 Task: Add an event with the title Lunch and Learn: Effective Project Management, date '2024/04/16', time 7:30 AM to 9:30 AMand add a description: Participants will learn how to structure their presentations in a clear and logical manner. They will explore techniques for capturing audience attention, developing a compelling opening, organizing content effectively, and delivering a memorable closing.Select event color  Lavender . Add location for the event as: 654 Basilica Cistern, Istanbul, Turkey, logged in from the account softage.2@softage.netand send the event invitation to softage.1@softage.net and softage.3@softage.net. Set a reminder for the event Daily
Action: Mouse pressed left at (57, 132)
Screenshot: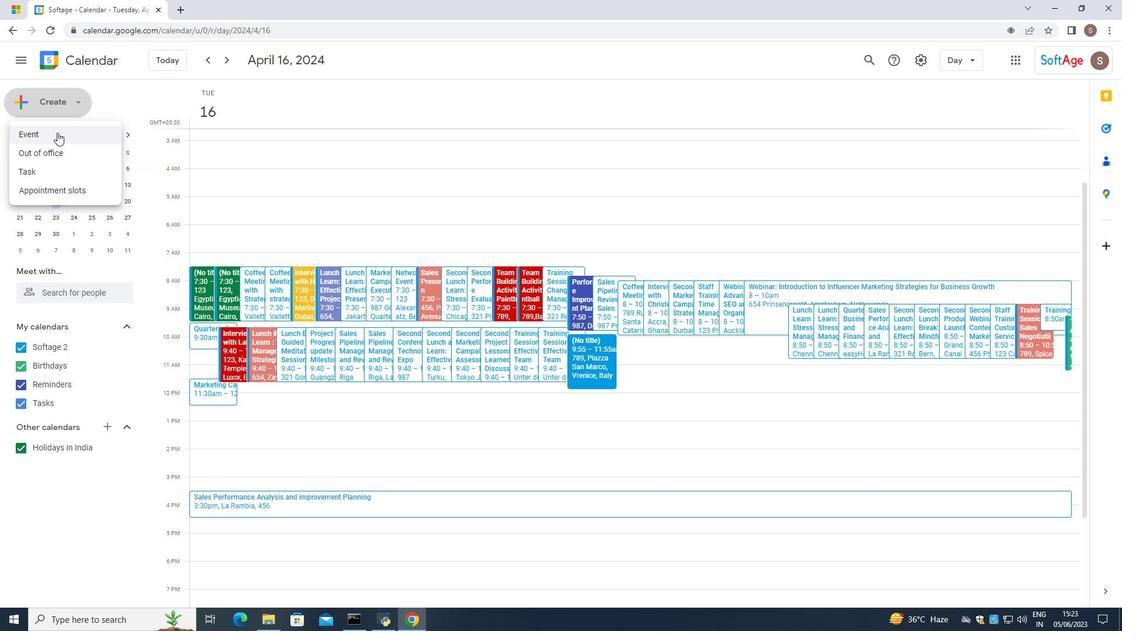 
Action: Mouse moved to (510, 232)
Screenshot: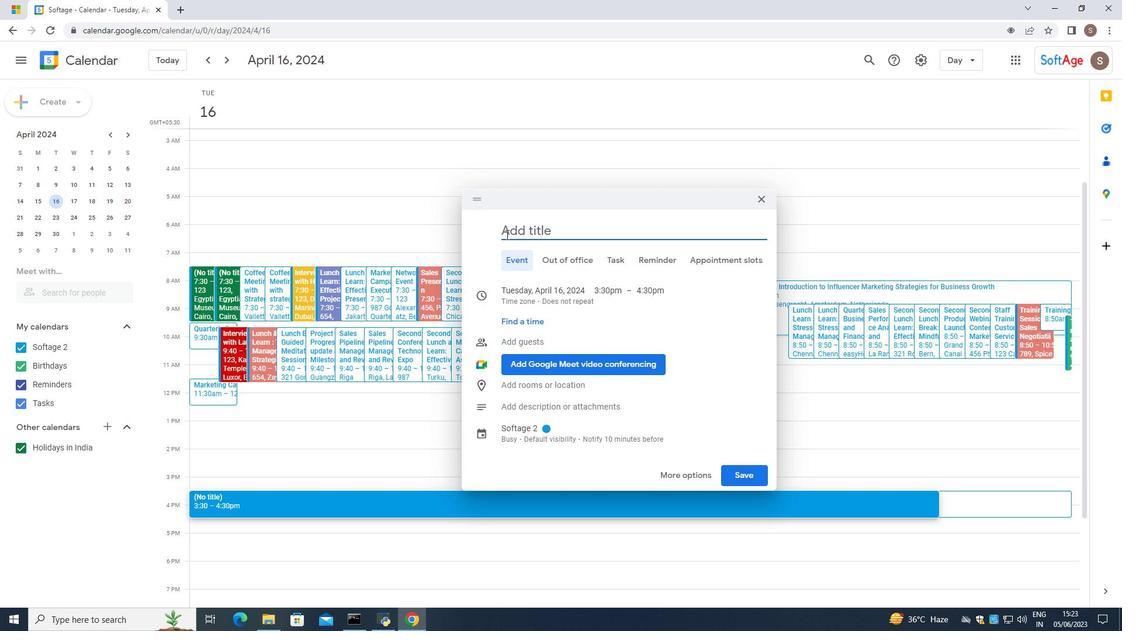 
Action: Mouse pressed left at (510, 232)
Screenshot: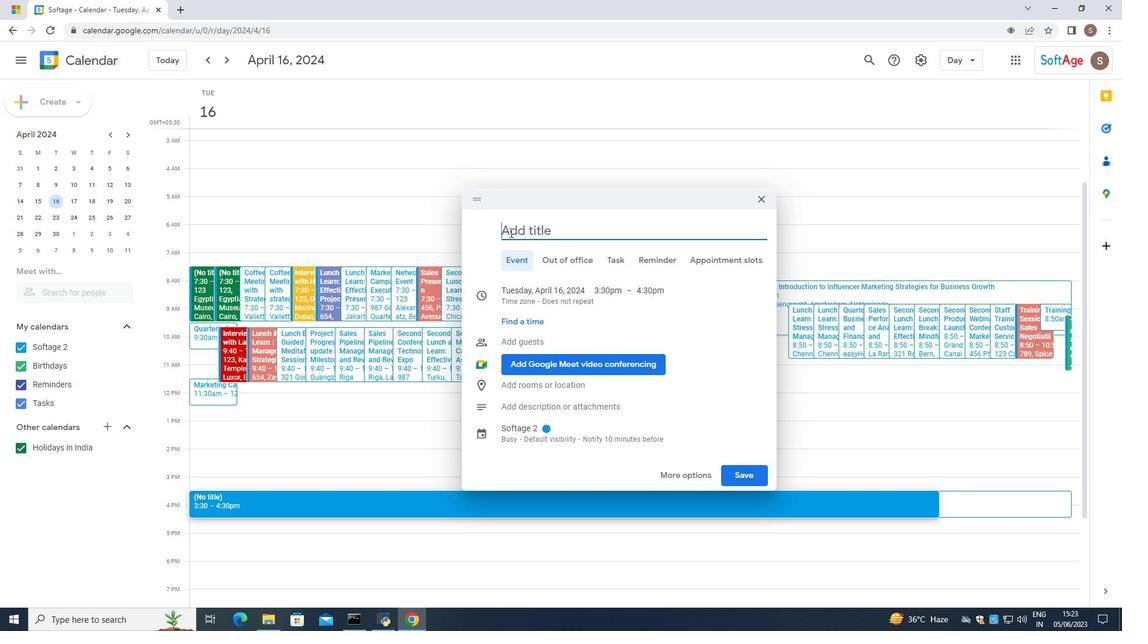 
Action: Mouse moved to (484, 410)
Screenshot: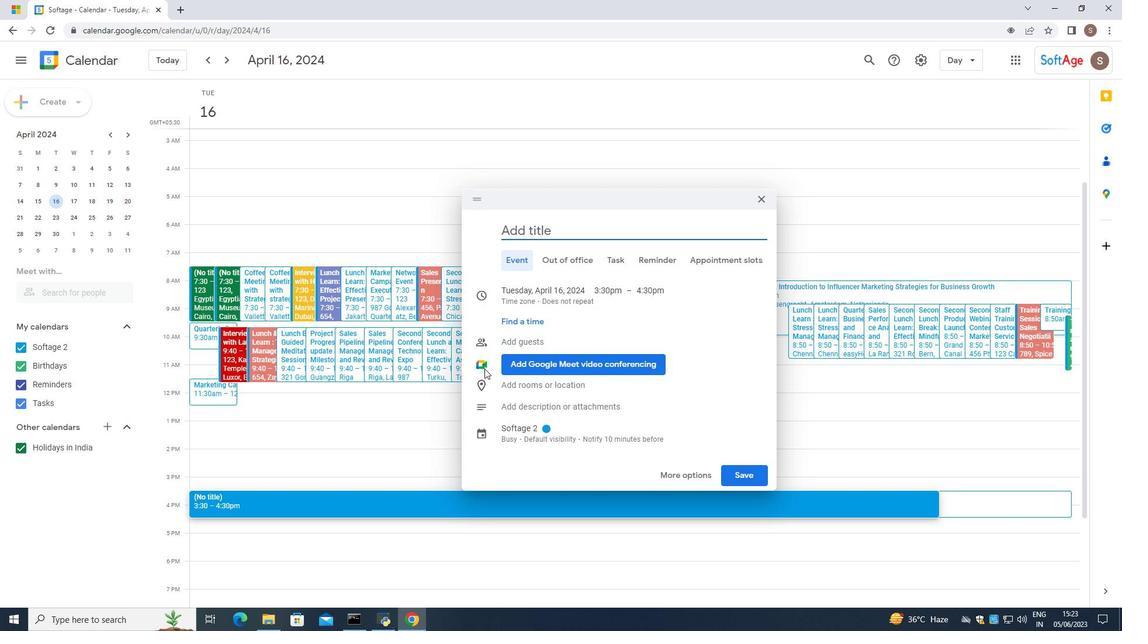 
Action: Key pressed <Key.caps_lock>L<Key.caps_lock>uvh<Key.space><Key.backspace><Key.backspace><Key.backspace>nch<Key.space><Key.shift_r><Key.shift_r><Key.shift_r><Key.shift_r><Key.shift_r><Key.shift_r><Key.shift_r><Key.shift_r><Key.shift_r><Key.shift_r><Key.shift_r><Key.shift_r><Key.shift_r><Key.shift_r><Key.shift_r><Key.shift_r><Key.shift_r><Key.shift_r>&<Key.space><Key.caps_lock>L<Key.caps_lock>earn<Key.space><Key.shift_r>:<Key.space><Key.caps_lock>E<Key.caps_lock>ffectibve<Key.backspace><Key.backspace><Key.backspace><Key.backspace>ive<Key.space><Key.caps_lock>P<Key.caps_lock>rok==<Key.backspace><Key.backspace><Key.backspace>ject<Key.space><Key.caps_lock>M<Key.caps_lock>ann=<Key.backspace><Key.backspace>agement
Screenshot: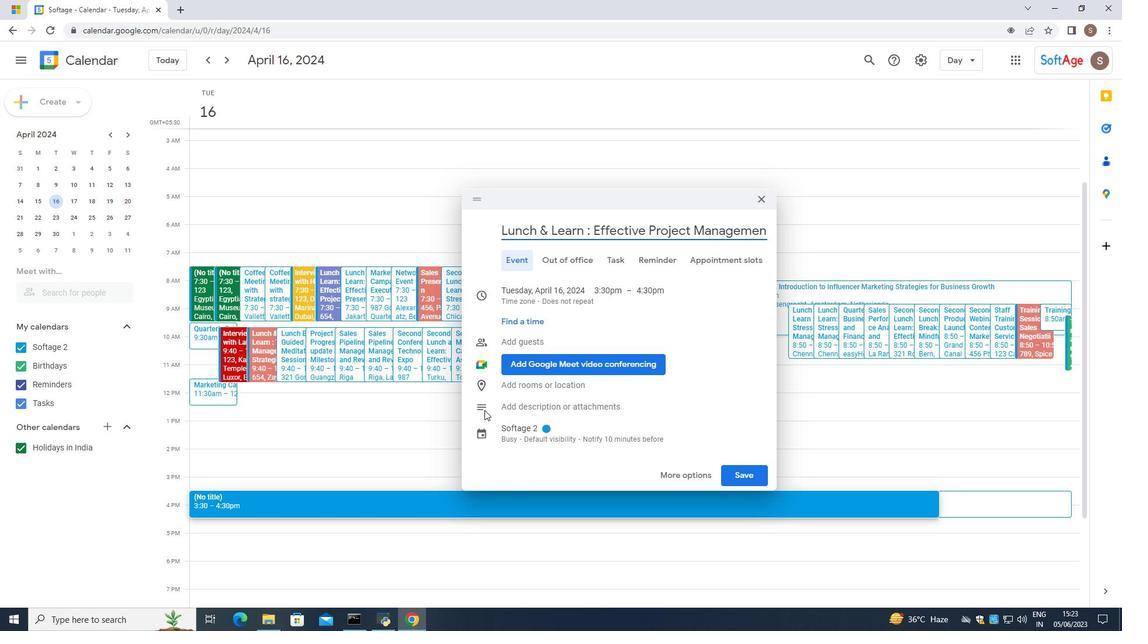 
Action: Mouse moved to (599, 297)
Screenshot: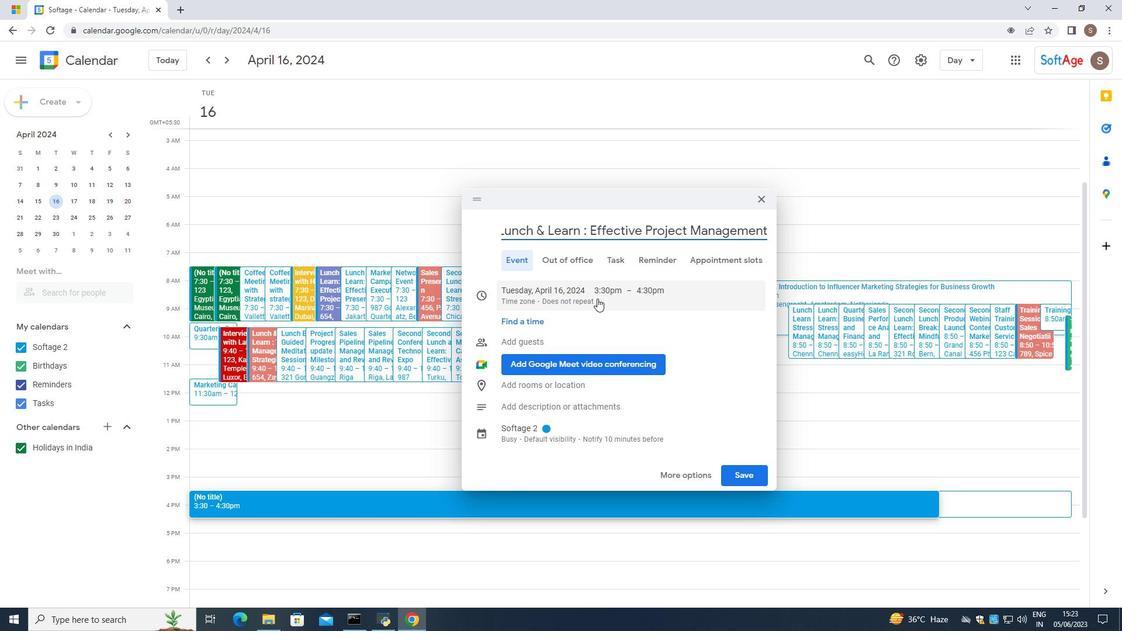 
Action: Mouse pressed left at (599, 297)
Screenshot: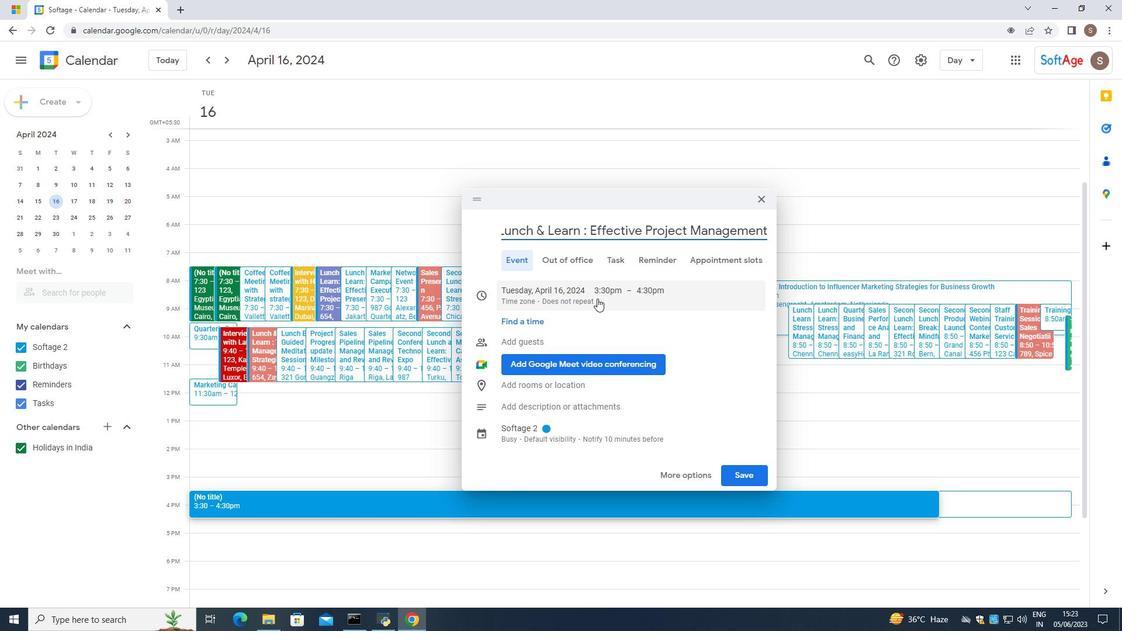
Action: Mouse moved to (630, 292)
Screenshot: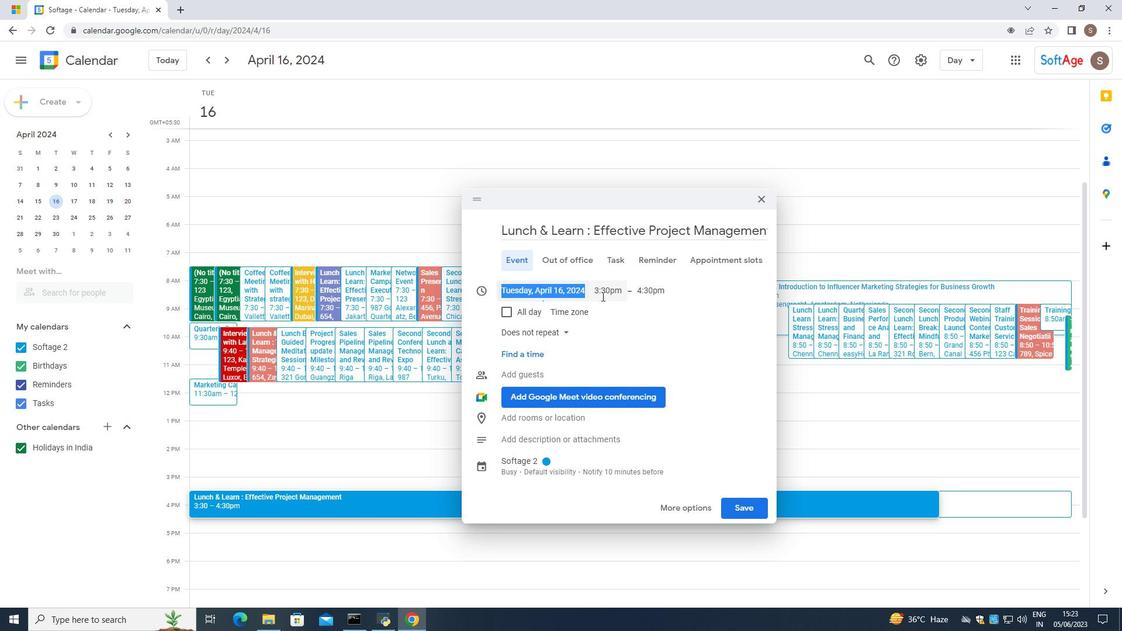 
Action: Mouse pressed left at (630, 292)
Screenshot: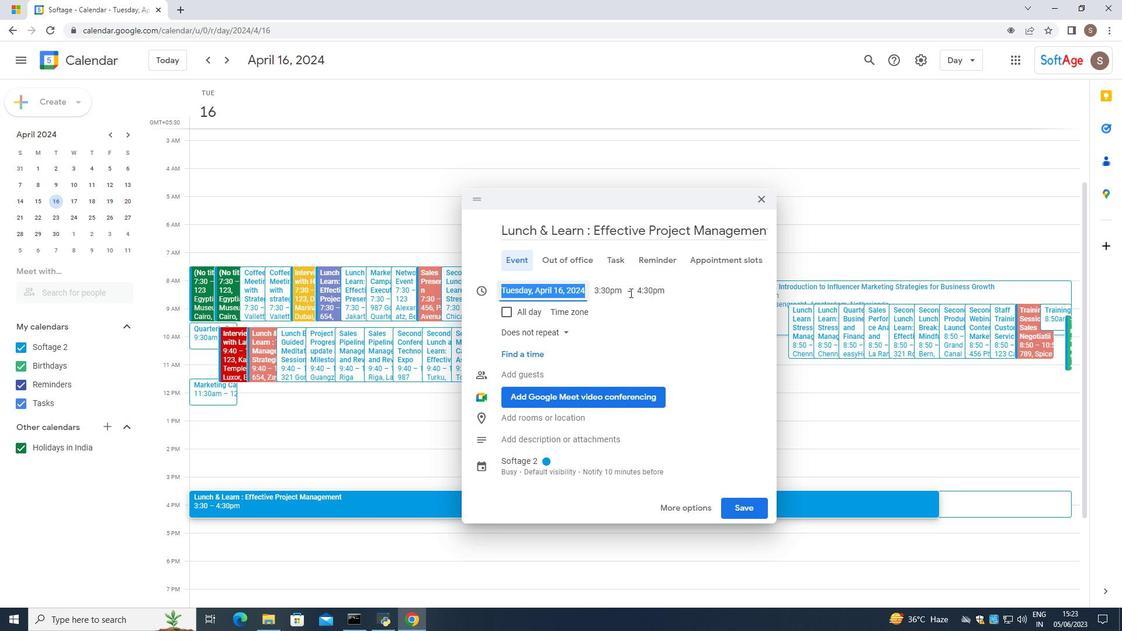
Action: Mouse moved to (616, 292)
Screenshot: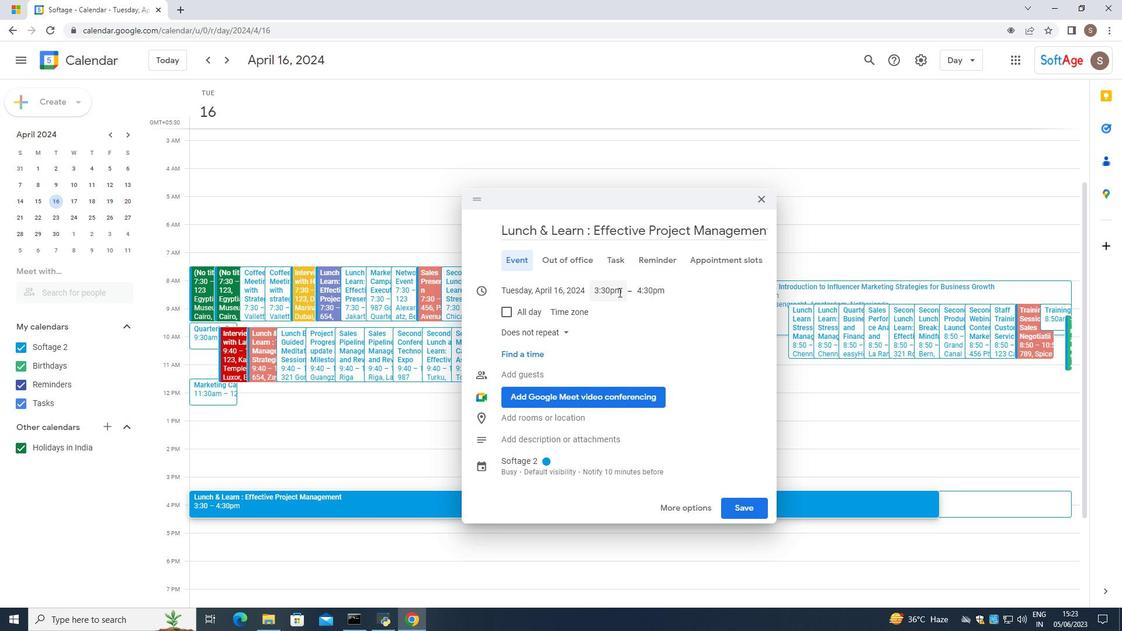 
Action: Mouse pressed left at (616, 292)
Screenshot: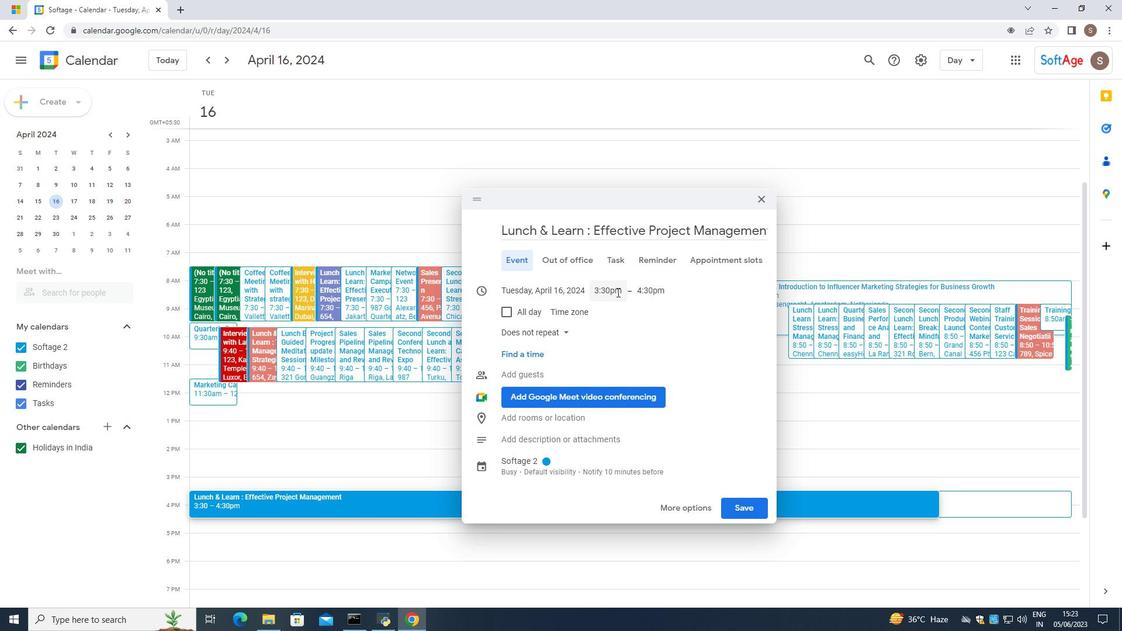 
Action: Mouse moved to (588, 374)
Screenshot: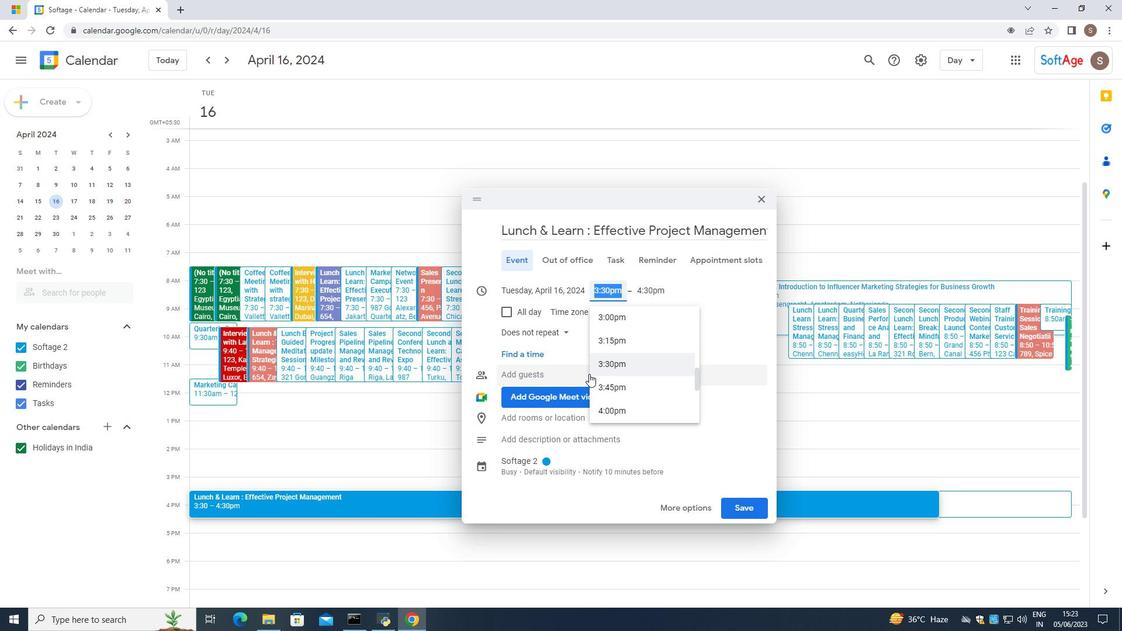 
Action: Mouse scrolled (588, 375) with delta (0, 0)
Screenshot: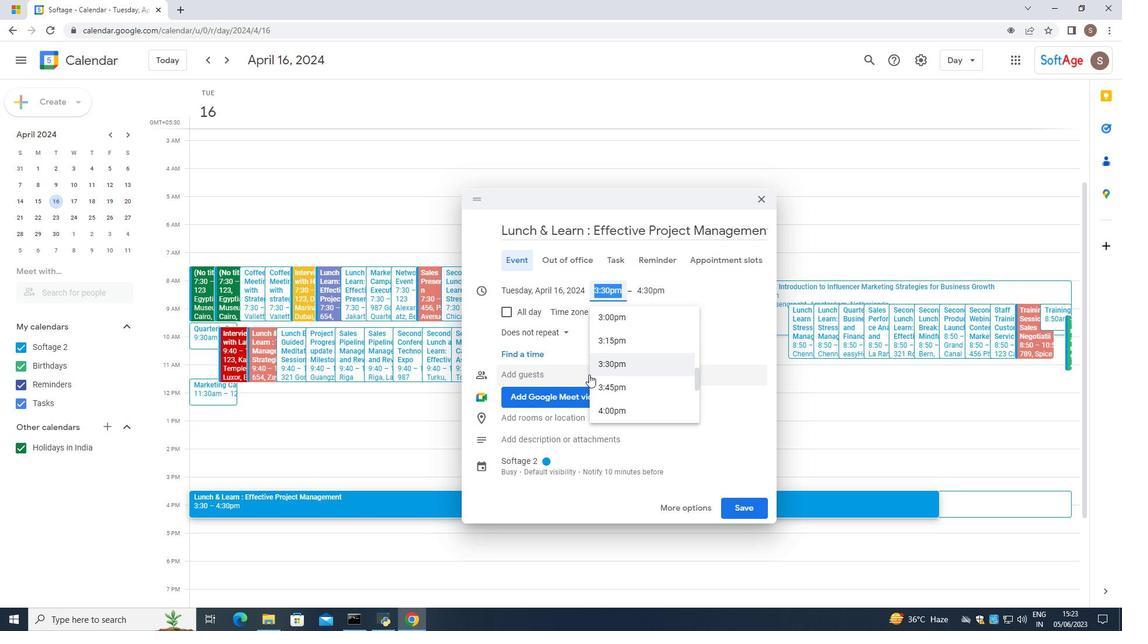 
Action: Mouse scrolled (588, 375) with delta (0, 0)
Screenshot: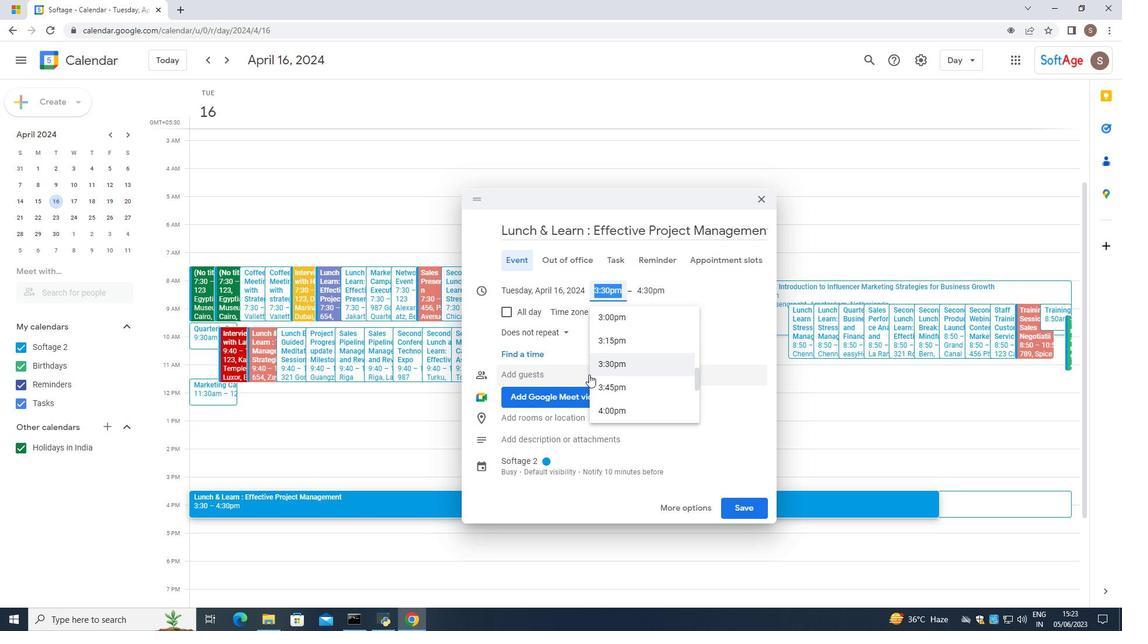 
Action: Mouse moved to (588, 374)
Screenshot: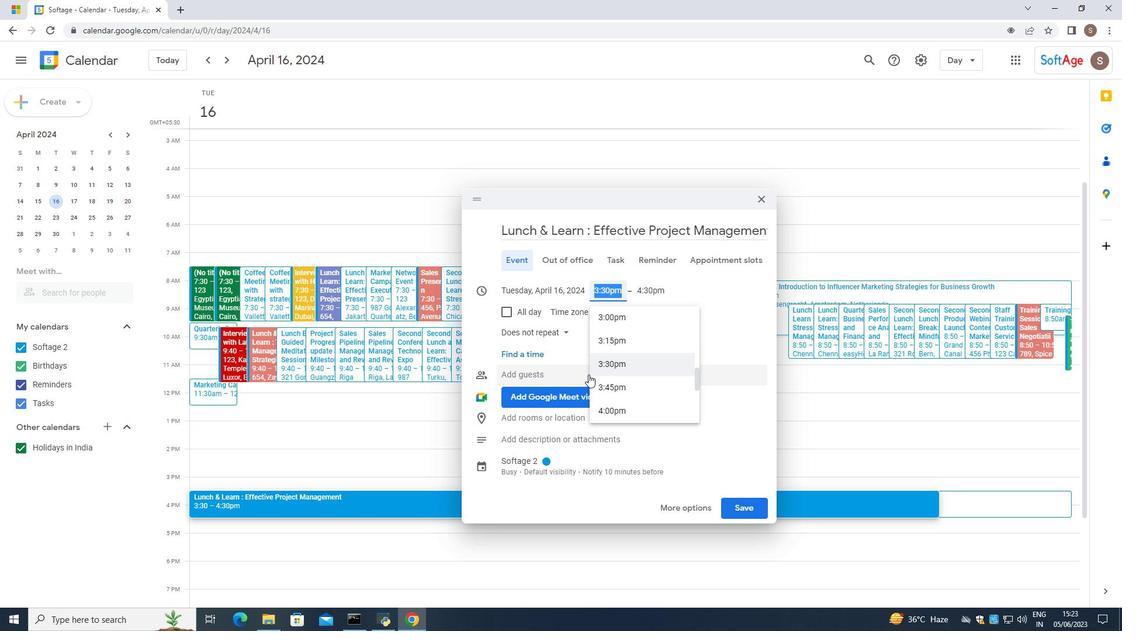 
Action: Mouse scrolled (588, 375) with delta (0, 0)
Screenshot: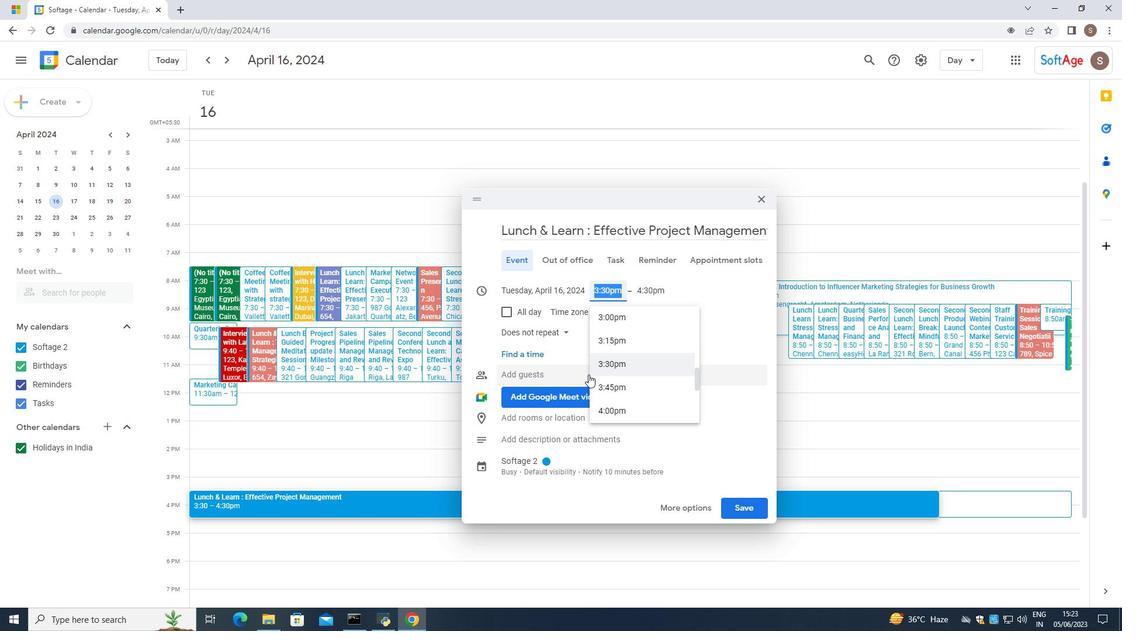 
Action: Mouse moved to (588, 374)
Screenshot: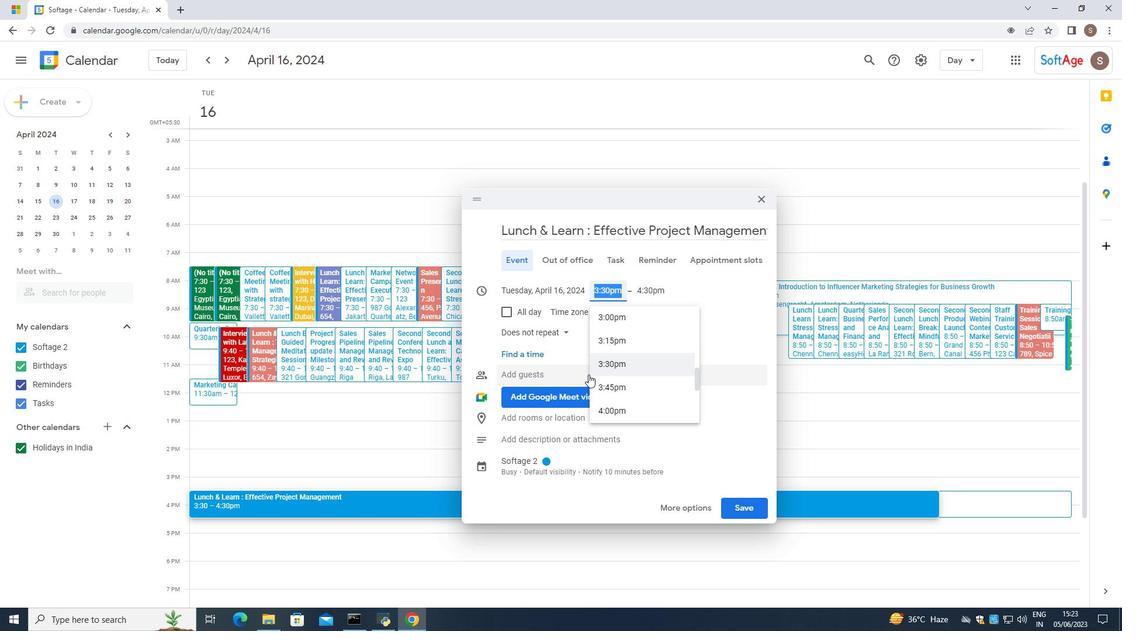 
Action: Mouse scrolled (588, 375) with delta (0, 0)
Screenshot: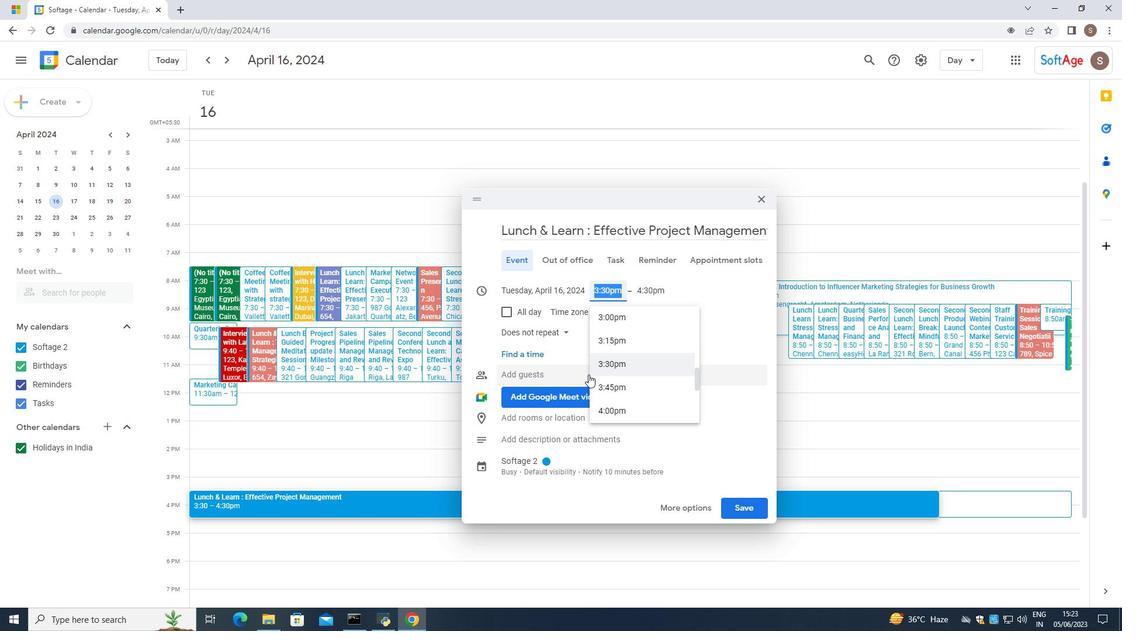 
Action: Mouse moved to (588, 374)
Screenshot: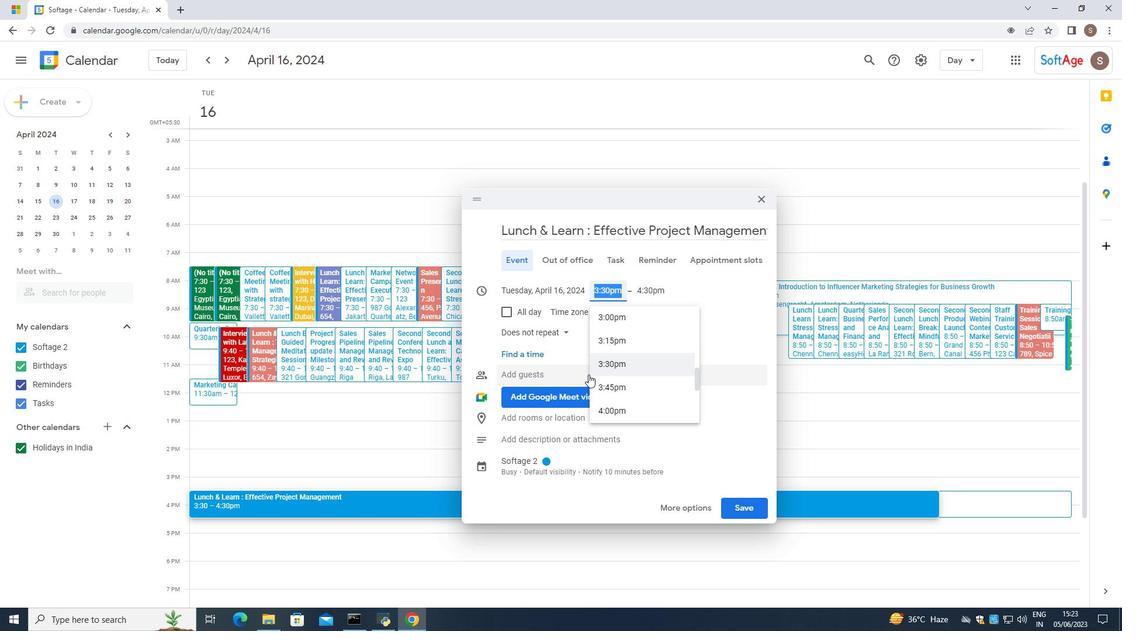 
Action: Mouse scrolled (588, 375) with delta (0, 0)
Screenshot: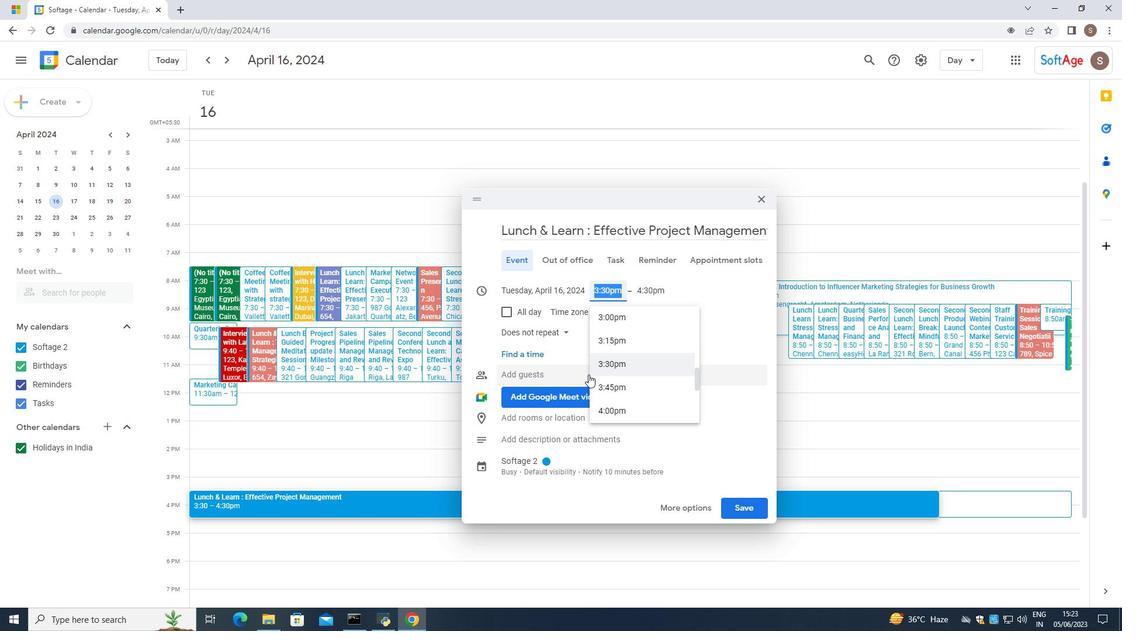 
Action: Mouse scrolled (588, 375) with delta (0, 0)
Screenshot: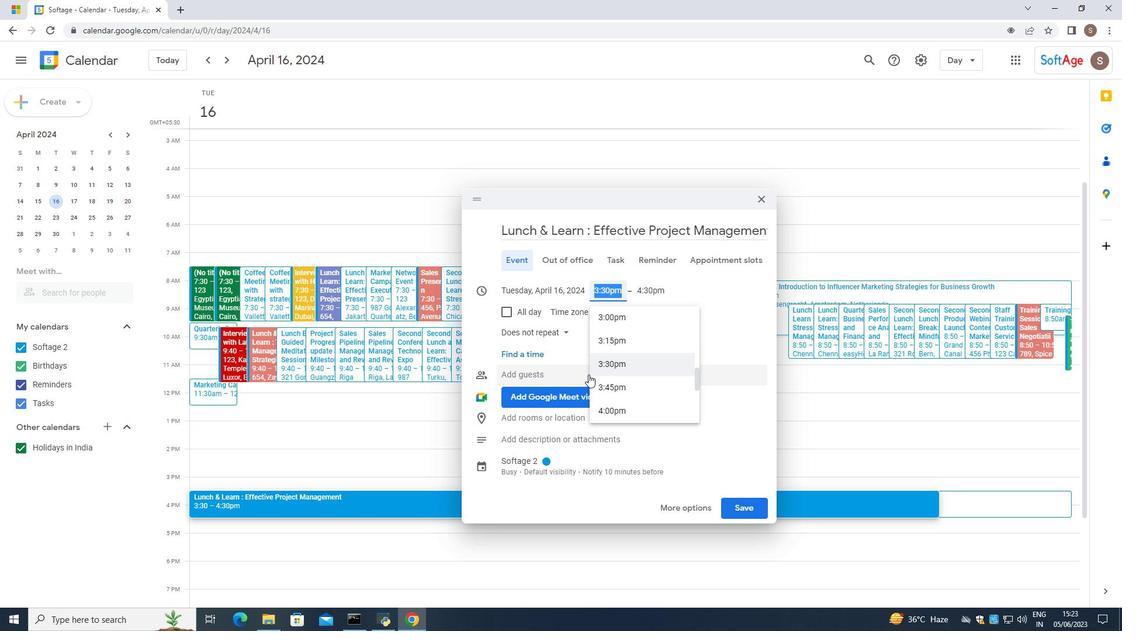 
Action: Mouse moved to (616, 351)
Screenshot: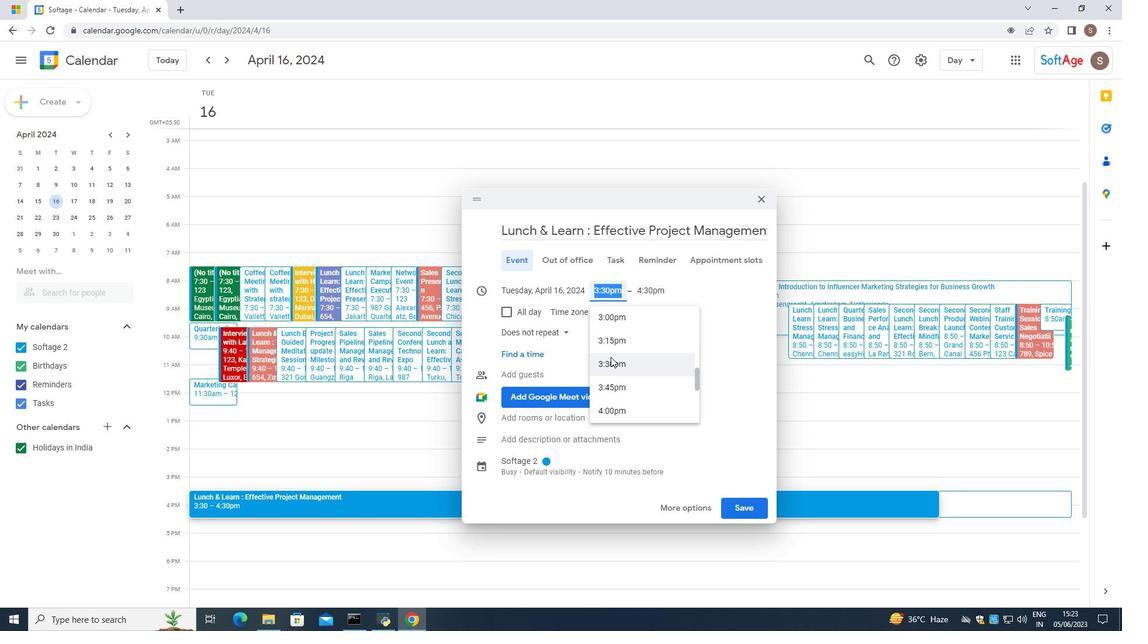 
Action: Mouse scrolled (616, 352) with delta (0, 0)
Screenshot: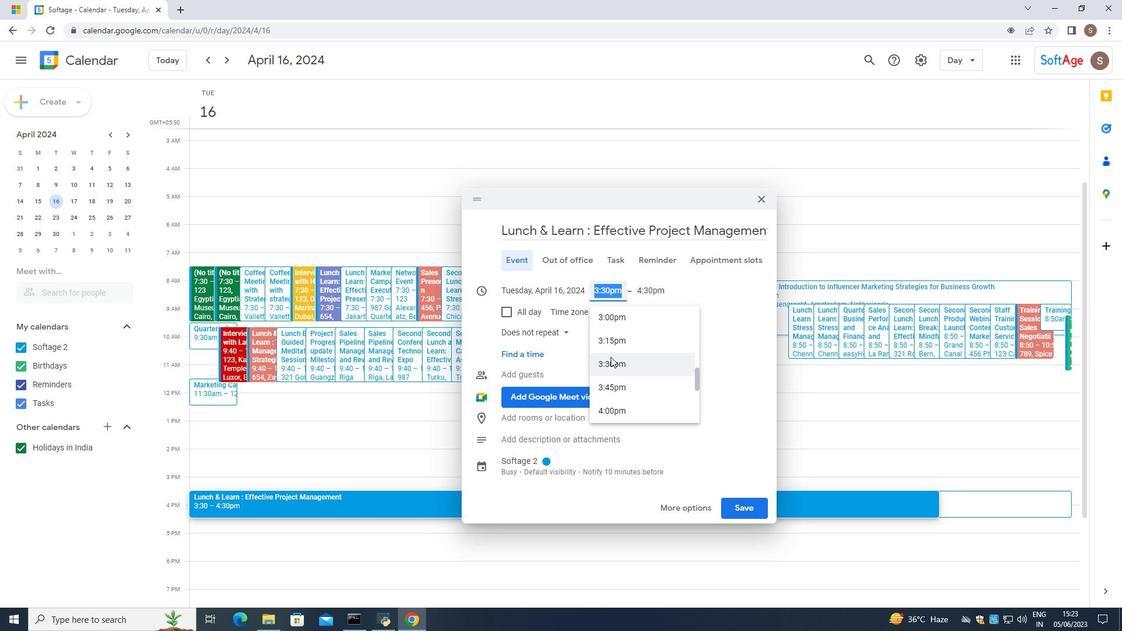 
Action: Mouse scrolled (616, 352) with delta (0, 0)
Screenshot: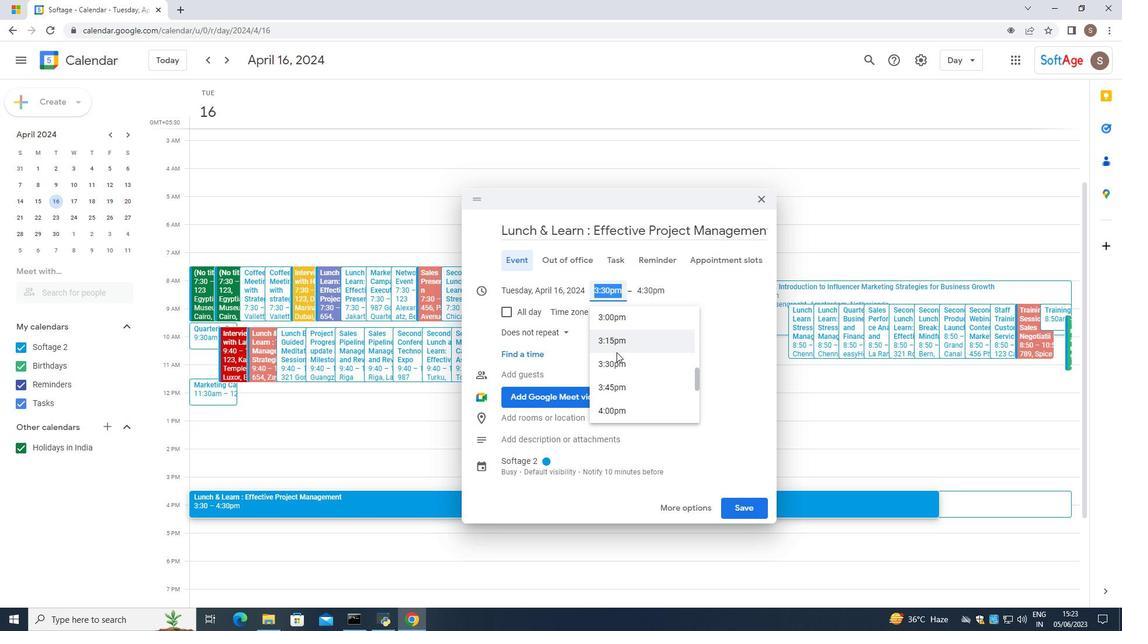 
Action: Mouse scrolled (616, 352) with delta (0, 0)
Screenshot: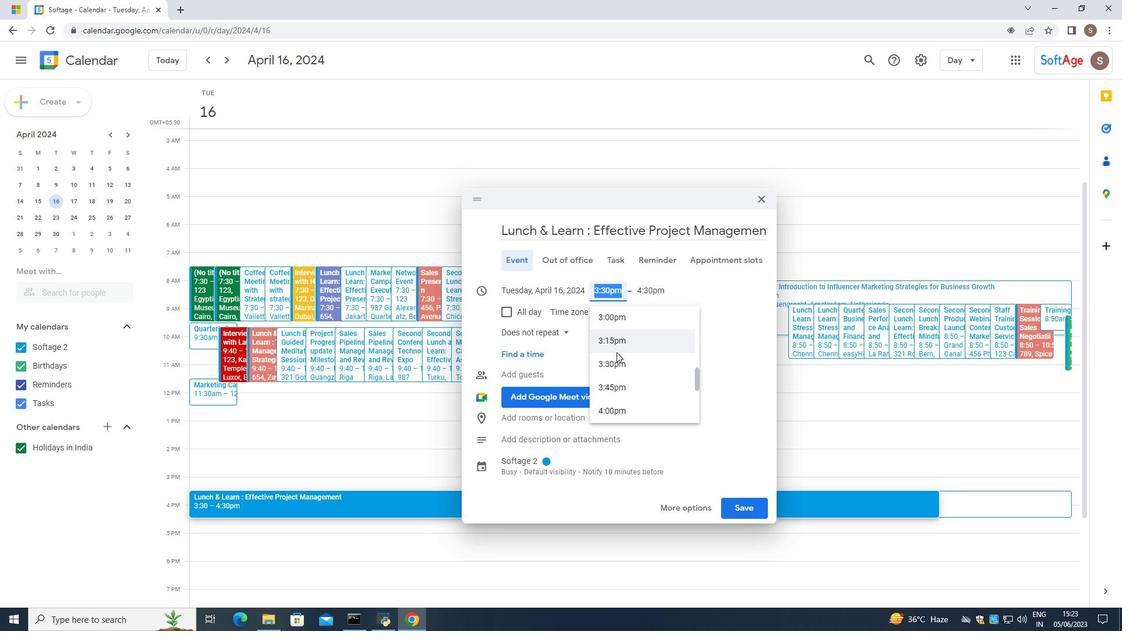 
Action: Mouse scrolled (616, 352) with delta (0, 0)
Screenshot: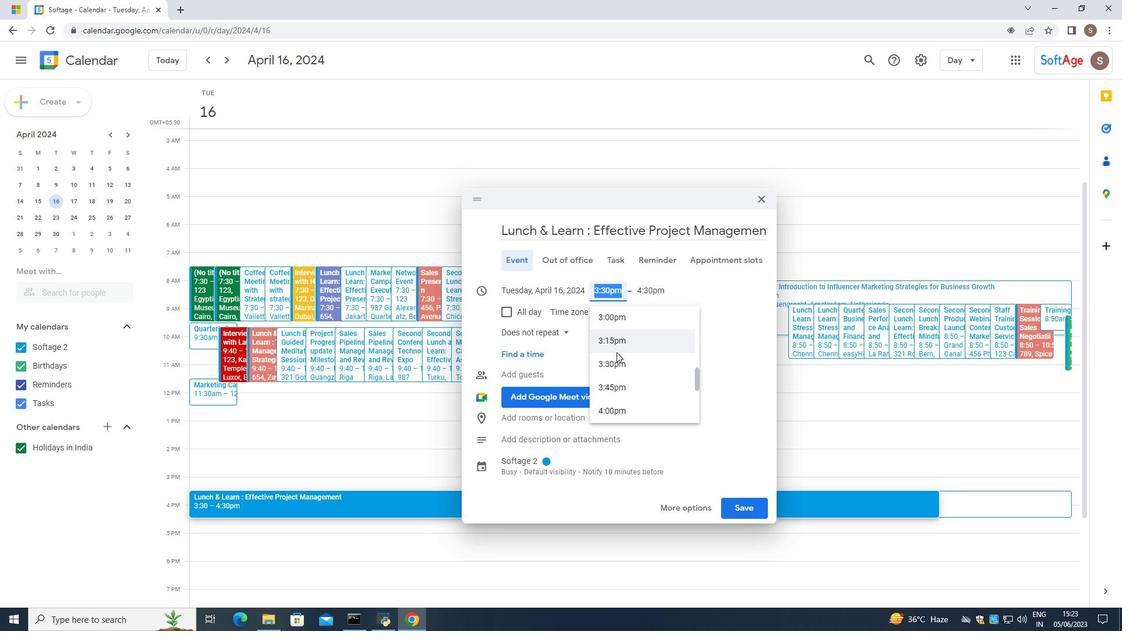 
Action: Mouse scrolled (616, 352) with delta (0, 0)
Screenshot: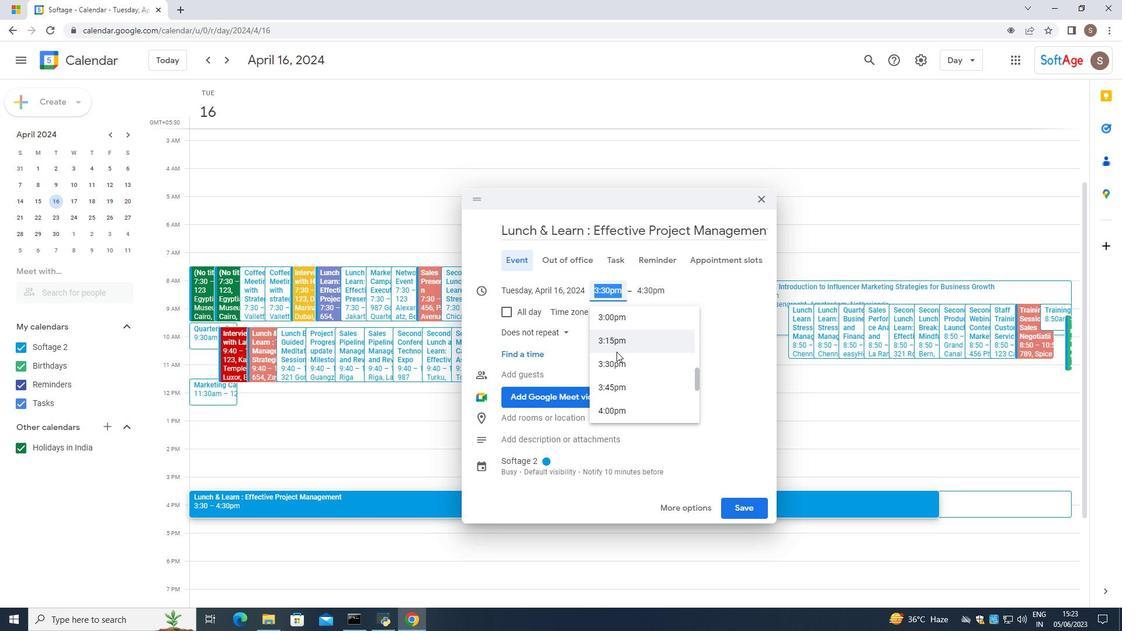 
Action: Mouse scrolled (616, 352) with delta (0, 0)
Screenshot: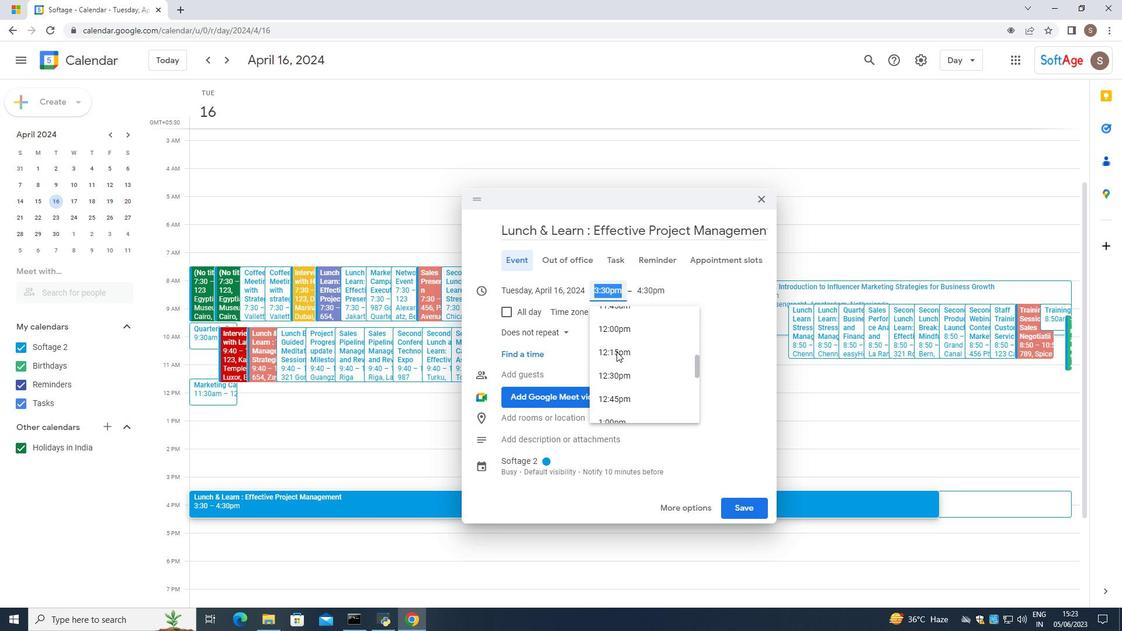 
Action: Mouse scrolled (616, 352) with delta (0, 0)
Screenshot: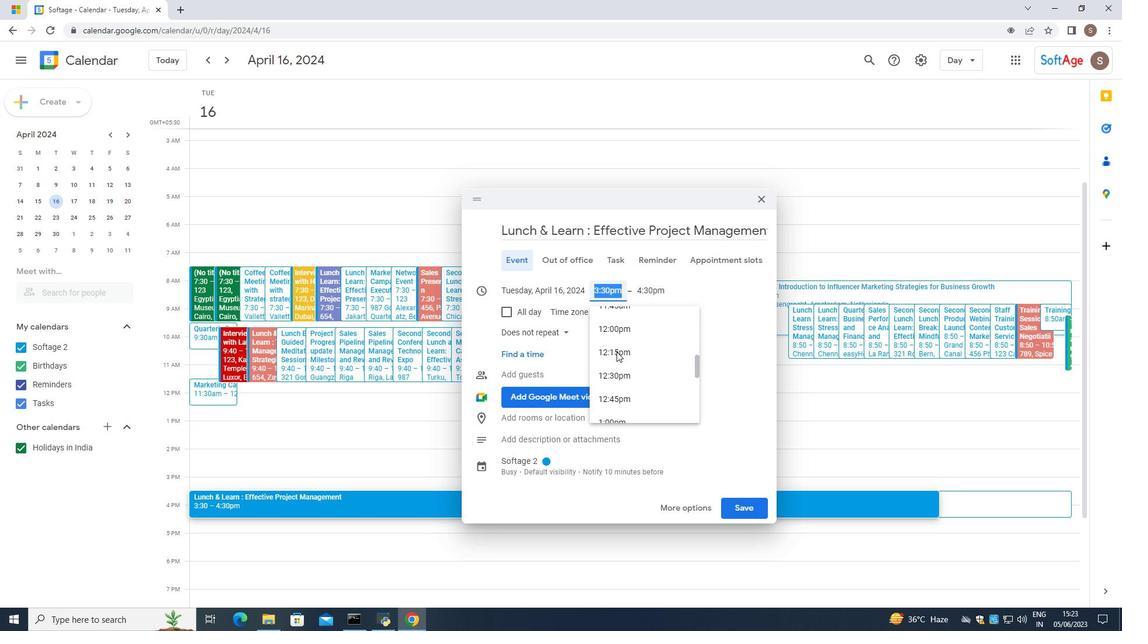 
Action: Mouse scrolled (616, 352) with delta (0, 0)
Screenshot: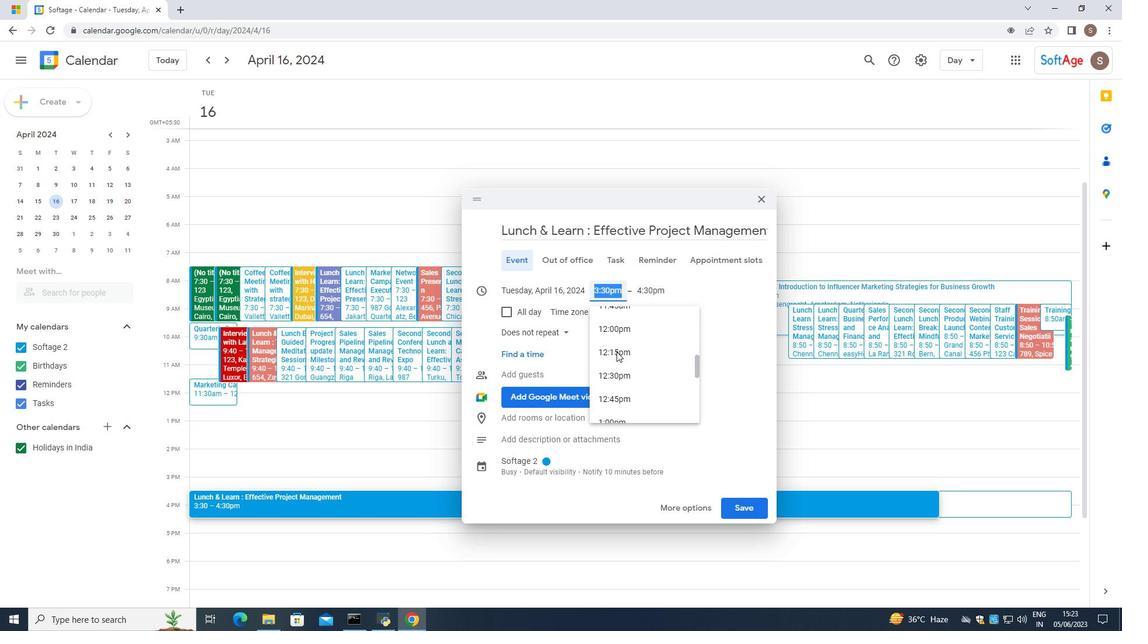
Action: Mouse scrolled (616, 352) with delta (0, 0)
Screenshot: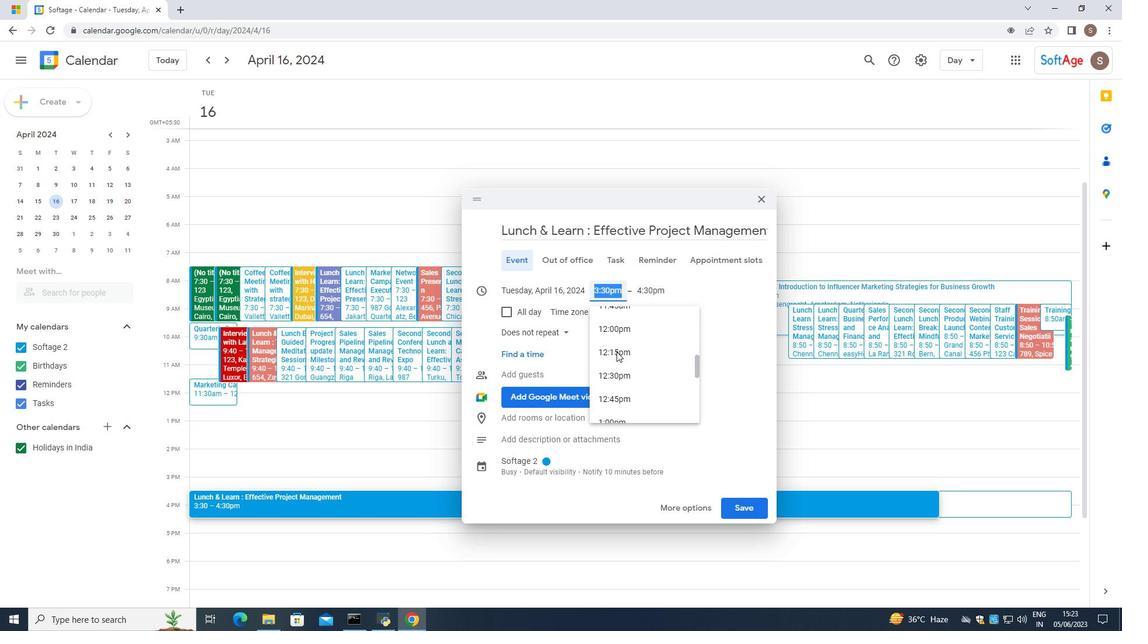
Action: Mouse scrolled (616, 352) with delta (0, 0)
Screenshot: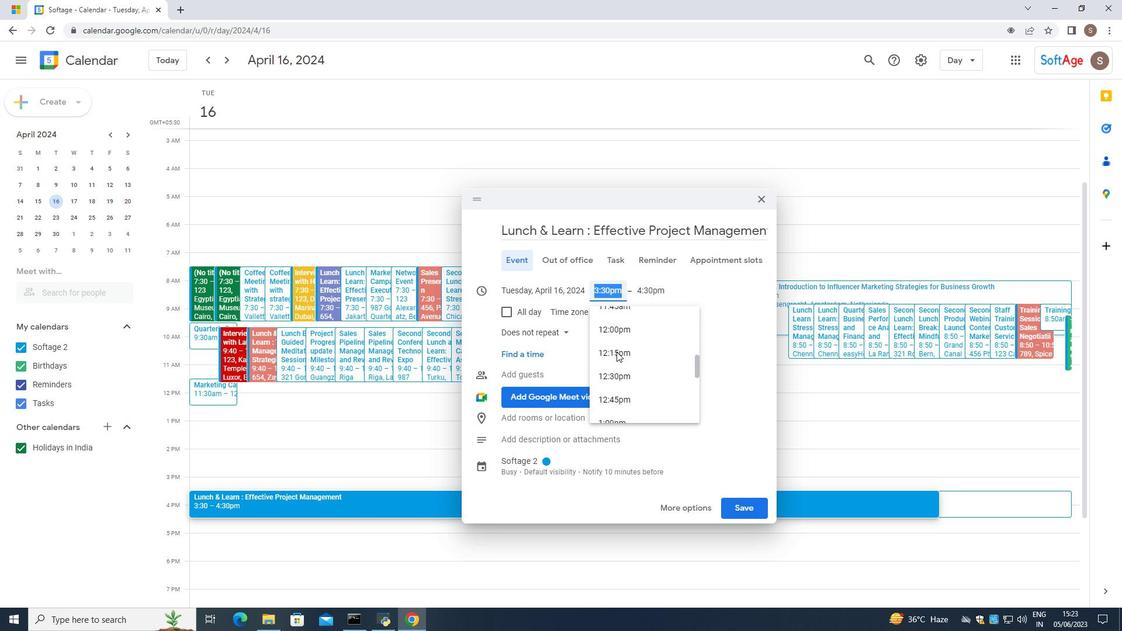 
Action: Mouse scrolled (616, 352) with delta (0, 0)
Screenshot: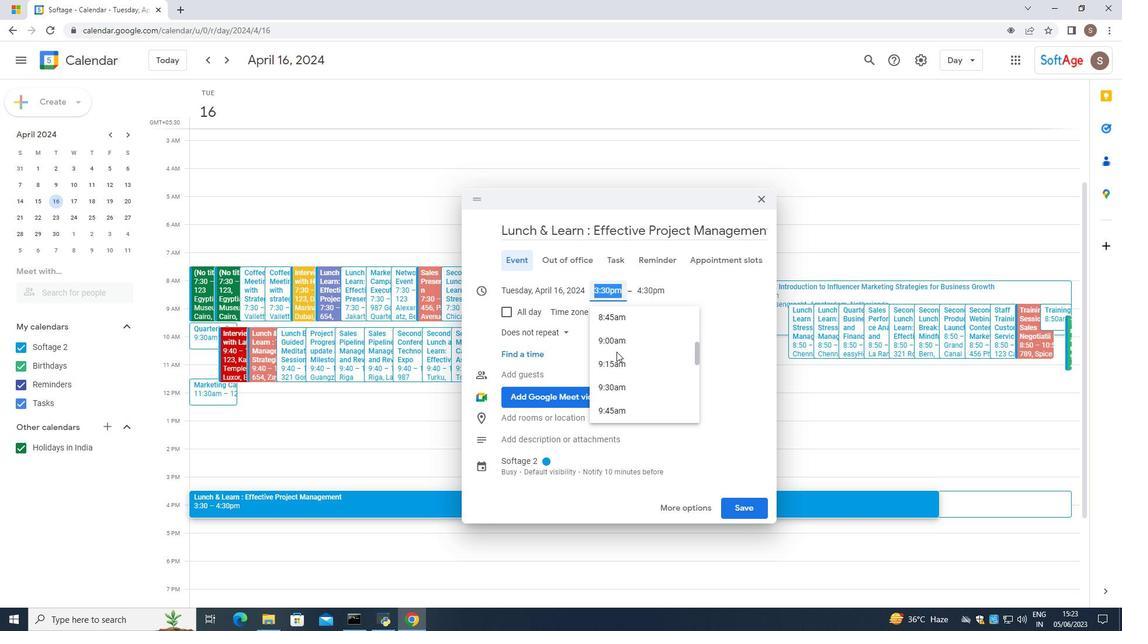 
Action: Mouse scrolled (616, 352) with delta (0, 0)
Screenshot: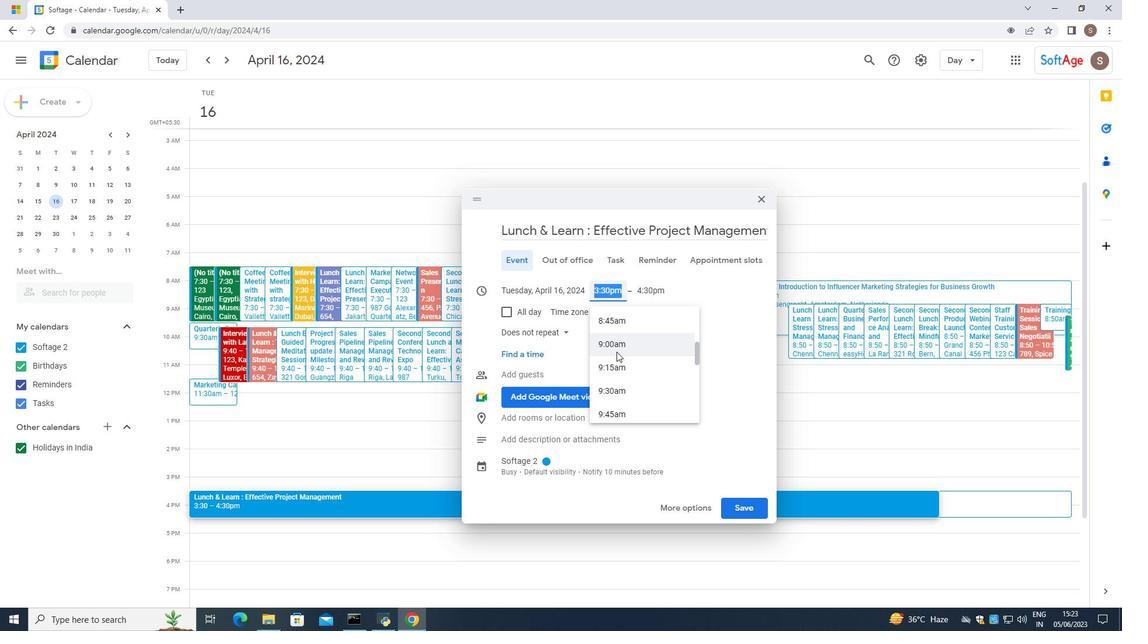
Action: Mouse moved to (612, 323)
Screenshot: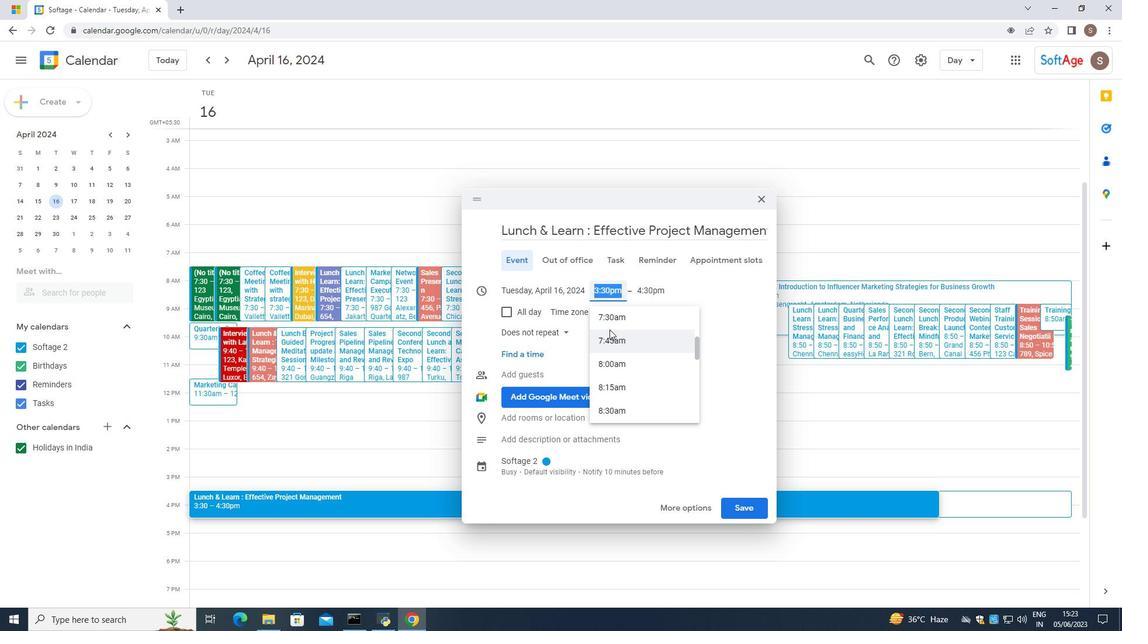 
Action: Mouse pressed left at (612, 323)
Screenshot: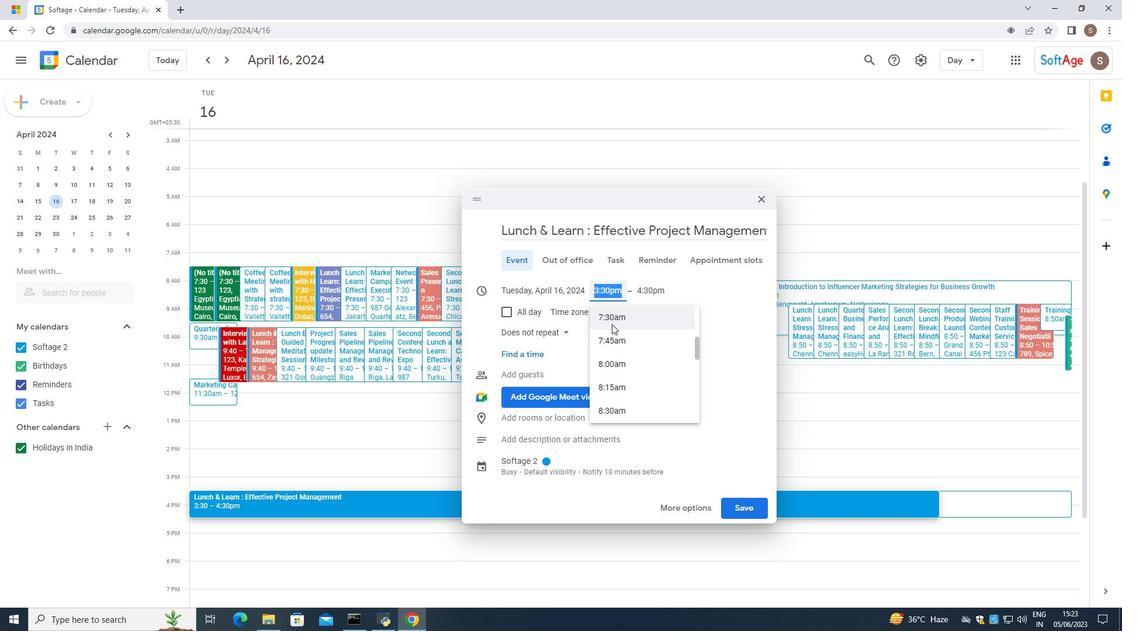 
Action: Mouse moved to (643, 294)
Screenshot: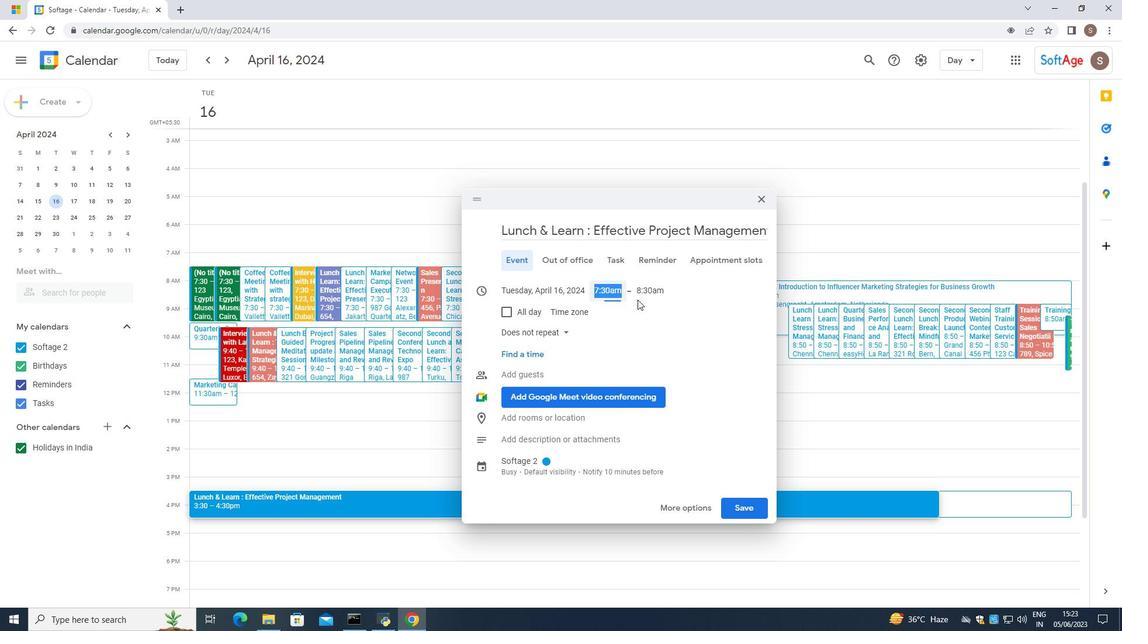 
Action: Mouse pressed left at (643, 294)
Screenshot: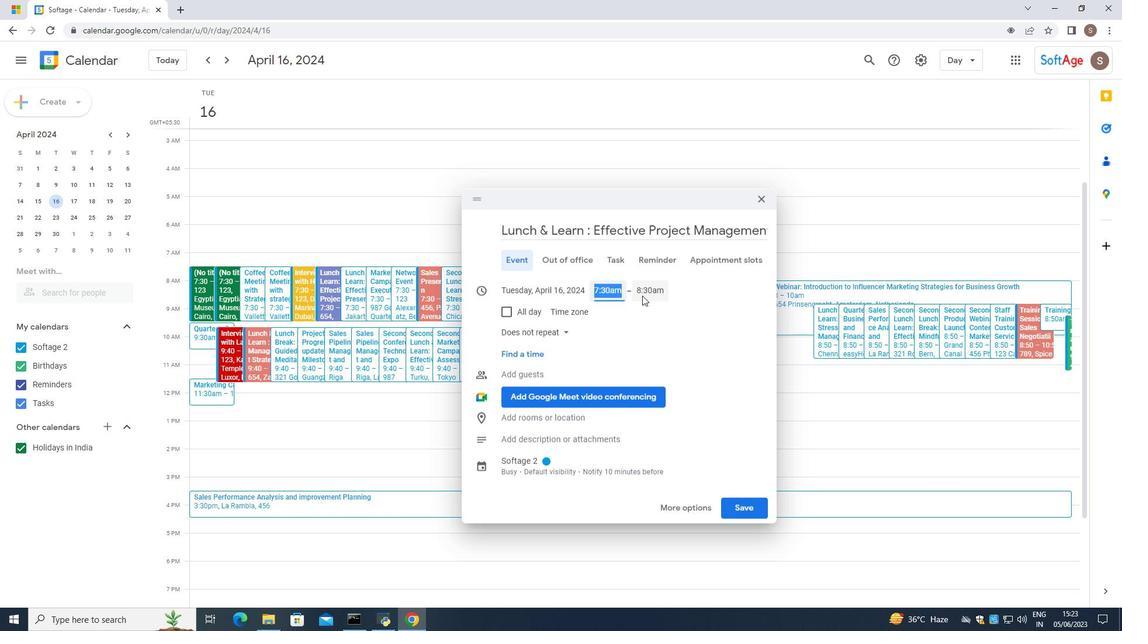 
Action: Mouse moved to (650, 277)
Screenshot: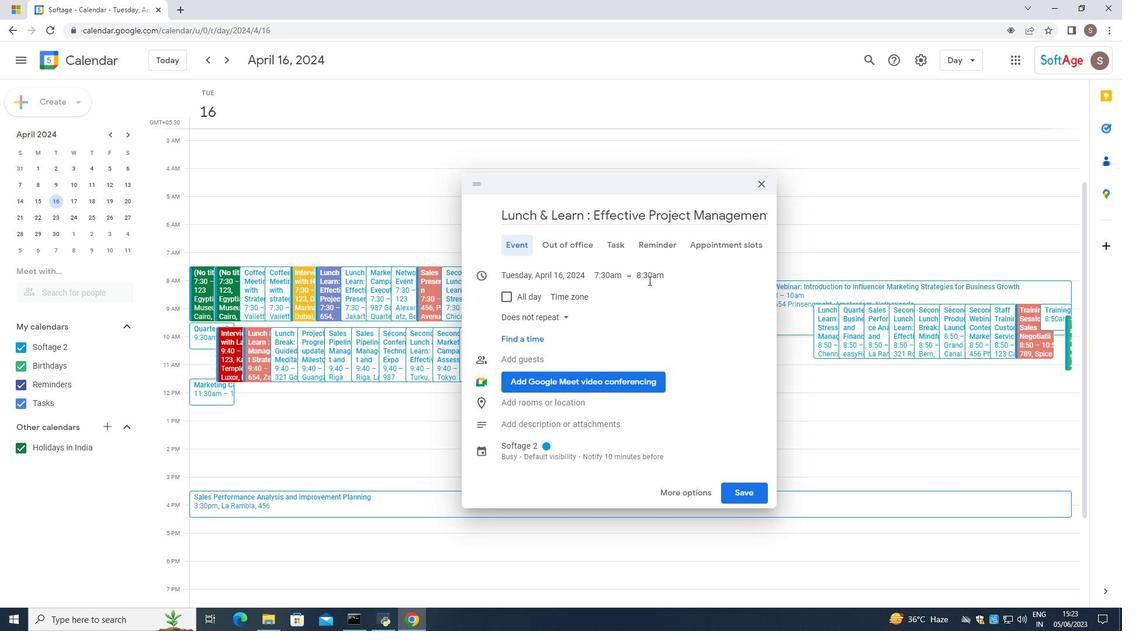 
Action: Mouse pressed left at (650, 277)
Screenshot: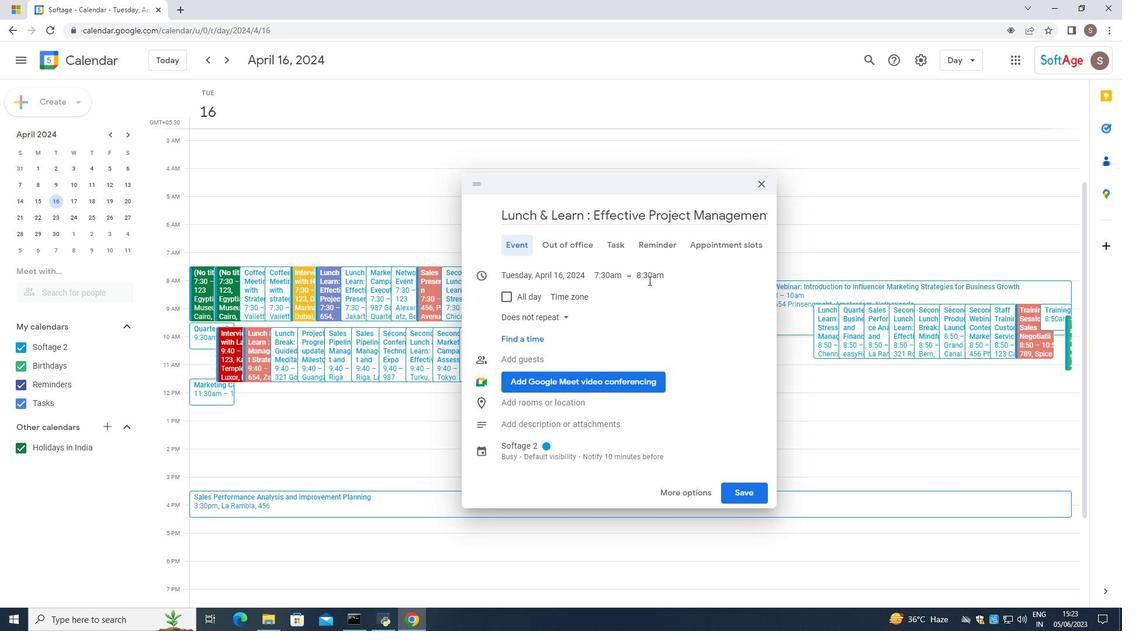 
Action: Mouse moved to (653, 325)
Screenshot: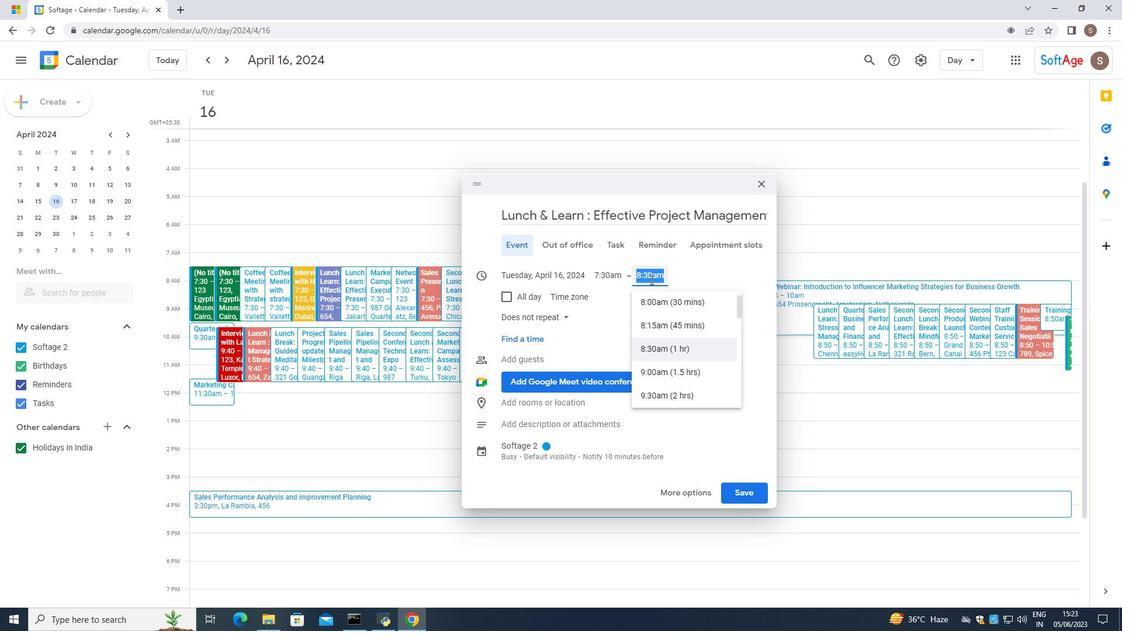 
Action: Mouse scrolled (653, 316) with delta (0, 0)
Screenshot: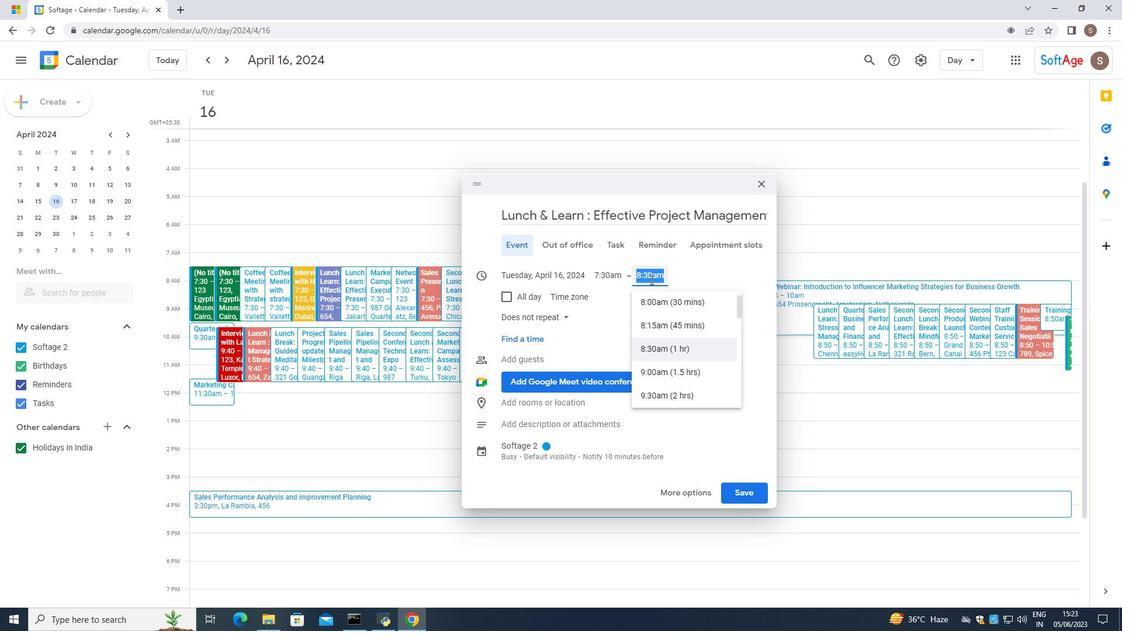 
Action: Mouse moved to (653, 331)
Screenshot: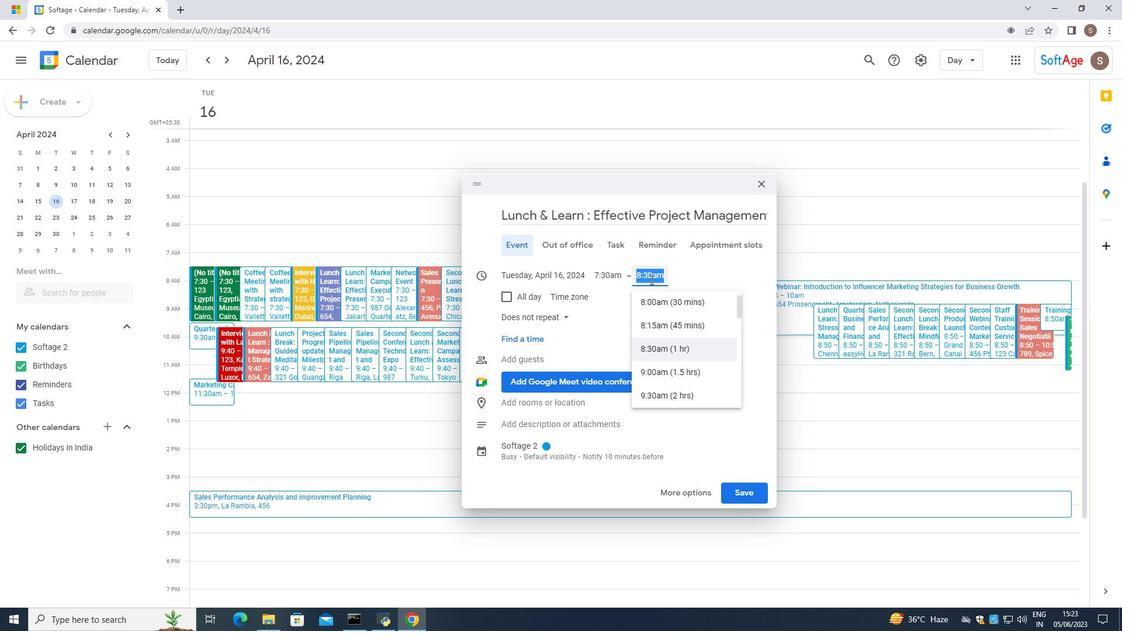 
Action: Mouse scrolled (653, 322) with delta (0, 0)
Screenshot: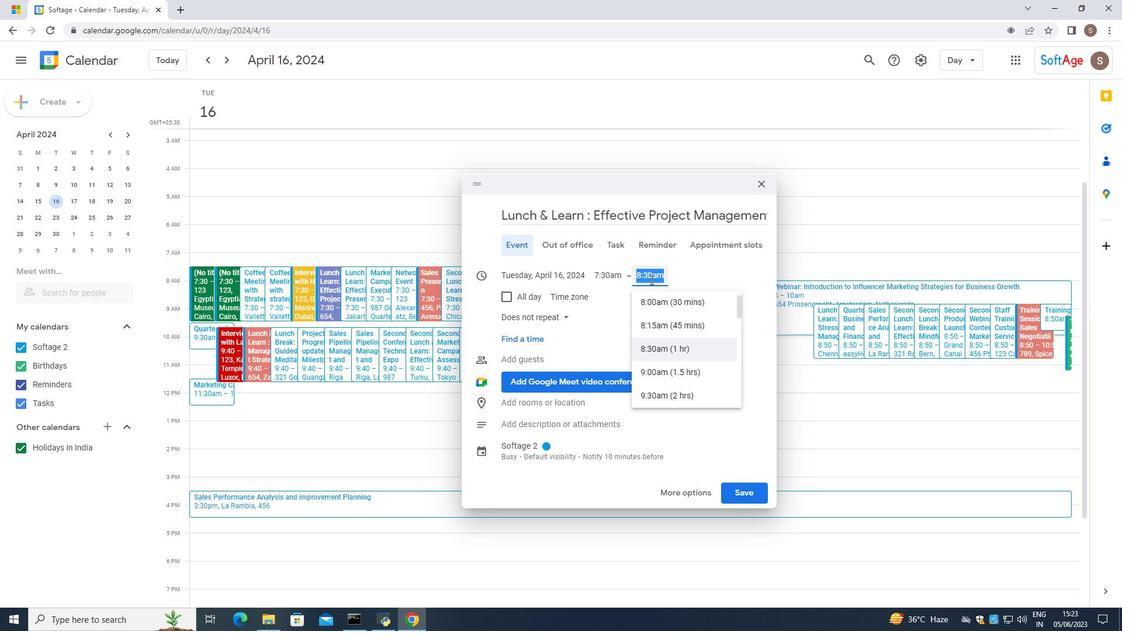 
Action: Mouse moved to (651, 349)
Screenshot: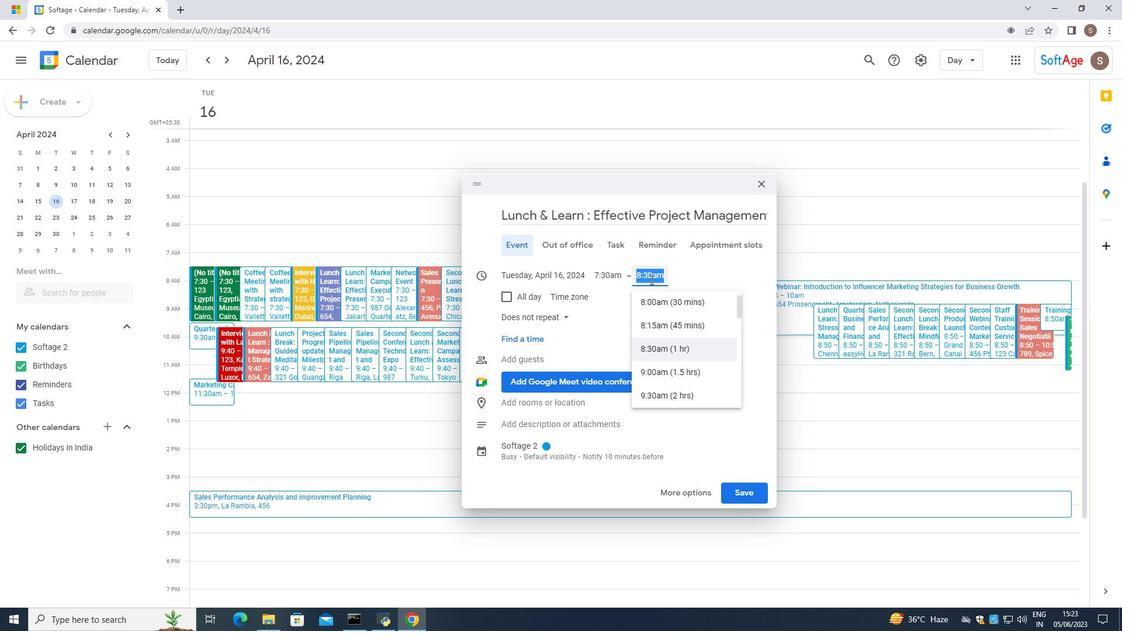 
Action: Mouse scrolled (653, 330) with delta (0, 0)
Screenshot: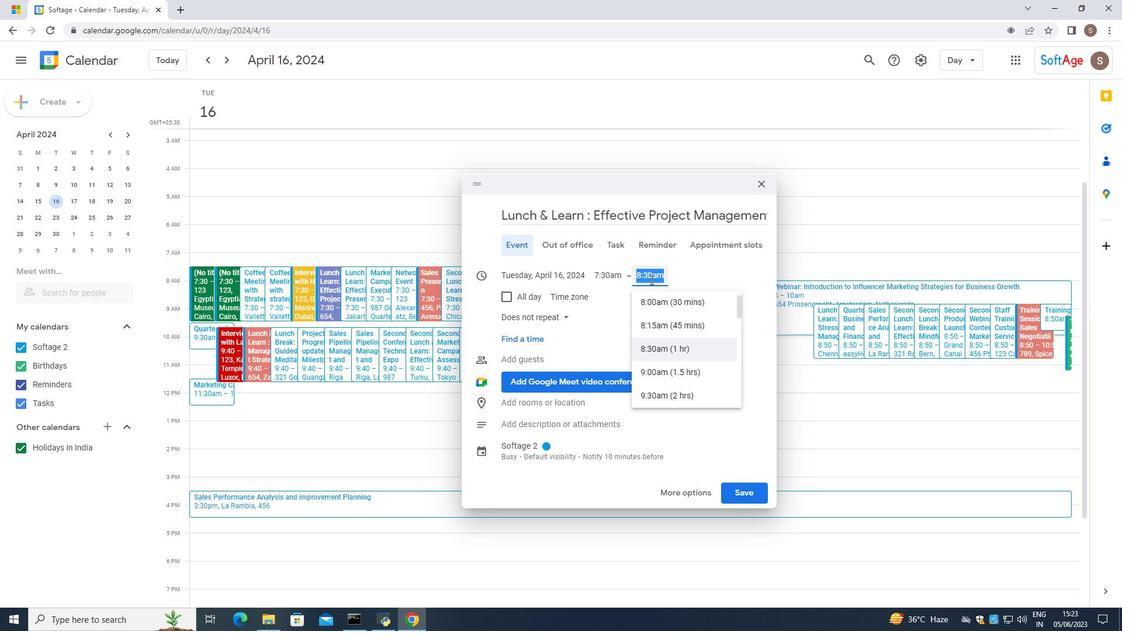 
Action: Mouse moved to (645, 369)
Screenshot: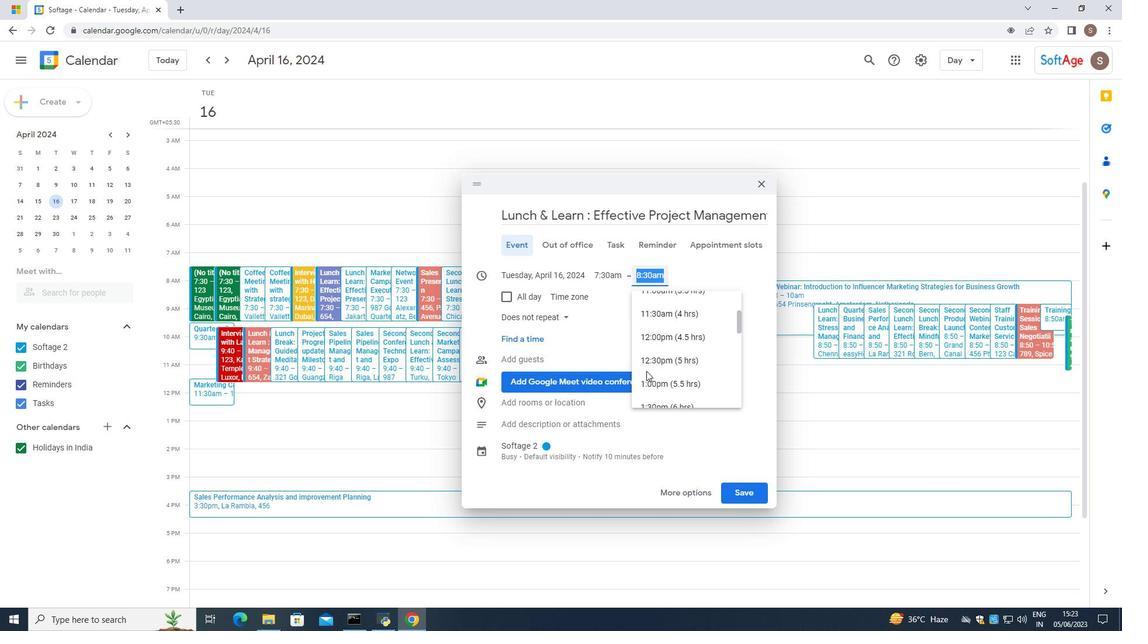 
Action: Mouse scrolled (645, 370) with delta (0, 0)
Screenshot: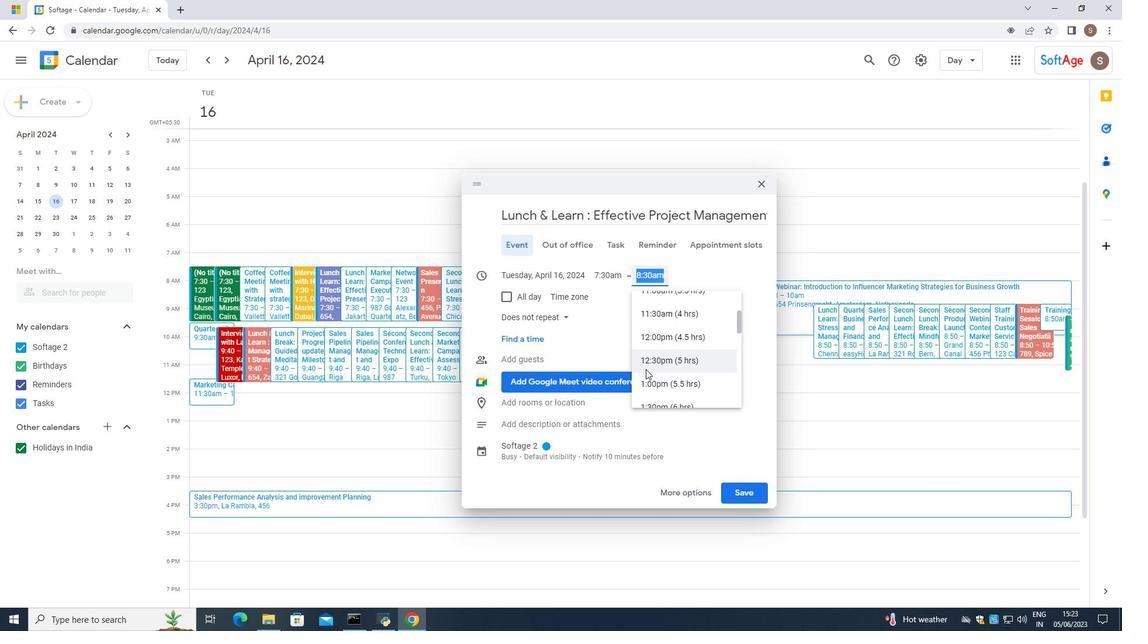 
Action: Mouse scrolled (645, 370) with delta (0, 0)
Screenshot: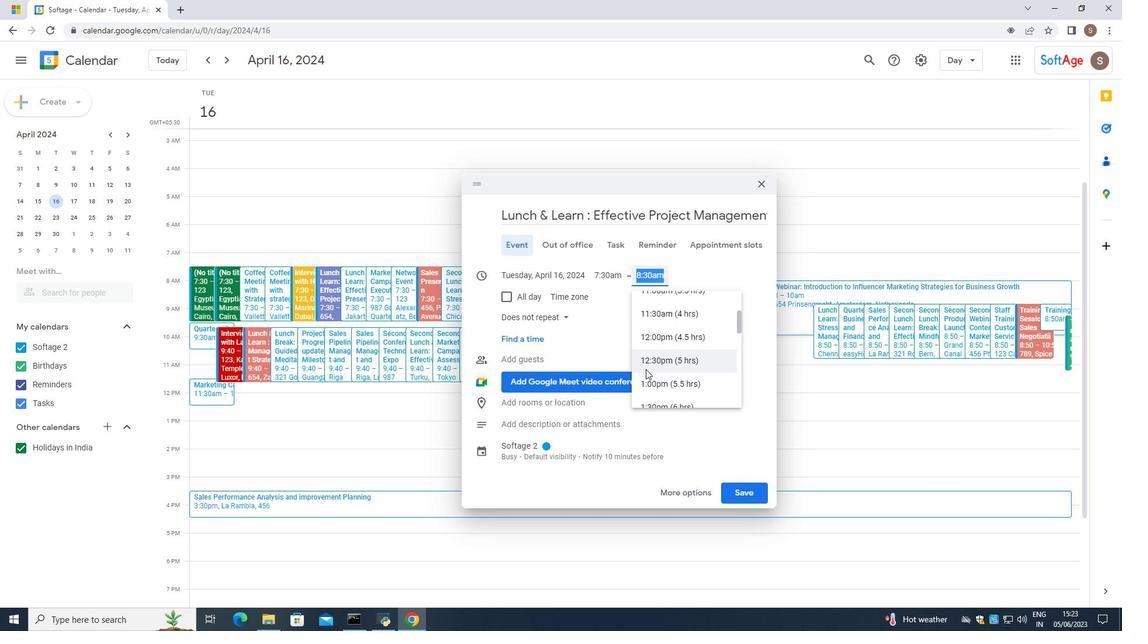 
Action: Mouse scrolled (645, 370) with delta (0, 0)
Screenshot: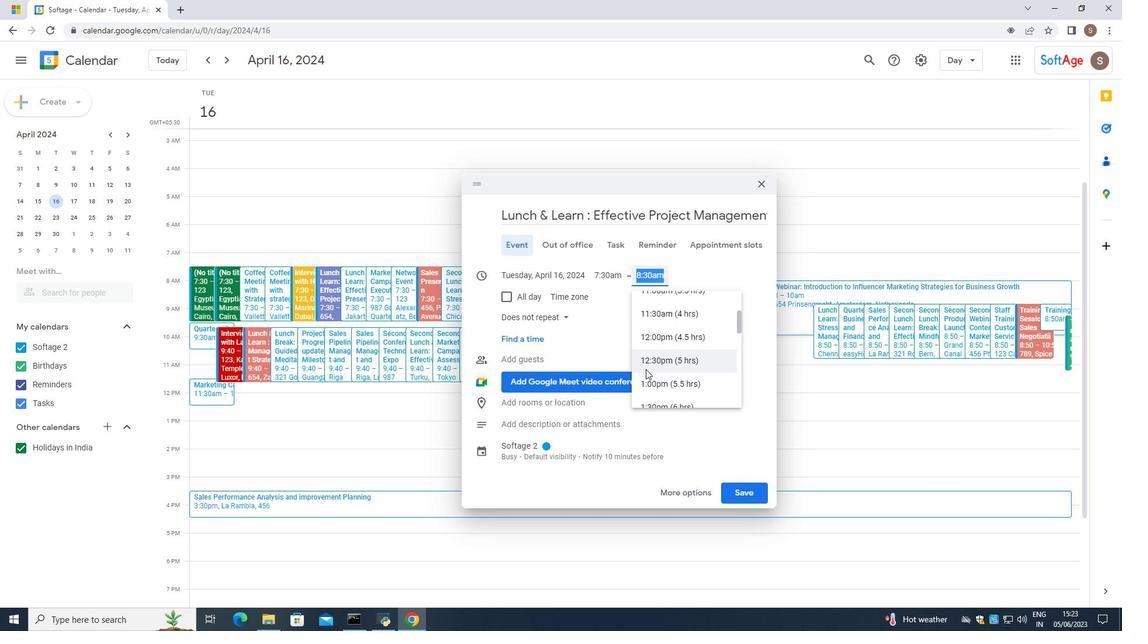 
Action: Mouse scrolled (645, 370) with delta (0, 0)
Screenshot: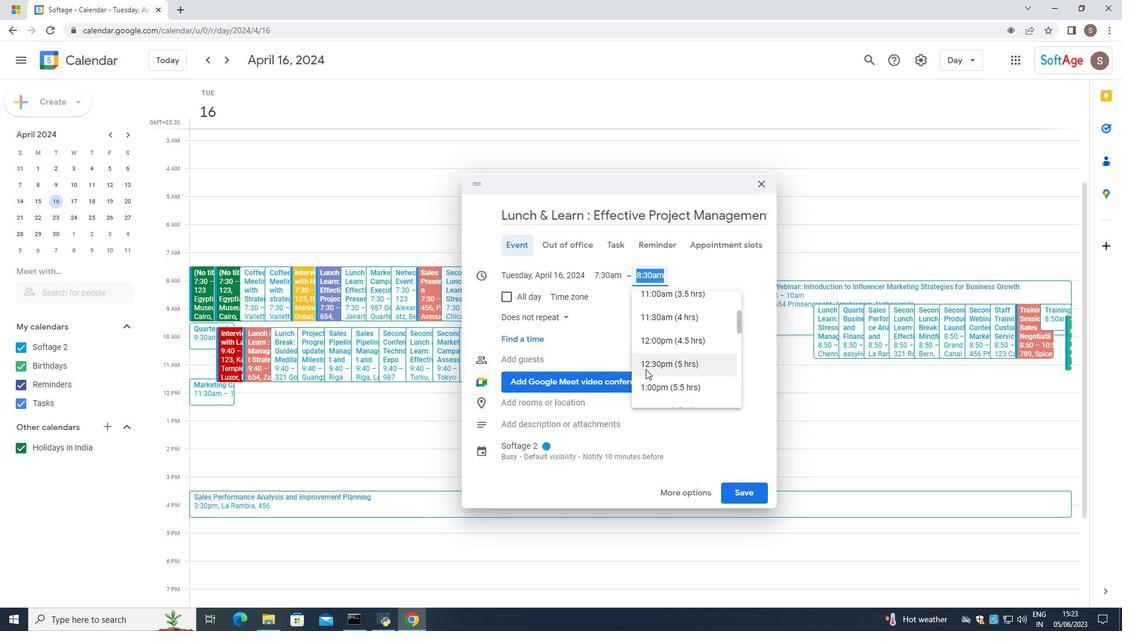 
Action: Mouse moved to (645, 364)
Screenshot: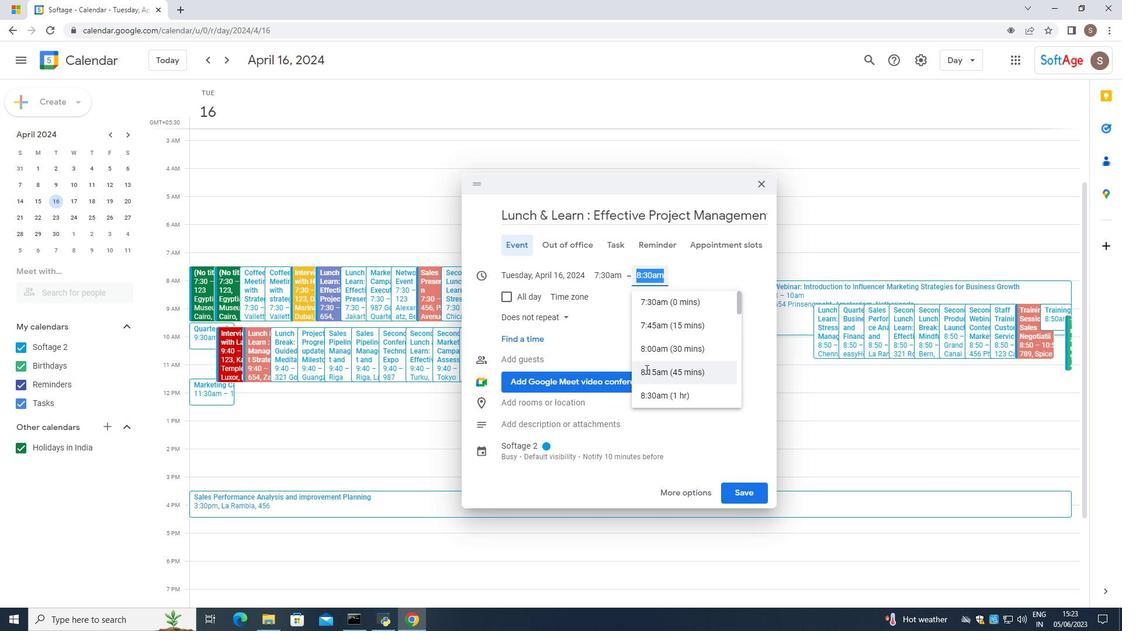 
Action: Mouse scrolled (645, 364) with delta (0, 0)
Screenshot: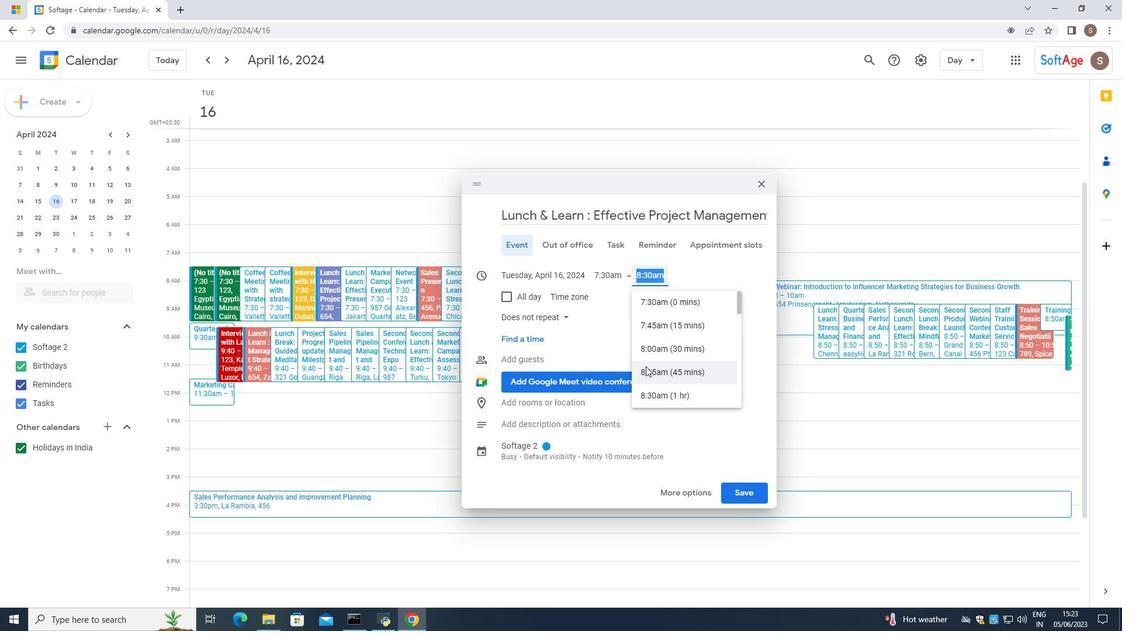 
Action: Mouse scrolled (645, 364) with delta (0, 0)
Screenshot: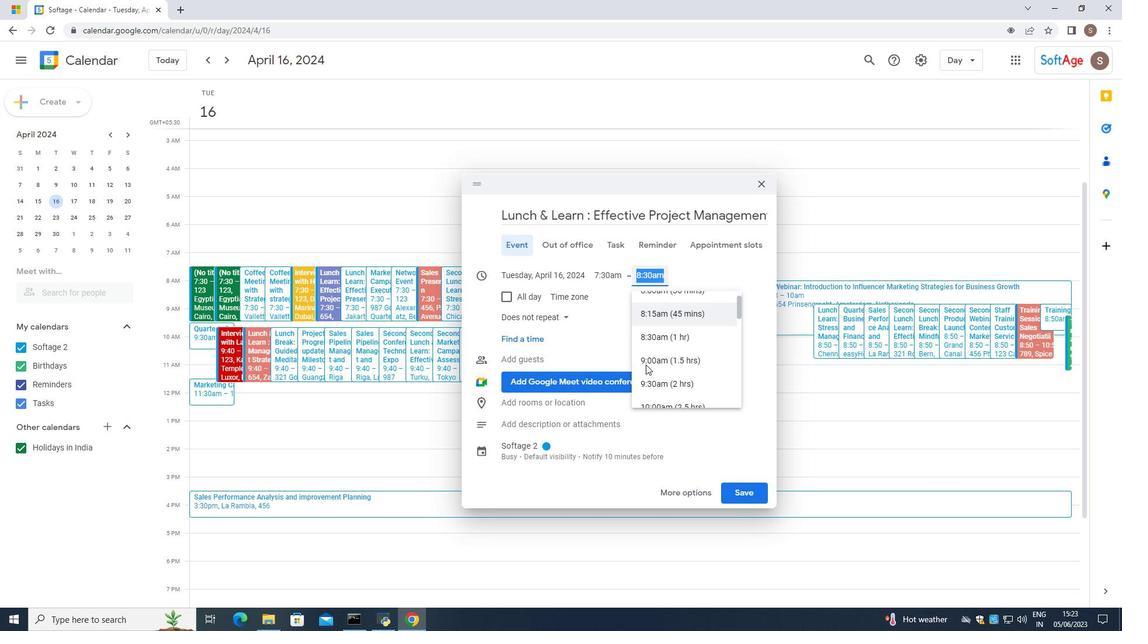 
Action: Mouse moved to (657, 334)
Screenshot: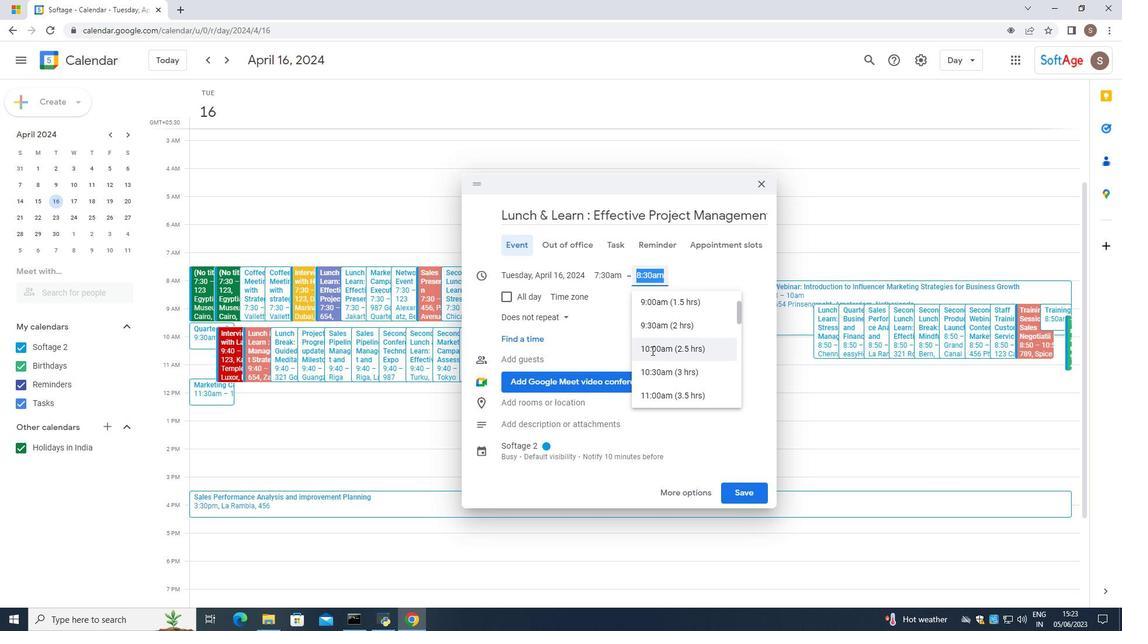 
Action: Mouse pressed left at (657, 334)
Screenshot: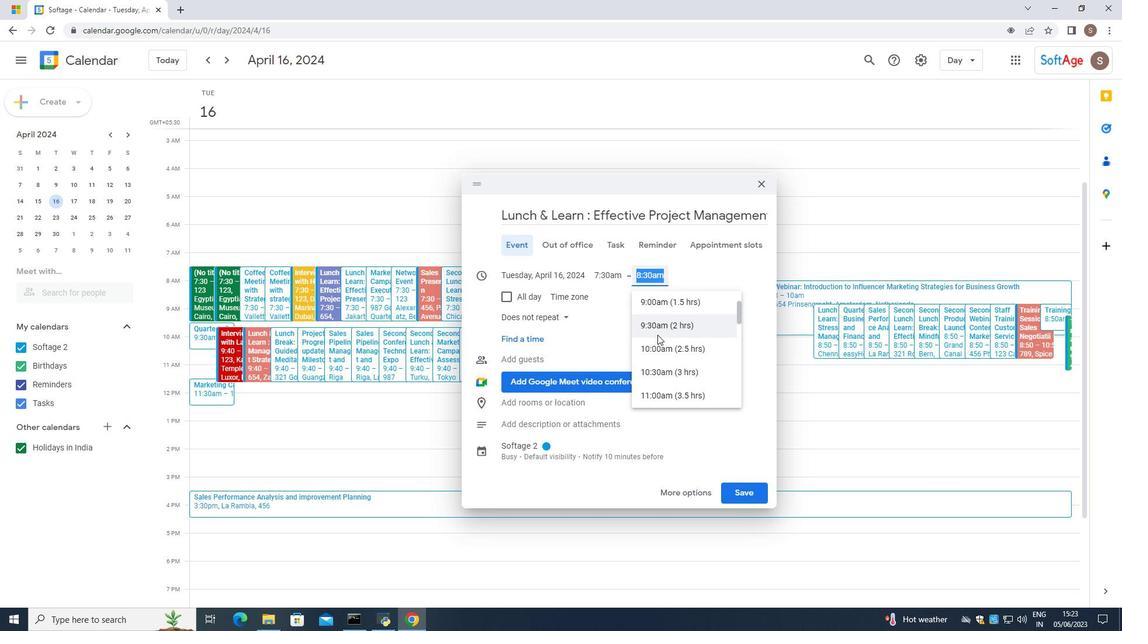 
Action: Mouse moved to (559, 317)
Screenshot: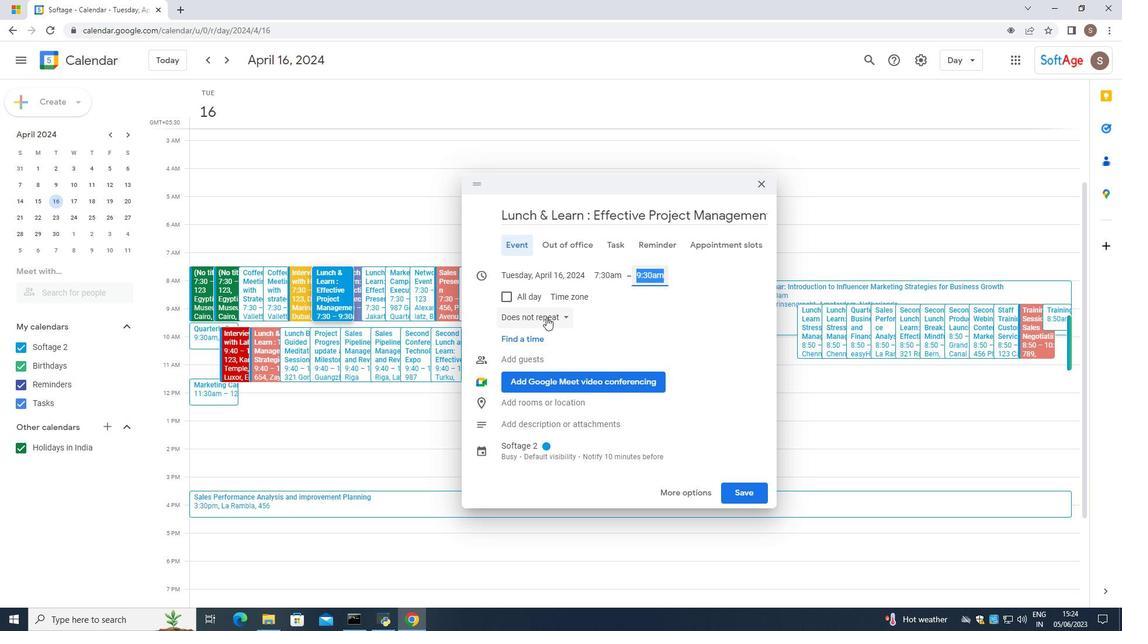 
Action: Mouse pressed left at (559, 317)
Screenshot: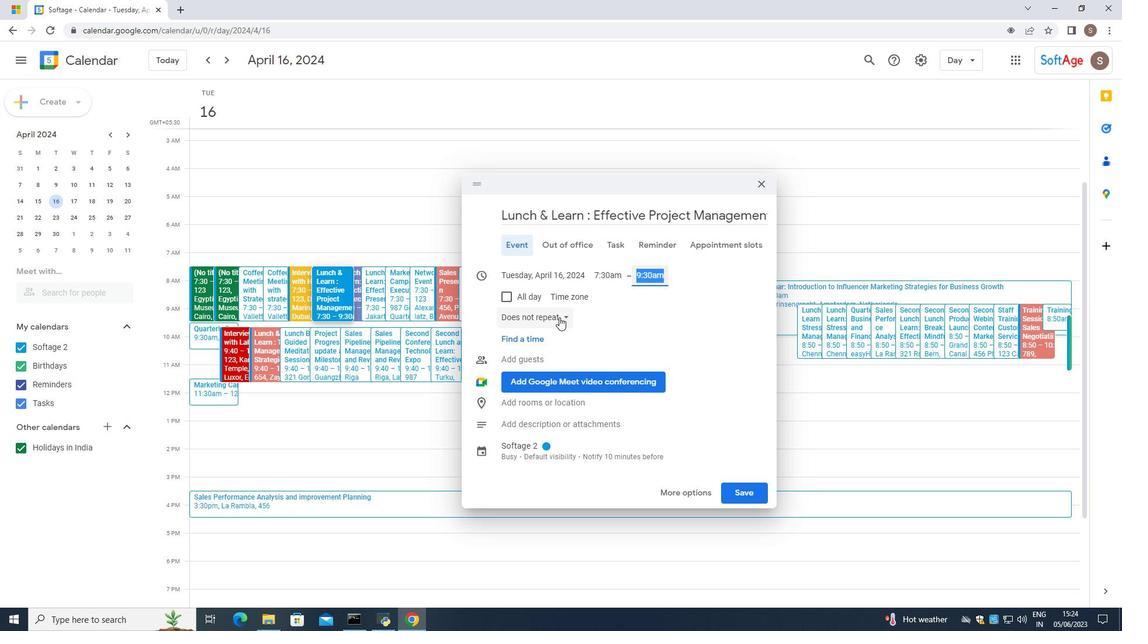 
Action: Mouse moved to (541, 340)
Screenshot: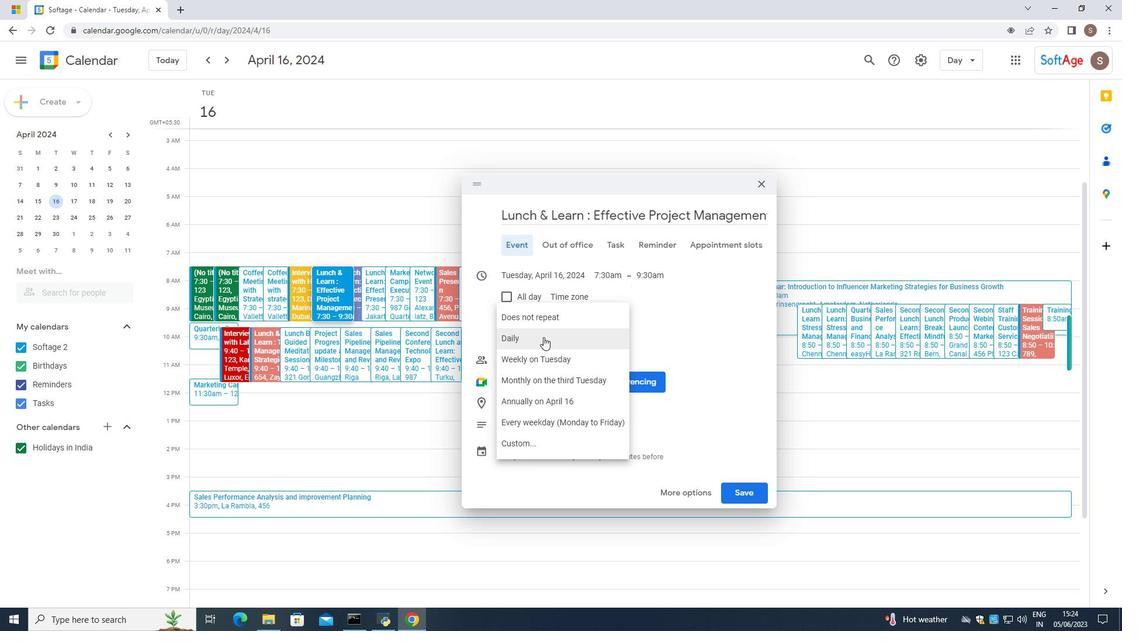 
Action: Mouse pressed left at (541, 340)
Screenshot: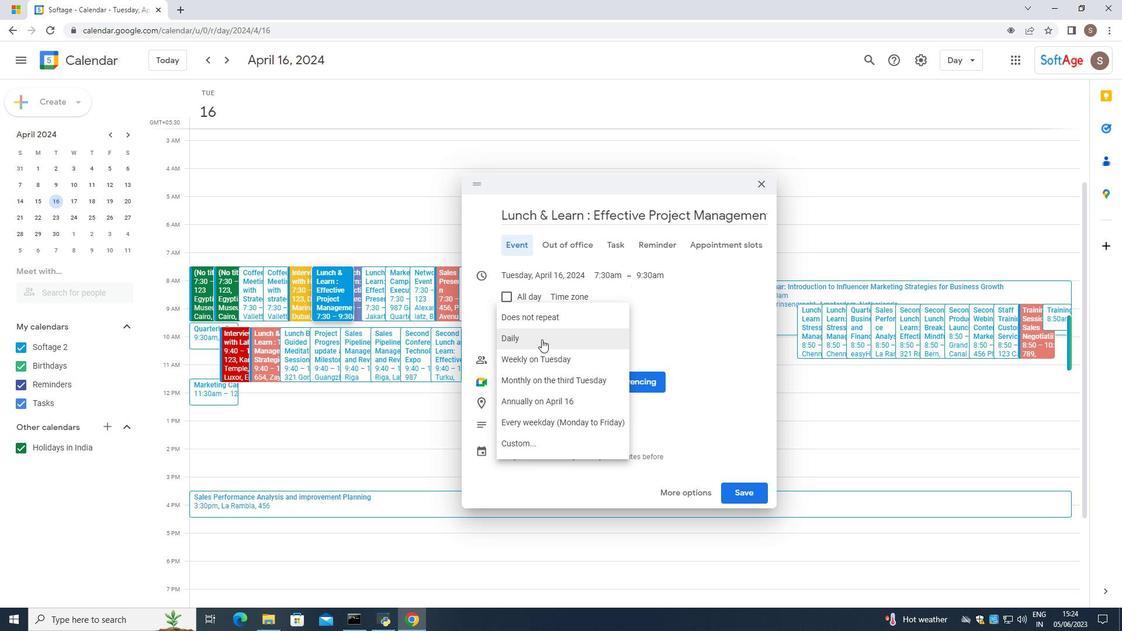 
Action: Mouse moved to (550, 382)
Screenshot: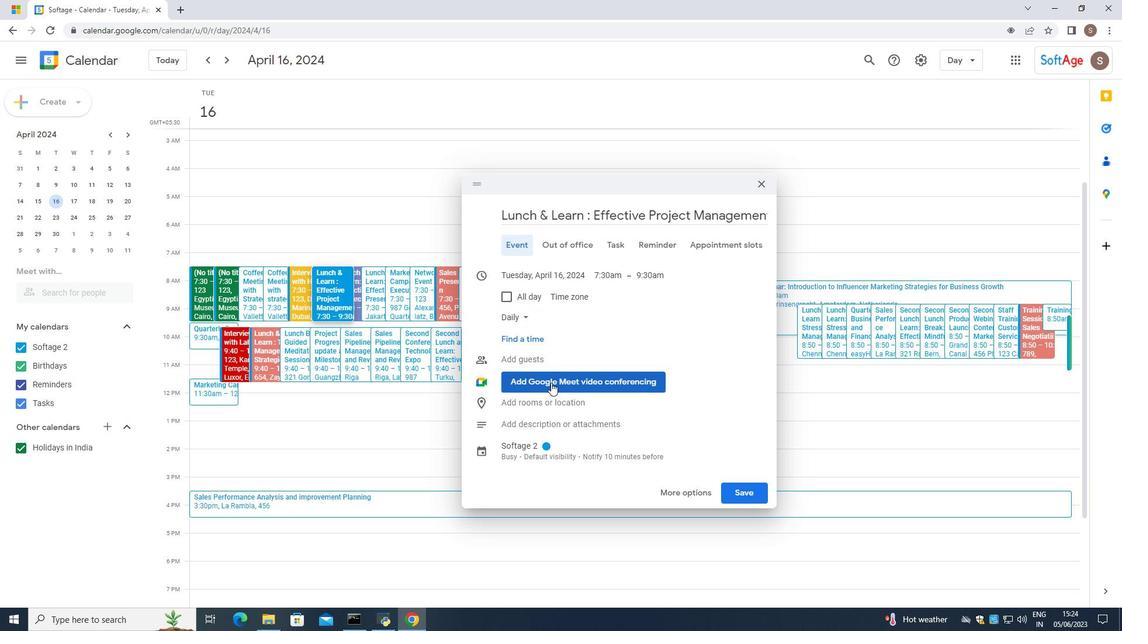 
Action: Mouse scrolled (550, 382) with delta (0, 0)
Screenshot: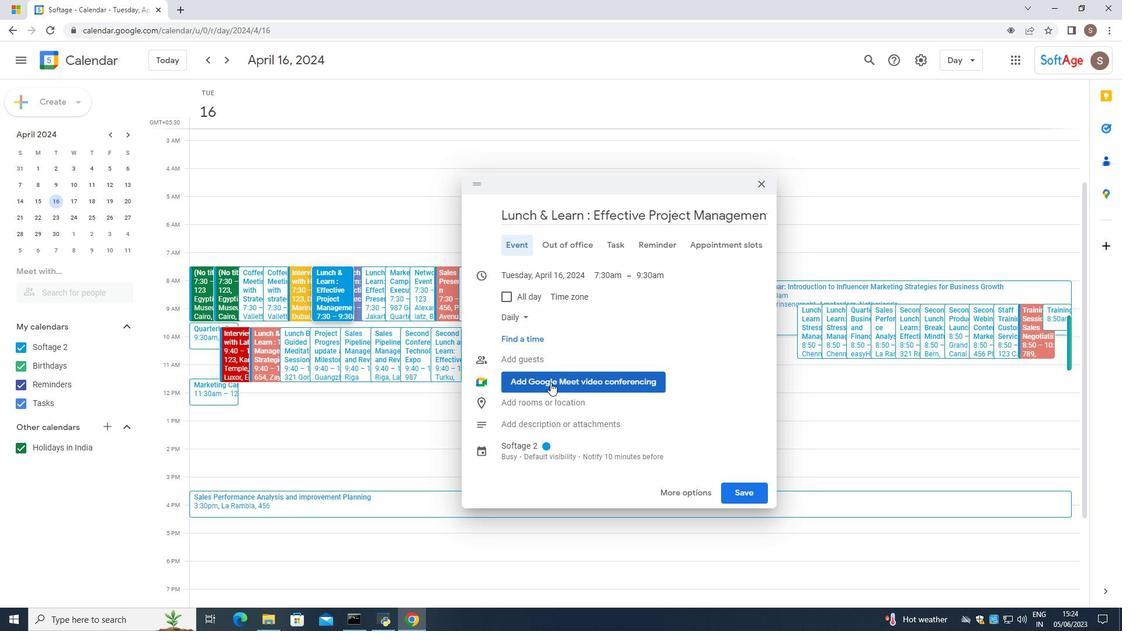 
Action: Mouse scrolled (550, 382) with delta (0, 0)
Screenshot: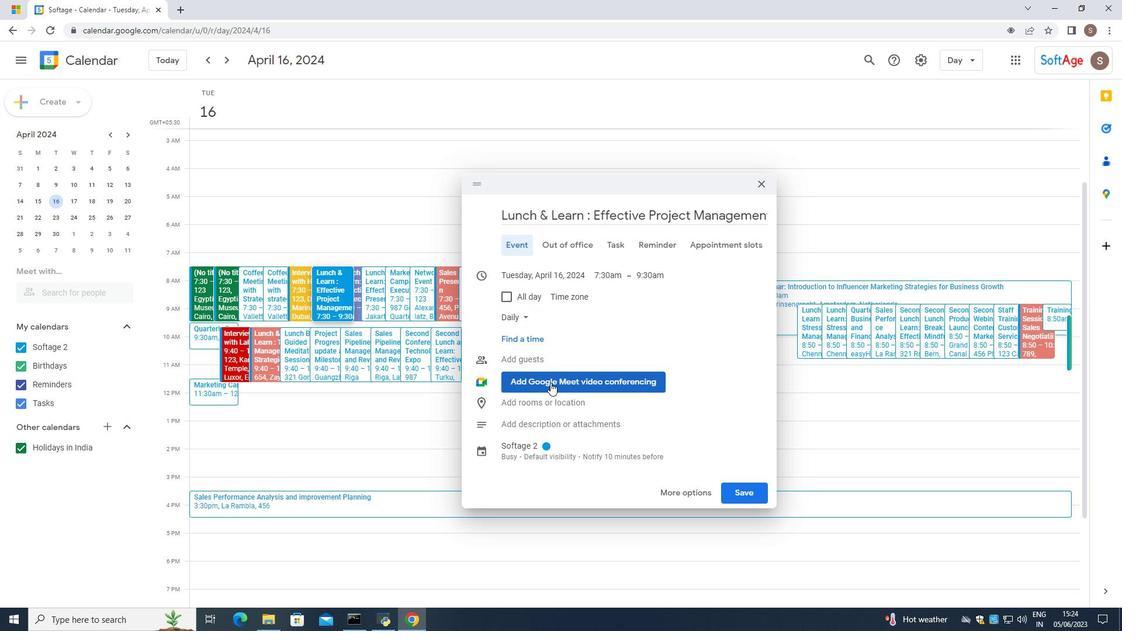 
Action: Mouse scrolled (550, 382) with delta (0, 0)
Screenshot: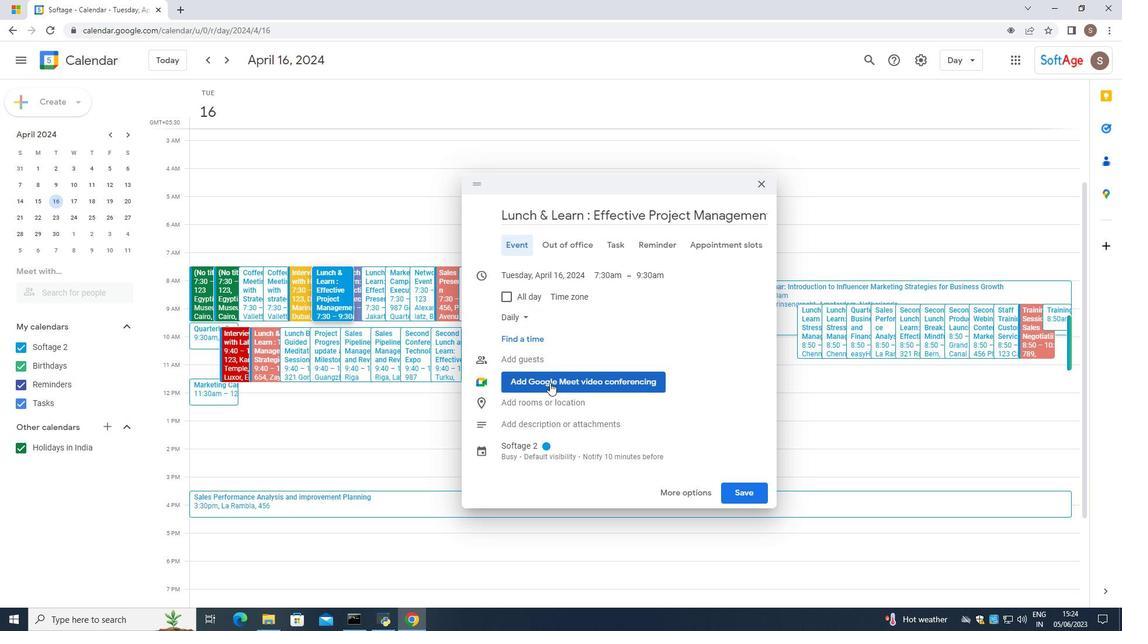 
Action: Mouse moved to (519, 399)
Screenshot: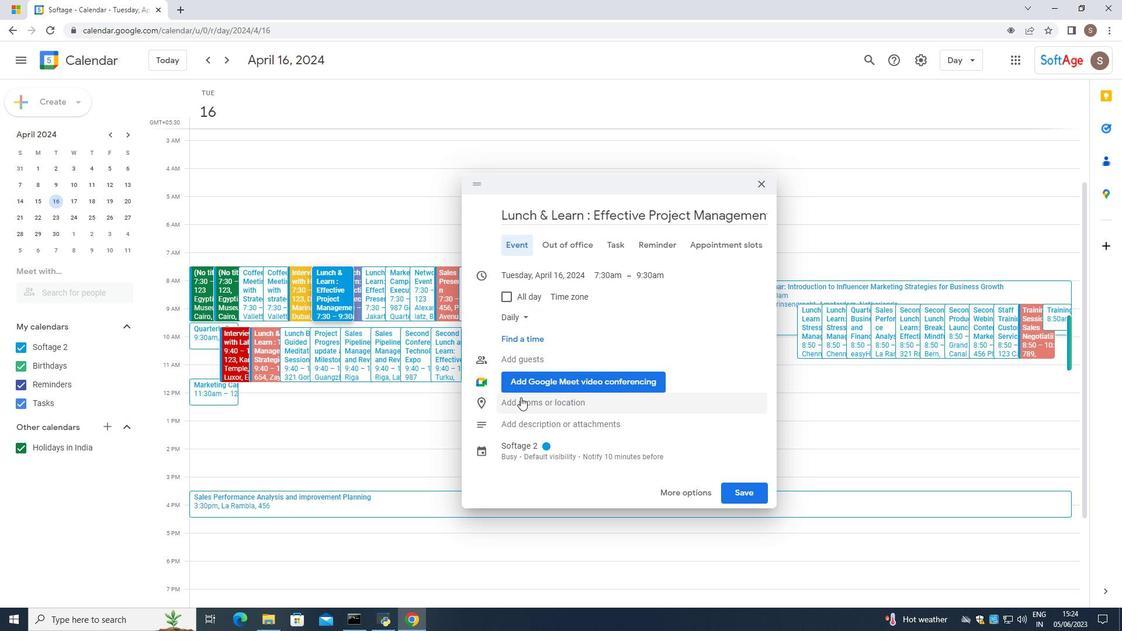 
Action: Mouse pressed left at (519, 399)
Screenshot: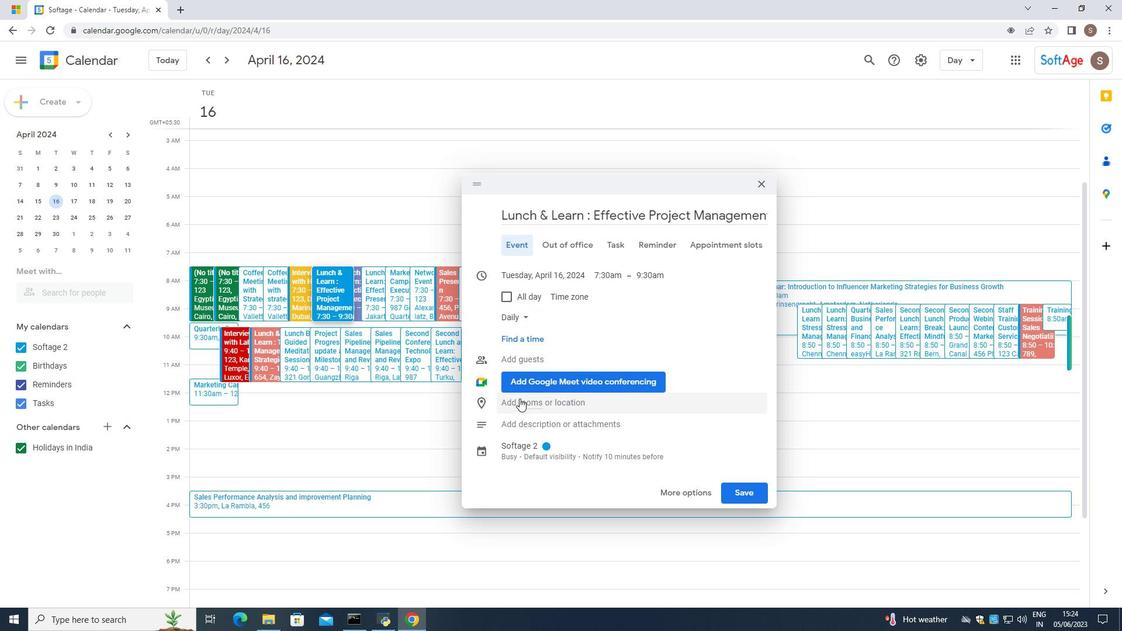 
Action: Mouse moved to (476, 197)
Screenshot: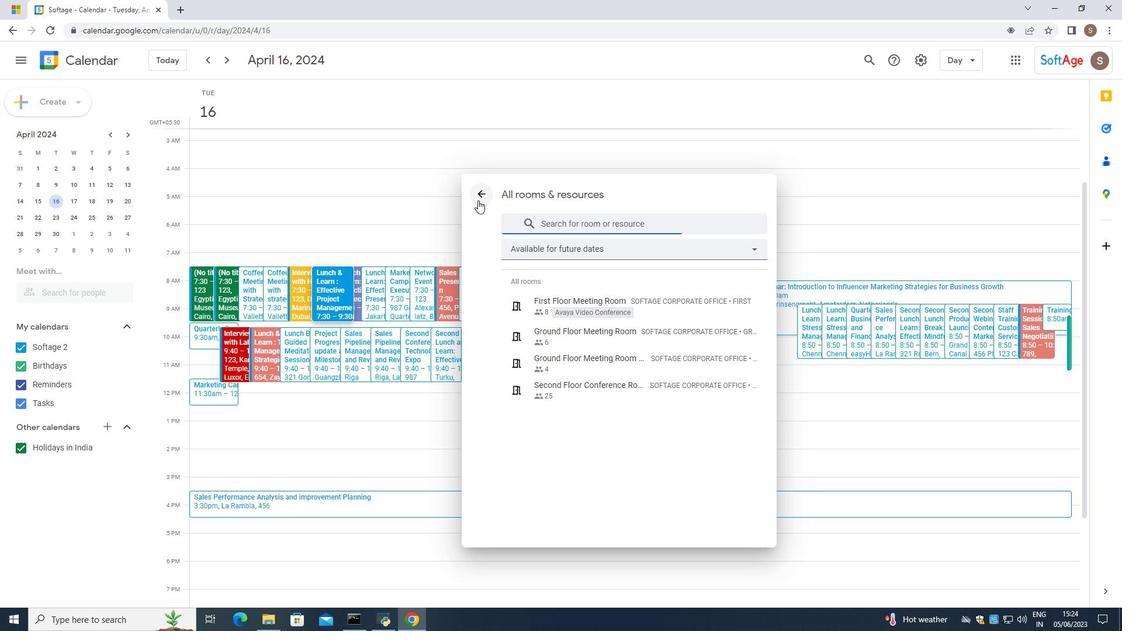 
Action: Mouse pressed left at (476, 197)
Screenshot: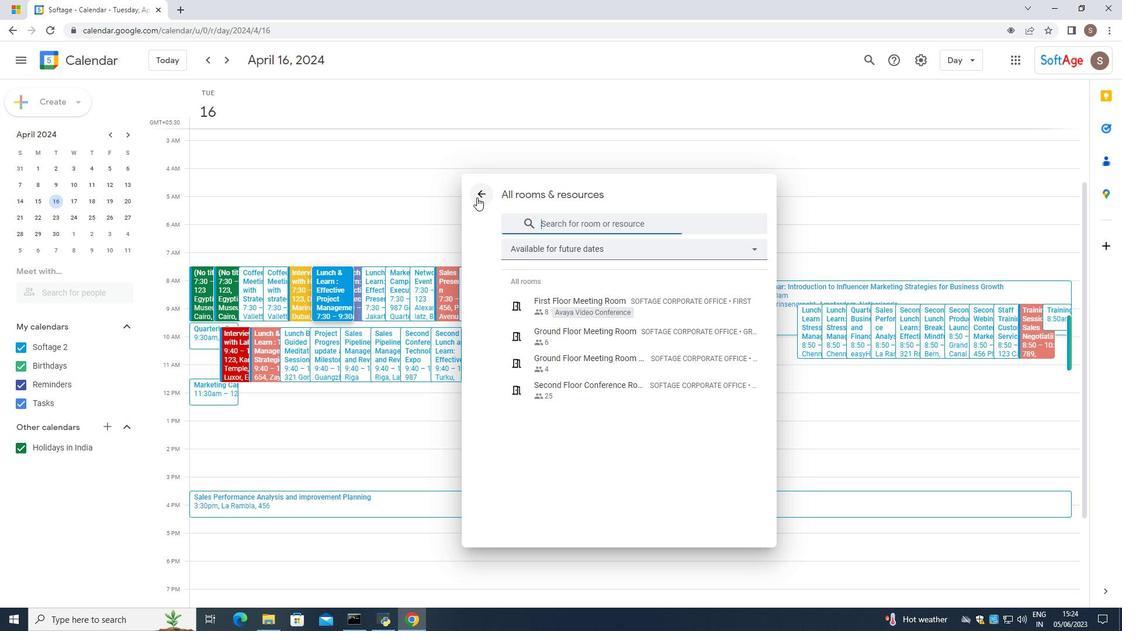 
Action: Mouse moved to (514, 437)
Screenshot: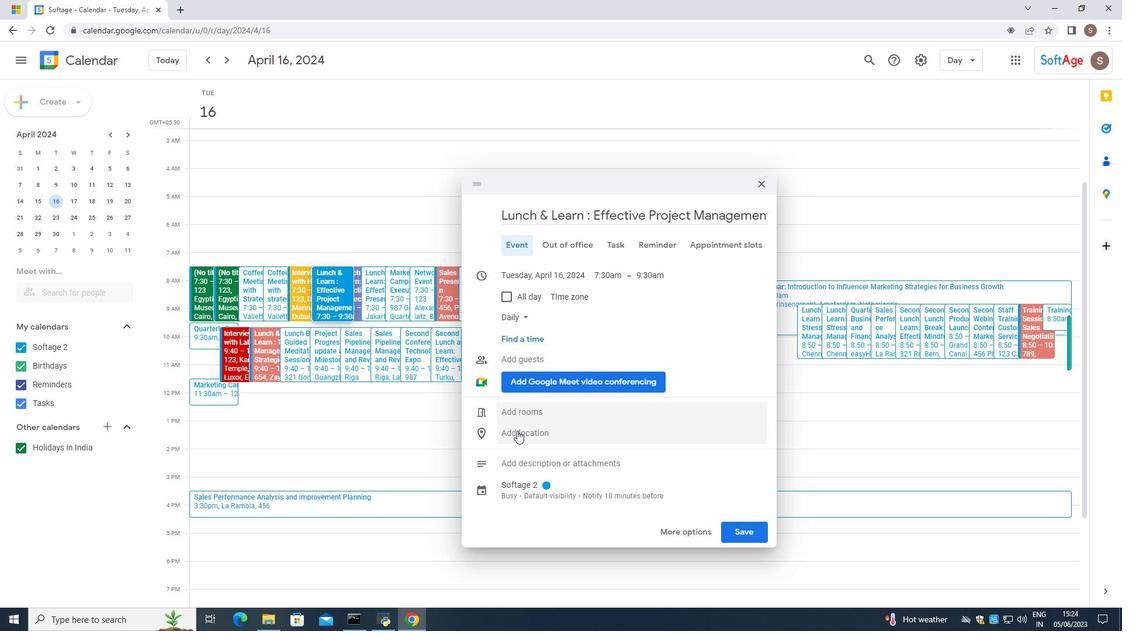 
Action: Mouse pressed left at (514, 437)
Screenshot: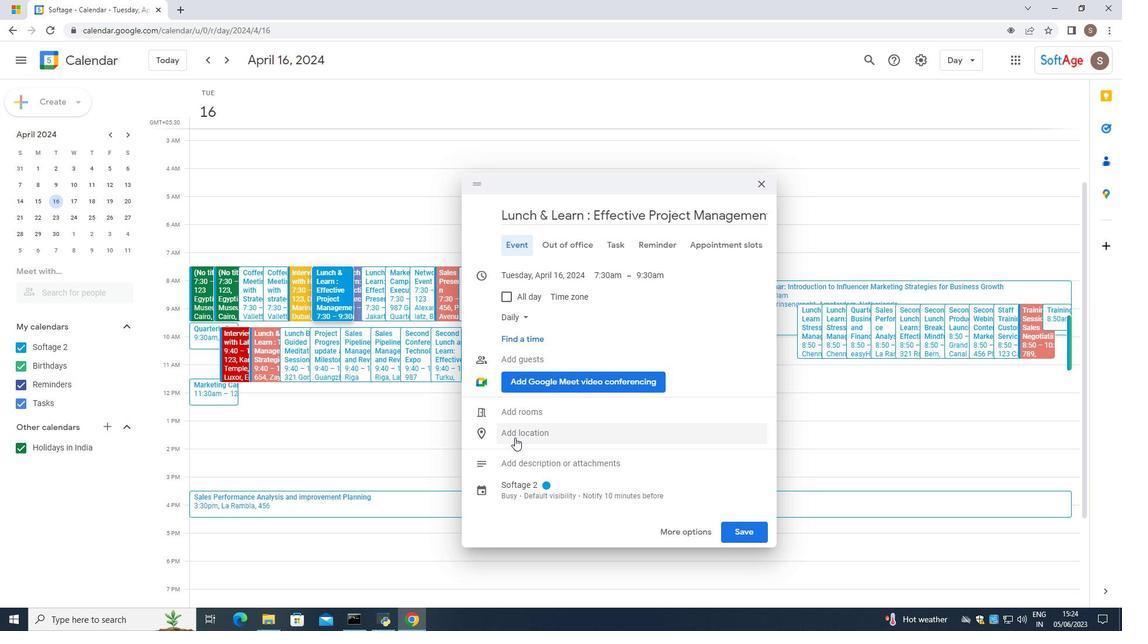 
Action: Mouse moved to (495, 460)
Screenshot: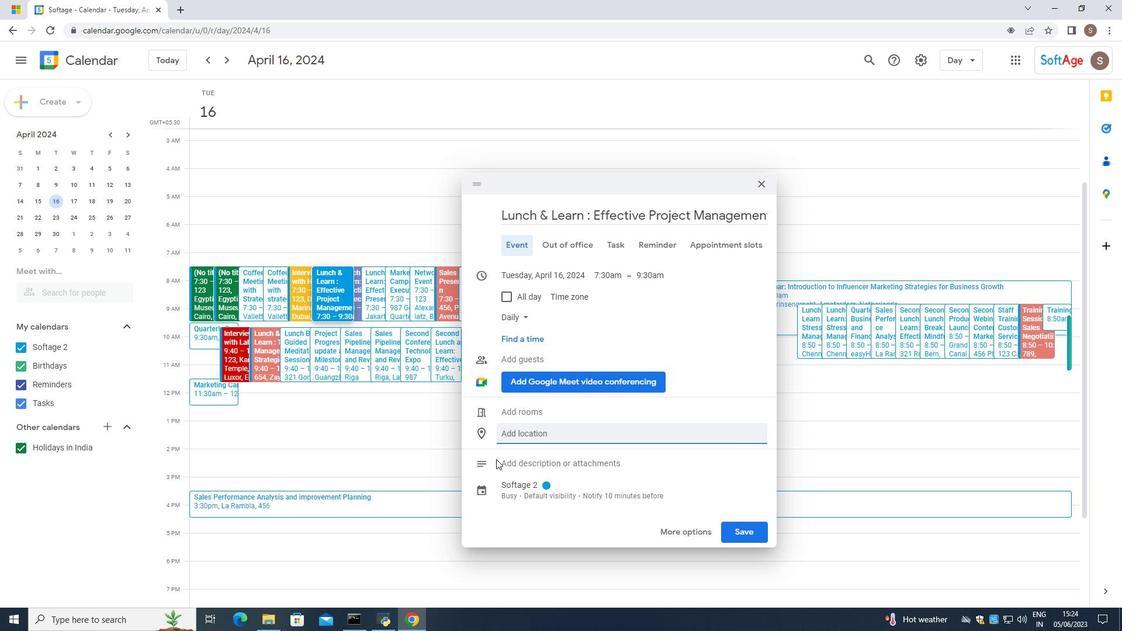 
Action: Key pressed 654,<Key.space><Key.caps_lock>B<Key.caps_lock>asiloica<Key.space><Key.backspace><Key.backspace><Key.backspace><Key.backspace><Key.backspace>ica<Key.space><Key.caps_lock>C<Key.caps_lock>istern,<Key.space><Key.caps_lock>I<Key.caps_lock>stanbul,<Key.space><Key.caps_lock><Key.caps_lock><Key.caps_lock>T<Key.caps_lock>urkey
Screenshot: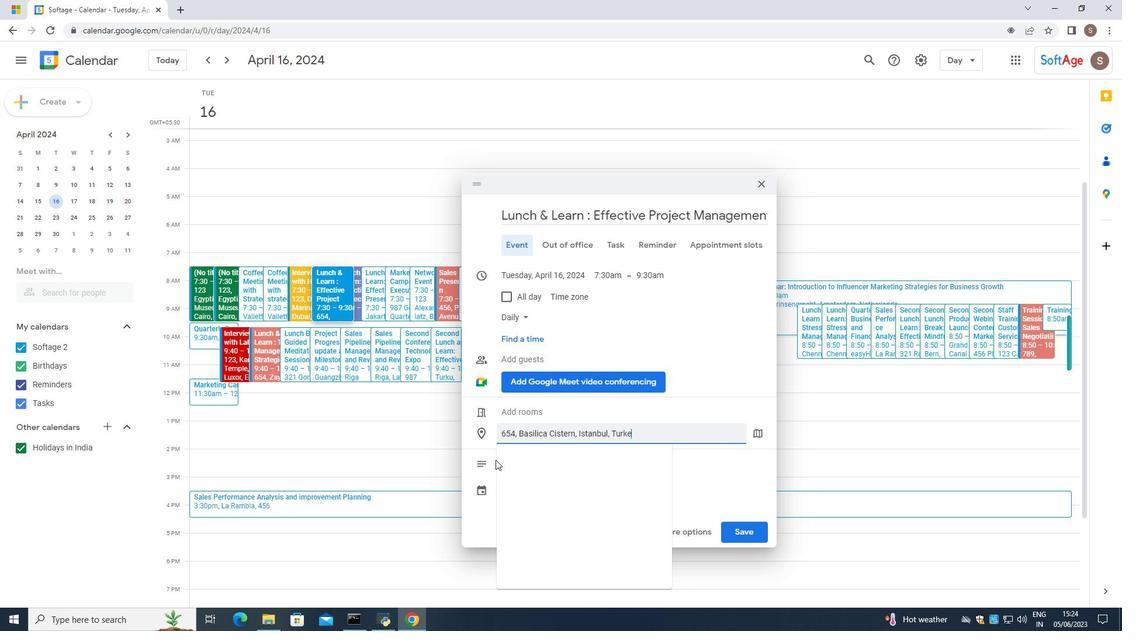 
Action: Mouse moved to (640, 436)
Screenshot: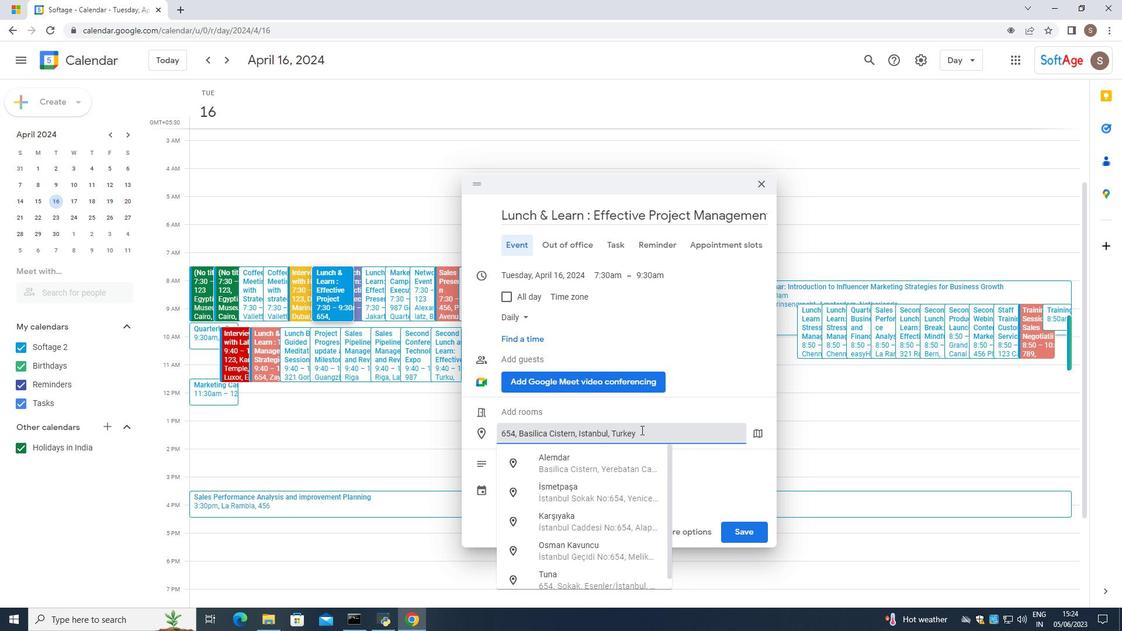 
Action: Mouse pressed left at (640, 436)
Screenshot: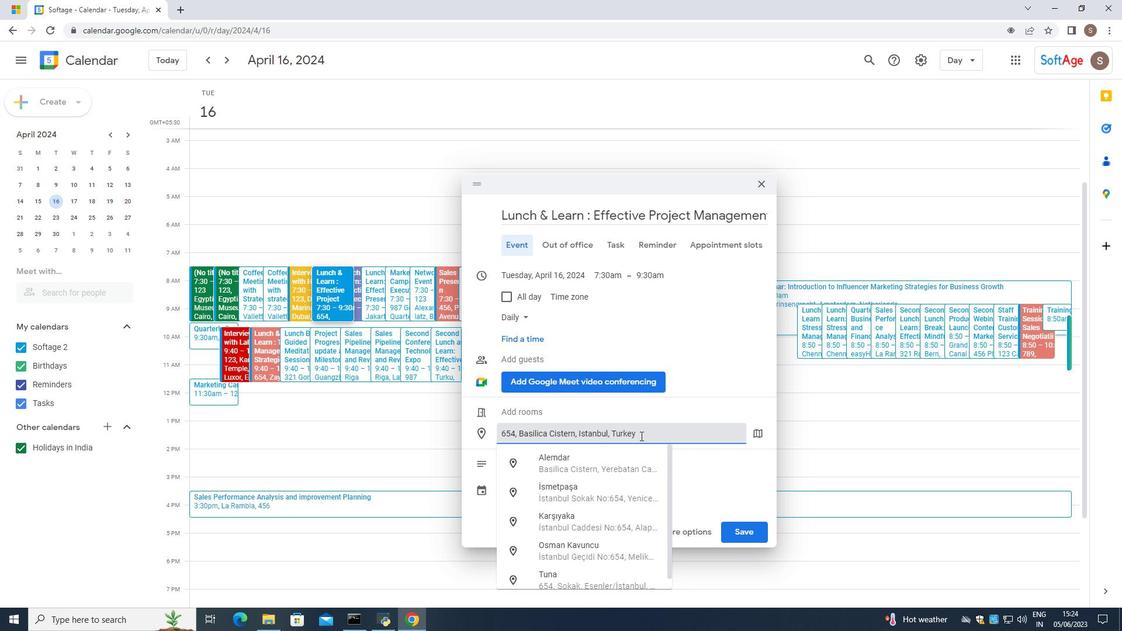 
Action: Mouse moved to (538, 461)
Screenshot: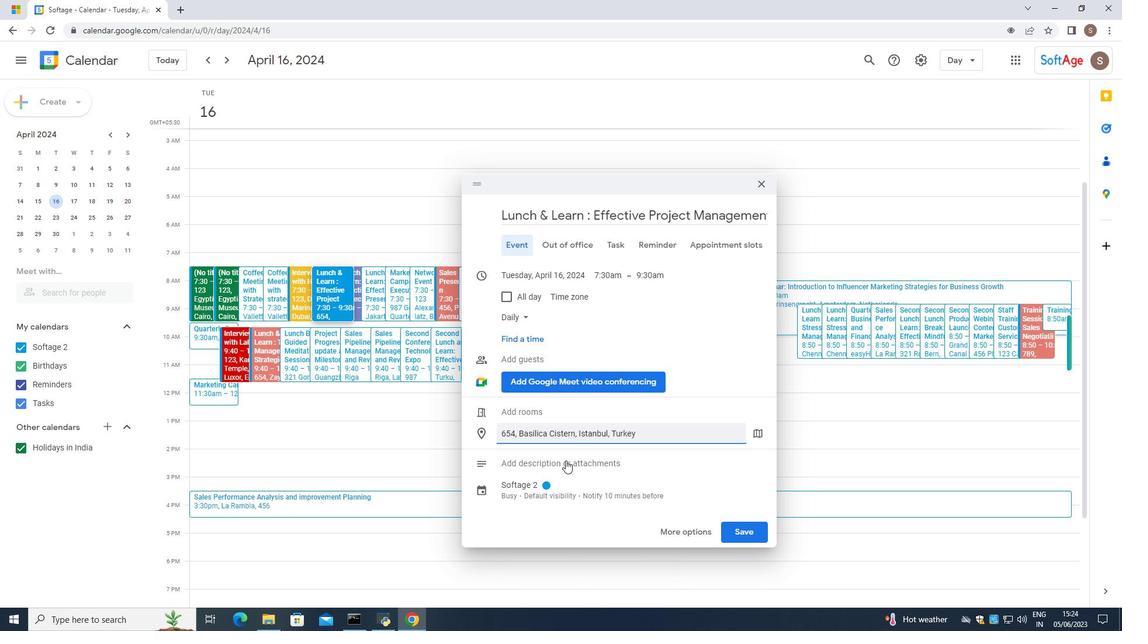 
Action: Mouse scrolled (538, 460) with delta (0, 0)
Screenshot: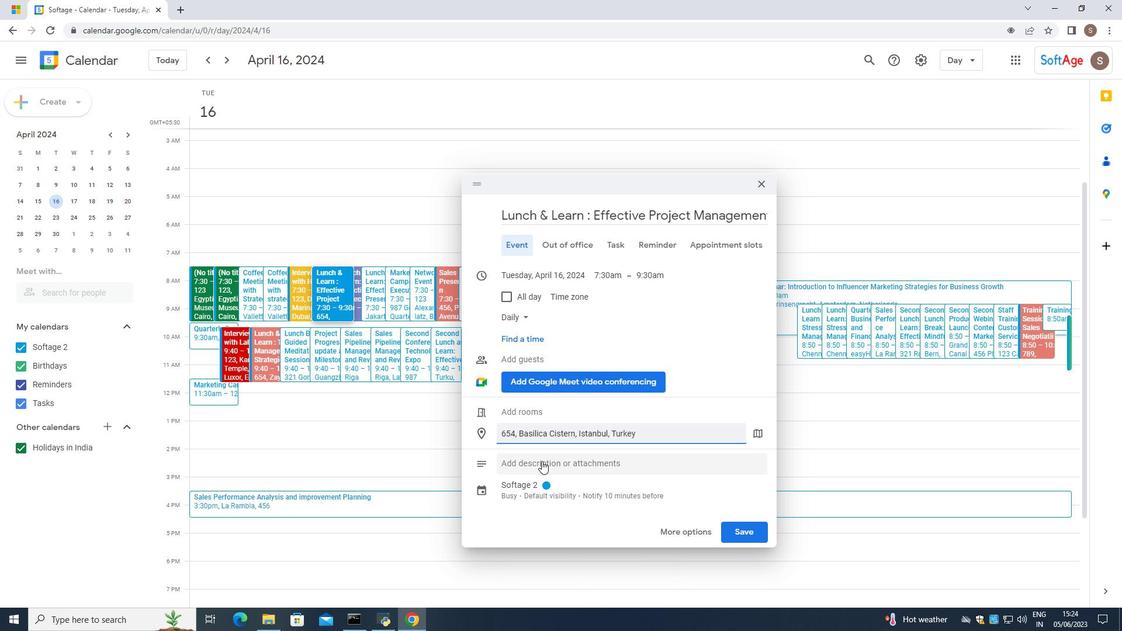 
Action: Mouse scrolled (538, 460) with delta (0, 0)
Screenshot: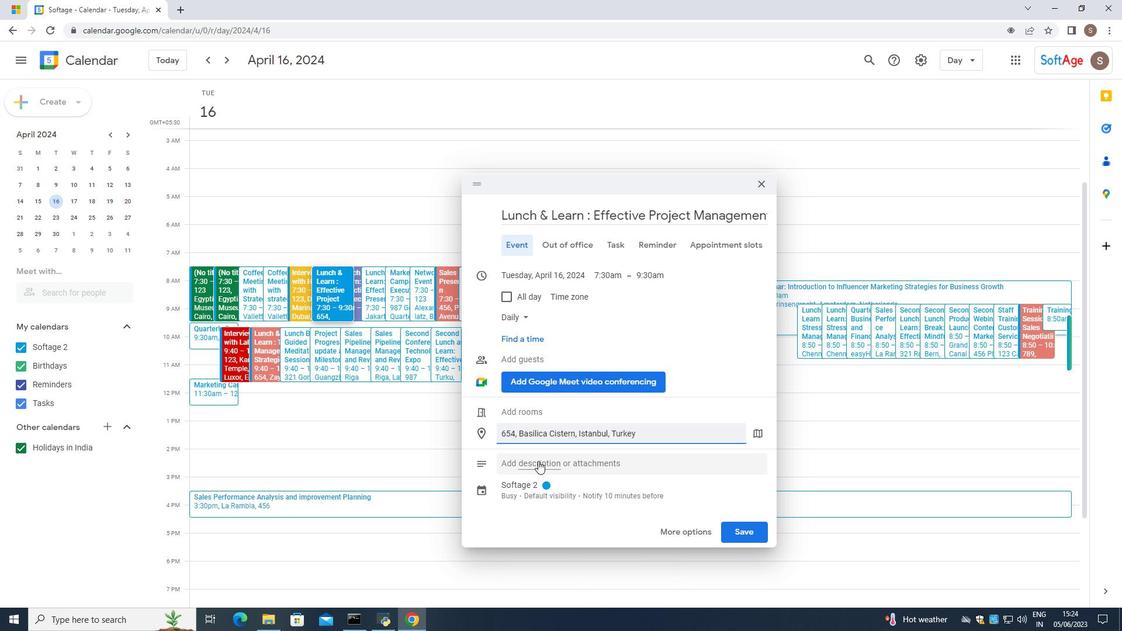 
Action: Mouse scrolled (538, 460) with delta (0, 0)
Screenshot: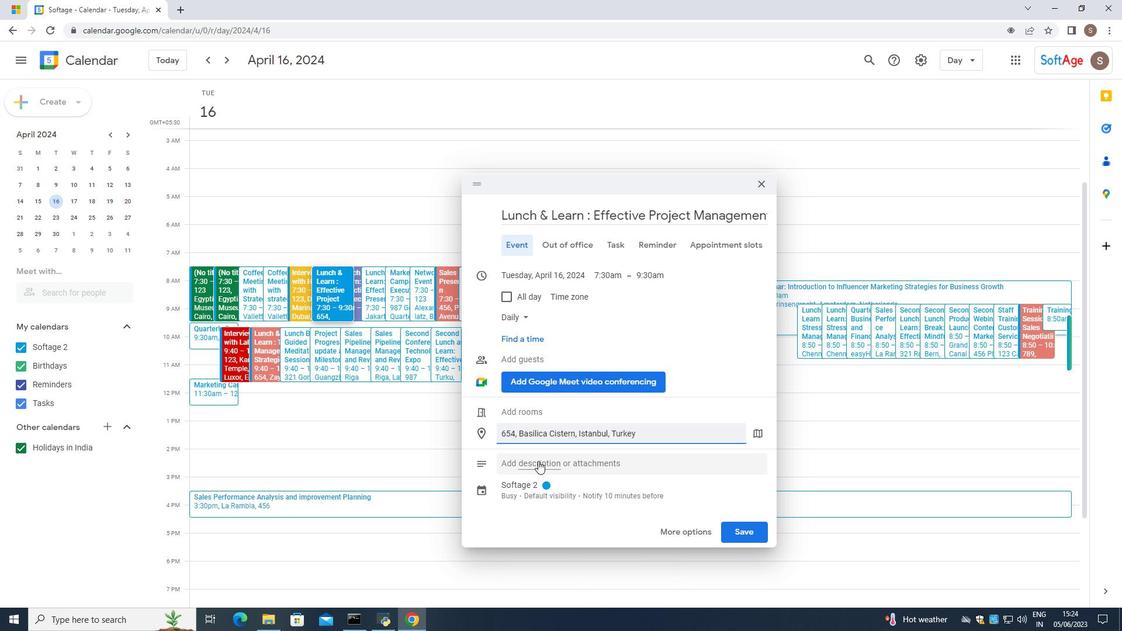 
Action: Mouse moved to (541, 488)
Screenshot: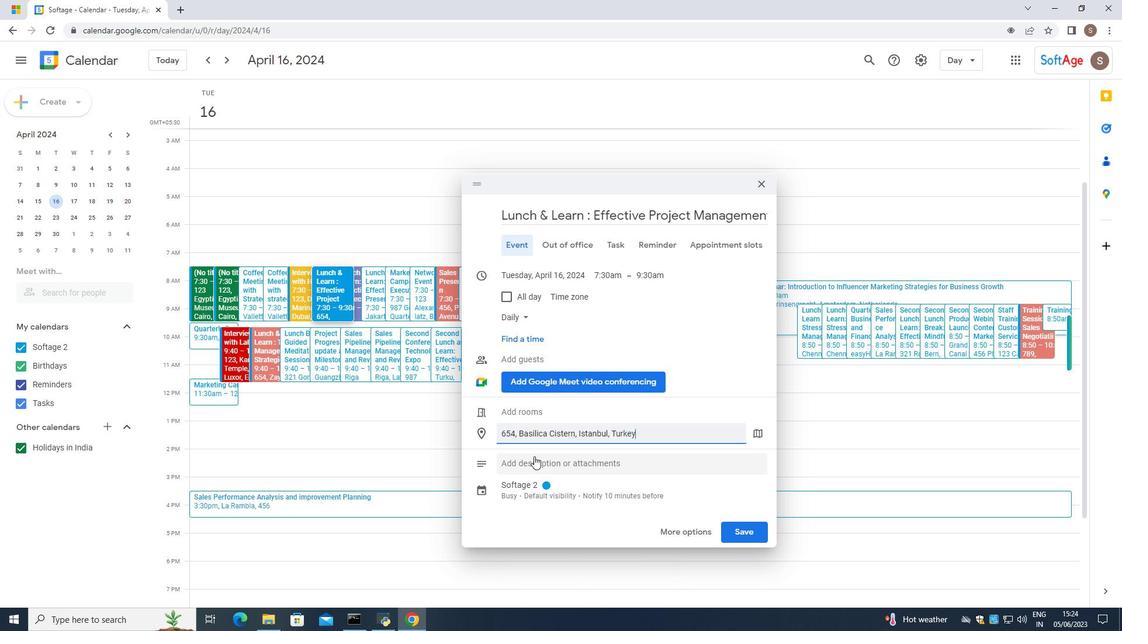 
Action: Mouse pressed left at (541, 488)
Screenshot: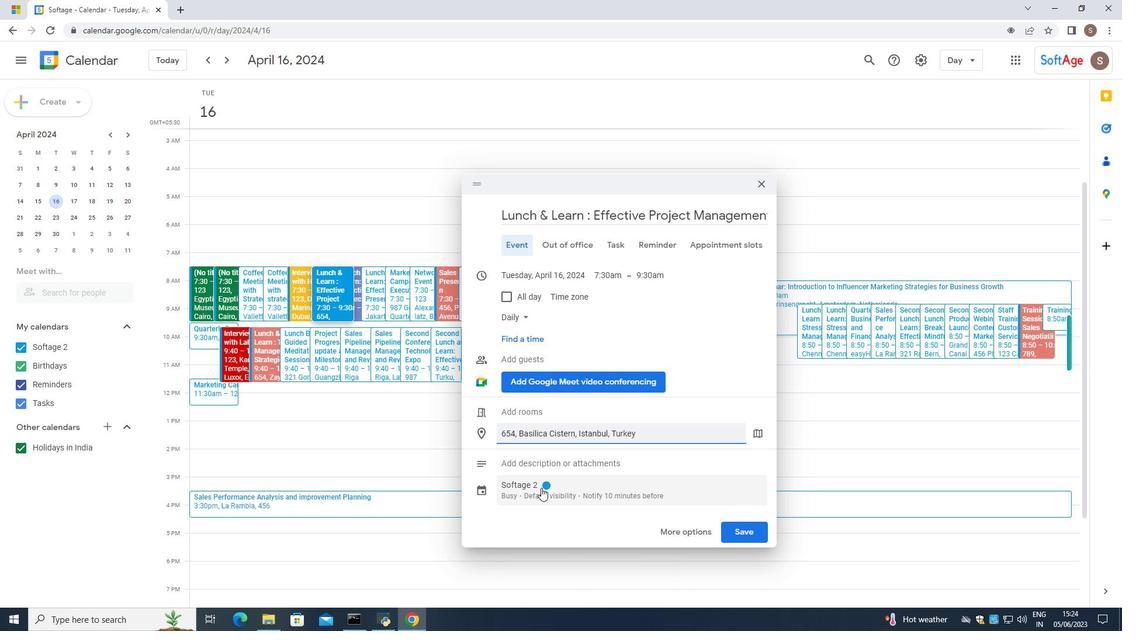 
Action: Mouse moved to (568, 443)
Screenshot: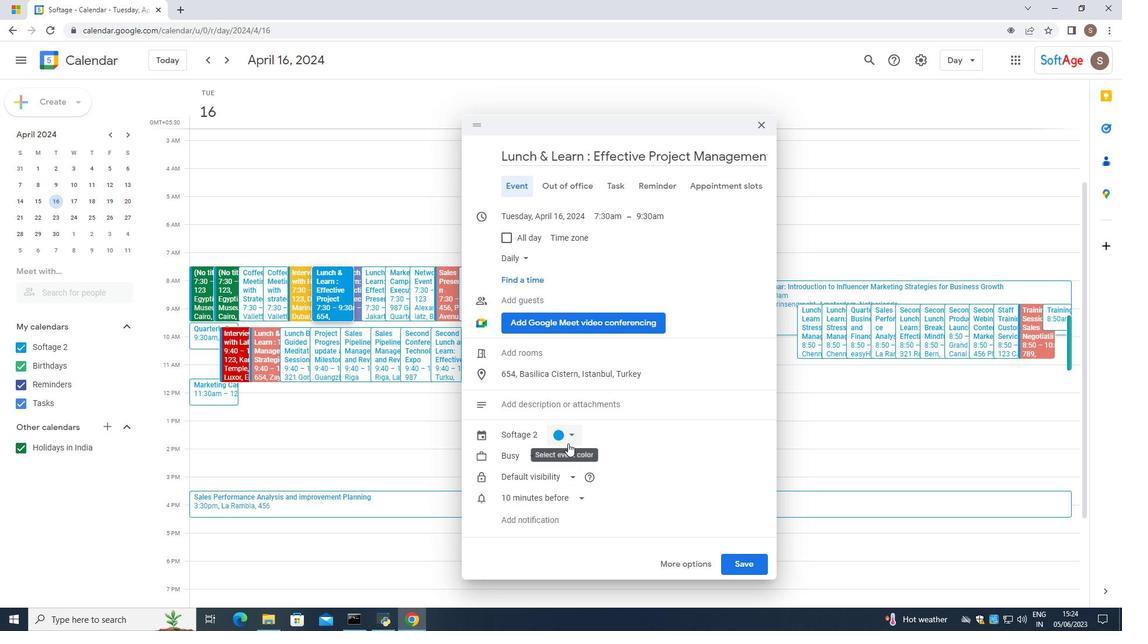 
Action: Mouse pressed left at (568, 443)
Screenshot: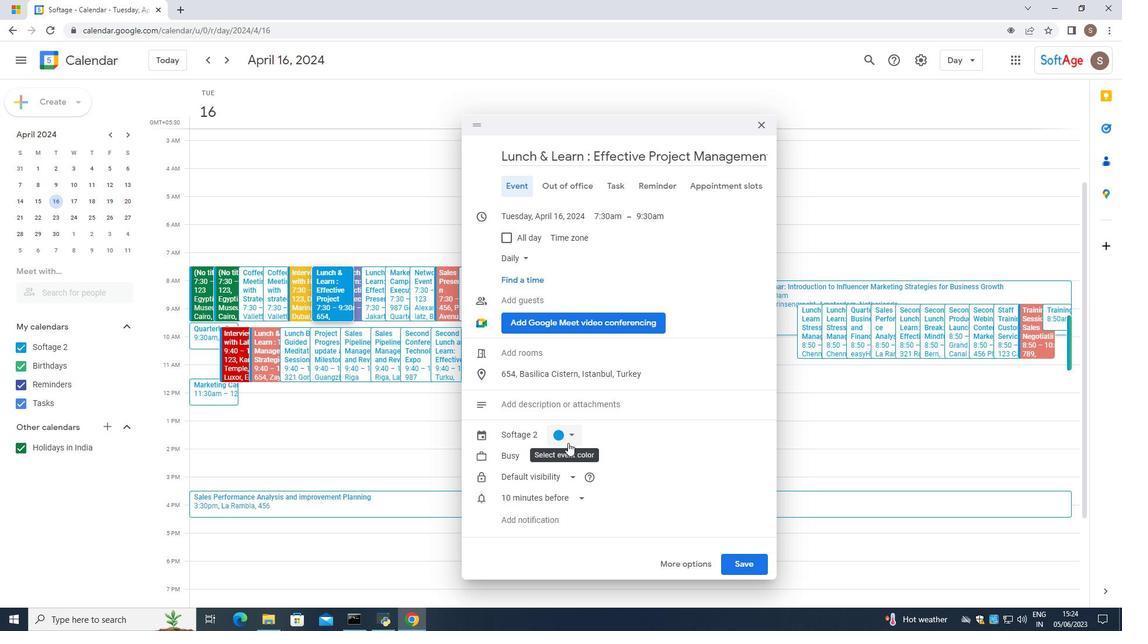 
Action: Mouse moved to (560, 492)
Screenshot: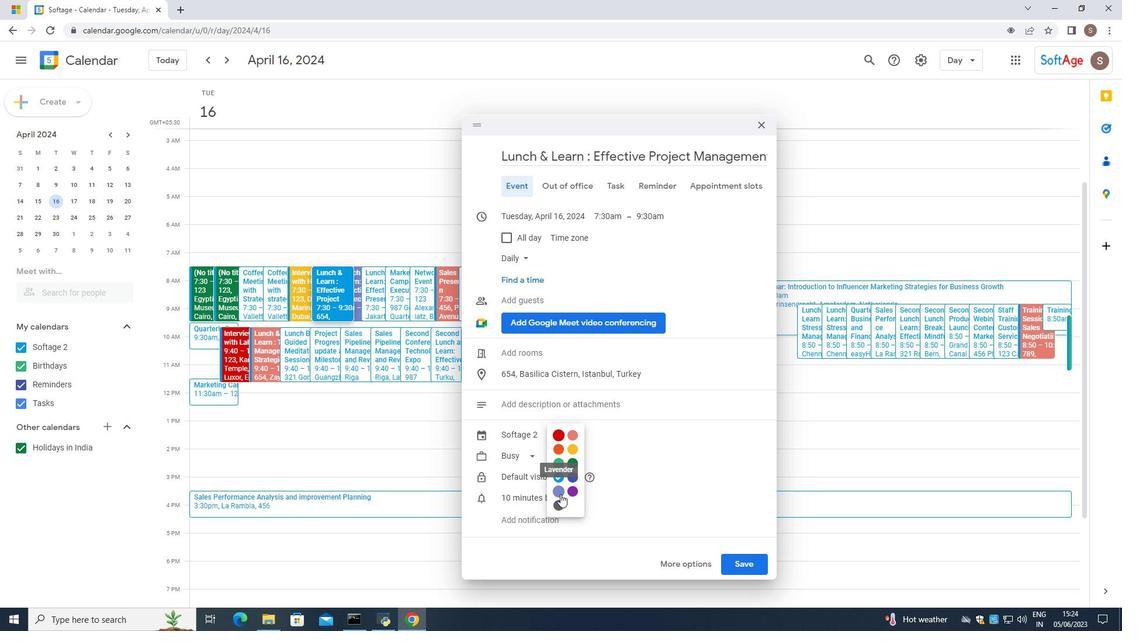 
Action: Mouse pressed left at (560, 492)
Screenshot: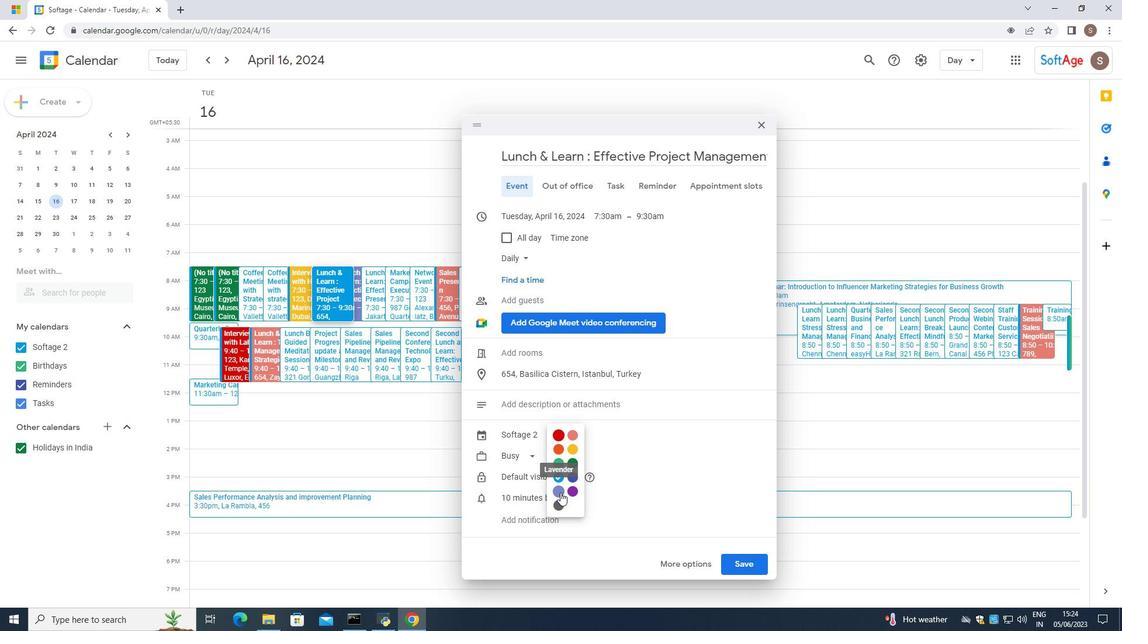 
Action: Mouse moved to (606, 450)
Screenshot: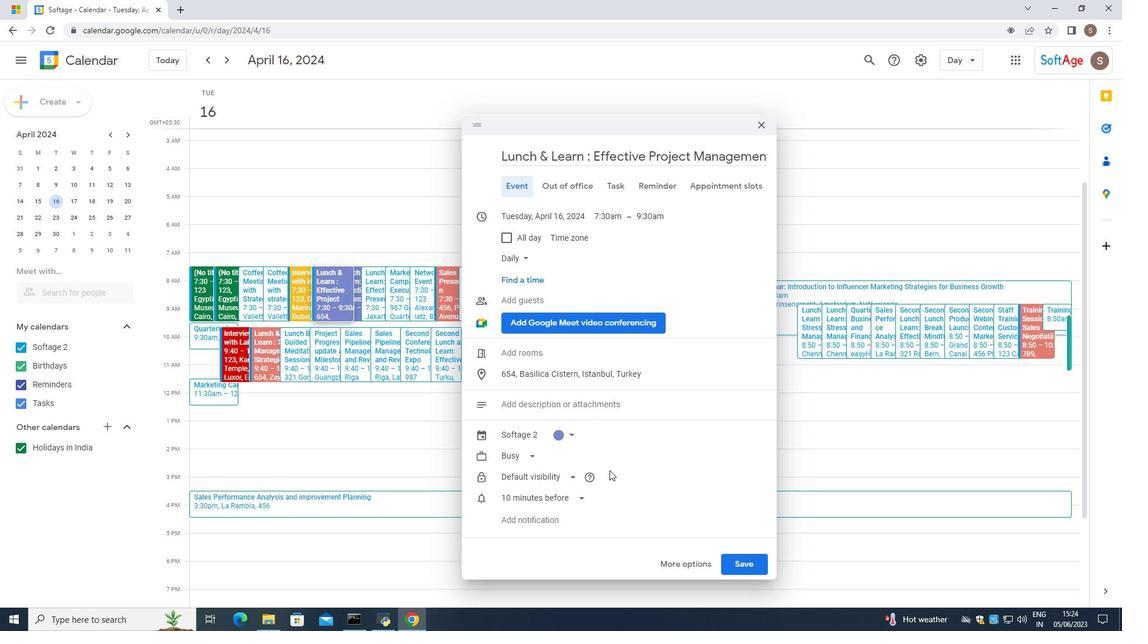 
Action: Mouse scrolled (606, 450) with delta (0, 0)
Screenshot: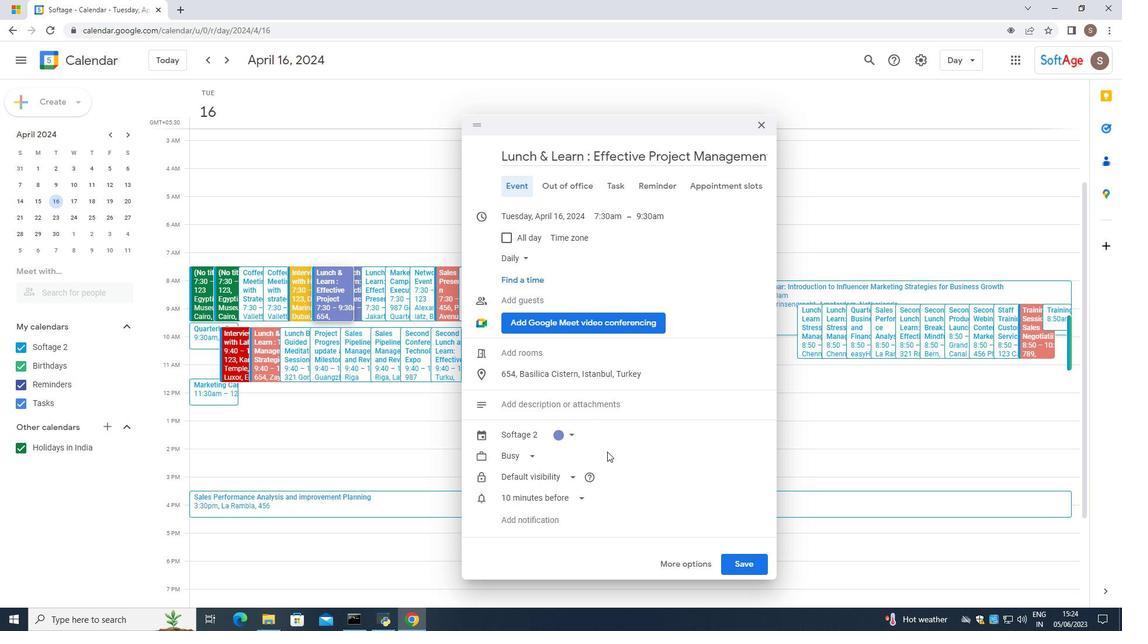 
Action: Mouse scrolled (606, 450) with delta (0, 0)
Screenshot: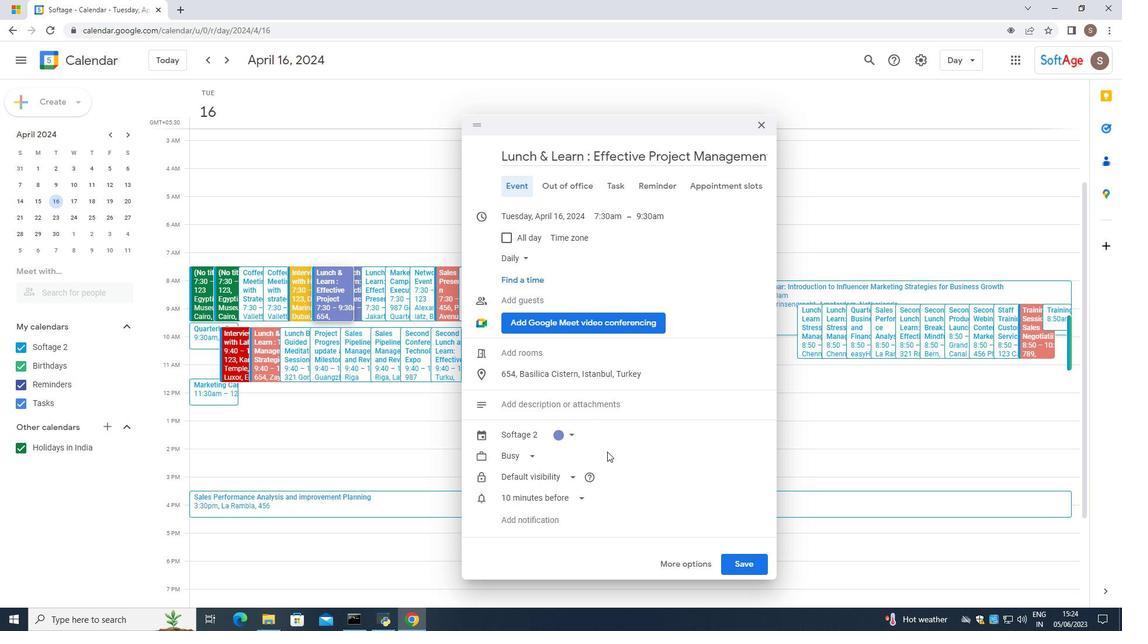 
Action: Mouse scrolled (606, 450) with delta (0, 0)
Screenshot: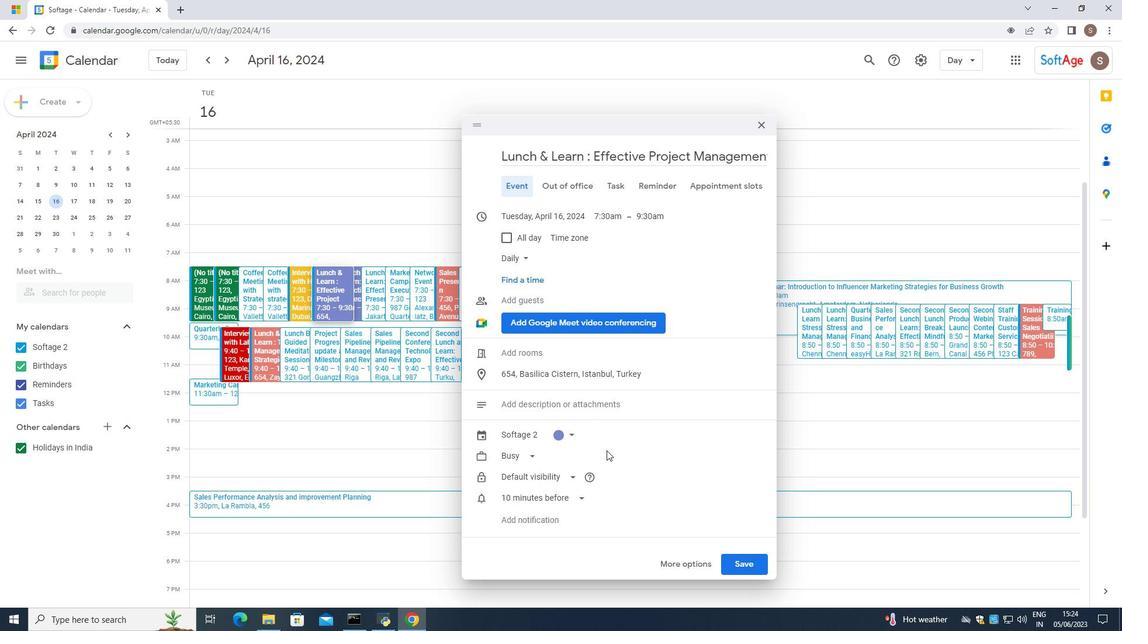 
Action: Mouse scrolled (606, 450) with delta (0, 0)
Screenshot: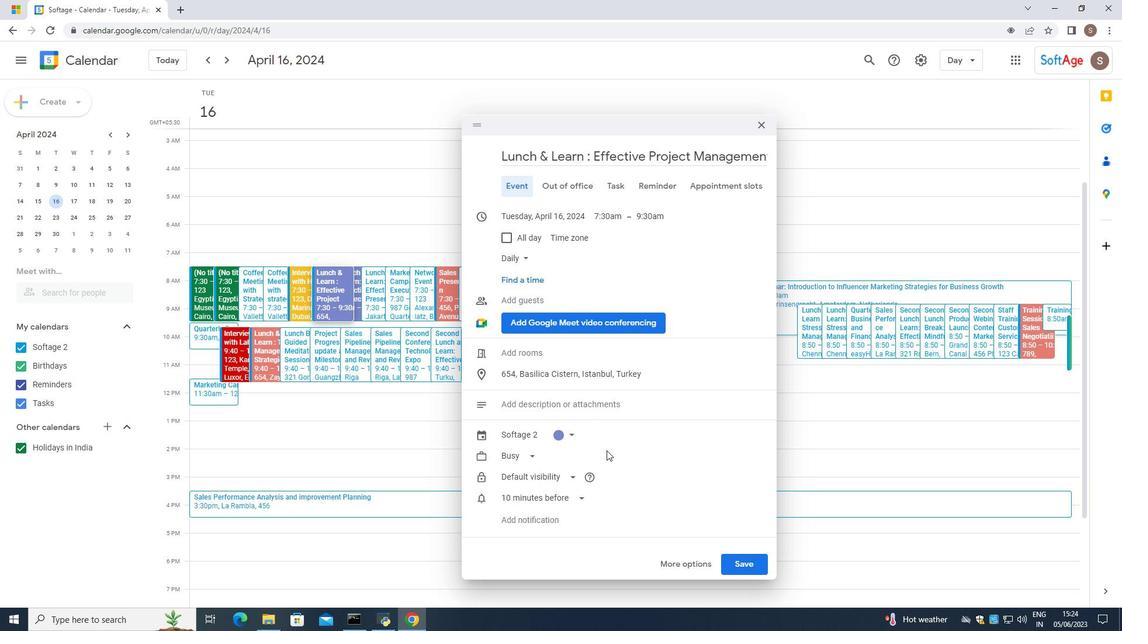 
Action: Mouse scrolled (606, 450) with delta (0, 0)
Screenshot: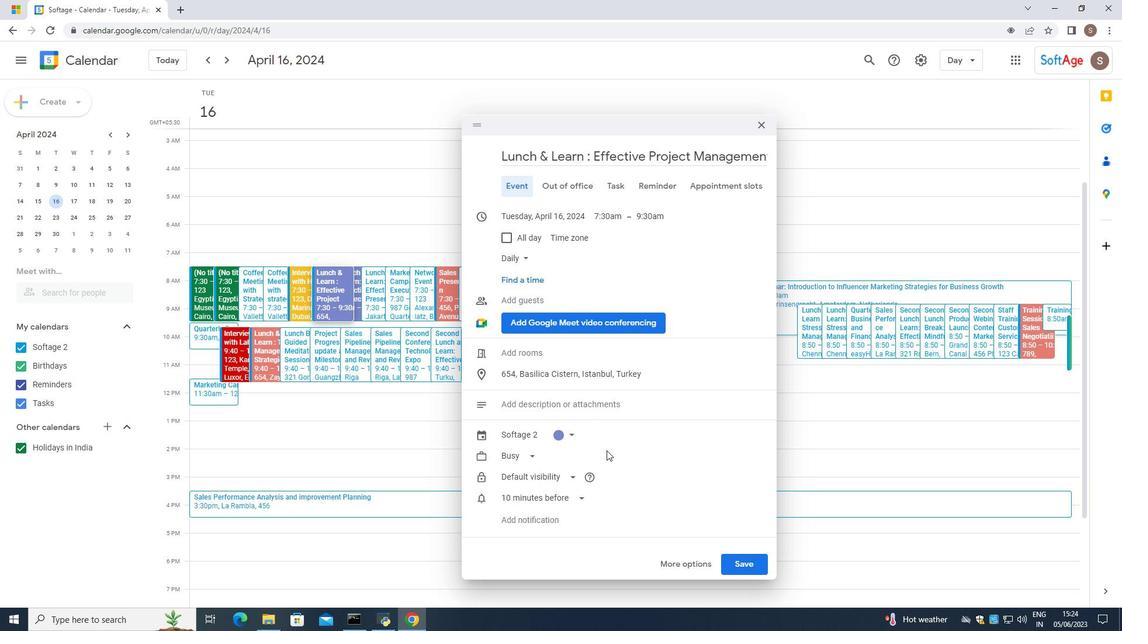 
Action: Mouse moved to (597, 444)
Screenshot: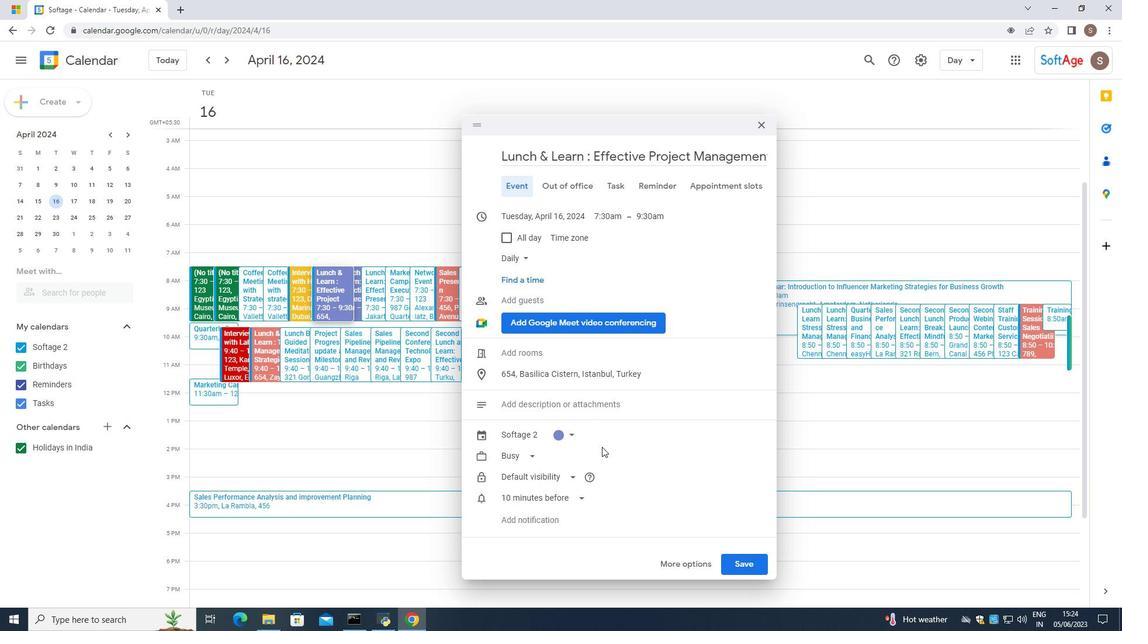 
Action: Mouse scrolled (597, 444) with delta (0, 0)
Screenshot: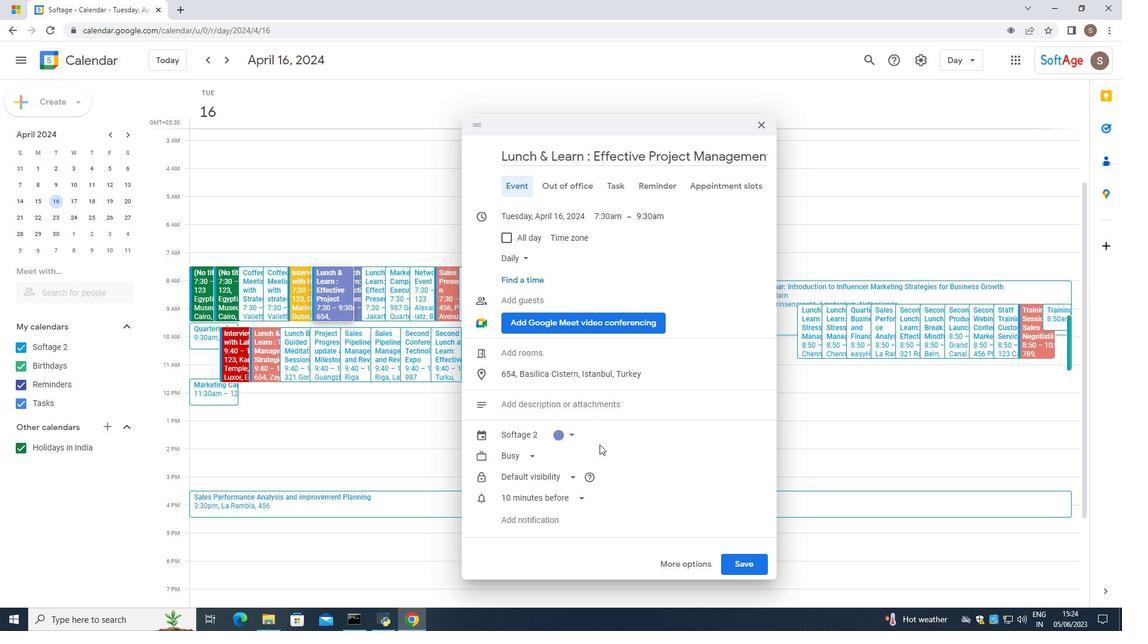 
Action: Mouse moved to (596, 443)
Screenshot: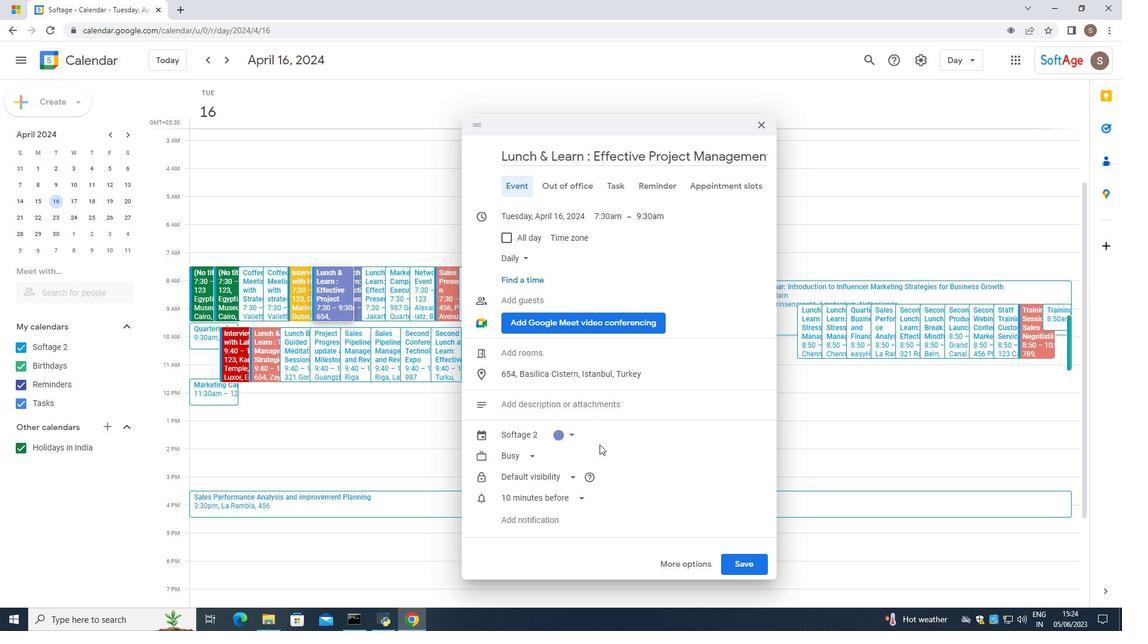 
Action: Mouse scrolled (596, 444) with delta (0, 0)
Screenshot: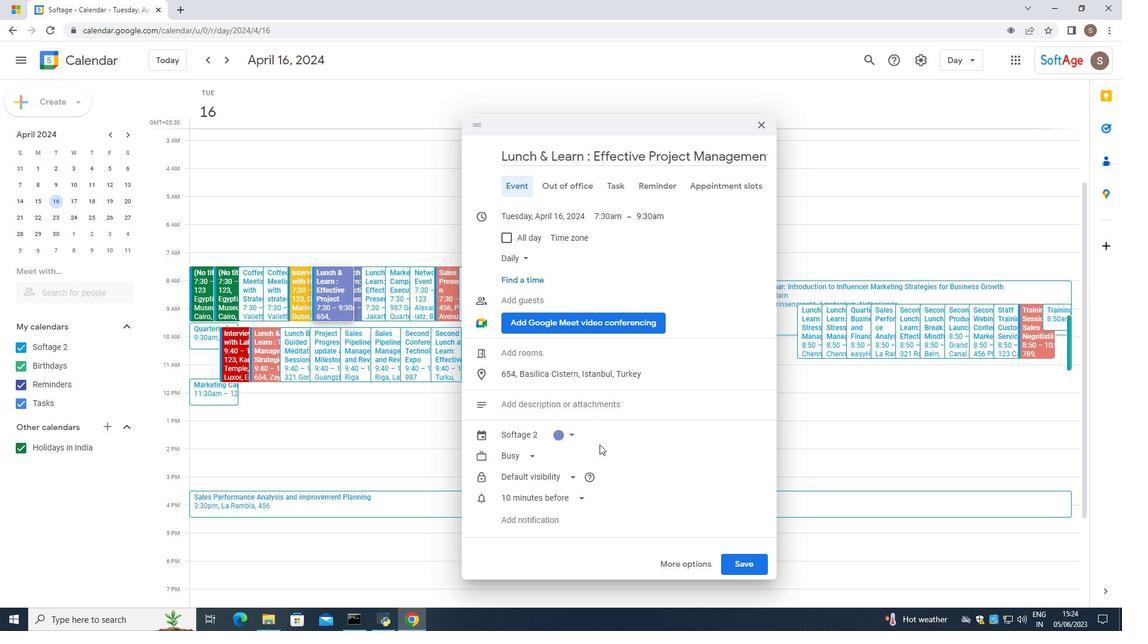 
Action: Mouse scrolled (596, 444) with delta (0, 0)
Screenshot: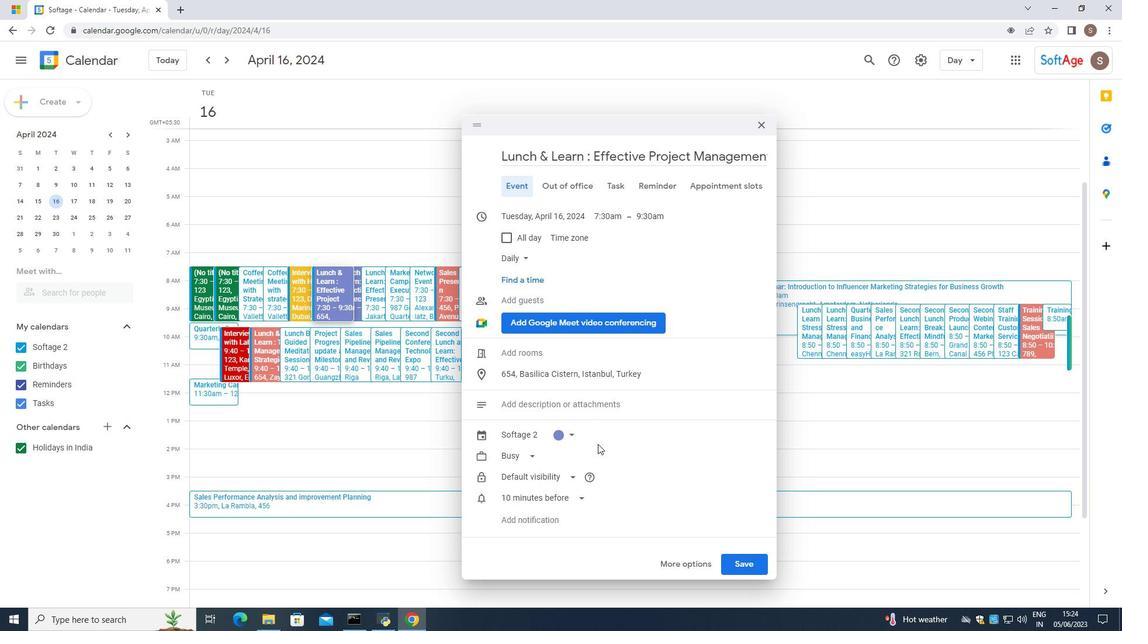 
Action: Mouse moved to (511, 401)
Screenshot: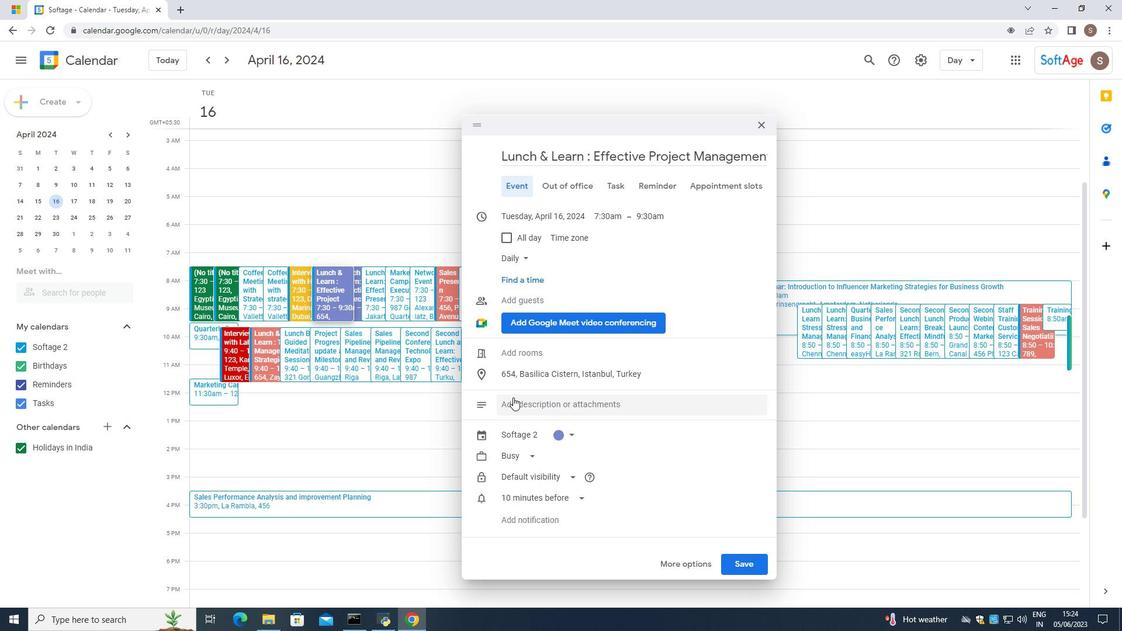 
Action: Mouse pressed left at (511, 401)
Screenshot: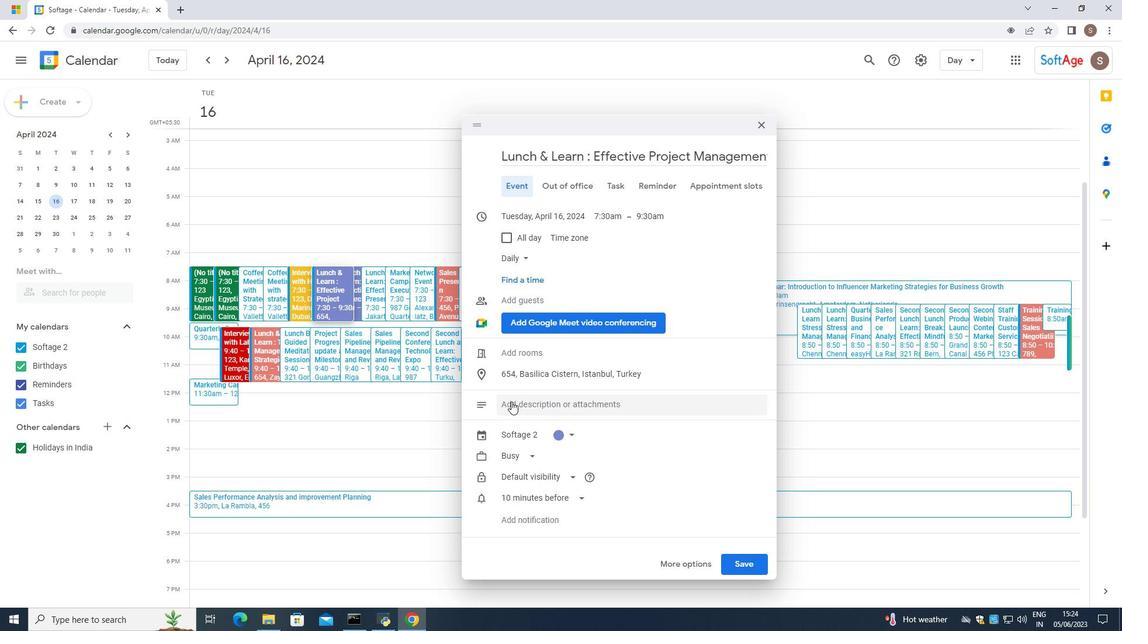 
Action: Mouse moved to (535, 431)
Screenshot: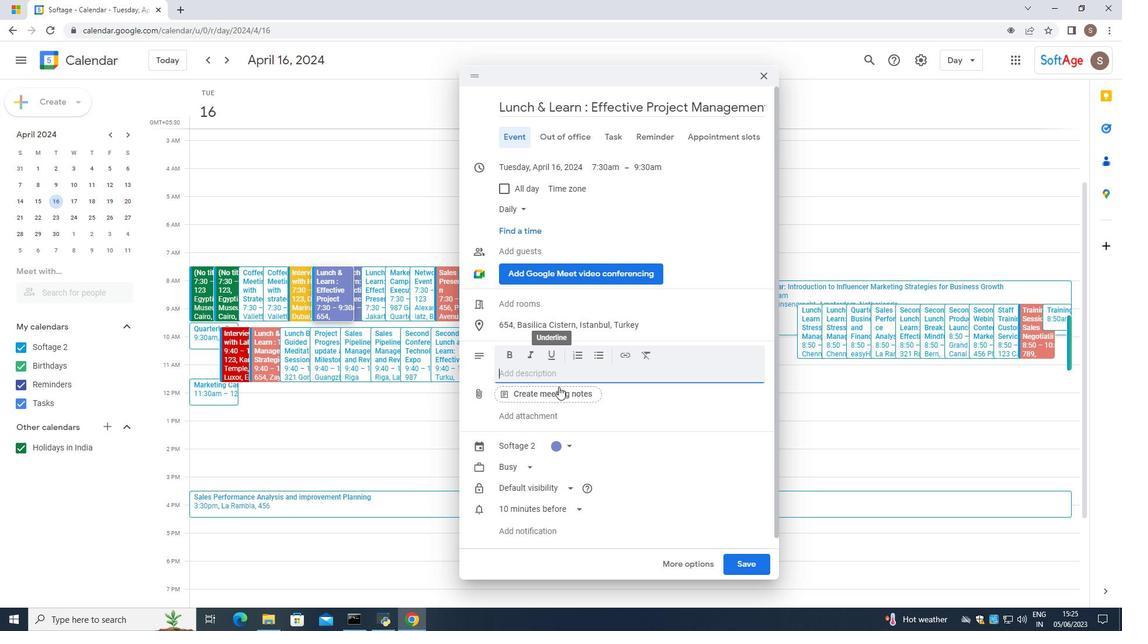 
Action: Key pressed <Key.caps_lock>P<Key.caps_lock>articipants<Key.space>wiol<Key.backspace><Key.backspace>ll<Key.space>learn<Key.space>ho<Key.space>w<Key.backspace><Key.backspace>w<Key.space>to<Key.space>structure<Key.space>their<Key.space>presentrations<Key.space>
Screenshot: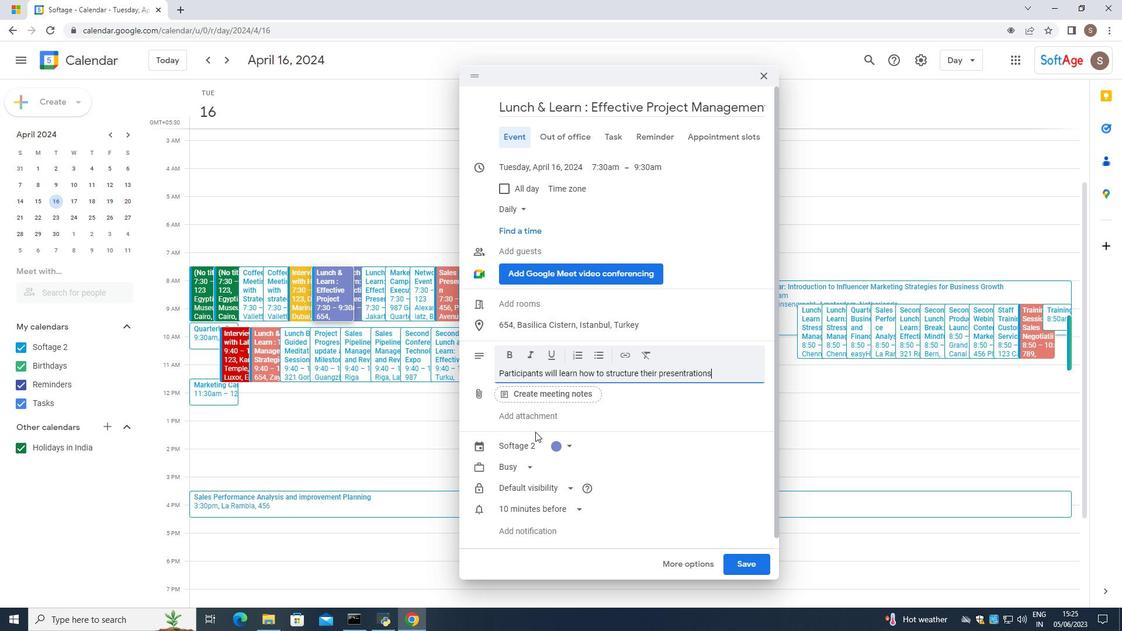 
Action: Mouse moved to (679, 378)
Screenshot: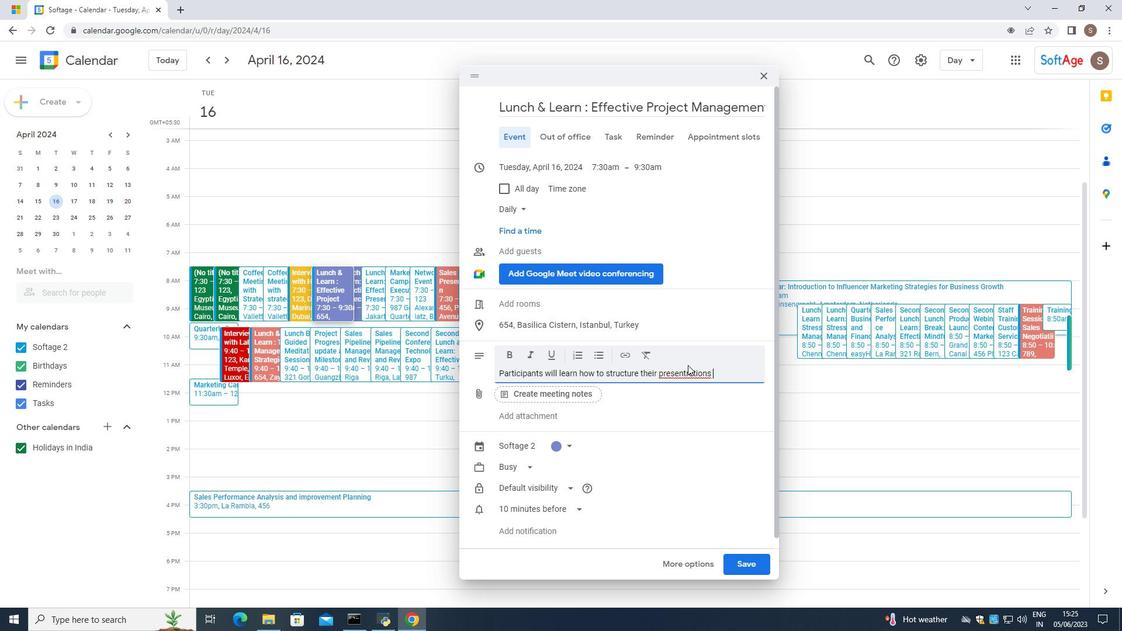 
Action: Mouse pressed left at (679, 378)
Screenshot: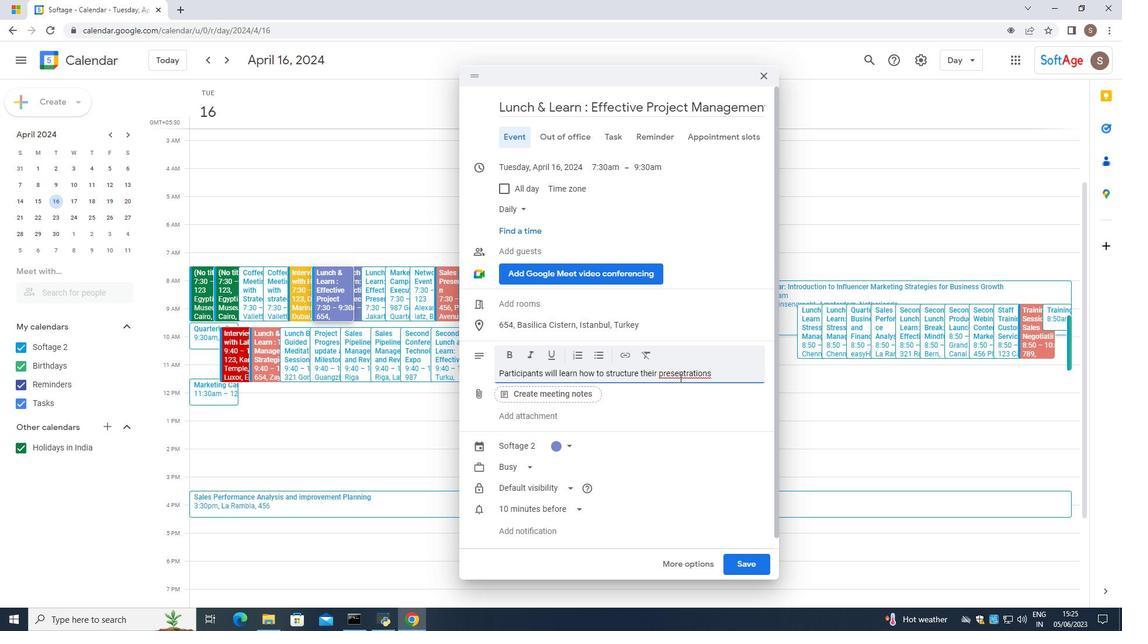 
Action: Mouse pressed right at (679, 378)
Screenshot: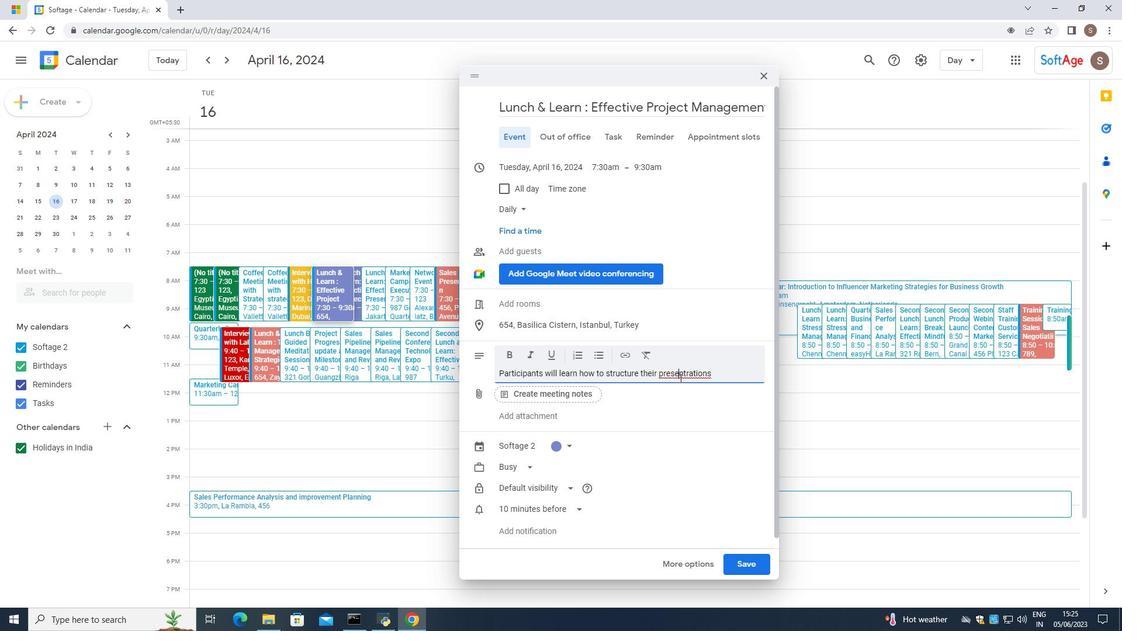 
Action: Mouse moved to (734, 383)
Screenshot: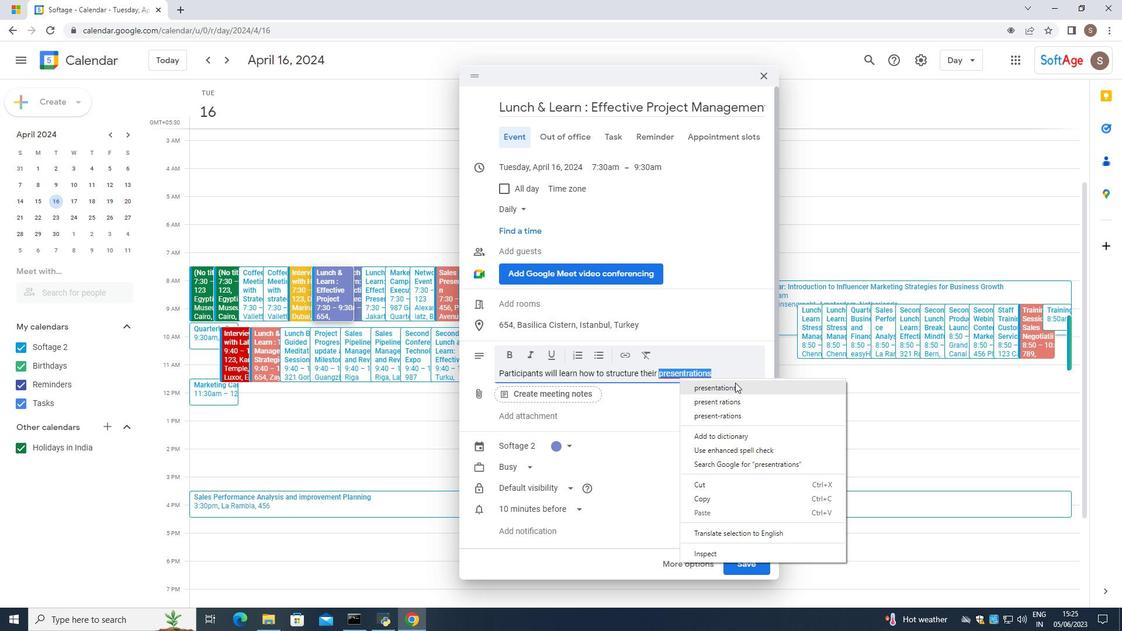 
Action: Mouse pressed left at (734, 383)
Screenshot: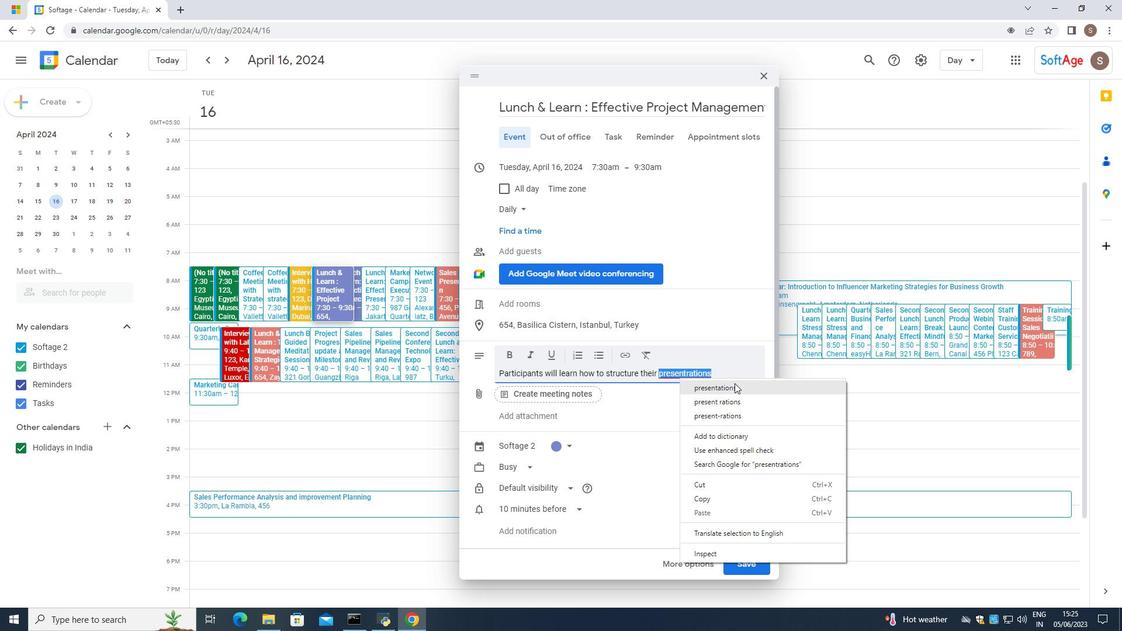
Action: Mouse moved to (720, 365)
Screenshot: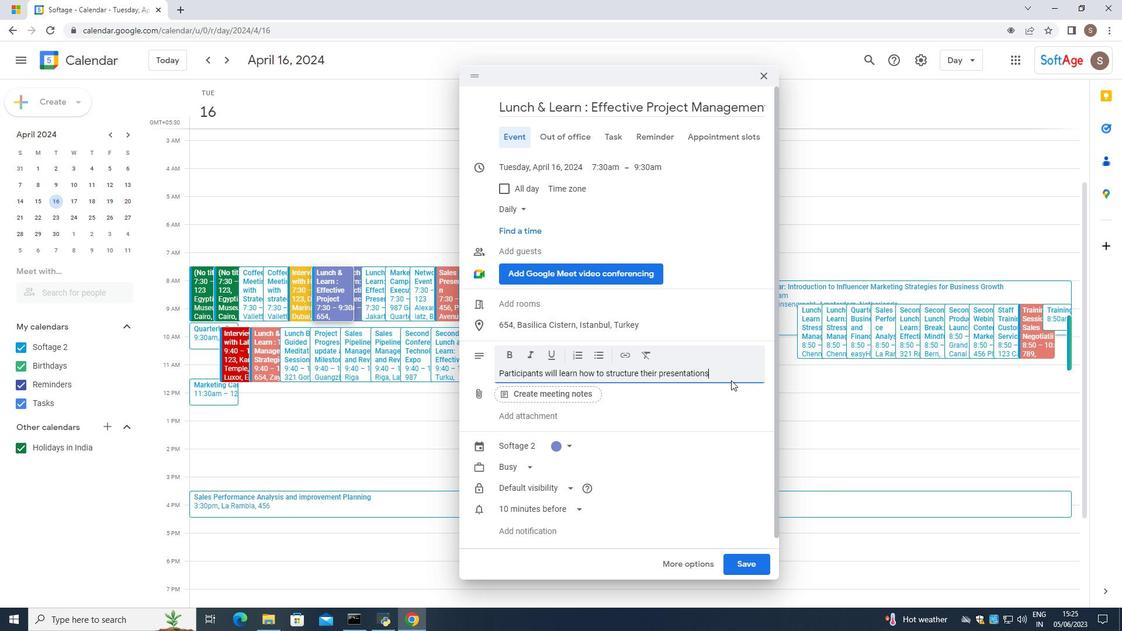 
Action: Mouse pressed left at (720, 365)
Screenshot: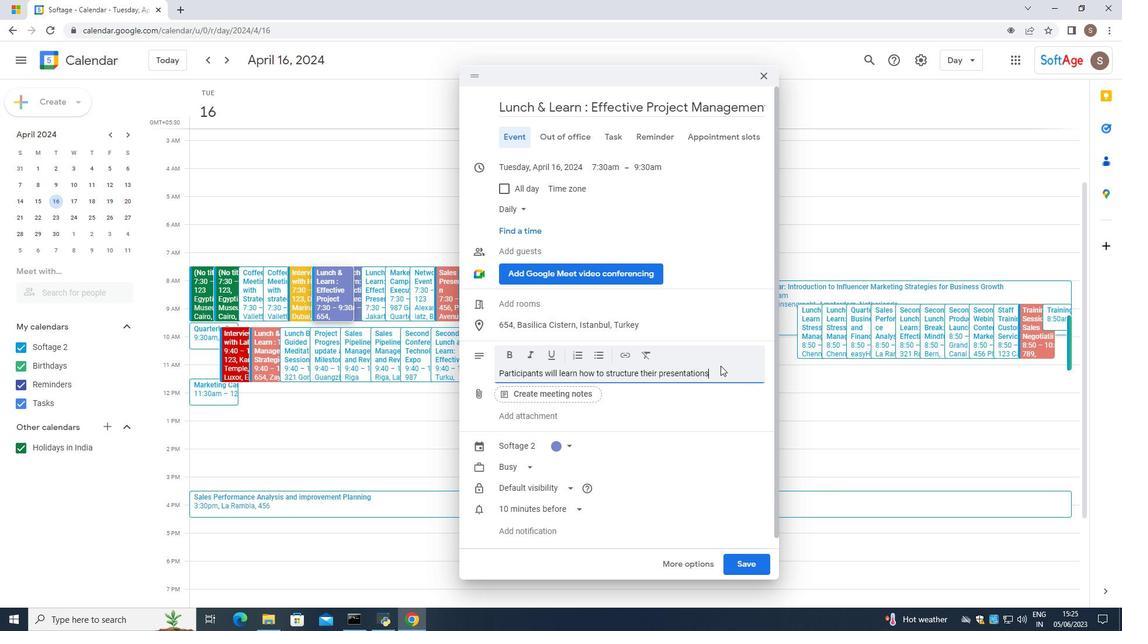 
Action: Mouse moved to (714, 372)
Screenshot: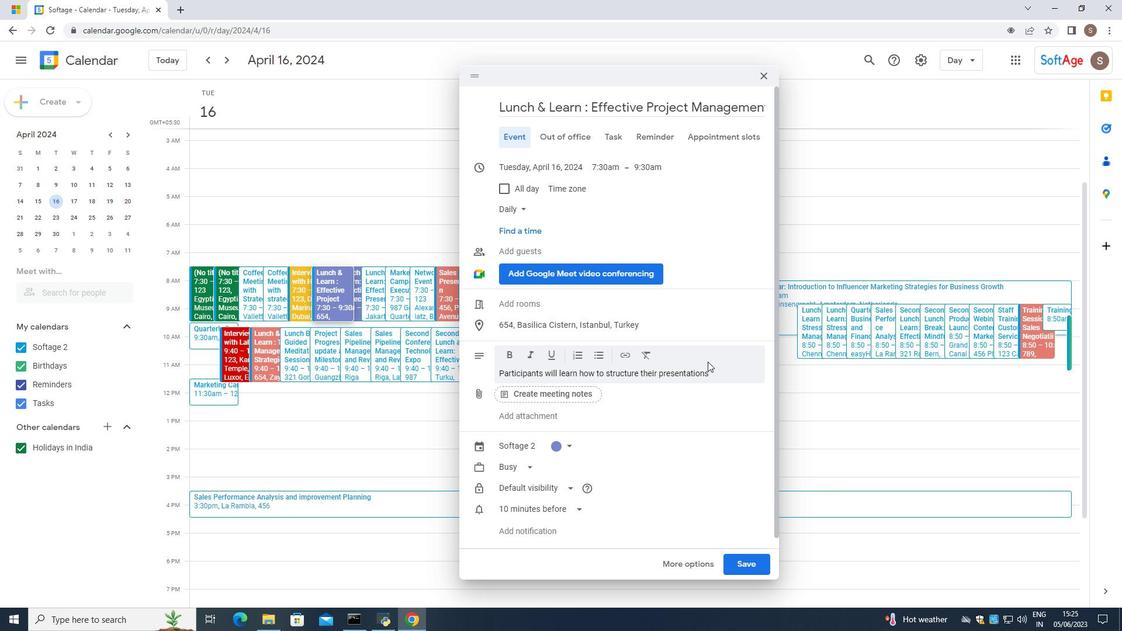 
Action: Mouse pressed left at (714, 372)
Screenshot: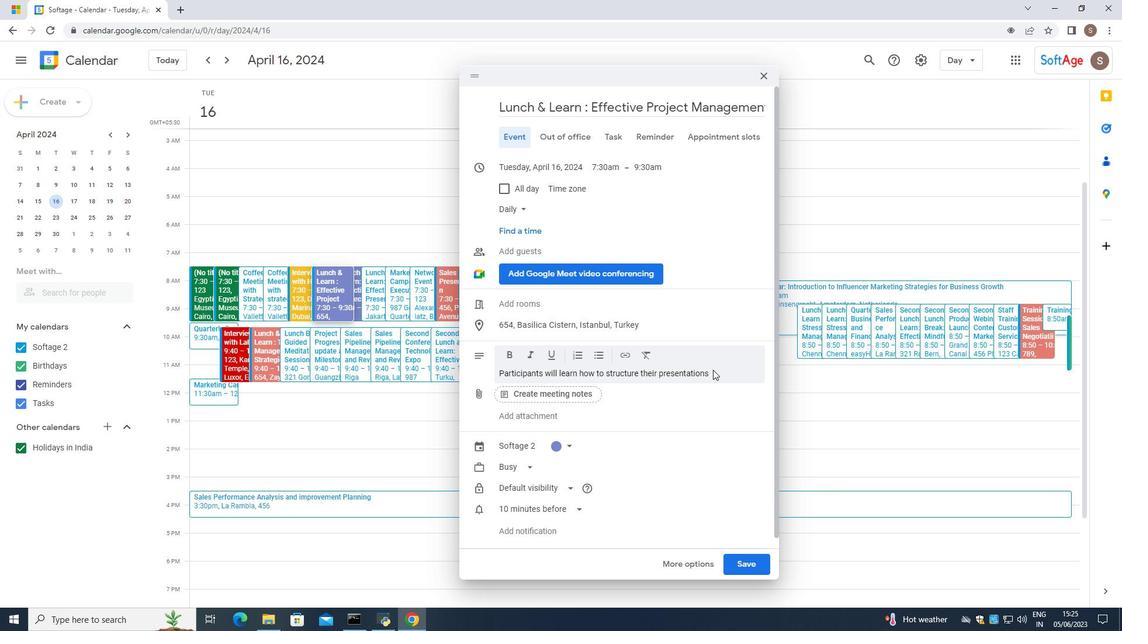 
Action: Mouse moved to (676, 399)
Screenshot: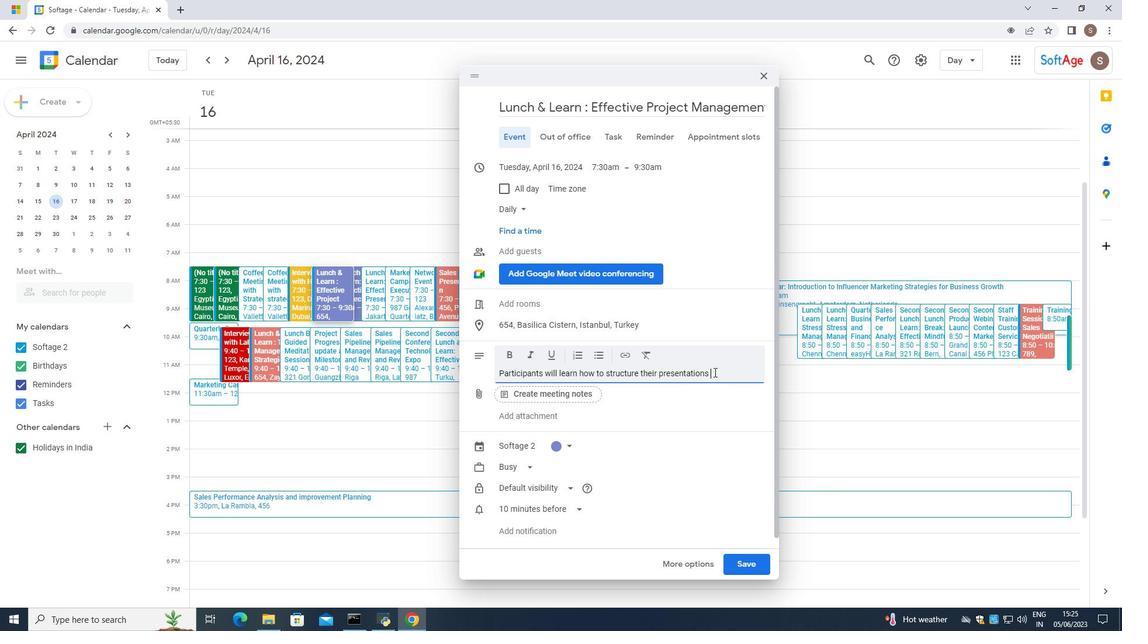 
Action: Key pressed <Key.space>in<Key.space>aclear<Key.space><Key.backspace><Key.backspace><Key.backspace><Key.backspace><Key.backspace><Key.backspace><Key.space>clear<Key.space>am<Key.backspace>nd<Key.space>locg<Key.backspace><Key.backspace><Key.backspace>ogical<Key.space>manner.<Key.space><Key.caps_lock>T<Key.caps_lock>heywu<Key.backspace><Key.backspace><Key.space>will<Key.space>explore<Key.space>techiques<Key.space>
Screenshot: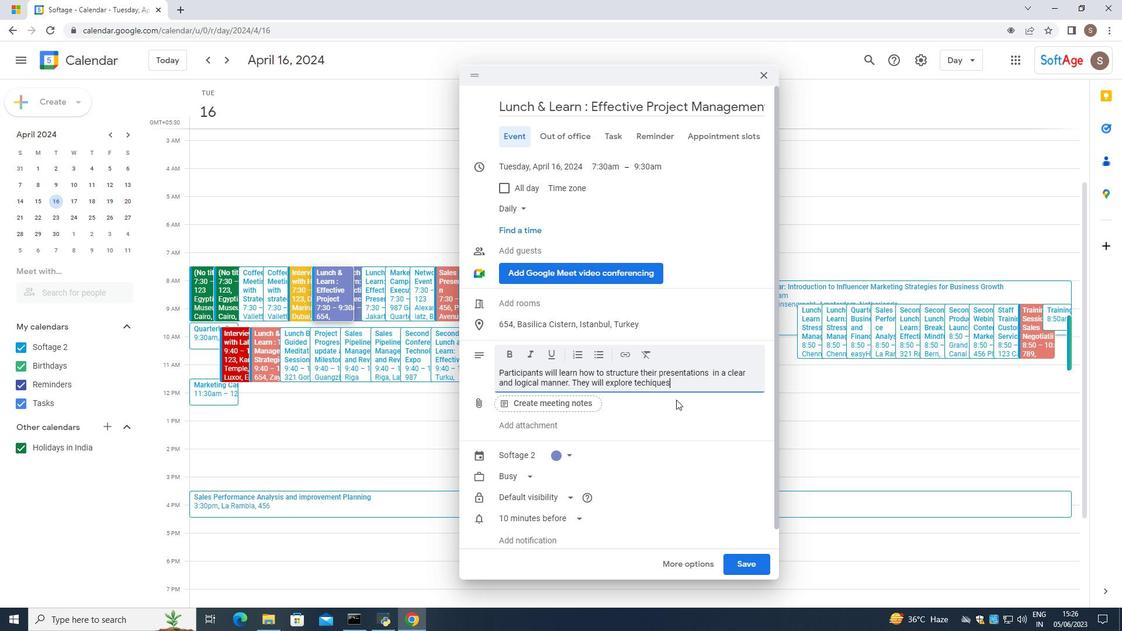 
Action: Mouse moved to (650, 385)
Screenshot: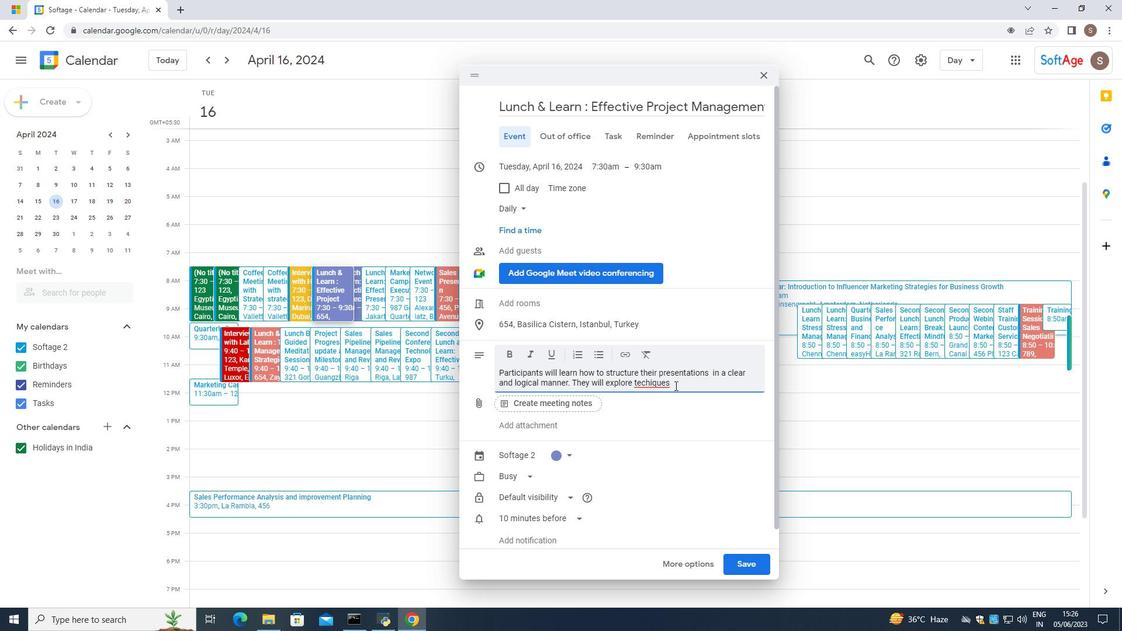 
Action: Mouse pressed left at (650, 385)
Screenshot: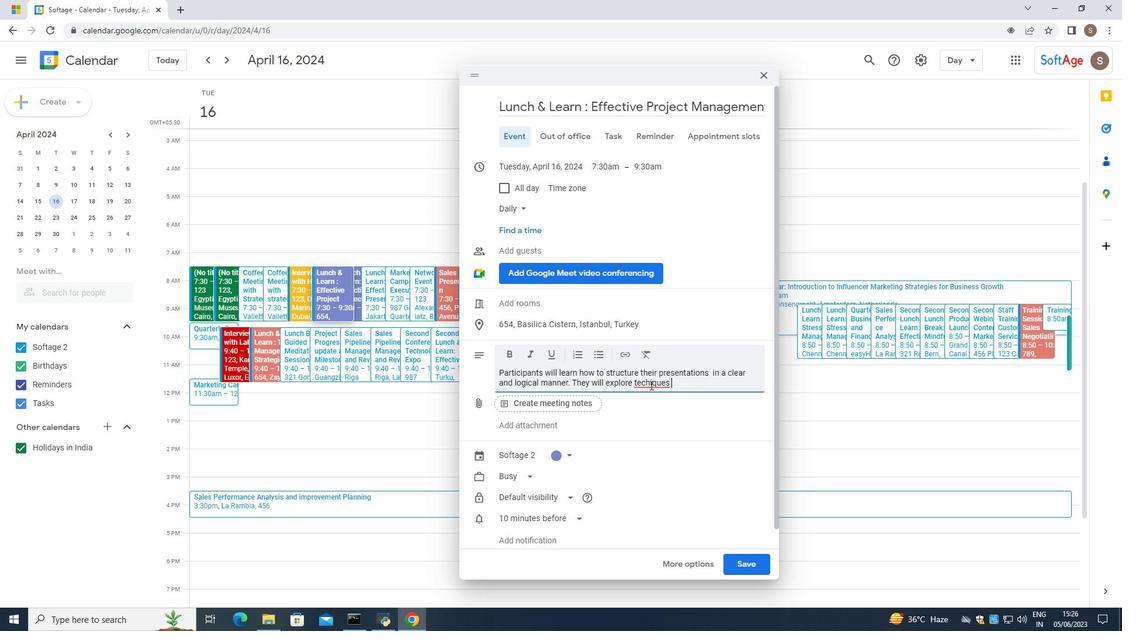 
Action: Mouse moved to (649, 384)
Screenshot: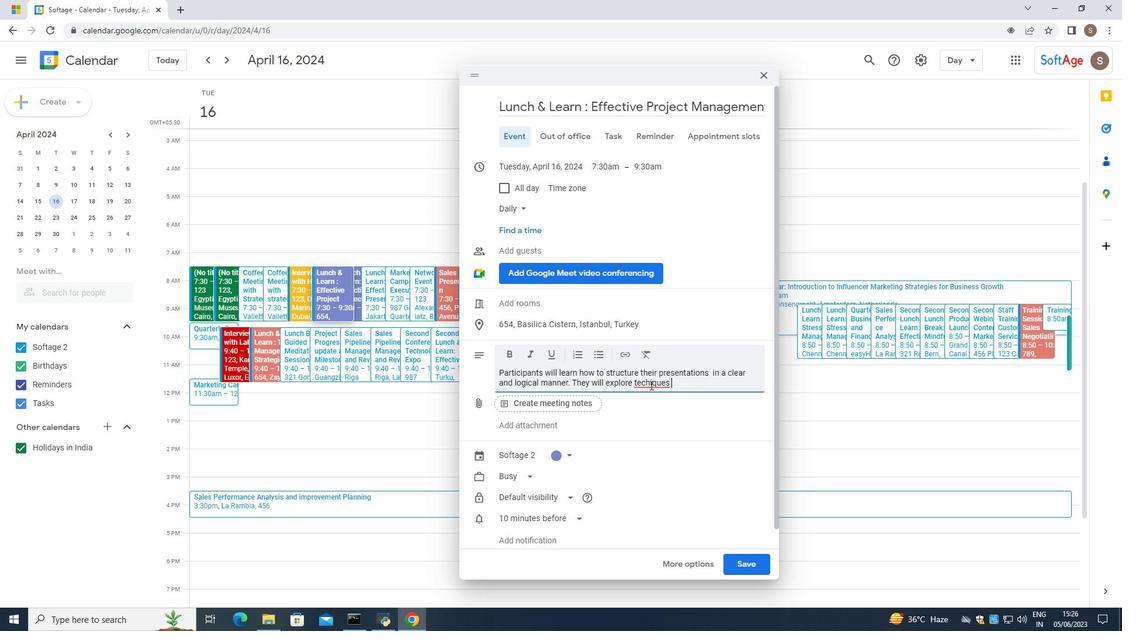 
Action: Mouse pressed right at (649, 384)
Screenshot: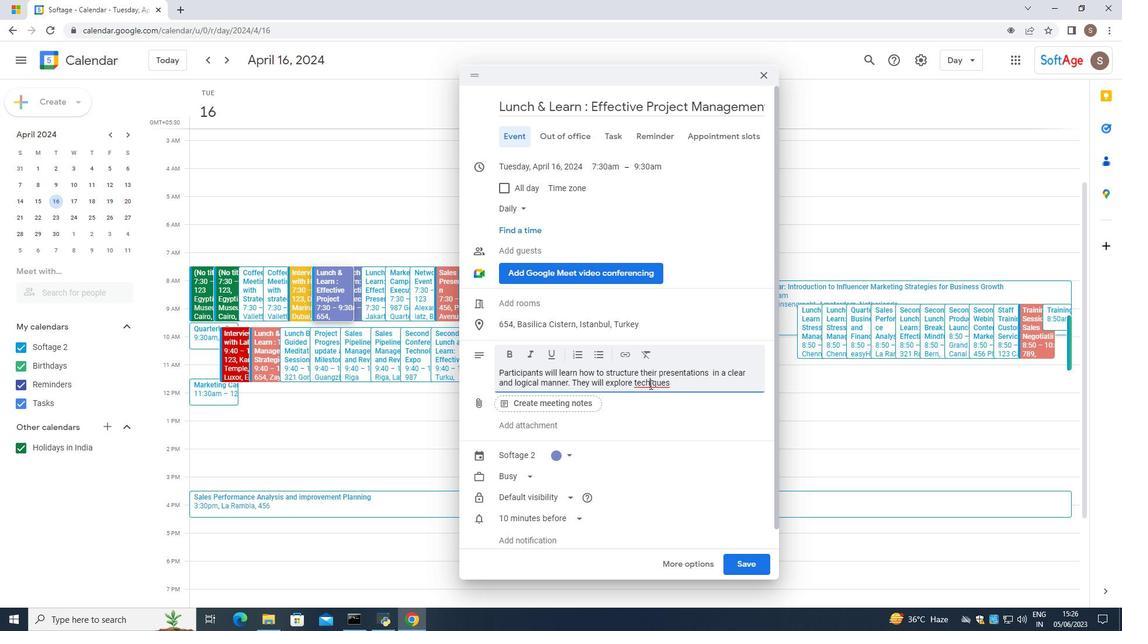 
Action: Mouse moved to (670, 393)
Screenshot: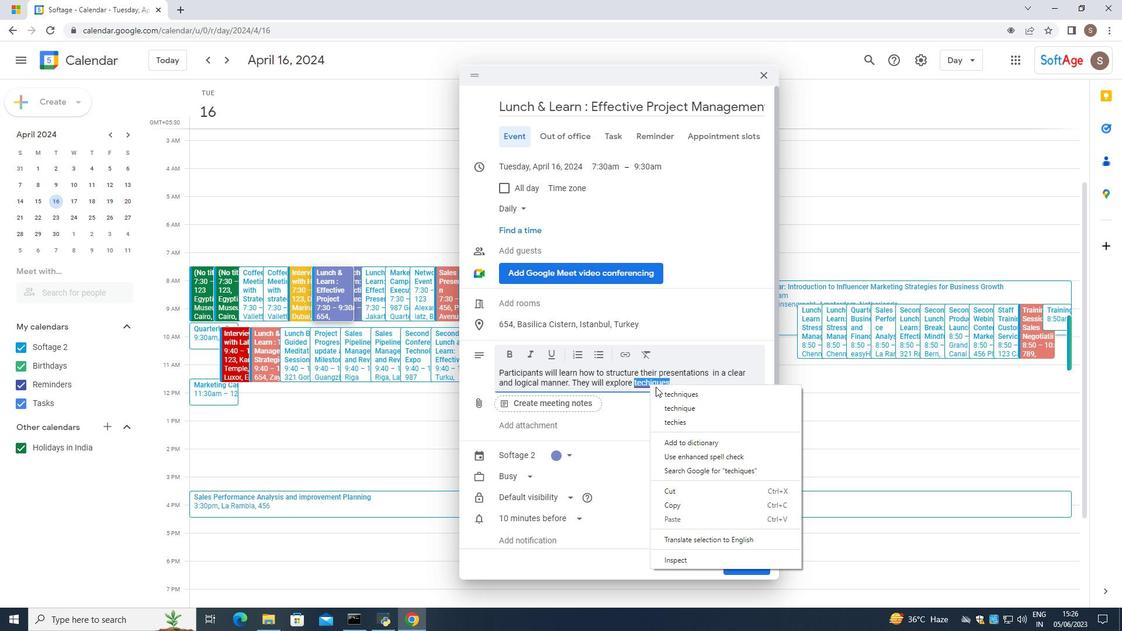 
Action: Mouse pressed left at (670, 393)
Screenshot: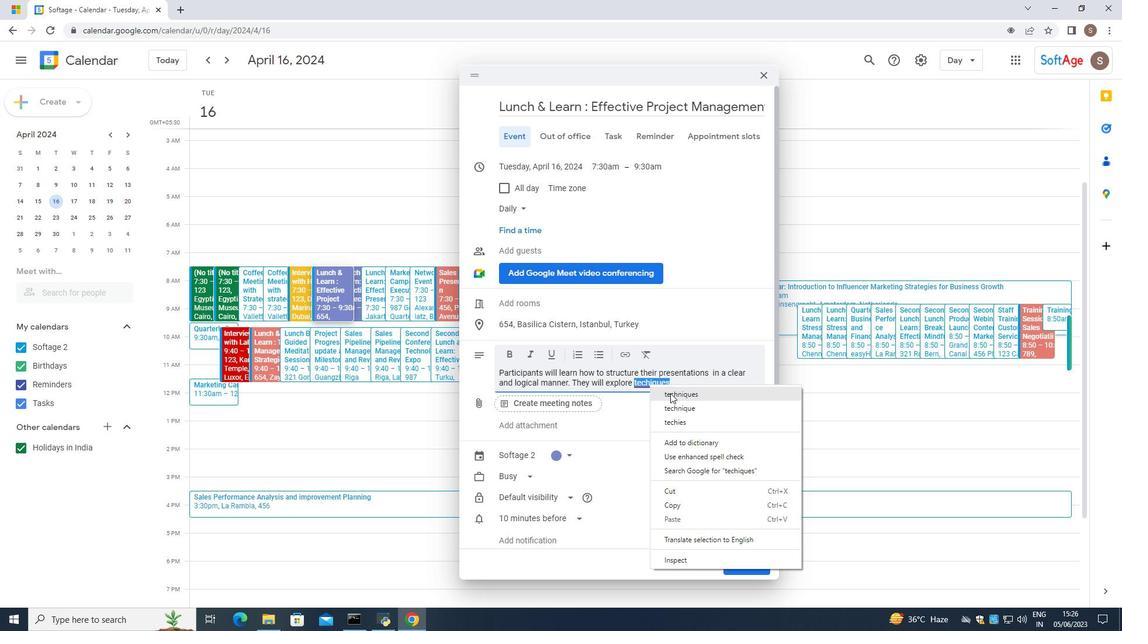 
Action: Mouse moved to (682, 385)
Screenshot: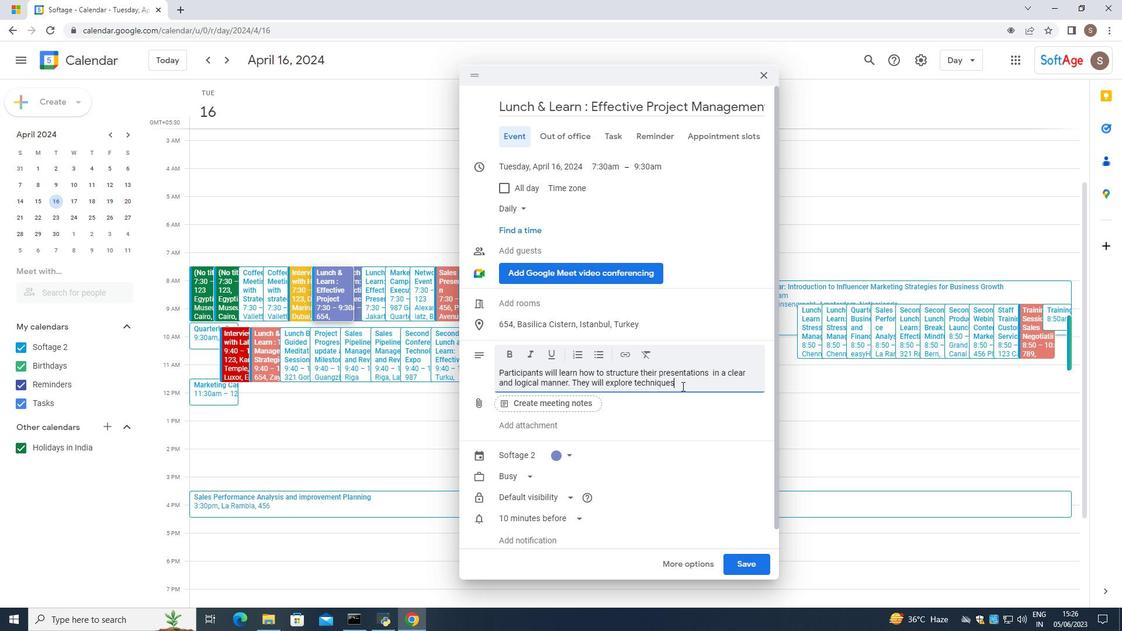 
Action: Mouse pressed left at (682, 385)
Screenshot: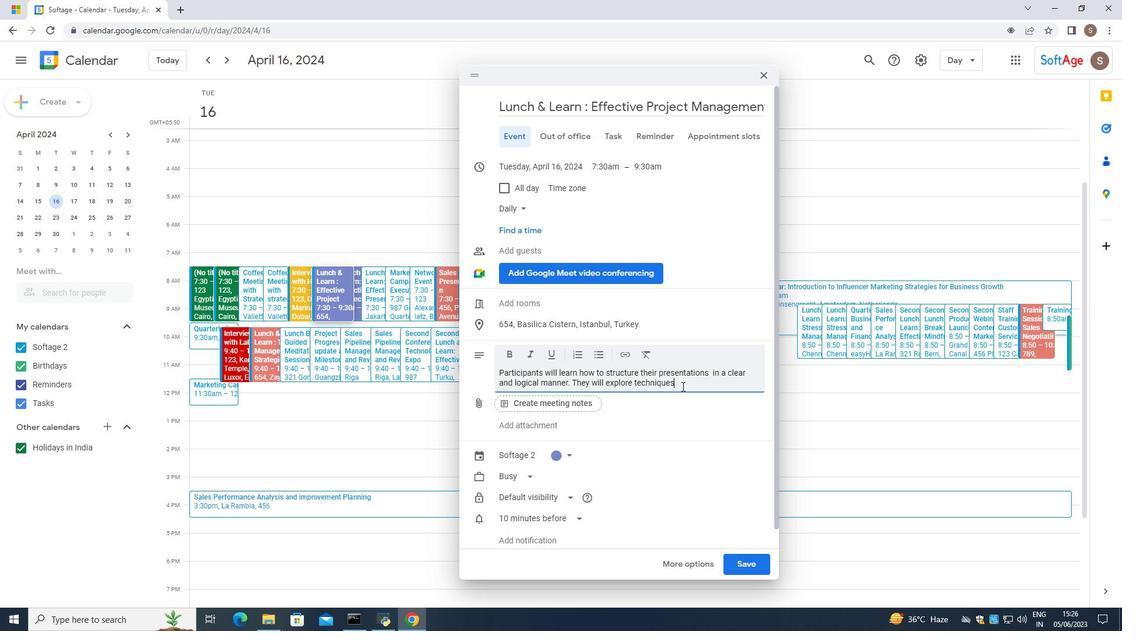 
Action: Mouse moved to (673, 392)
Screenshot: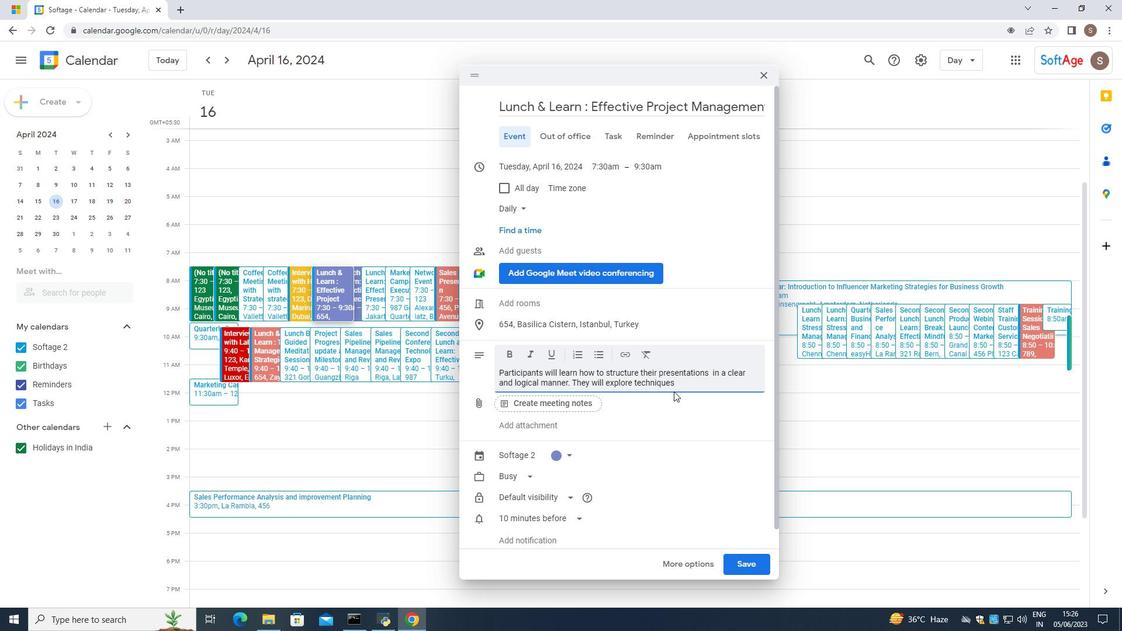 
Action: Key pressed for<Key.space>capturing<Key.space>audience<Key.space>manner<Key.space><Key.backspace><Key.backspace><Key.backspace><Key.backspace><Key.backspace><Key.backspace><Key.backspace>sattention<Key.space>
Screenshot: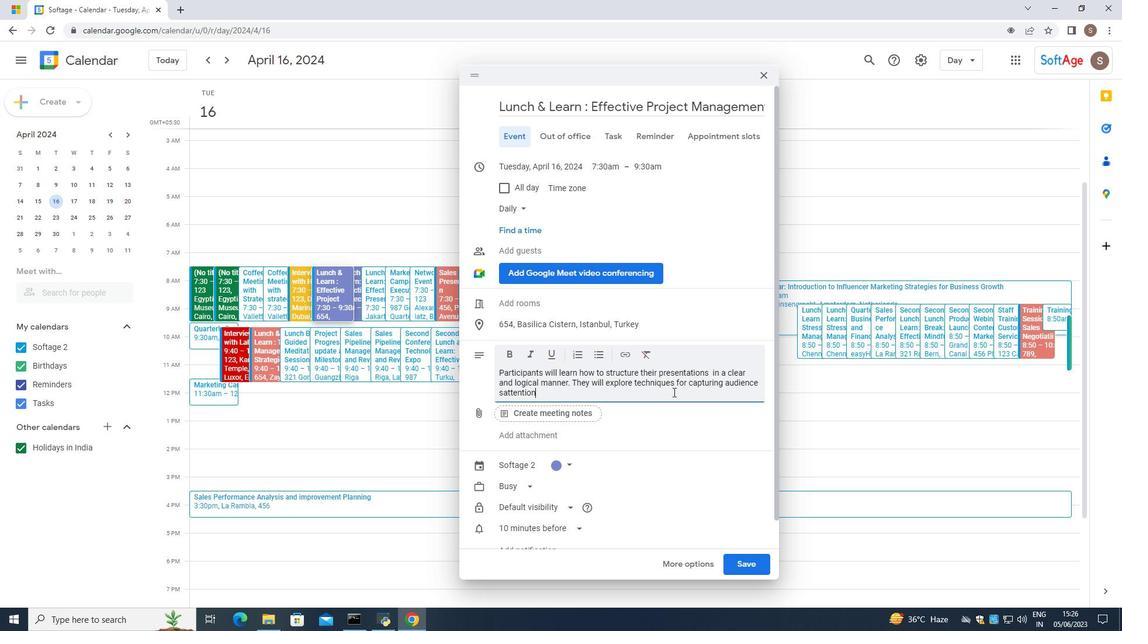 
Action: Mouse moved to (504, 391)
Screenshot: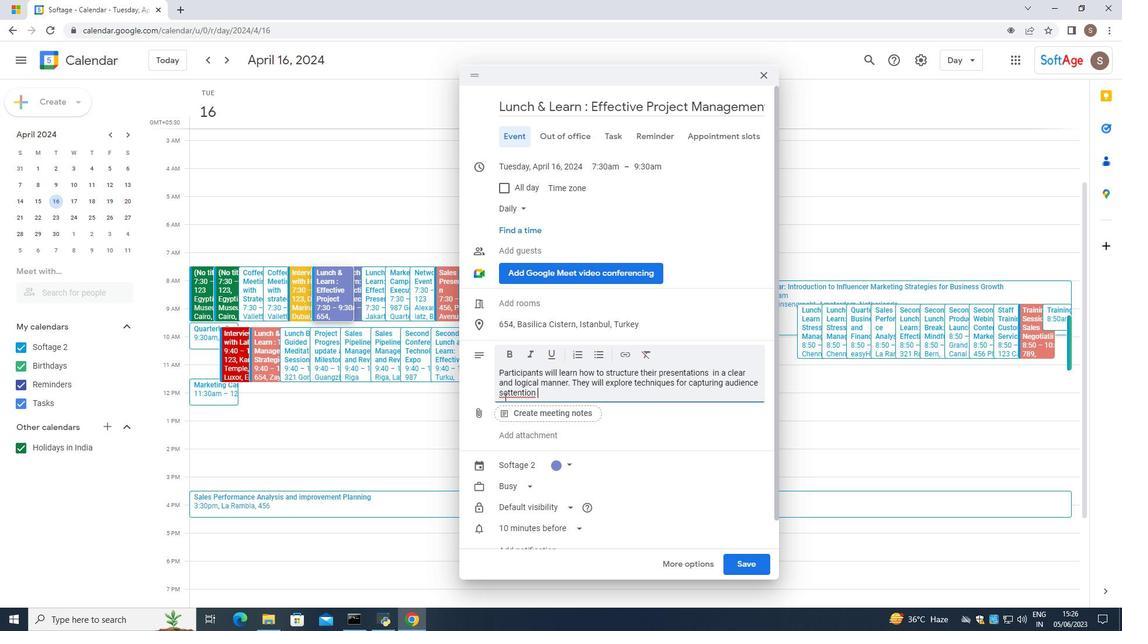 
Action: Mouse pressed left at (504, 391)
Screenshot: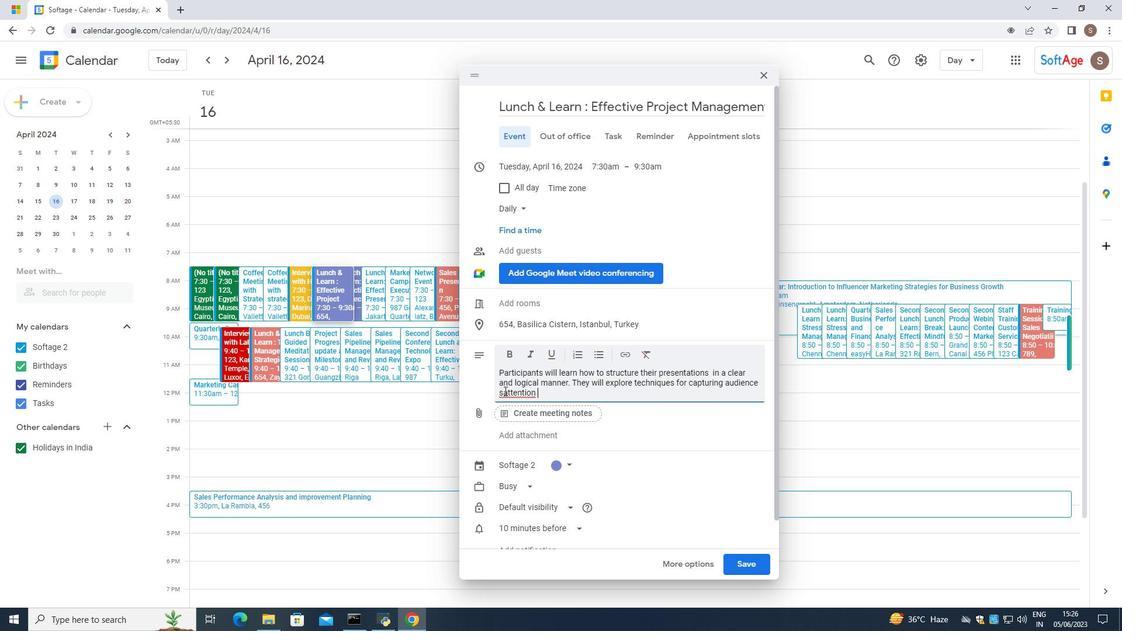 
Action: Mouse moved to (498, 433)
Screenshot: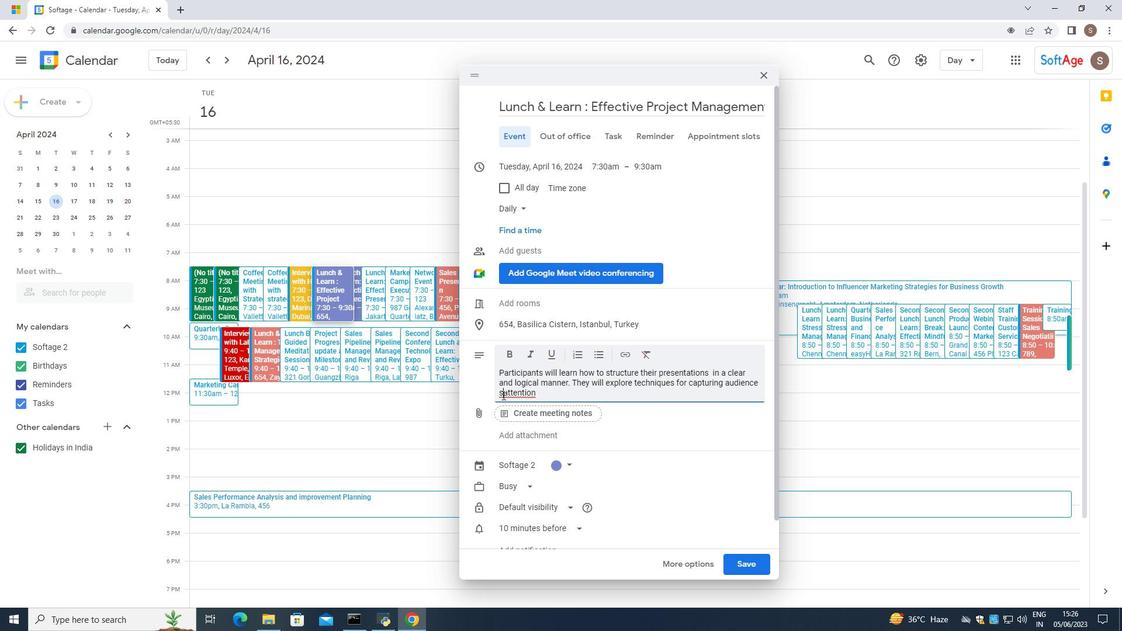 
Action: Key pressed <Key.backspace>
Screenshot: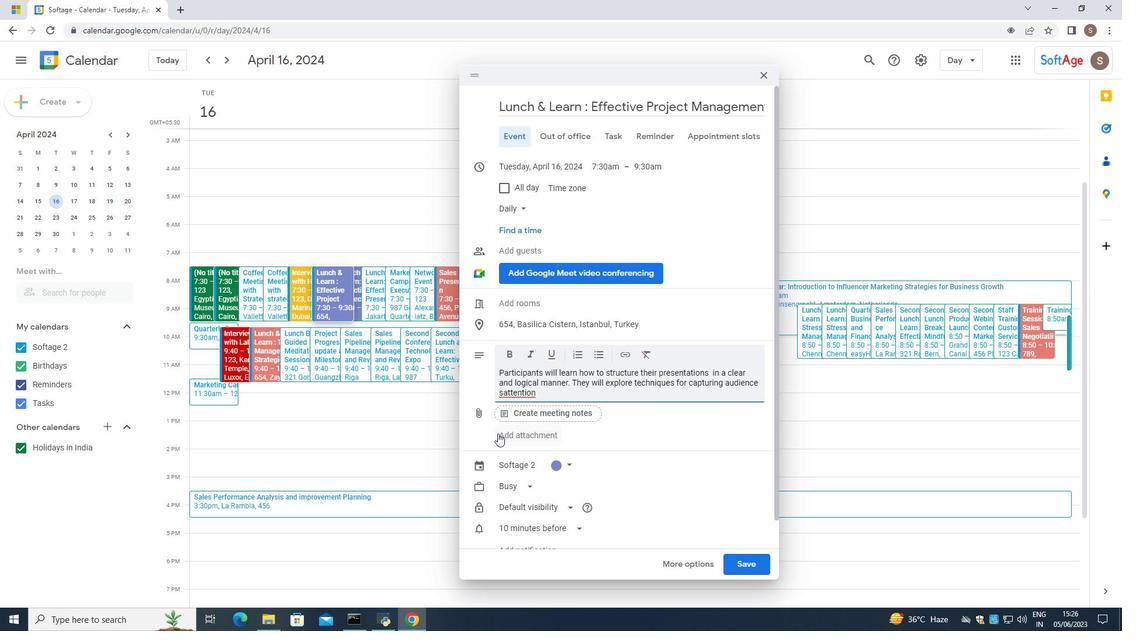 
Action: Mouse moved to (533, 396)
Screenshot: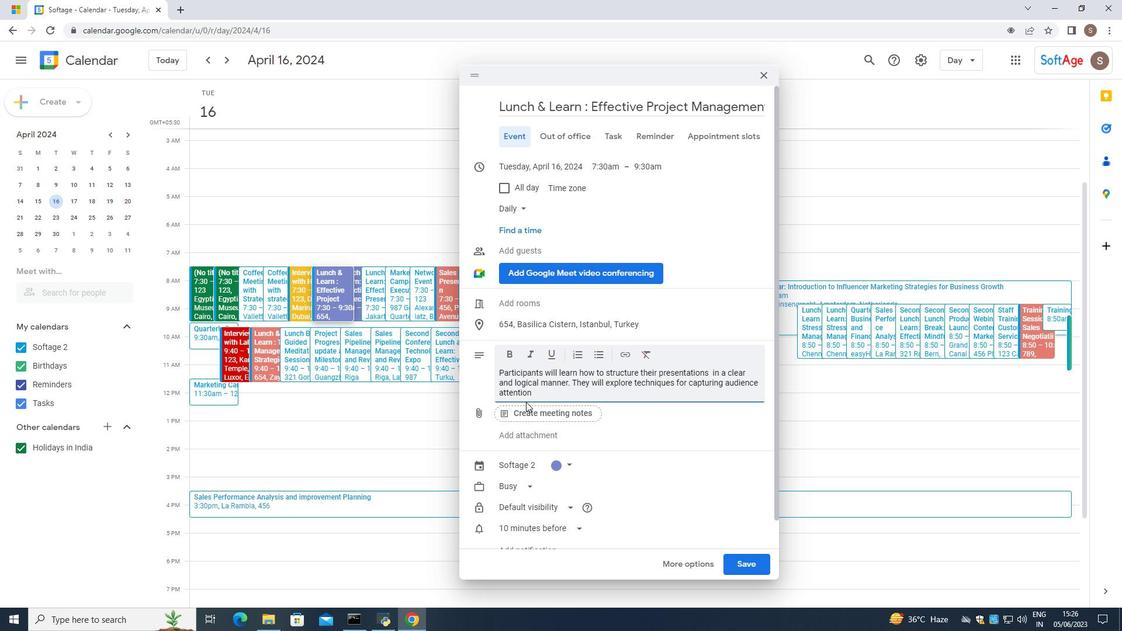 
Action: Mouse pressed left at (533, 396)
Screenshot: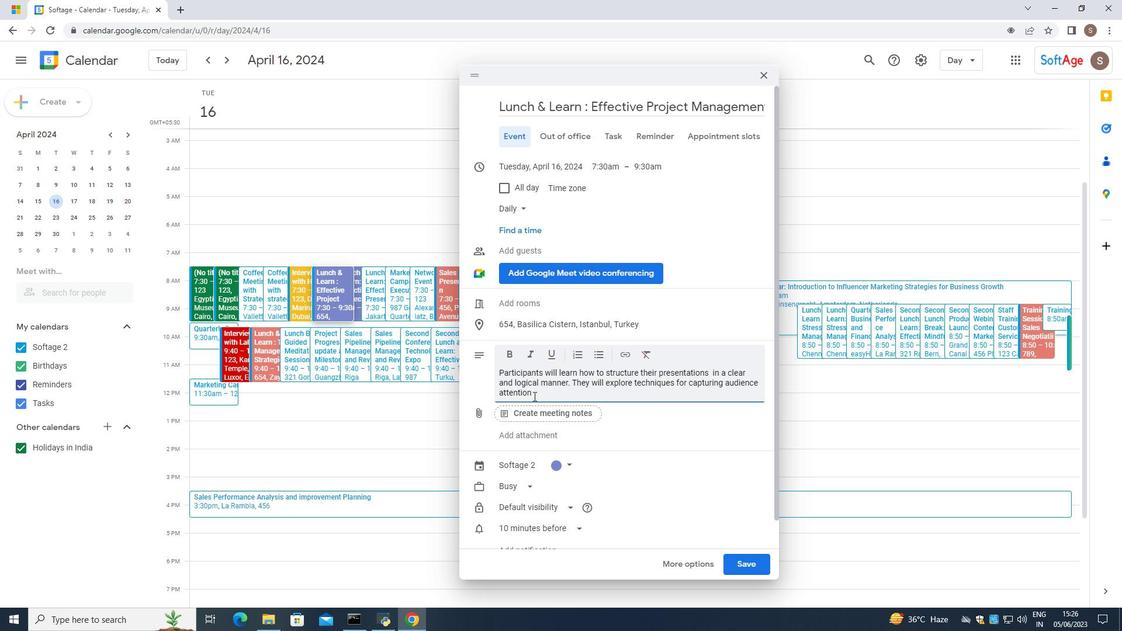 
Action: Mouse moved to (510, 392)
Screenshot: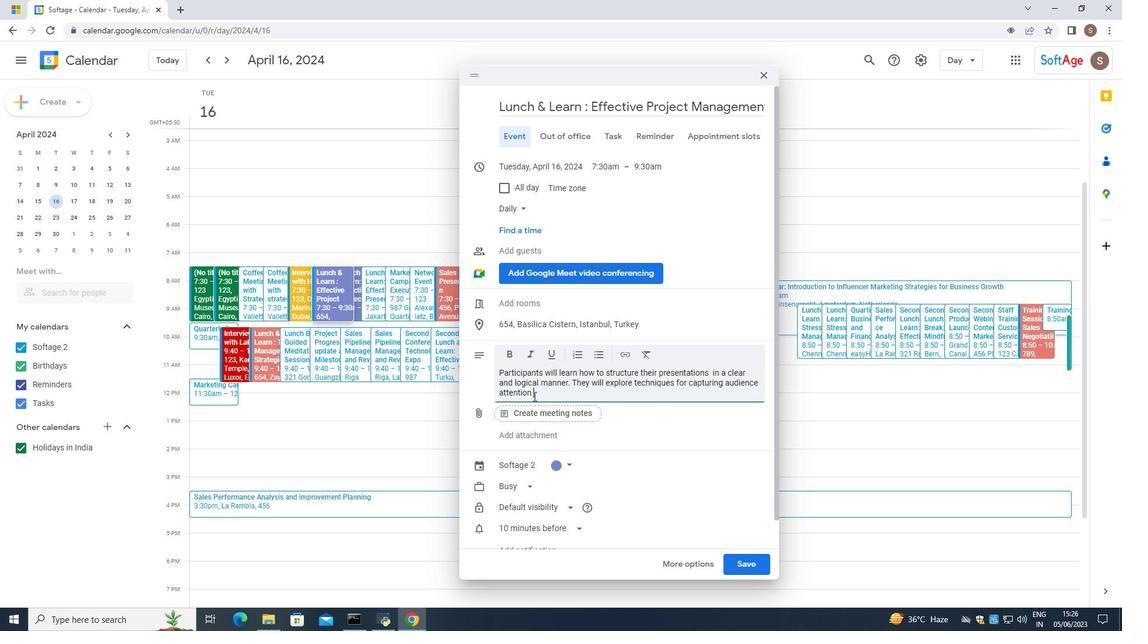 
Action: Key pressed ,<Key.space>developing<Key.space>a<Key.space>compelling<Key.space>opening<Key.space>,<Key.space>organizing<Key.space>content<Key.space>effectivek<Key.backspace>ly<Key.space>and<Key.space>deliveriungfb<Key.backspace><Key.backspace><Key.backspace><Key.backspace><Key.backspace>ng<Key.space>a<Key.space>m,emorablec<Key.backspace><Key.backspace><Key.backspace><Key.backspace><Key.backspace><Key.backspace><Key.backspace><Key.backspace><Key.backspace><Key.backspace>emorable<Key.space>closing.
Screenshot: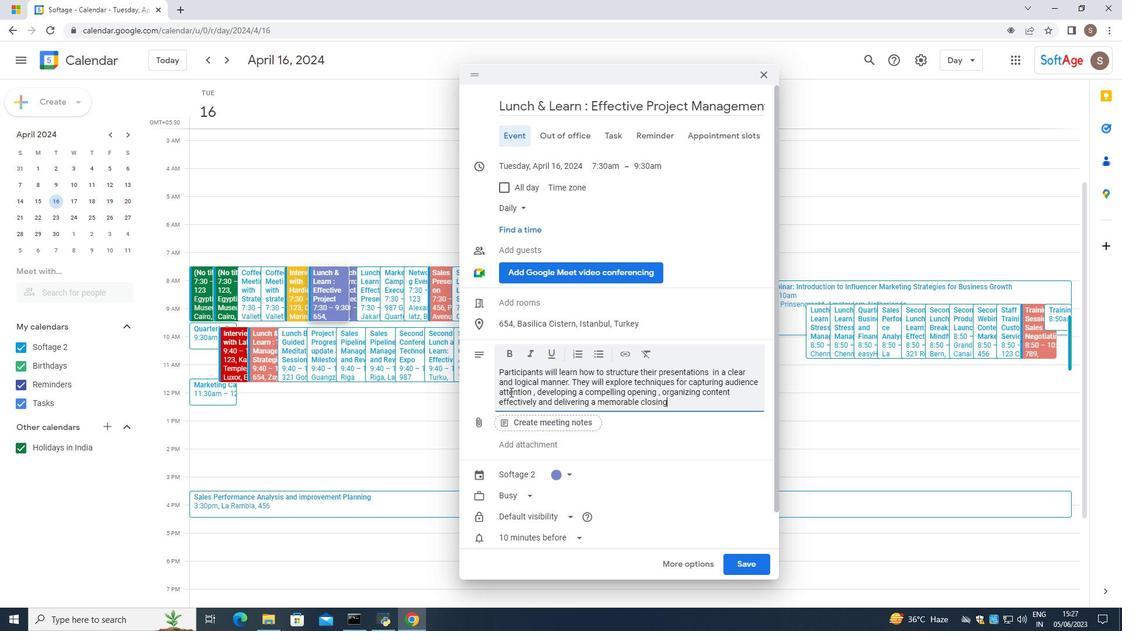 
Action: Mouse moved to (598, 421)
Screenshot: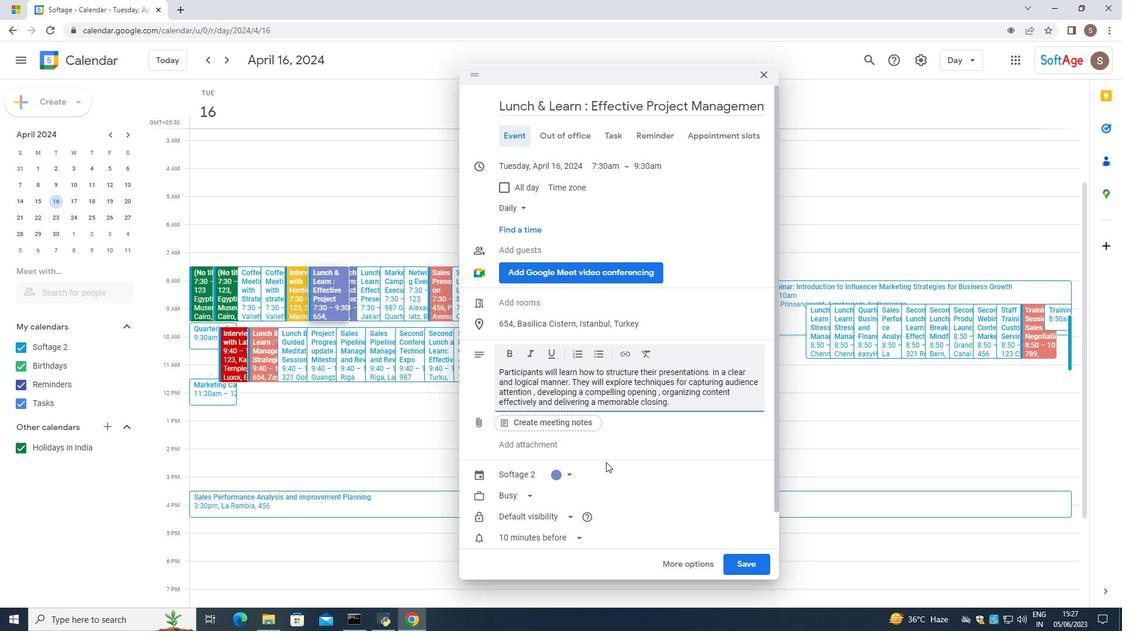 
Action: Mouse scrolled (598, 422) with delta (0, 0)
Screenshot: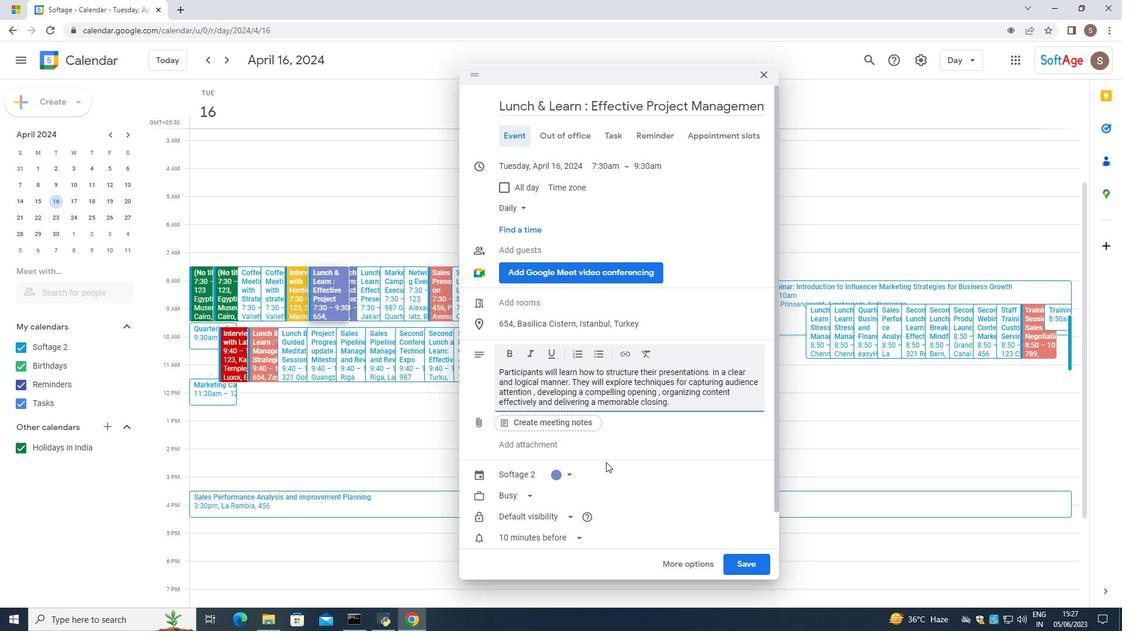 
Action: Mouse moved to (596, 418)
Screenshot: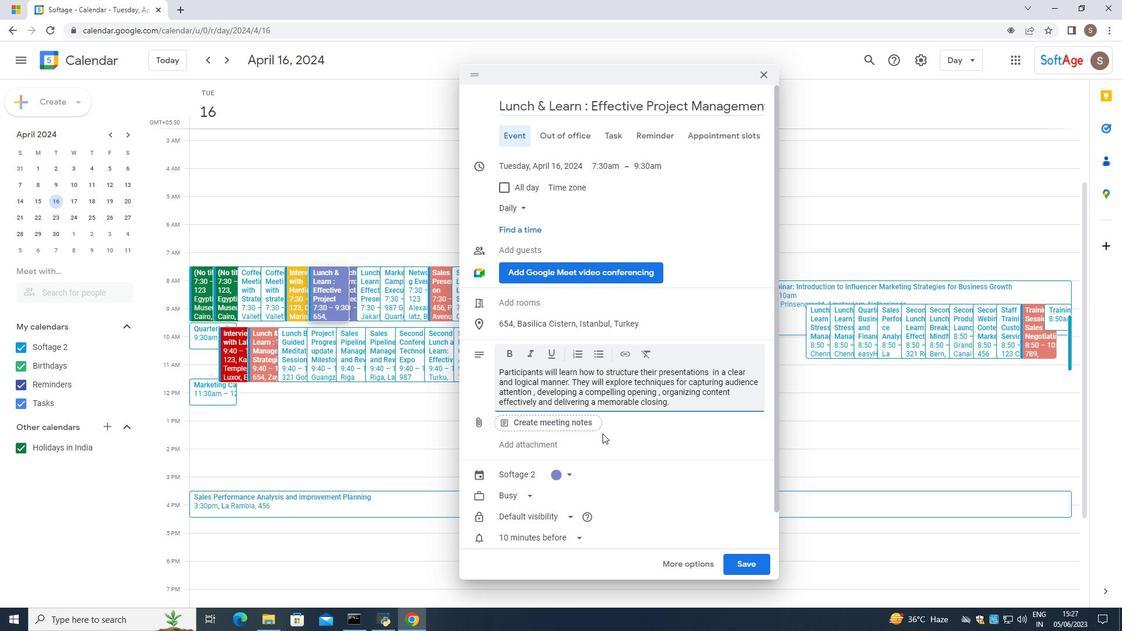 
Action: Mouse scrolled (596, 419) with delta (0, 0)
Screenshot: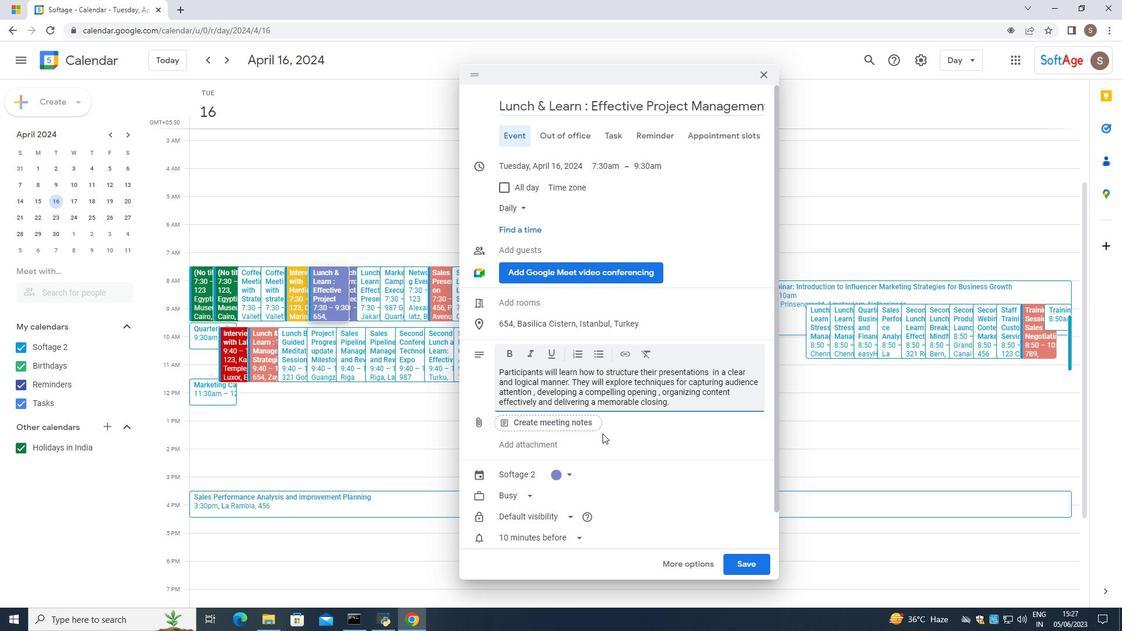 
Action: Mouse moved to (596, 417)
Screenshot: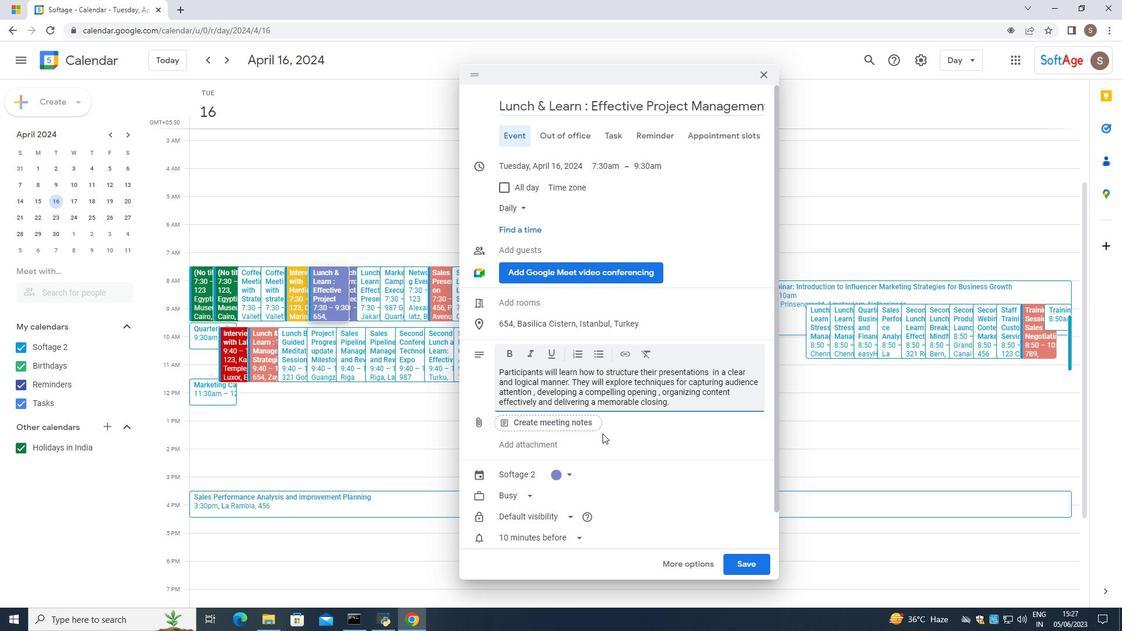 
Action: Mouse scrolled (596, 417) with delta (0, 0)
Screenshot: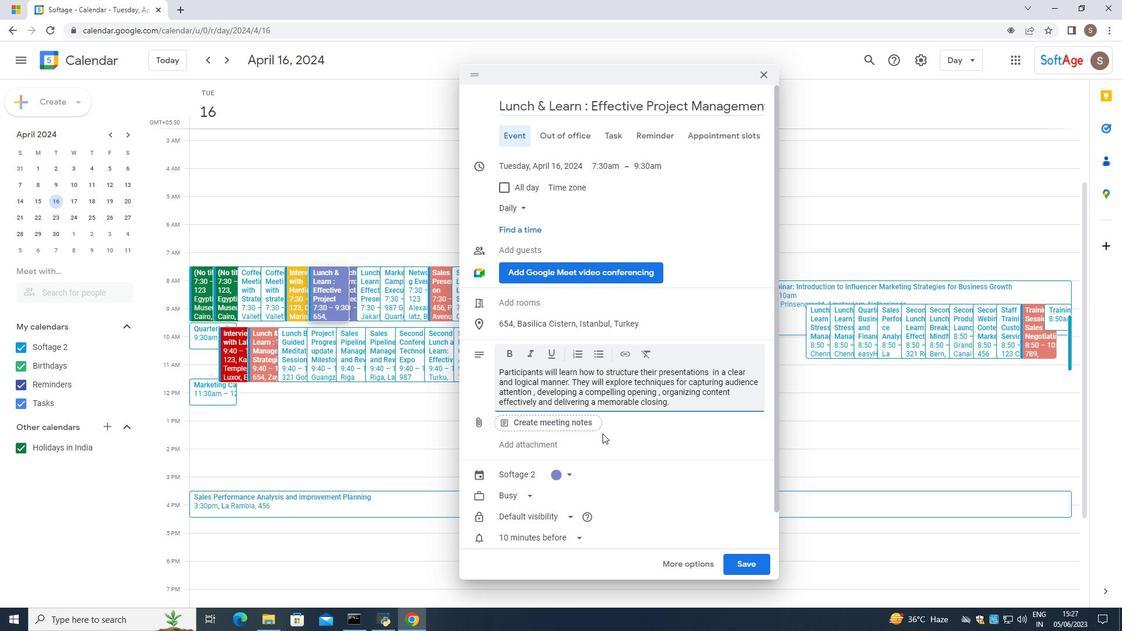 
Action: Mouse scrolled (596, 417) with delta (0, 0)
Screenshot: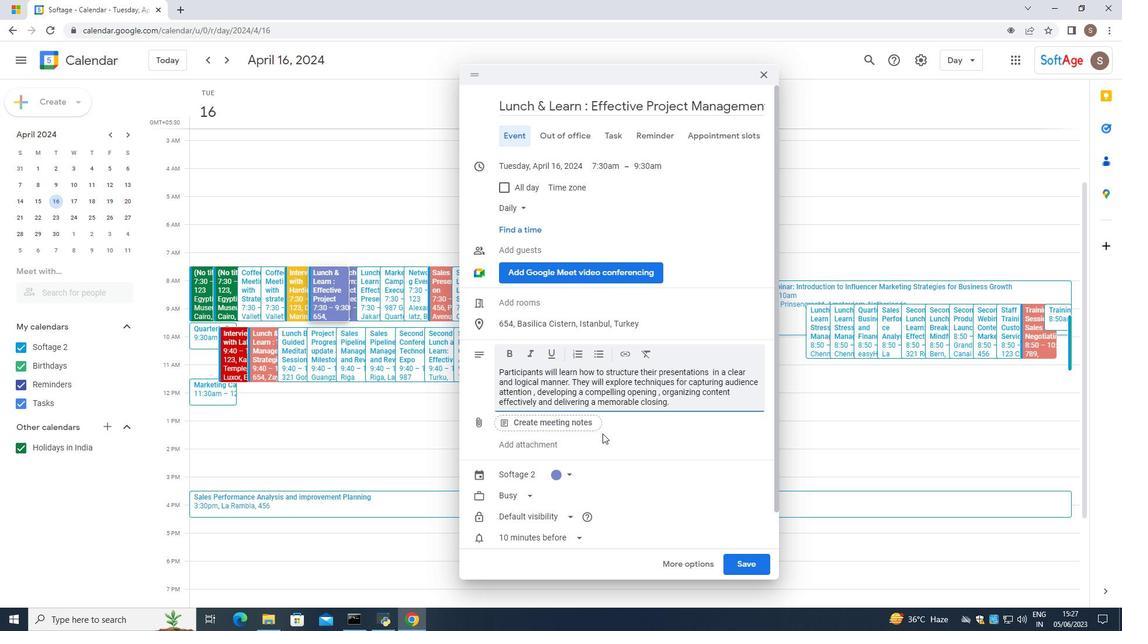 
Action: Mouse moved to (593, 413)
Screenshot: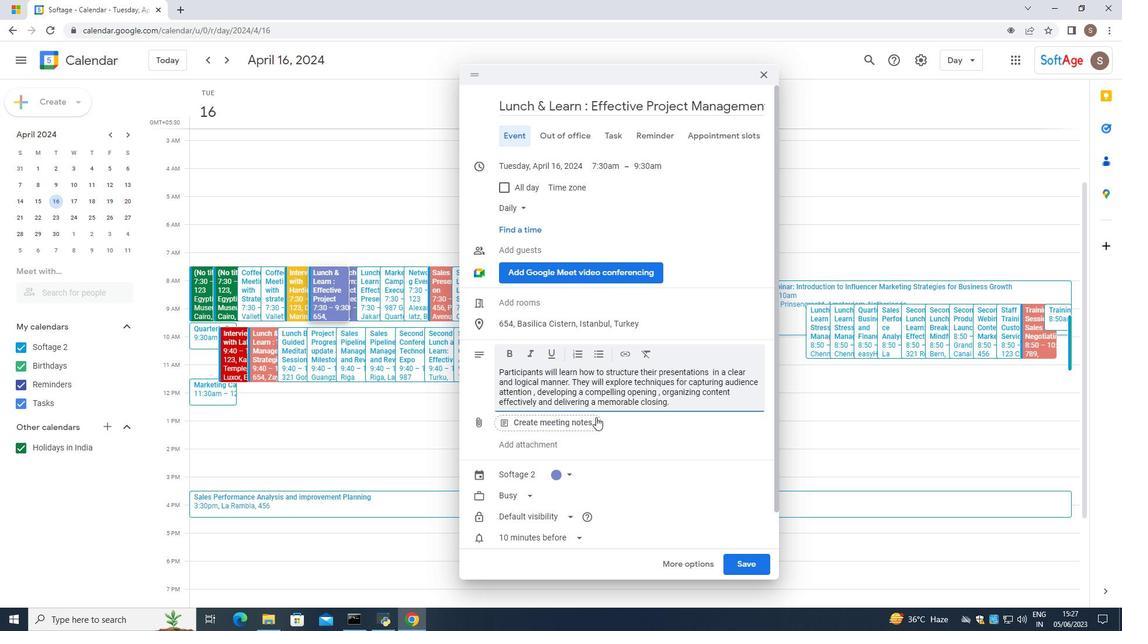 
Action: Mouse scrolled (593, 413) with delta (0, 0)
Screenshot: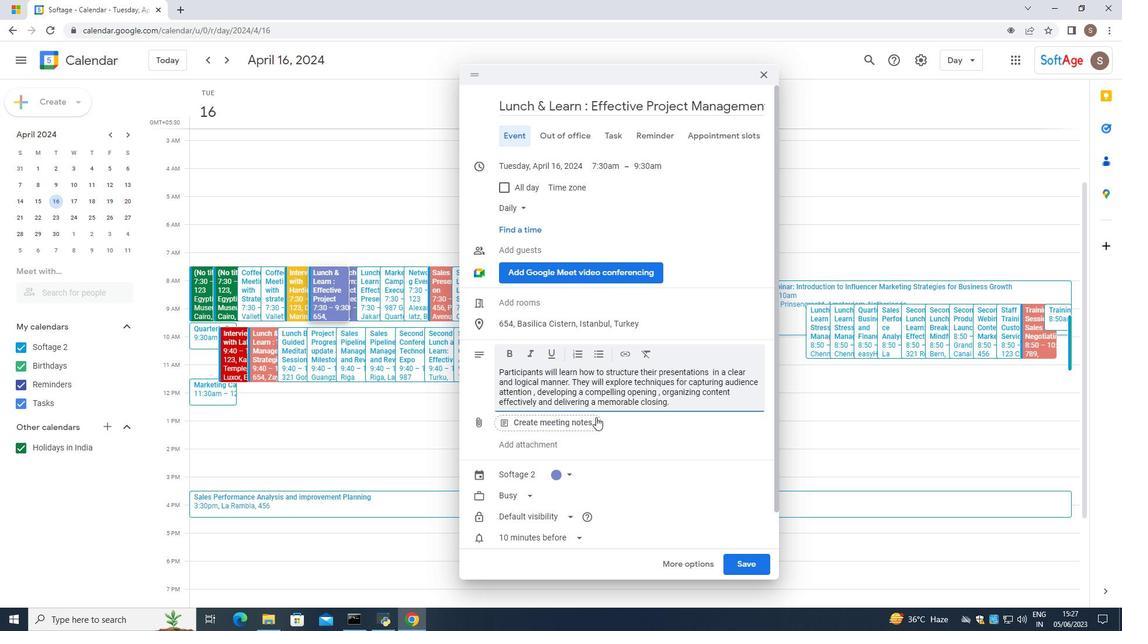 
Action: Mouse moved to (593, 413)
Screenshot: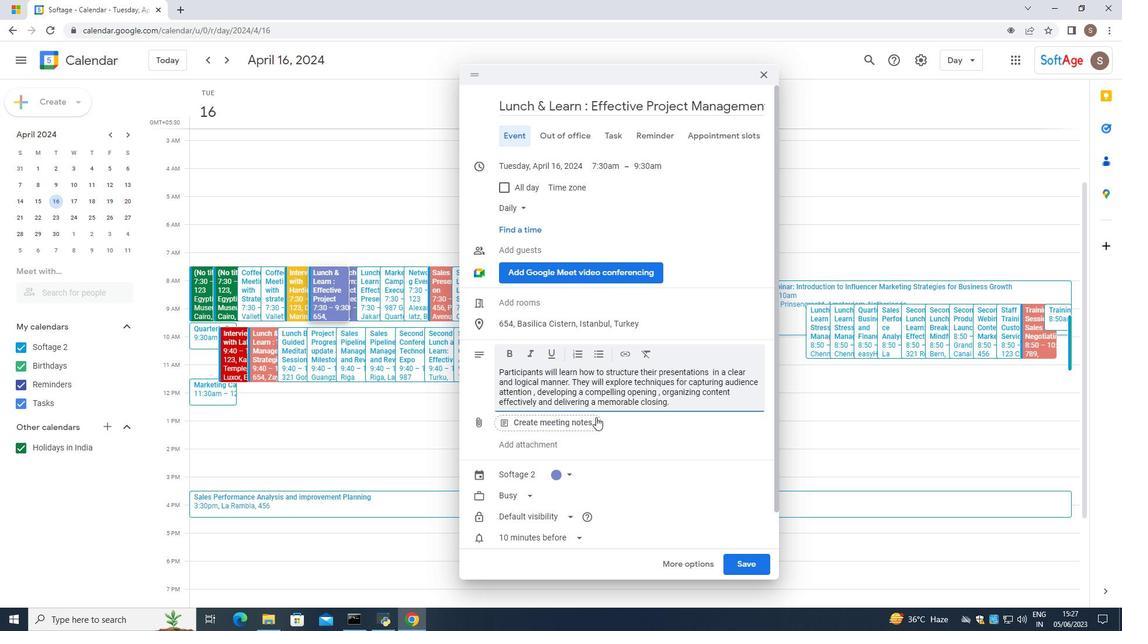 
Action: Mouse scrolled (593, 413) with delta (0, 0)
Screenshot: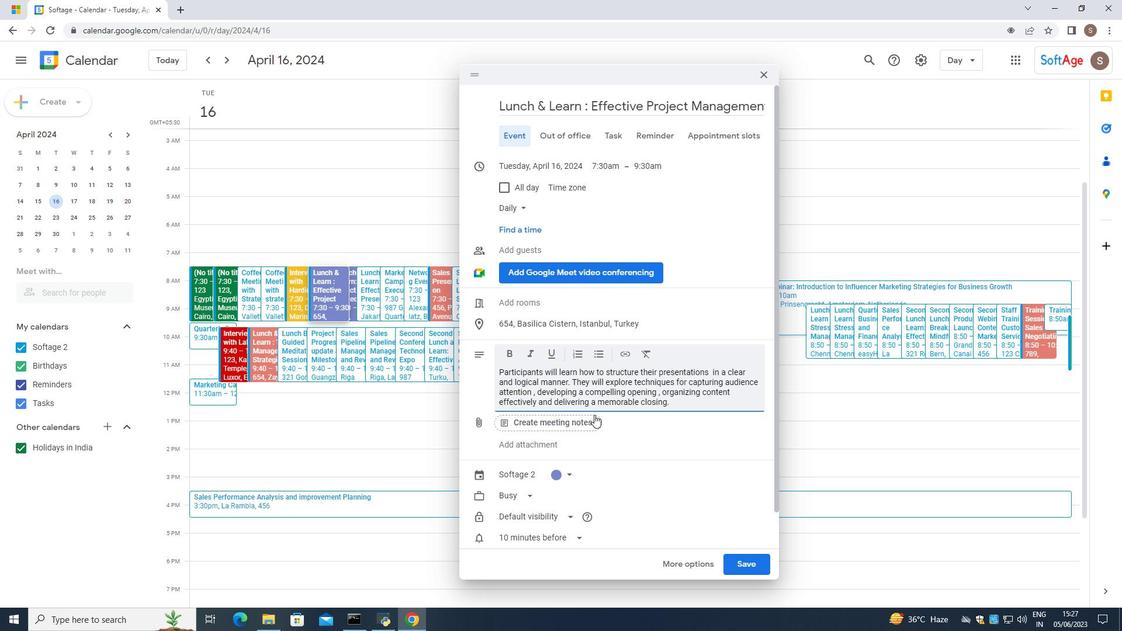 
Action: Mouse moved to (593, 413)
Screenshot: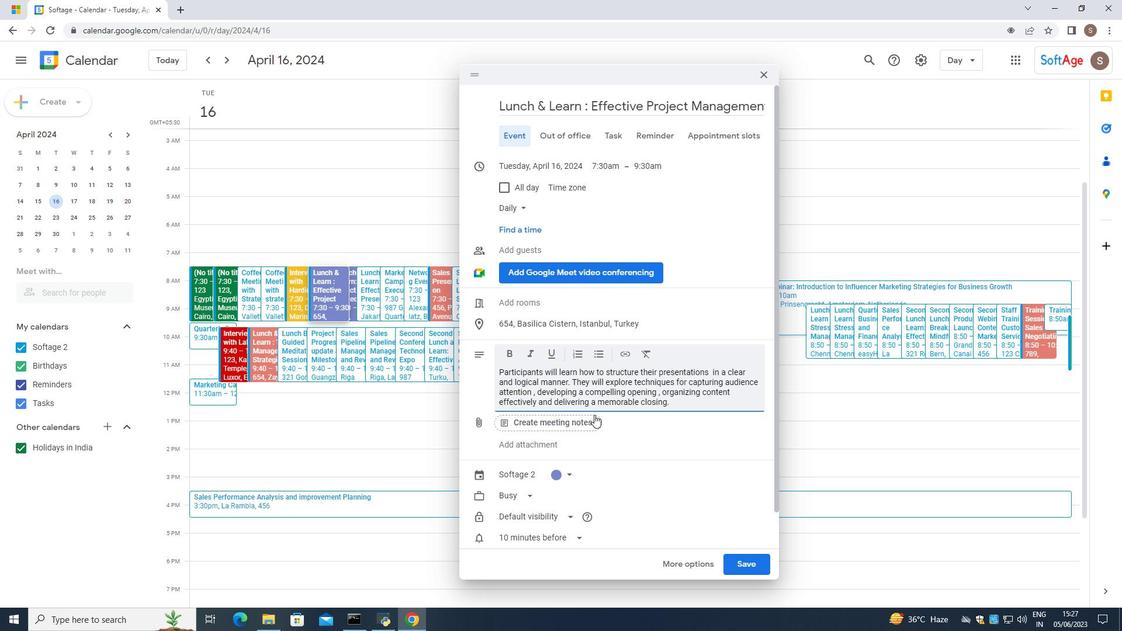 
Action: Mouse scrolled (593, 413) with delta (0, 0)
Screenshot: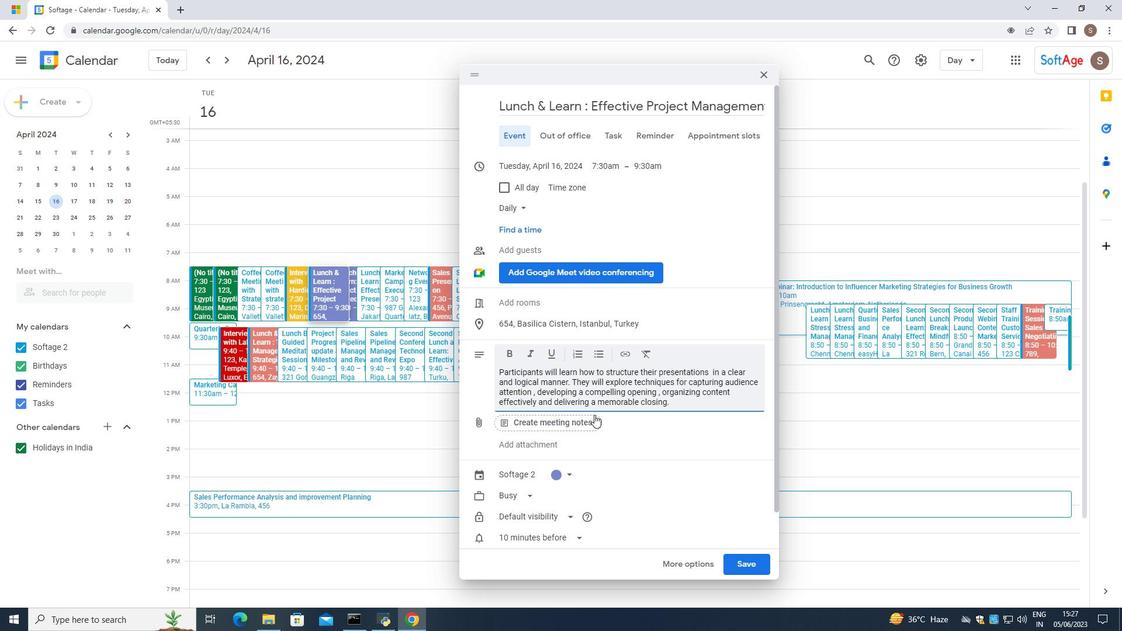 
Action: Mouse moved to (591, 413)
Screenshot: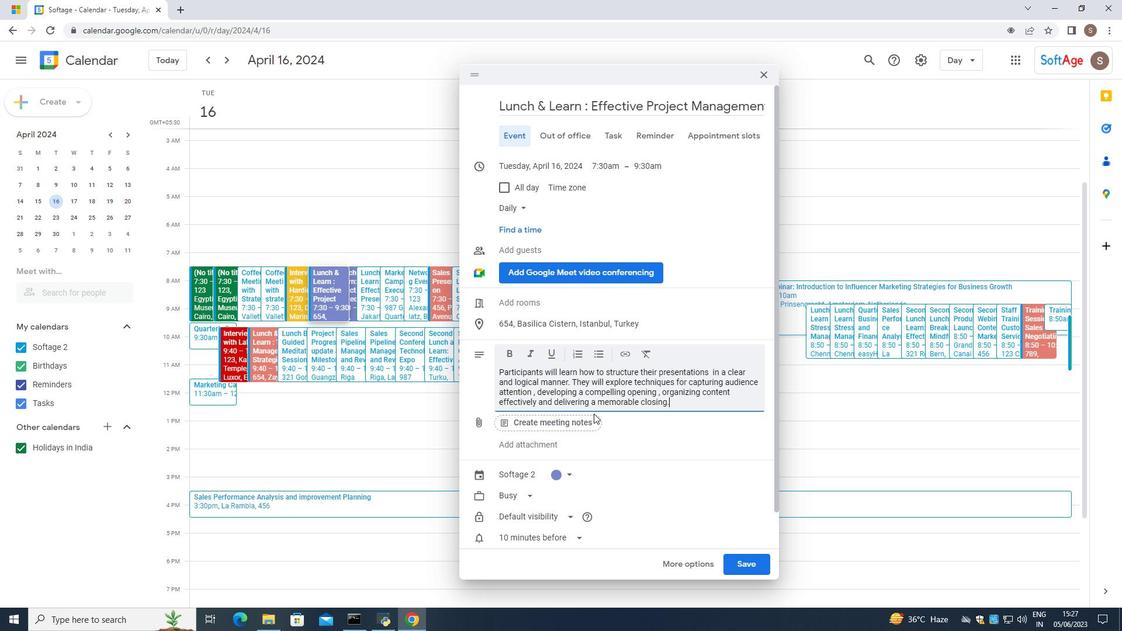 
Action: Mouse scrolled (591, 413) with delta (0, 0)
Screenshot: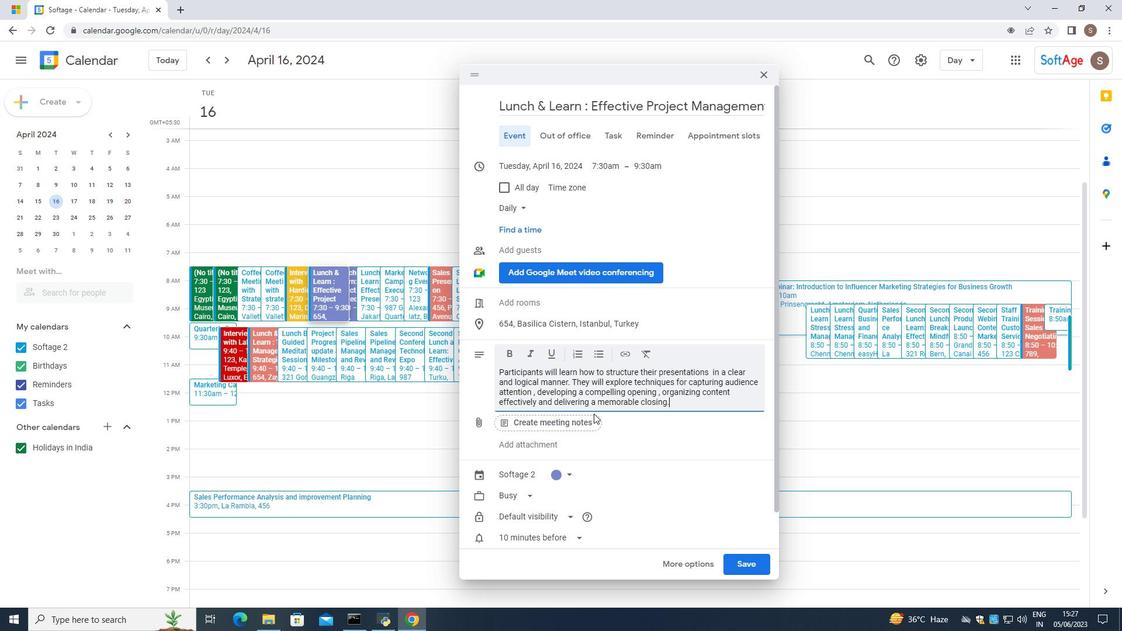 
Action: Mouse moved to (502, 334)
Screenshot: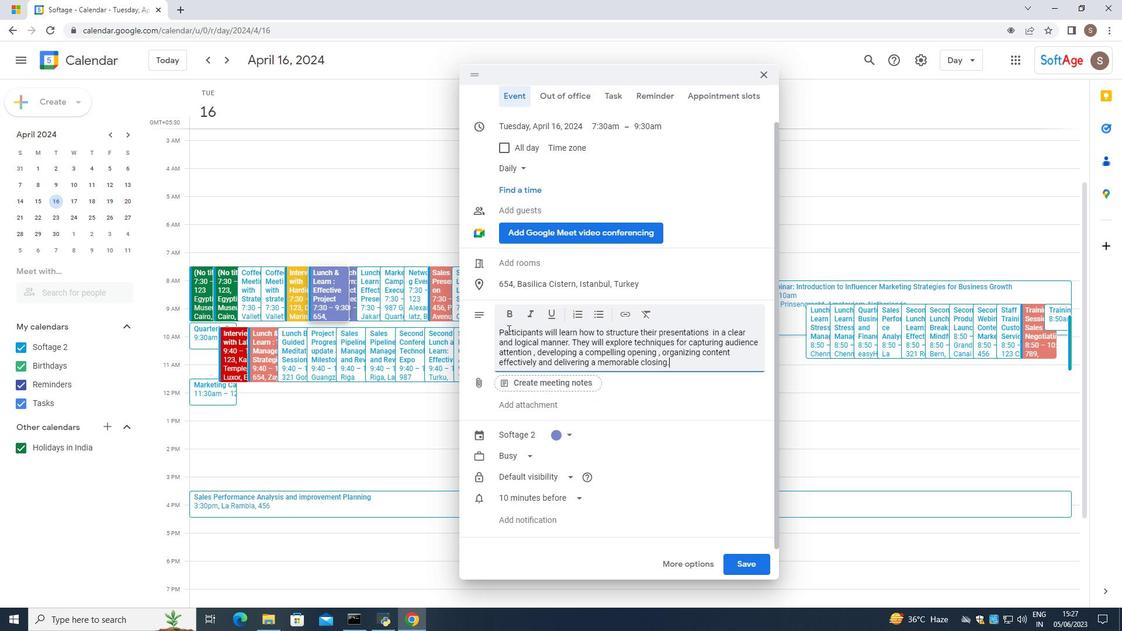 
Action: Mouse pressed left at (502, 334)
Screenshot: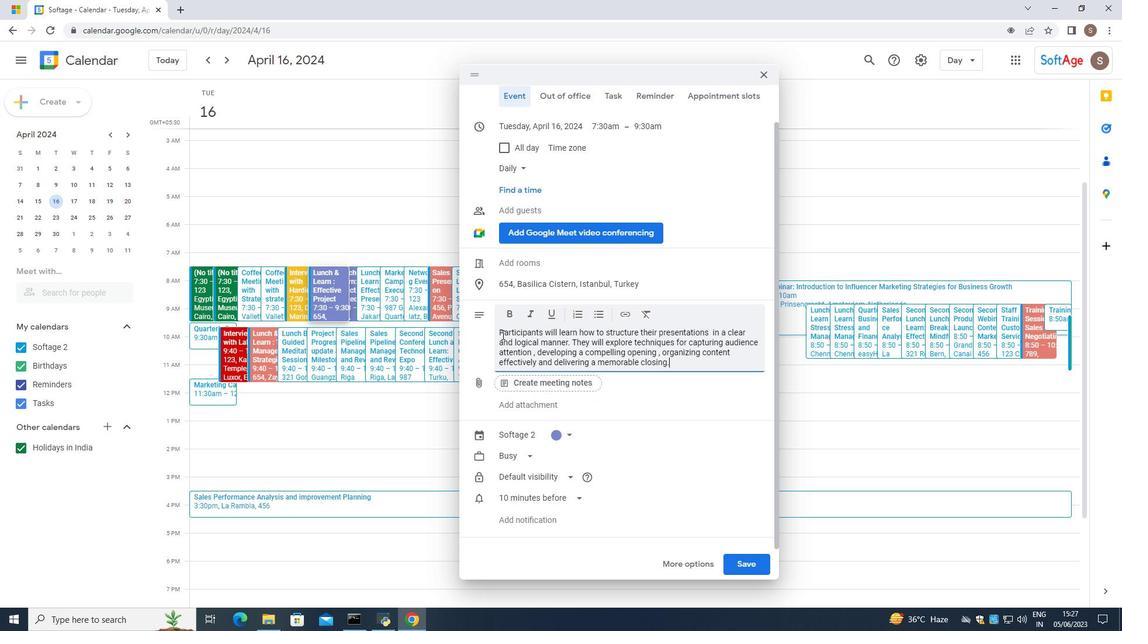
Action: Mouse moved to (686, 363)
Screenshot: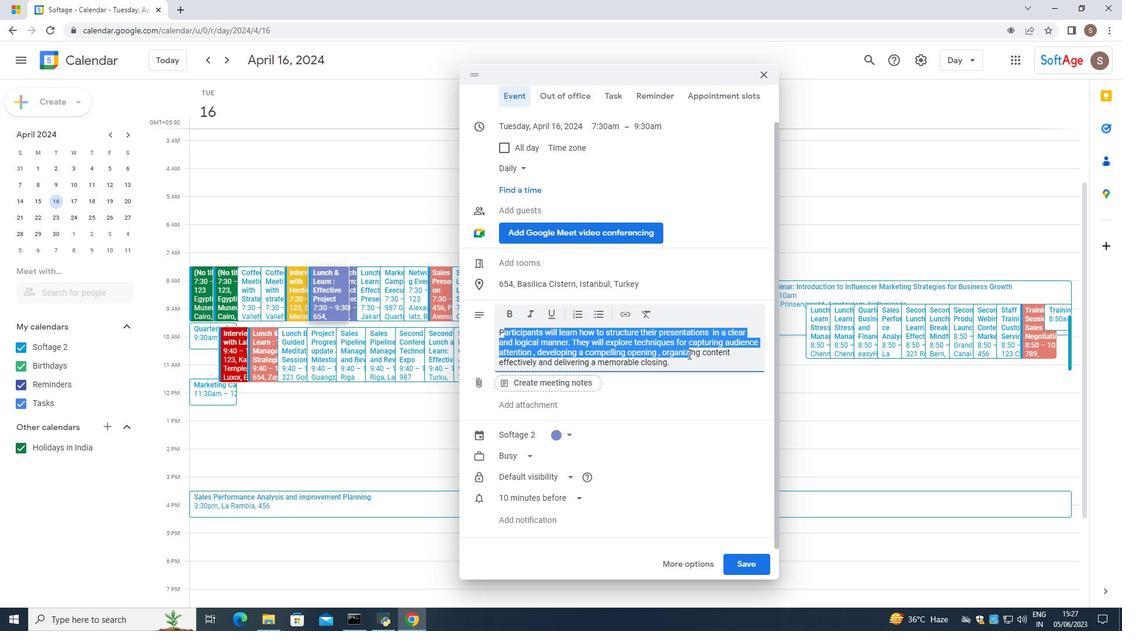 
Action: Mouse pressed left at (686, 363)
Screenshot: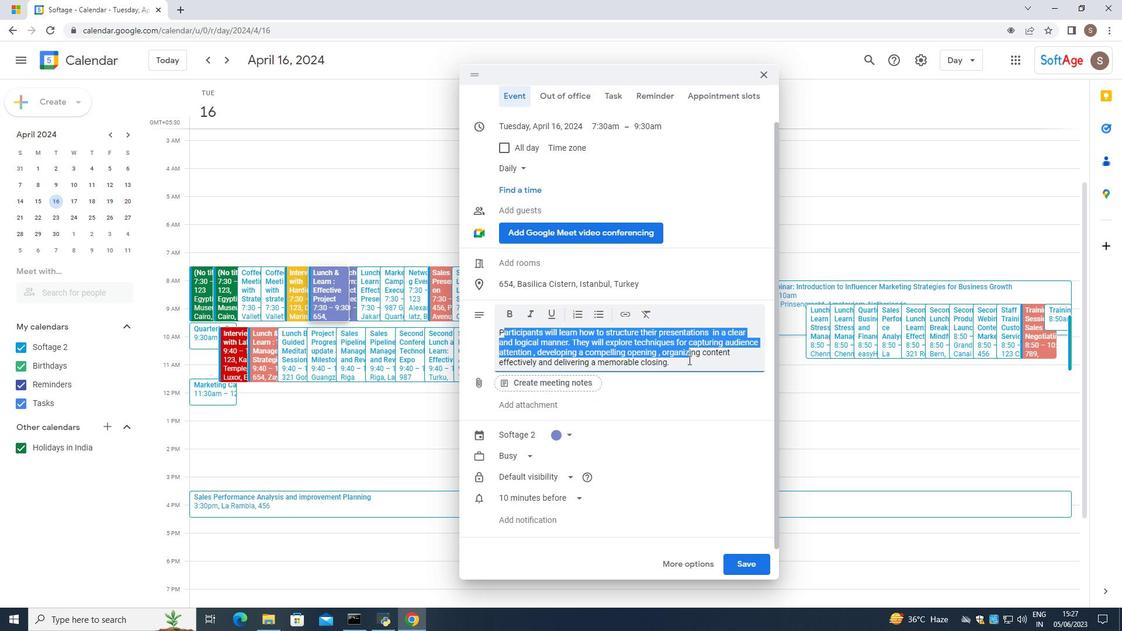 
Action: Mouse moved to (679, 363)
Screenshot: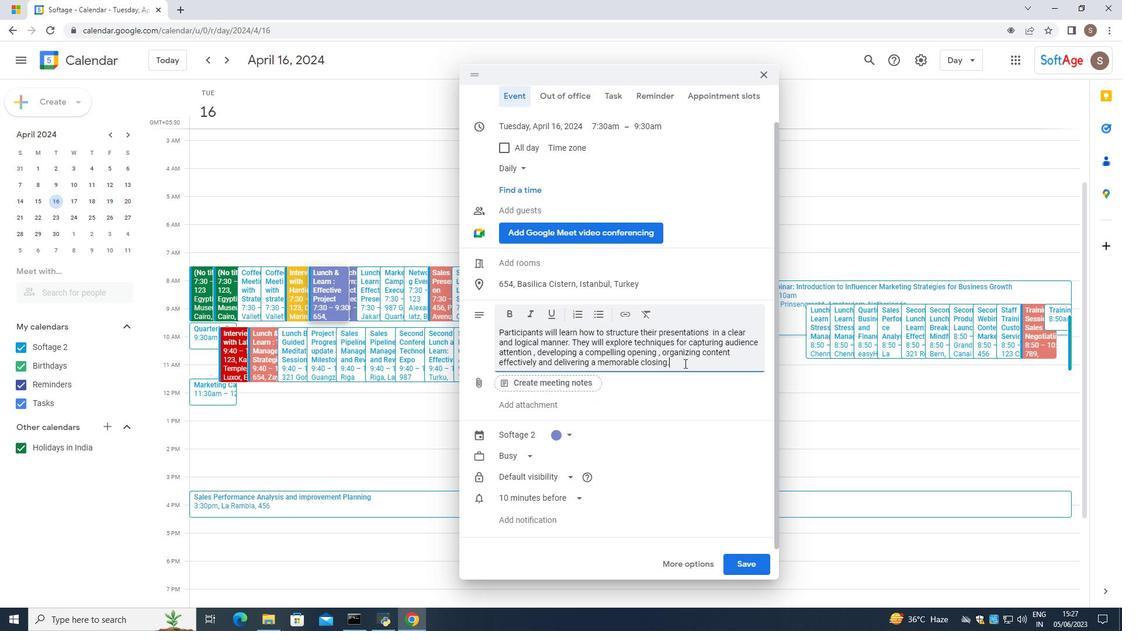 
Action: Mouse pressed left at (679, 363)
Screenshot: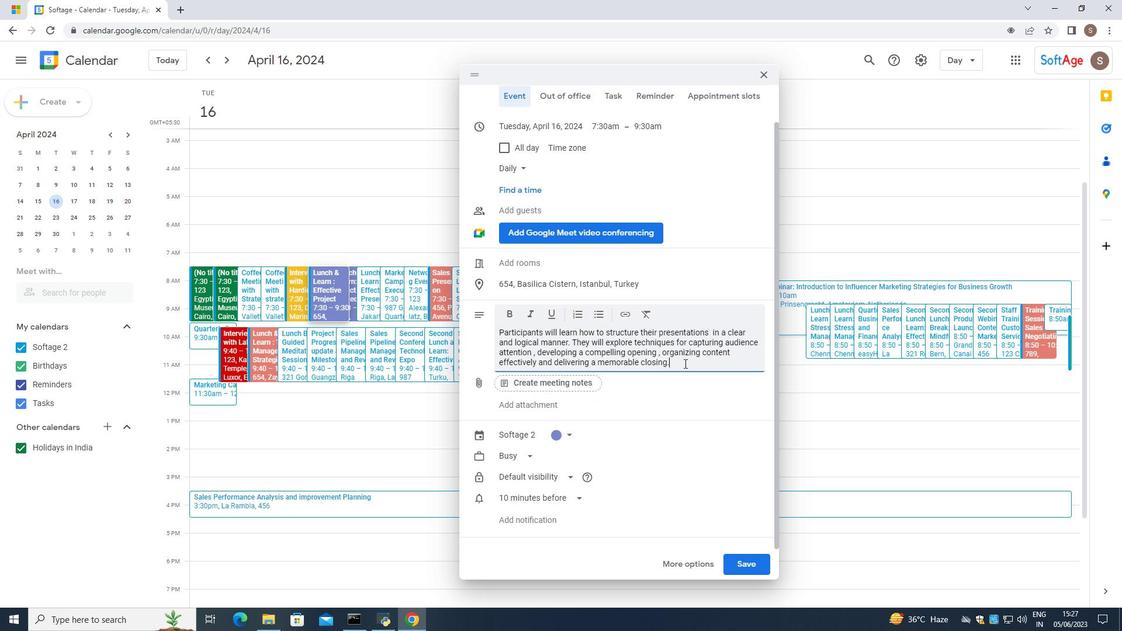 
Action: Mouse moved to (533, 311)
Screenshot: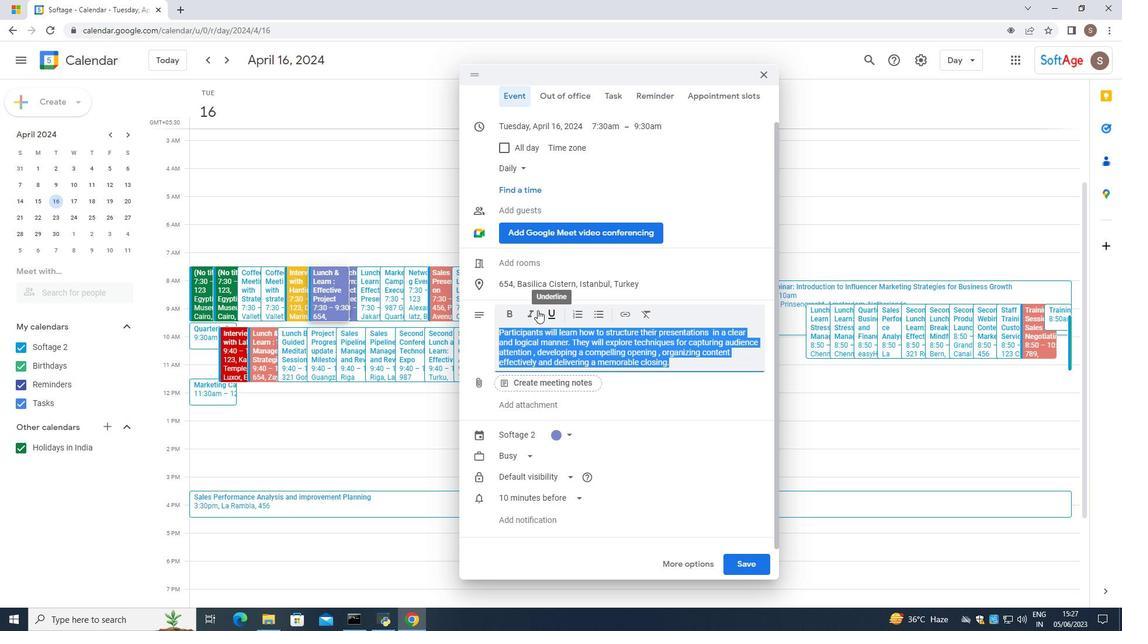 
Action: Mouse pressed left at (533, 311)
Screenshot: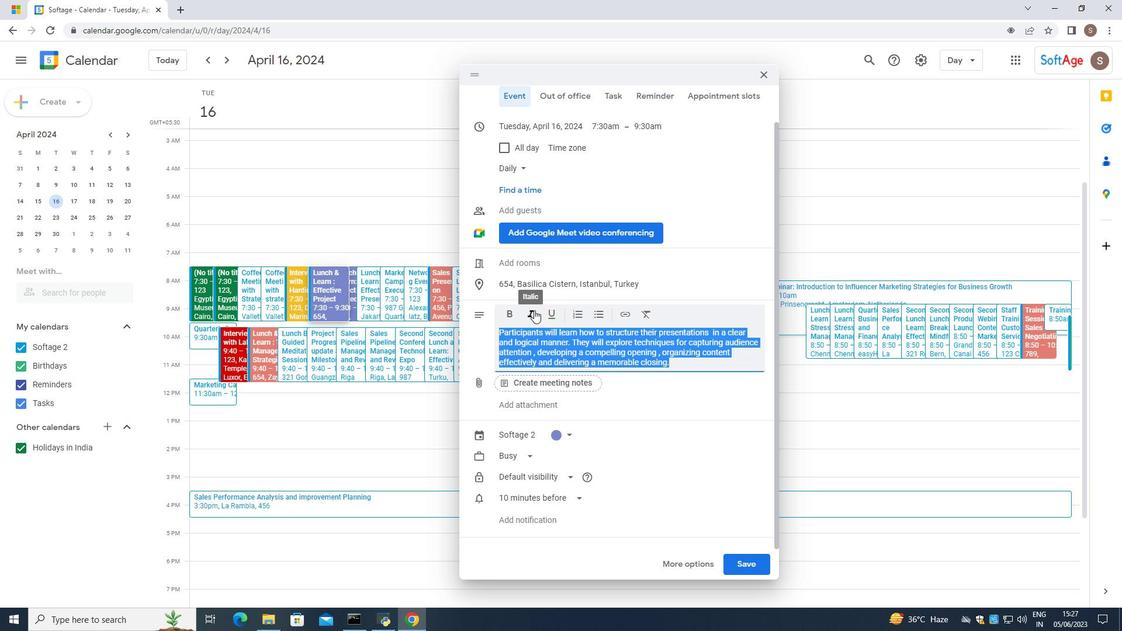 
Action: Mouse moved to (661, 353)
Screenshot: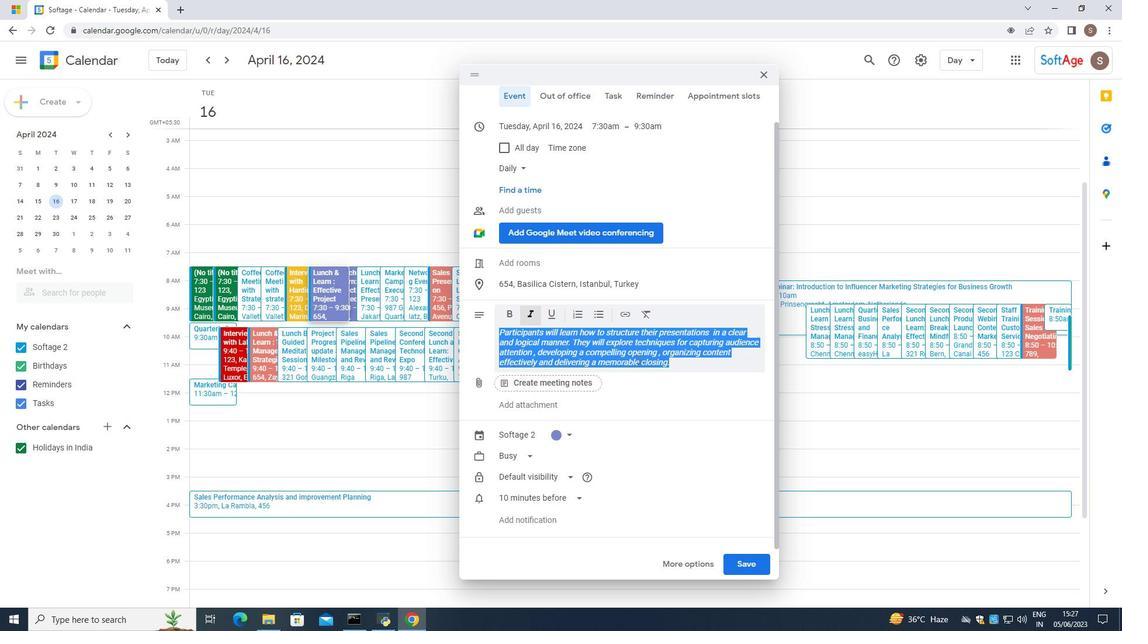 
Action: Mouse pressed left at (661, 353)
Screenshot: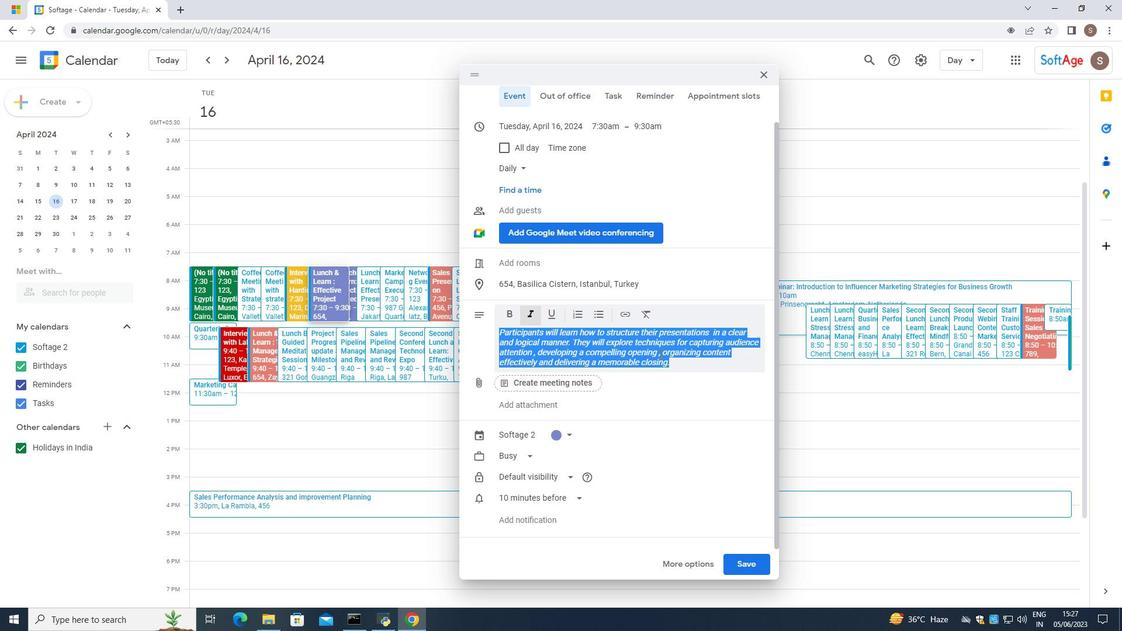 
Action: Mouse moved to (618, 362)
Screenshot: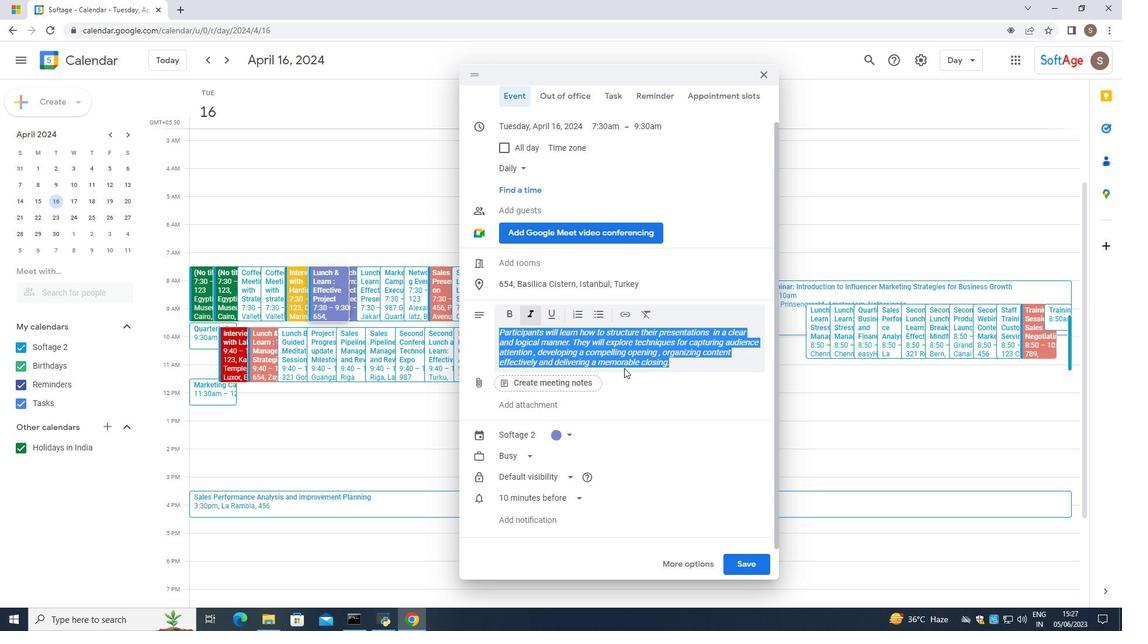 
Action: Mouse scrolled (618, 362) with delta (0, 0)
Screenshot: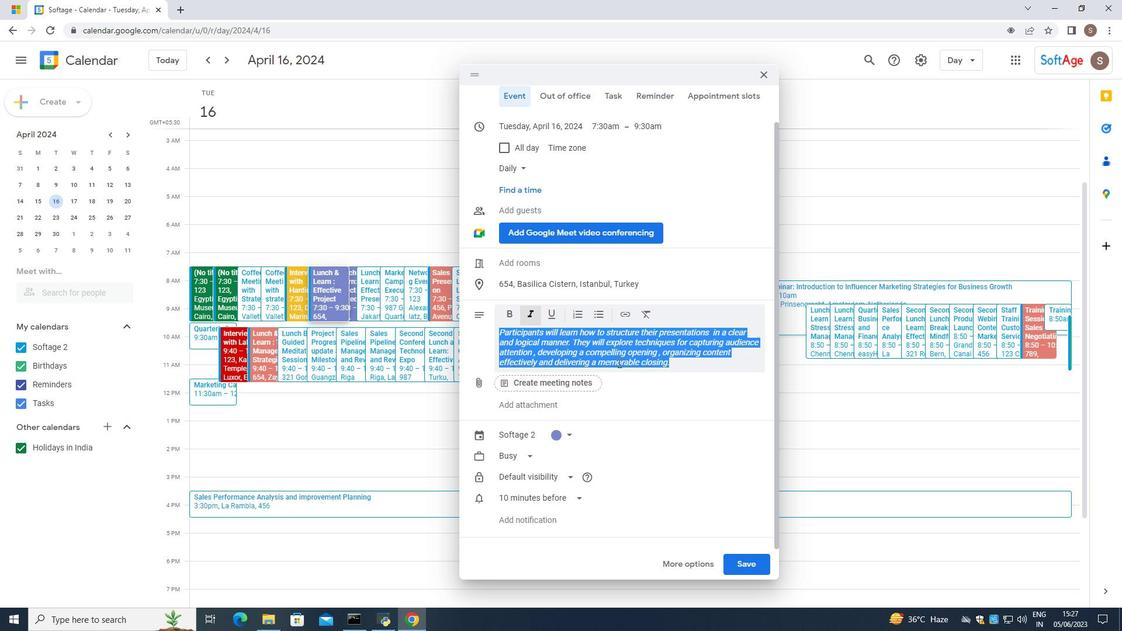 
Action: Mouse scrolled (618, 362) with delta (0, 0)
Screenshot: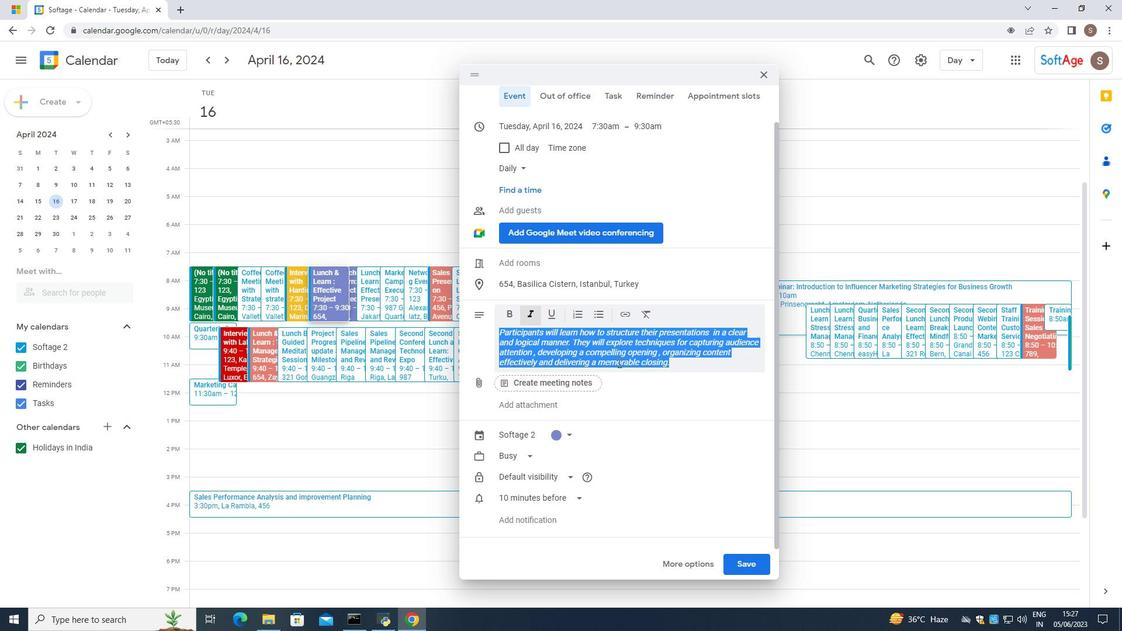 
Action: Mouse scrolled (618, 362) with delta (0, 0)
Screenshot: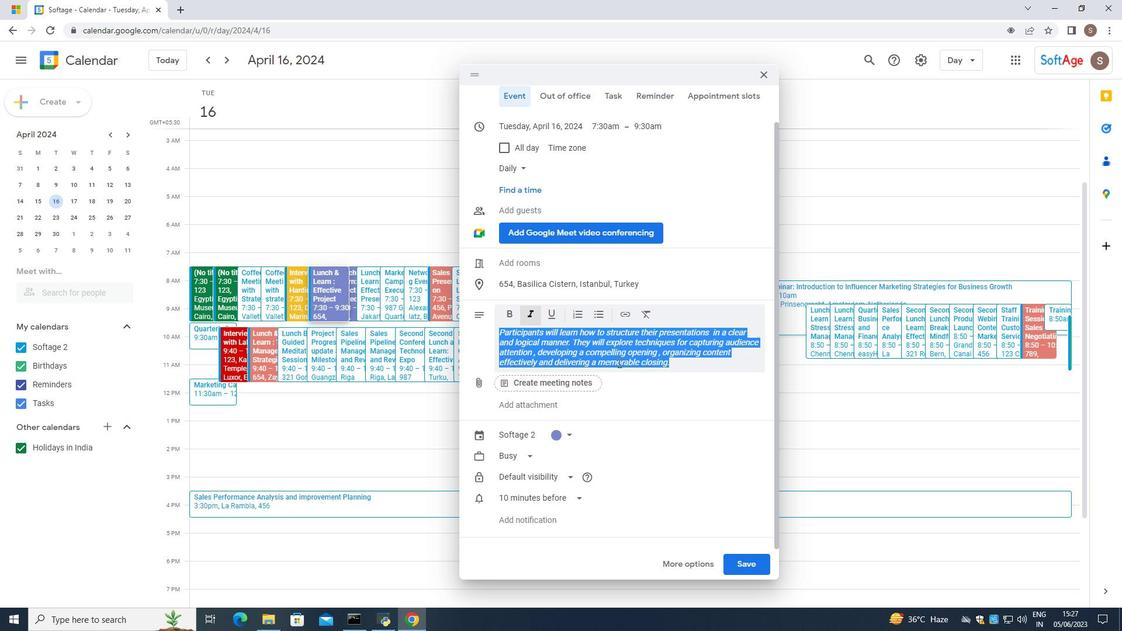 
Action: Mouse scrolled (618, 363) with delta (0, 0)
Screenshot: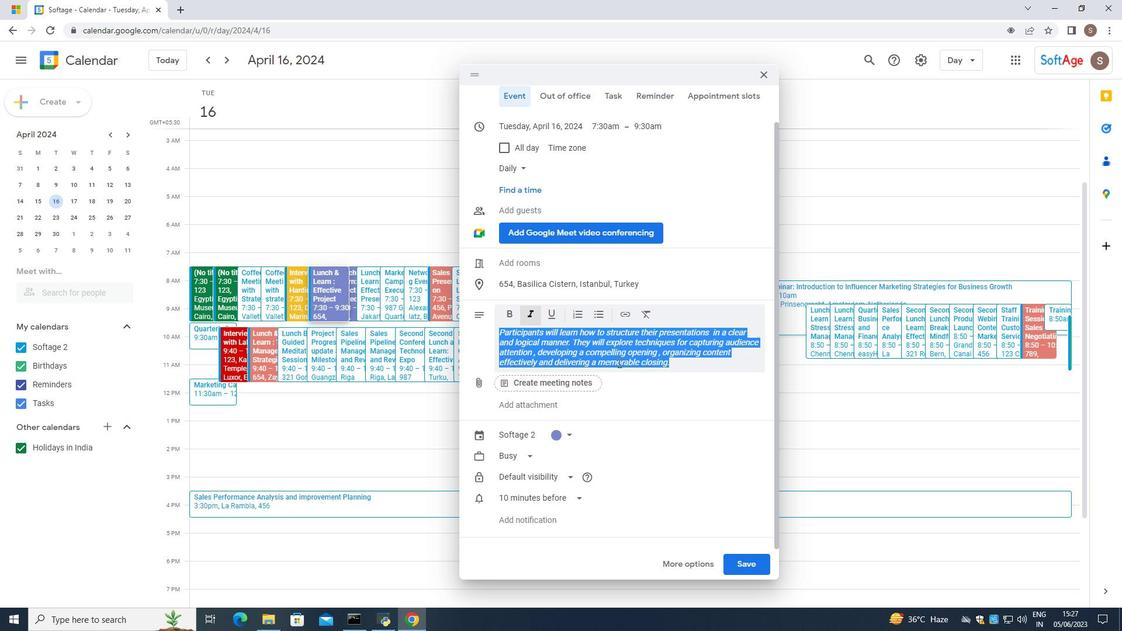 
Action: Mouse scrolled (618, 363) with delta (0, 0)
Screenshot: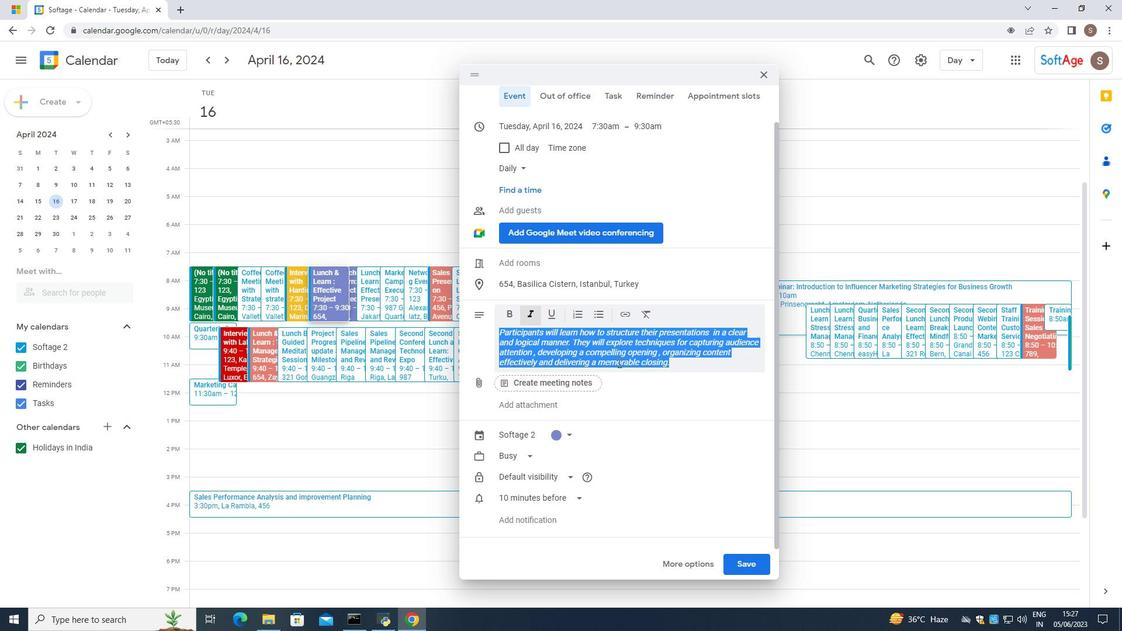 
Action: Mouse scrolled (618, 363) with delta (0, 0)
Screenshot: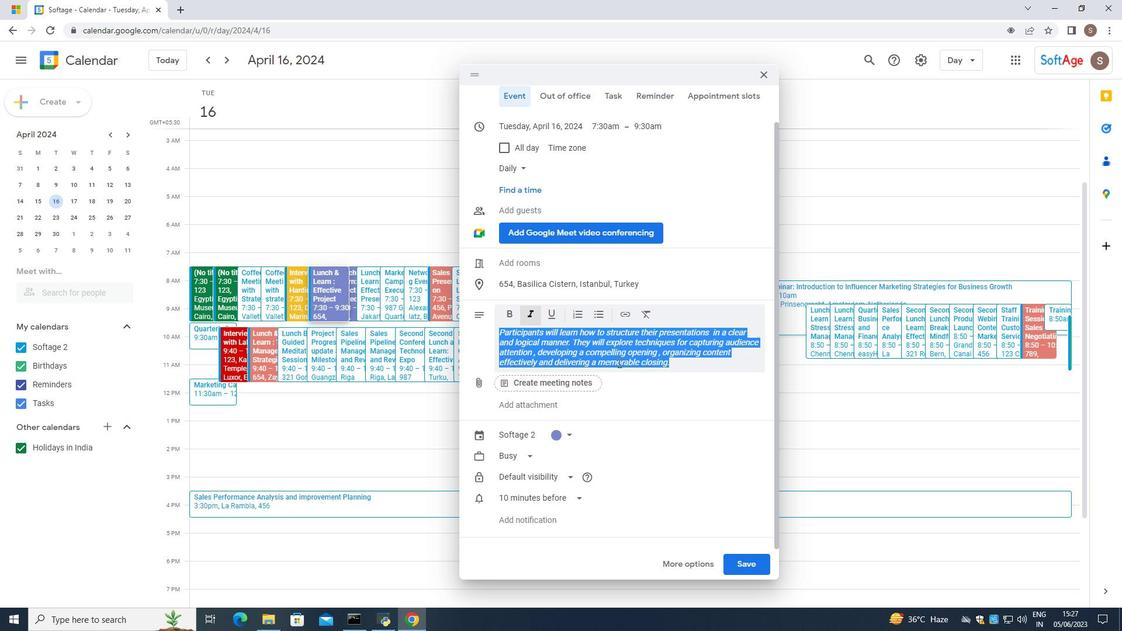 
Action: Mouse scrolled (618, 363) with delta (0, 0)
Screenshot: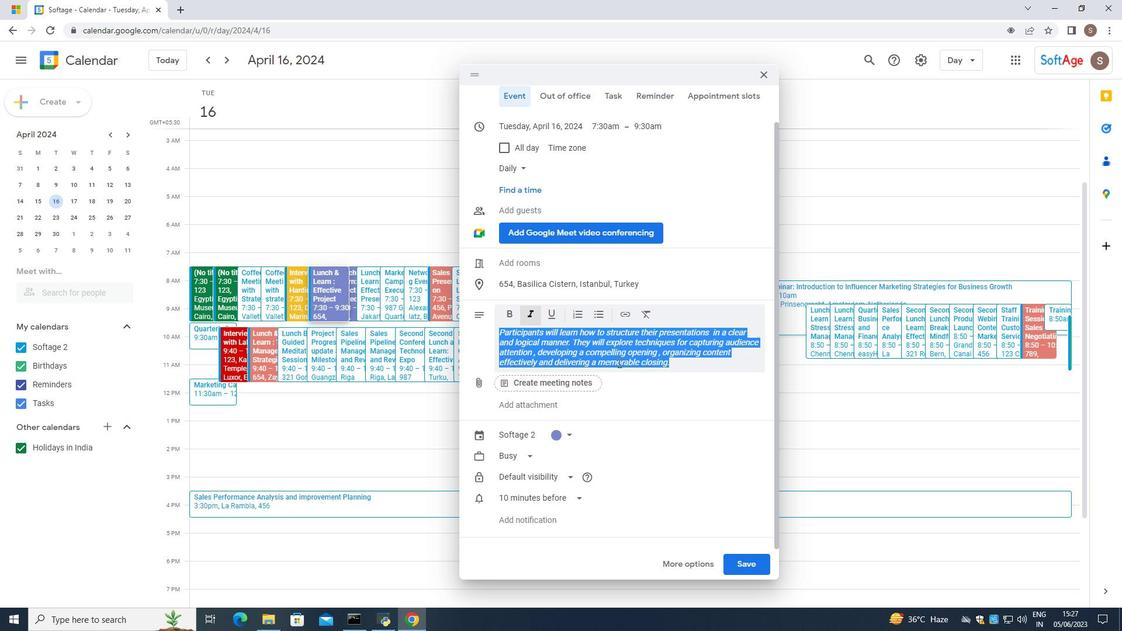 
Action: Mouse scrolled (618, 363) with delta (0, 0)
Screenshot: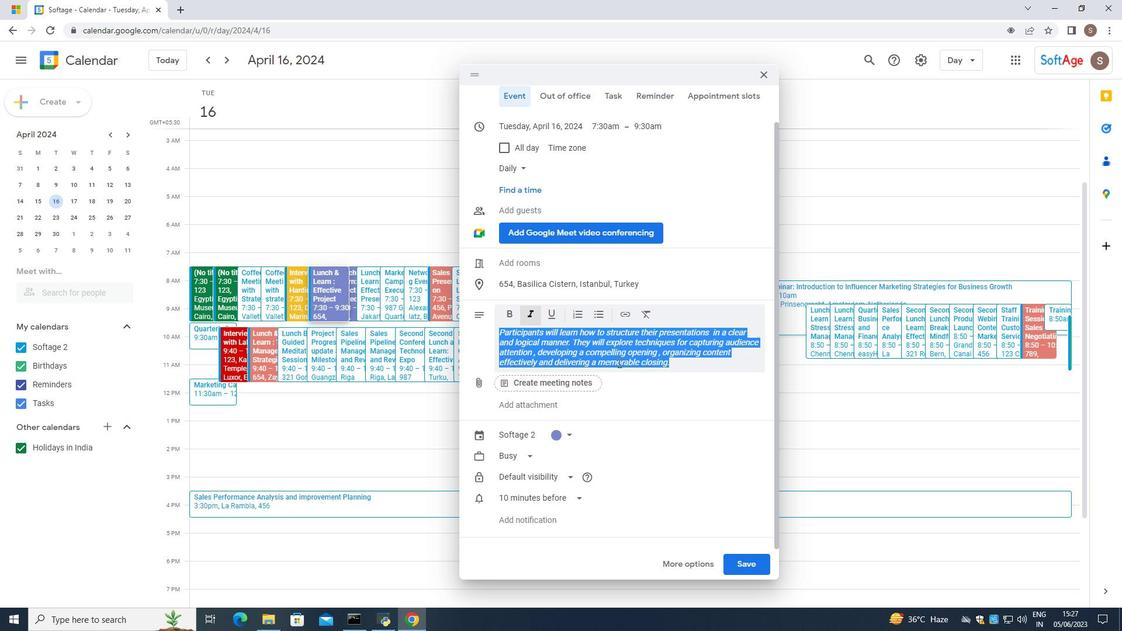 
Action: Mouse moved to (614, 347)
Screenshot: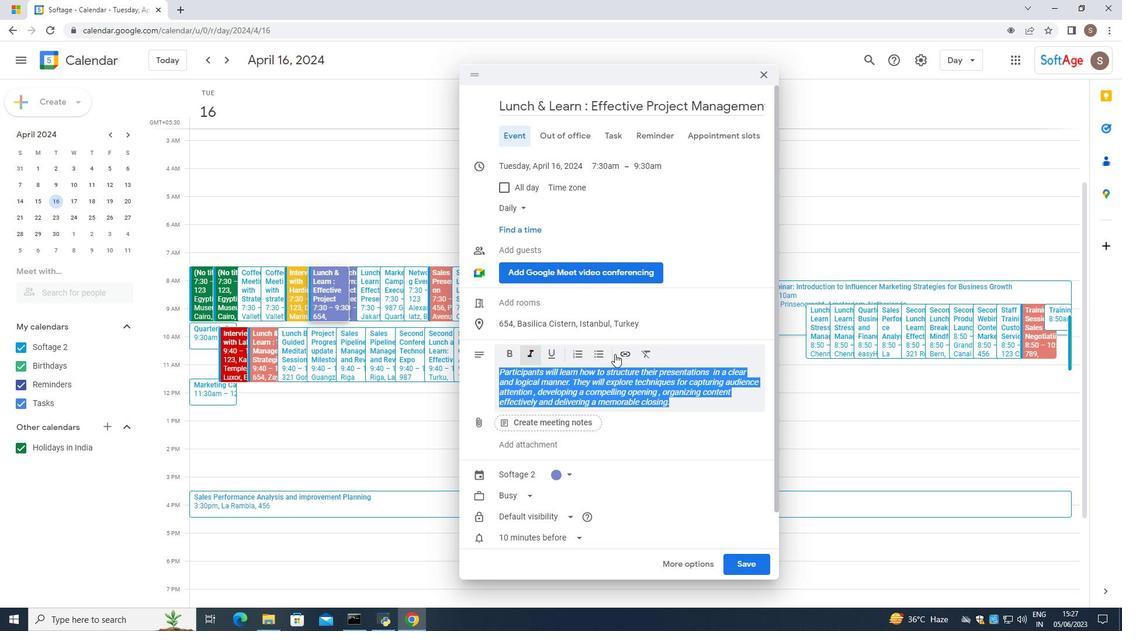 
Action: Mouse scrolled (614, 347) with delta (0, 0)
Screenshot: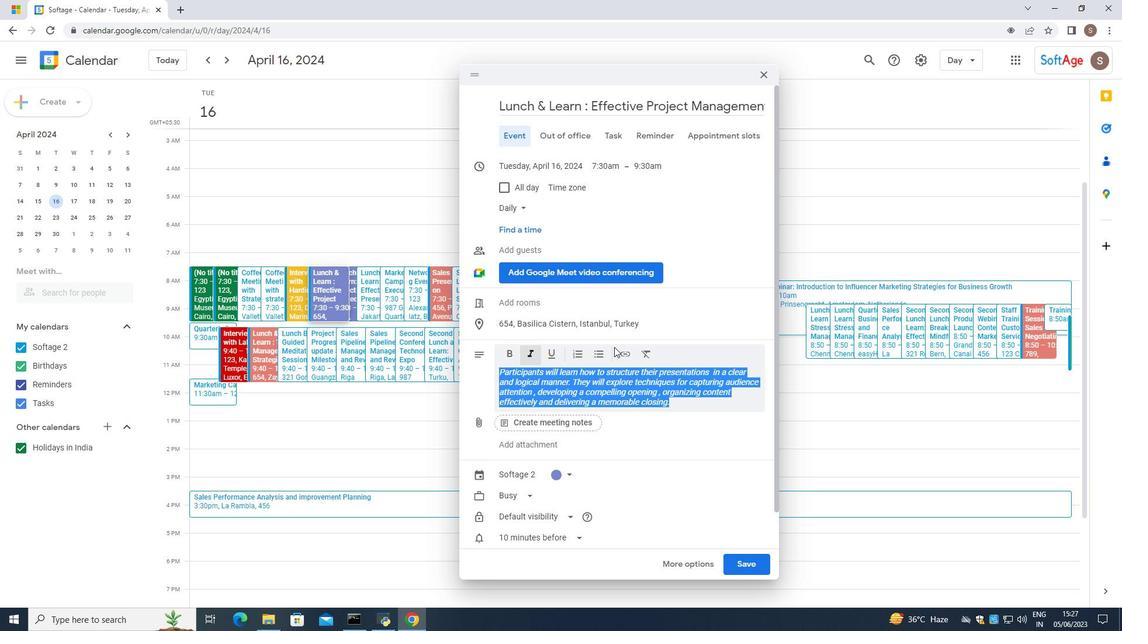 
Action: Mouse scrolled (614, 347) with delta (0, 0)
Screenshot: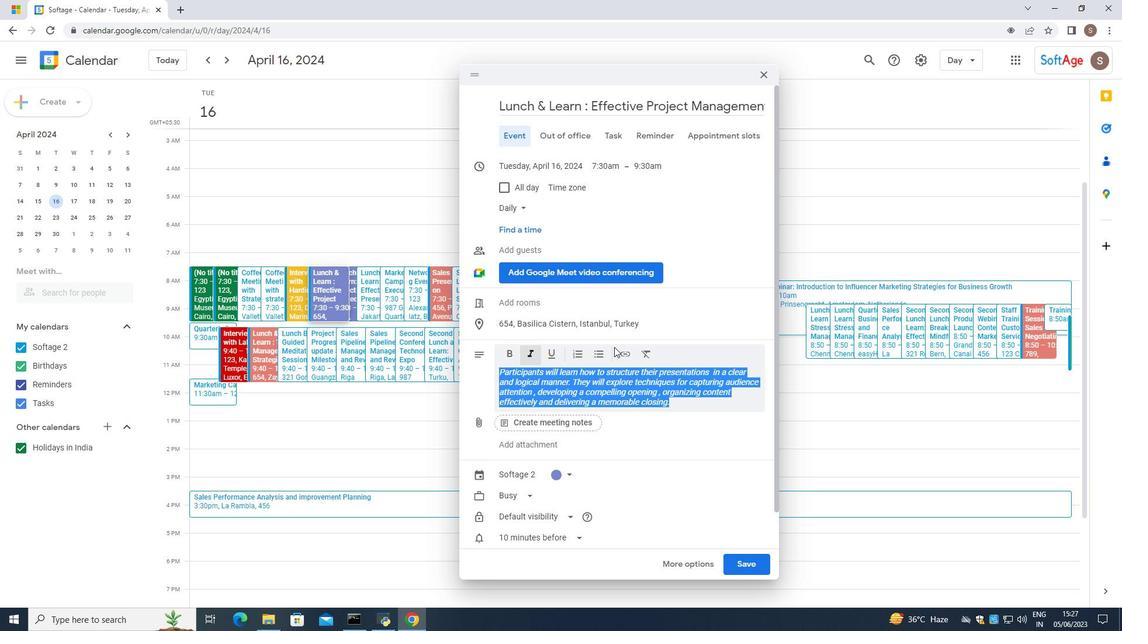 
Action: Mouse scrolled (614, 347) with delta (0, 0)
Screenshot: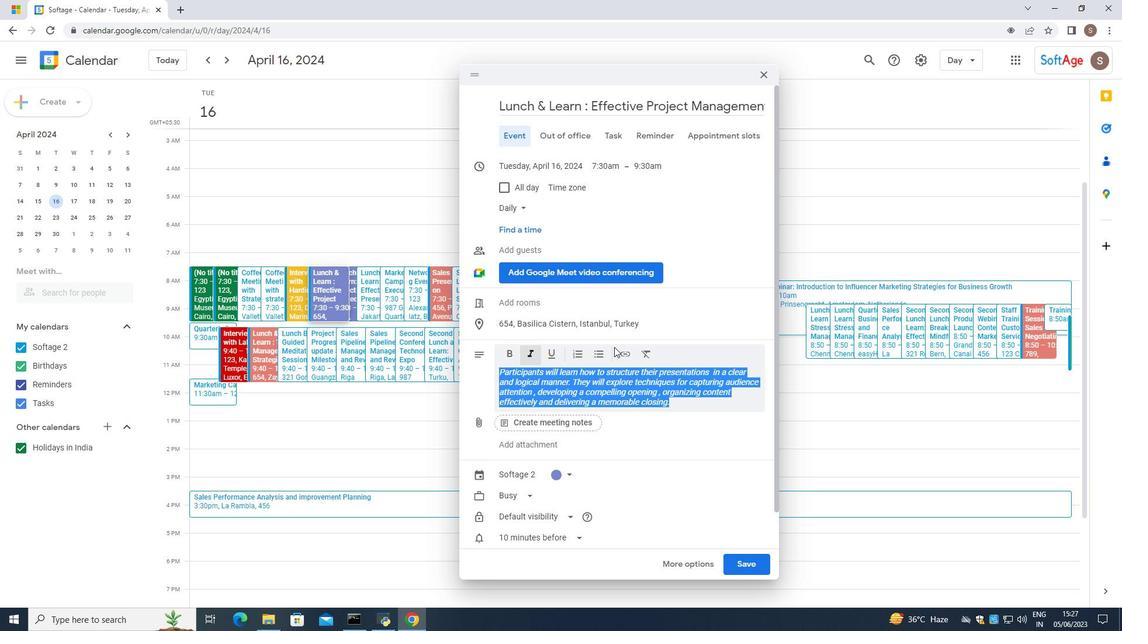 
Action: Mouse moved to (614, 347)
Screenshot: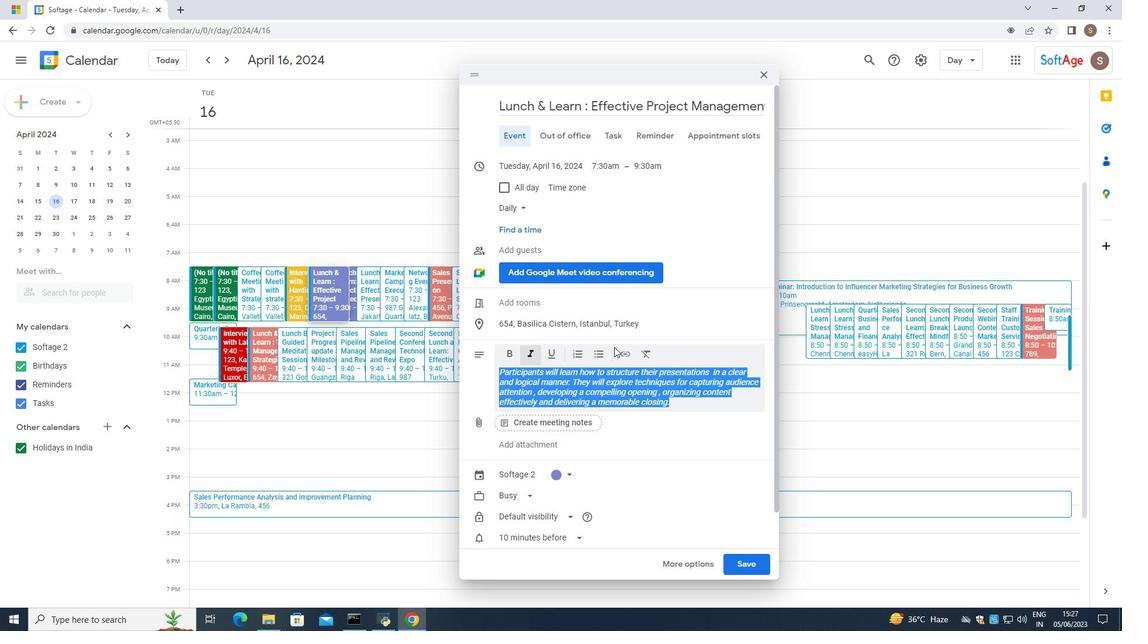 
Action: Mouse scrolled (614, 346) with delta (0, 0)
Screenshot: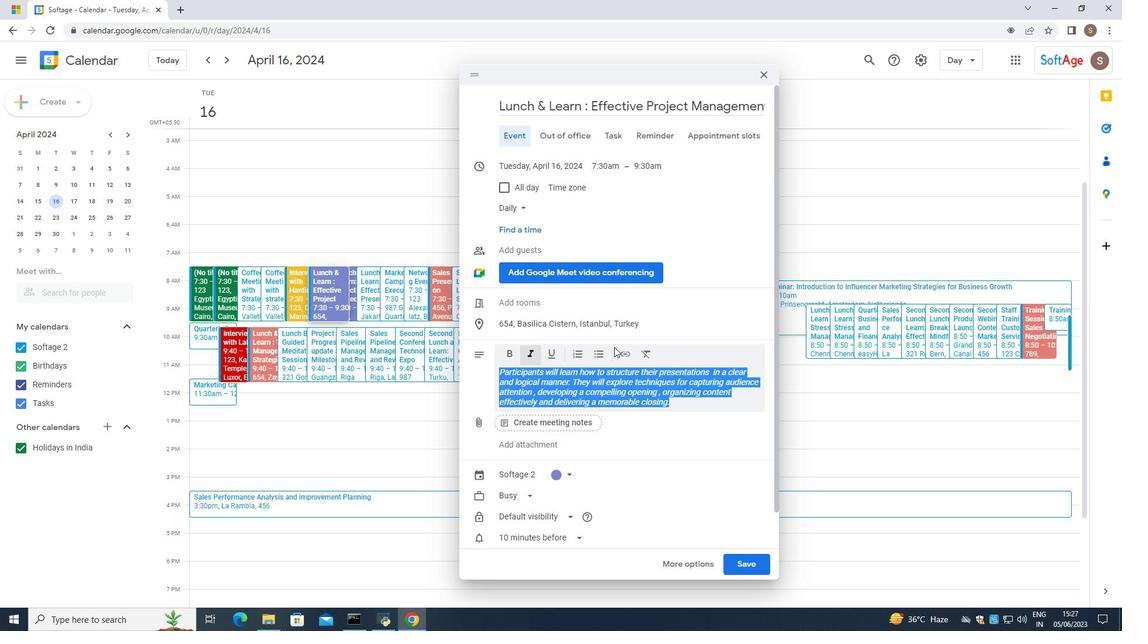 
Action: Mouse scrolled (614, 346) with delta (0, 0)
Screenshot: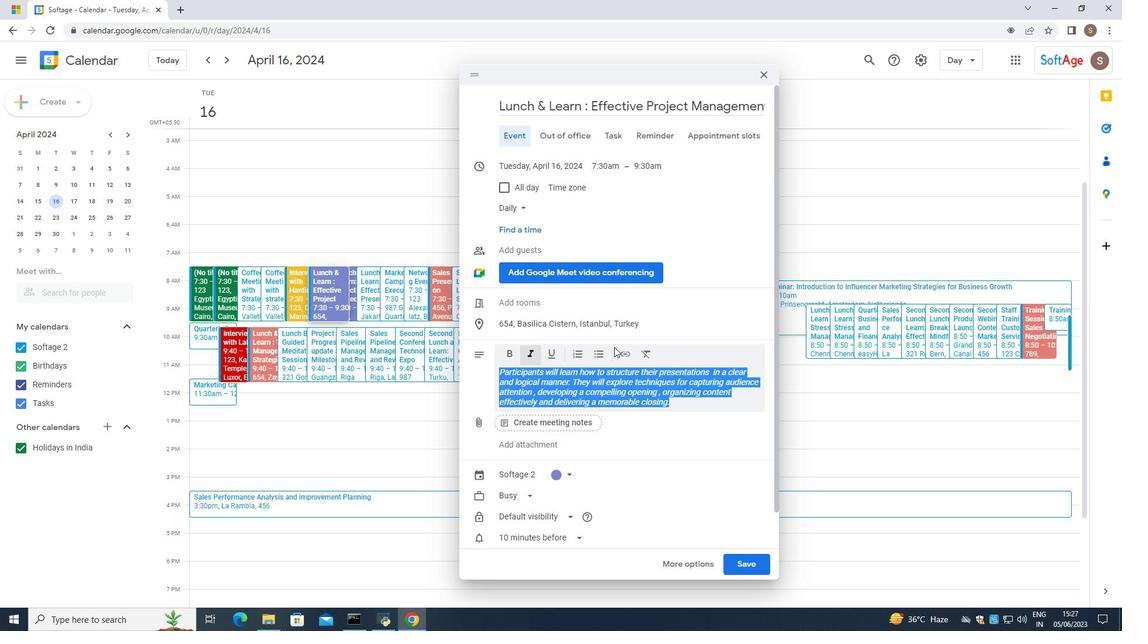 
Action: Mouse moved to (682, 530)
Screenshot: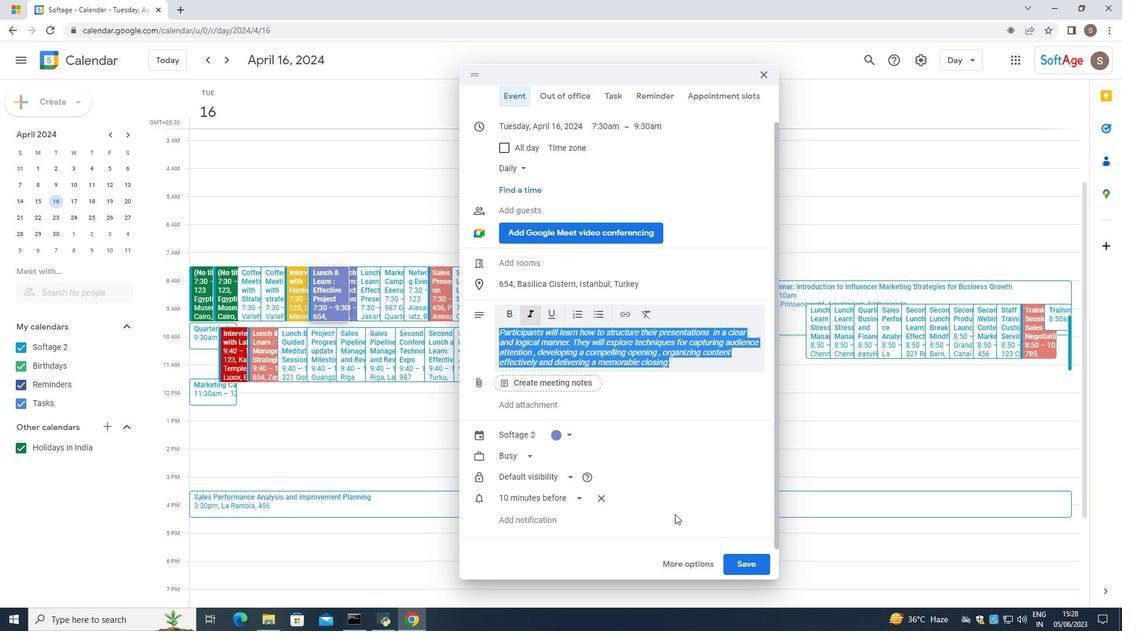 
Action: Mouse scrolled (682, 529) with delta (0, 0)
Screenshot: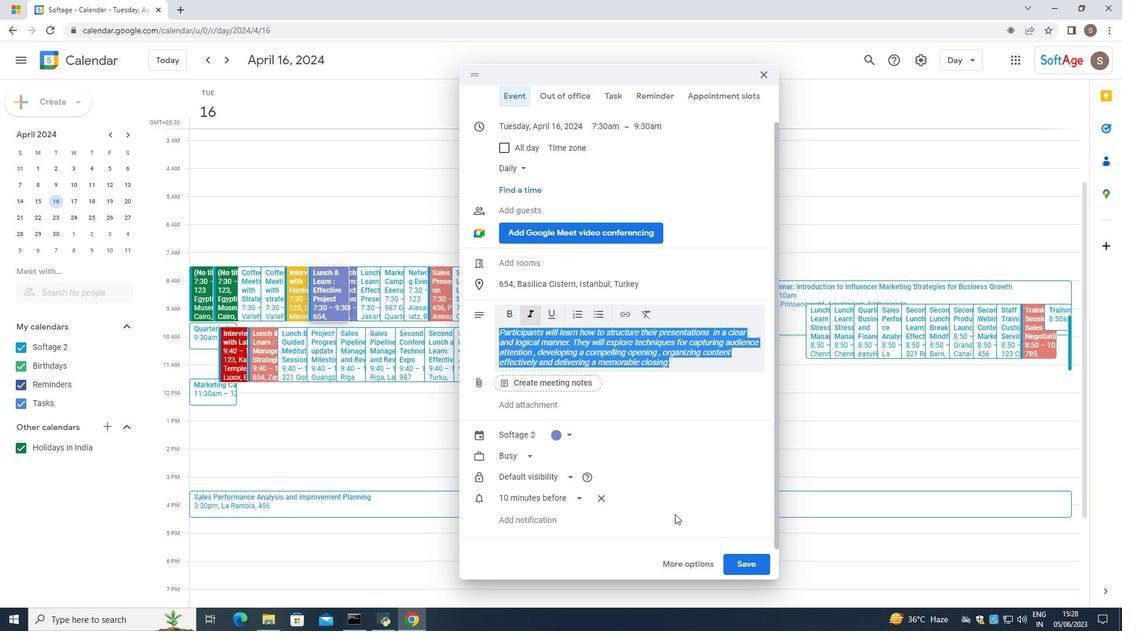 
Action: Mouse moved to (748, 565)
Screenshot: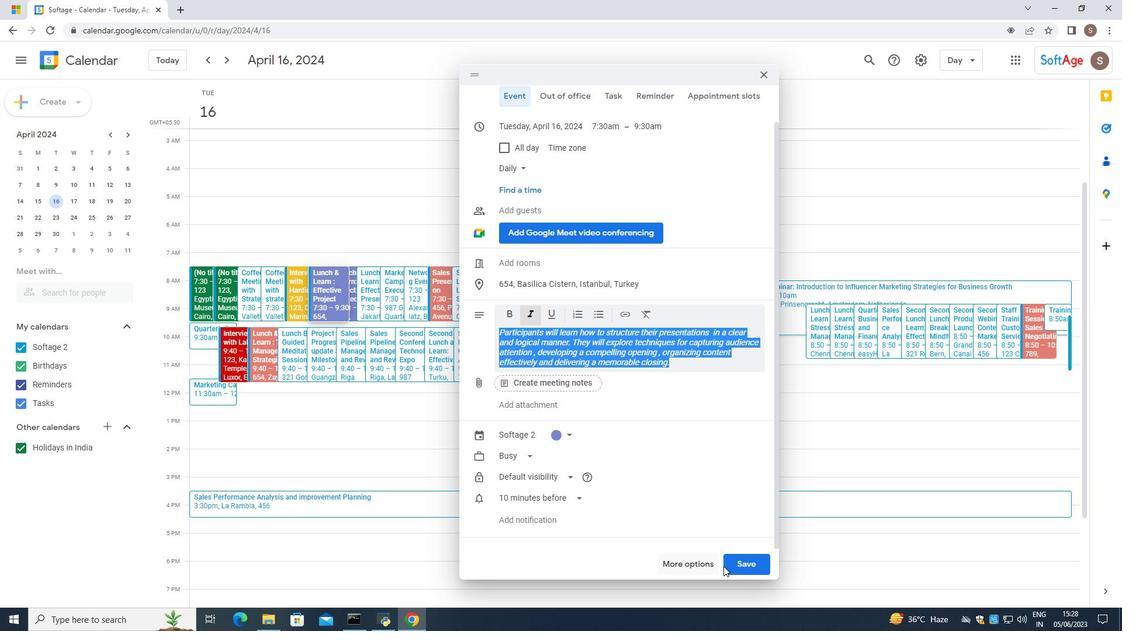 
Action: Mouse pressed left at (748, 565)
Screenshot: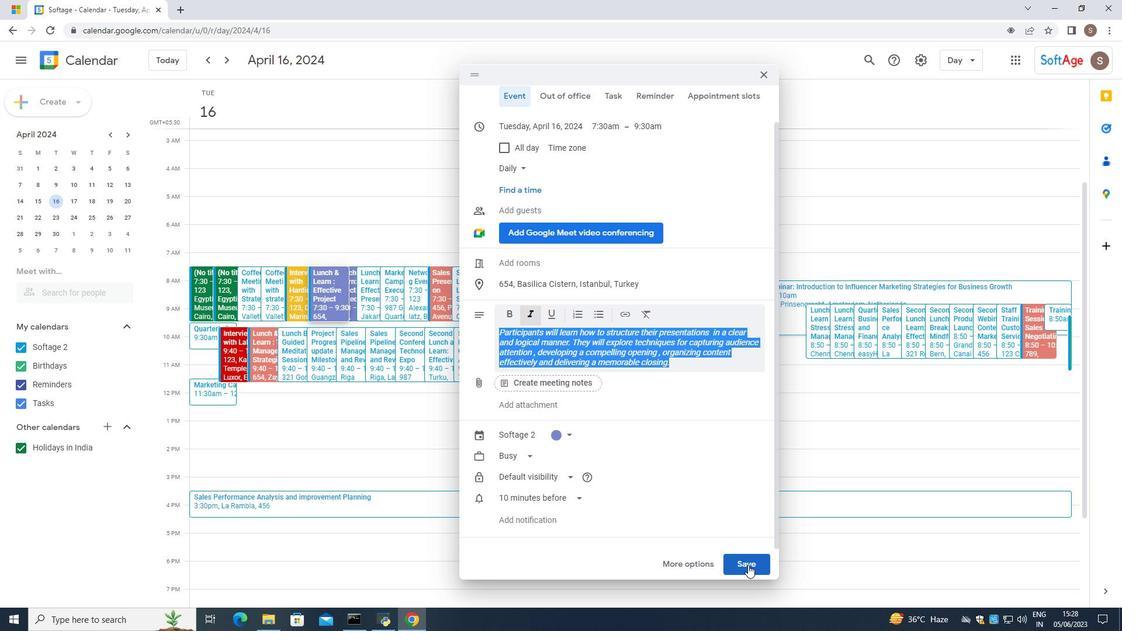 
Action: Mouse moved to (586, 323)
Screenshot: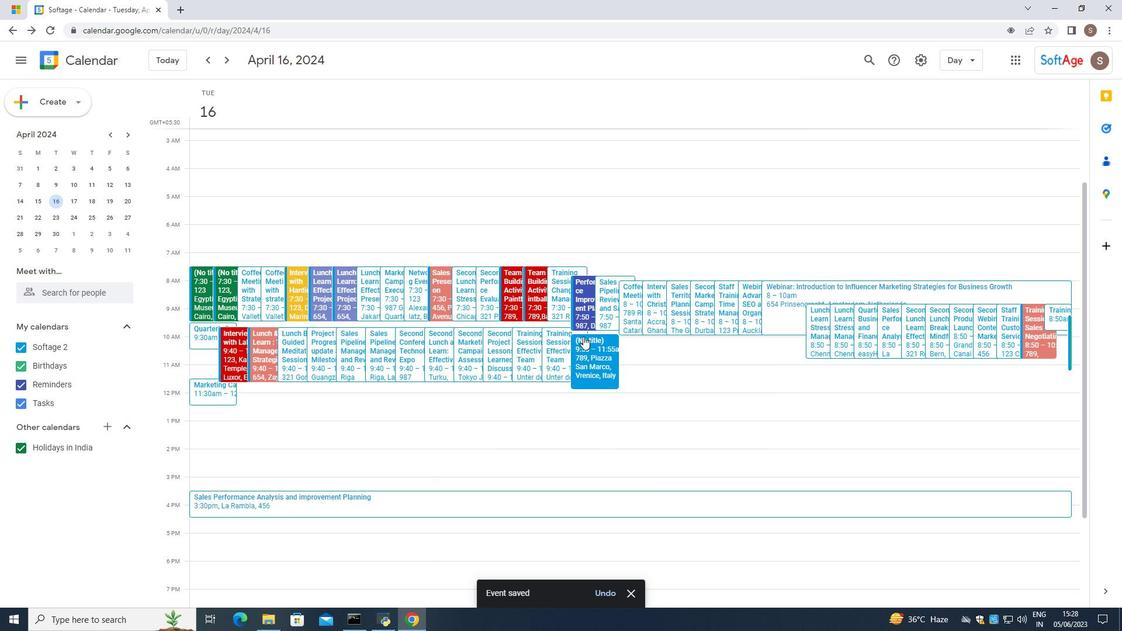 
Action: Mouse pressed left at (586, 323)
Screenshot: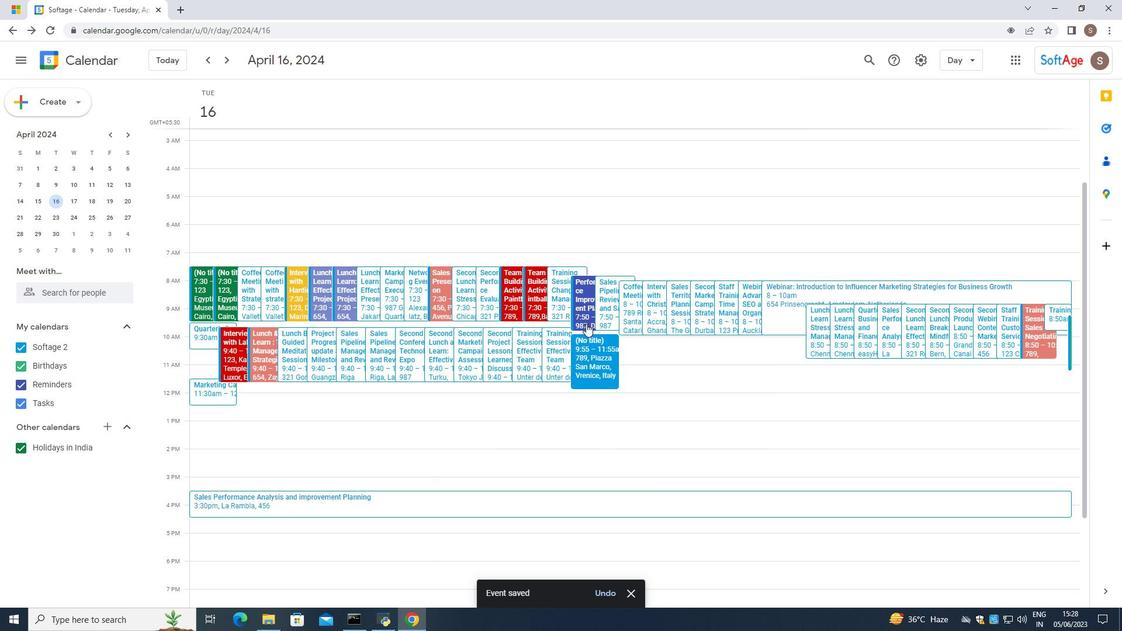 
Action: Mouse moved to (734, 200)
Screenshot: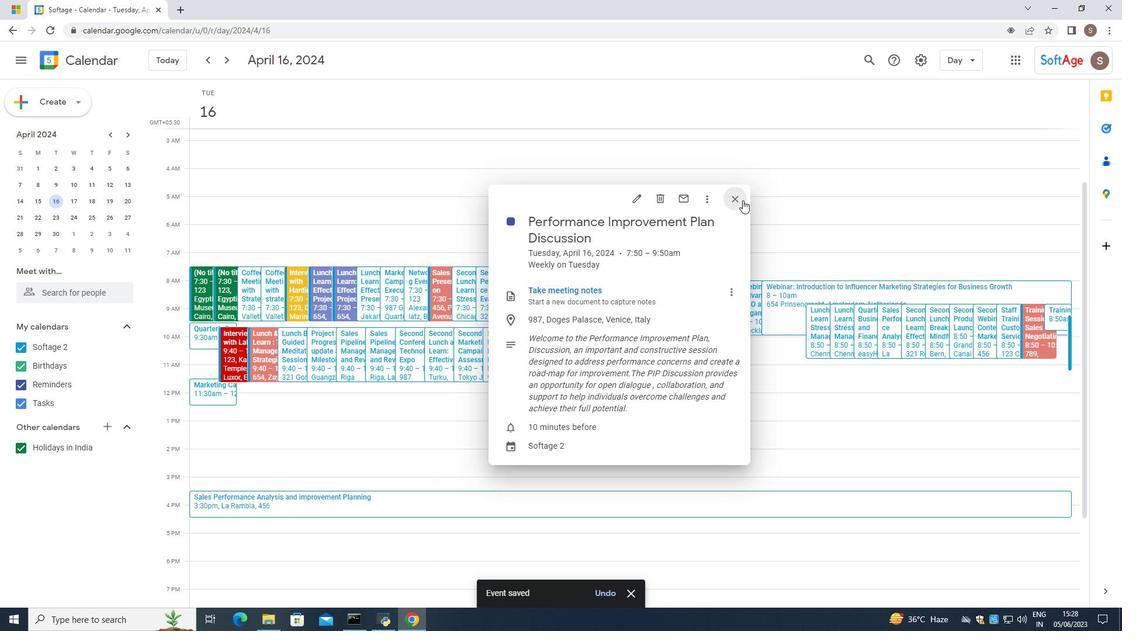 
Action: Mouse pressed left at (734, 200)
Screenshot: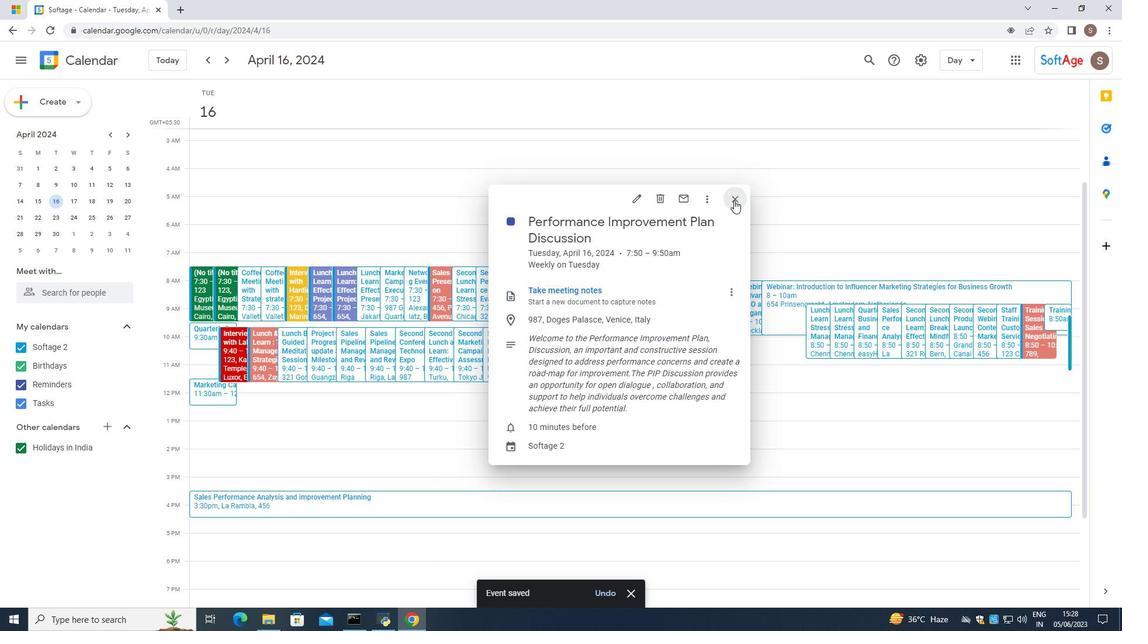 
Action: Mouse moved to (343, 295)
Screenshot: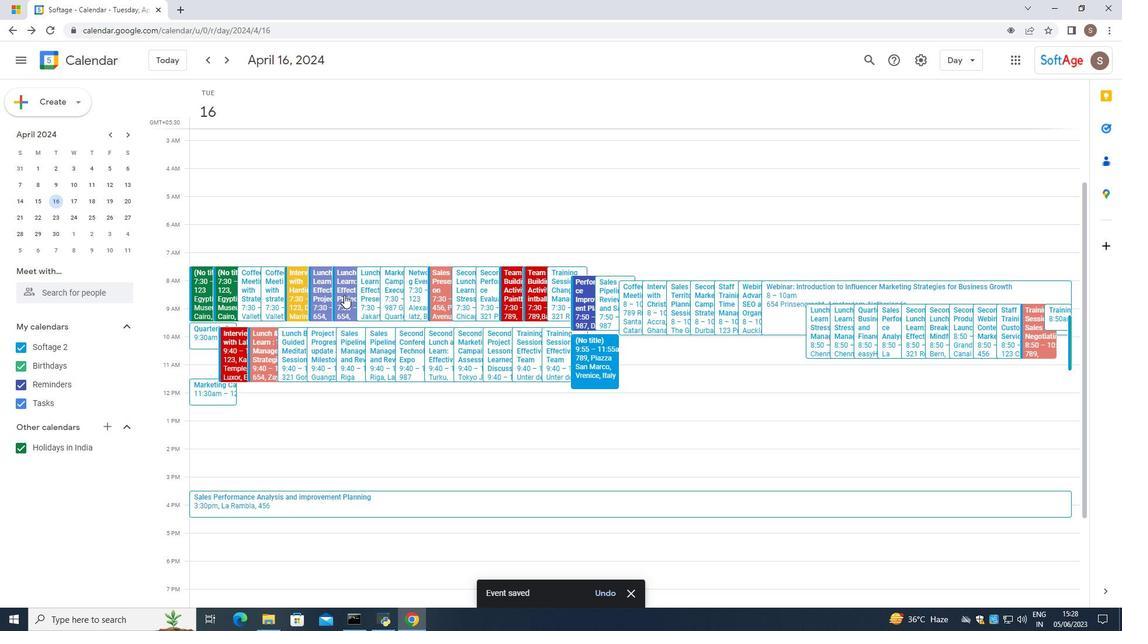 
Action: Mouse pressed left at (343, 295)
Screenshot: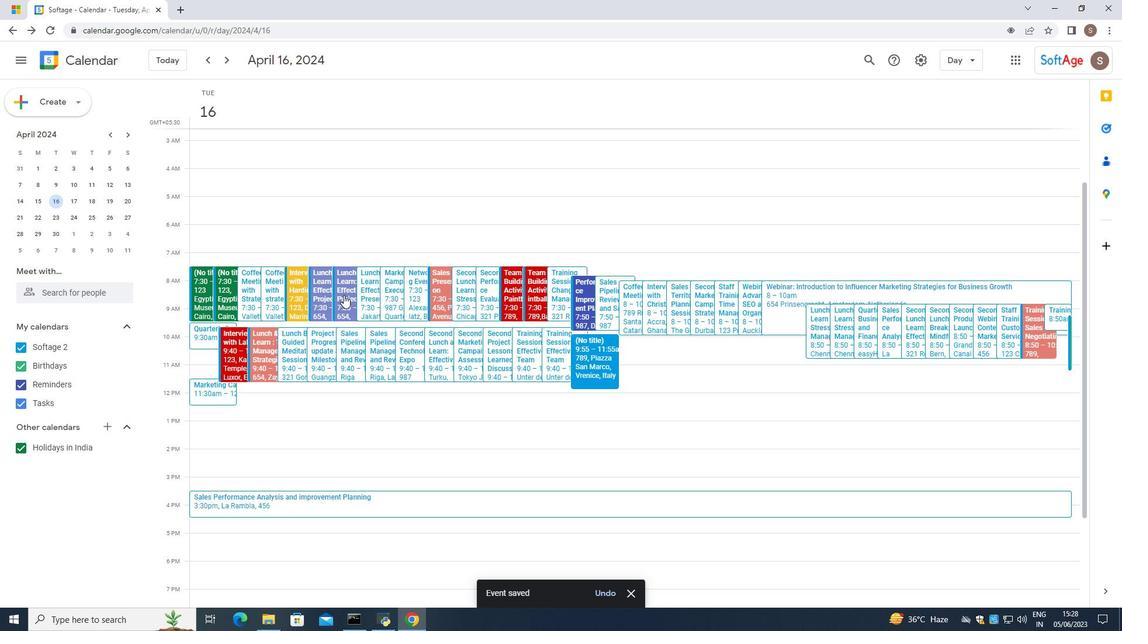 
Action: Mouse moved to (323, 298)
Screenshot: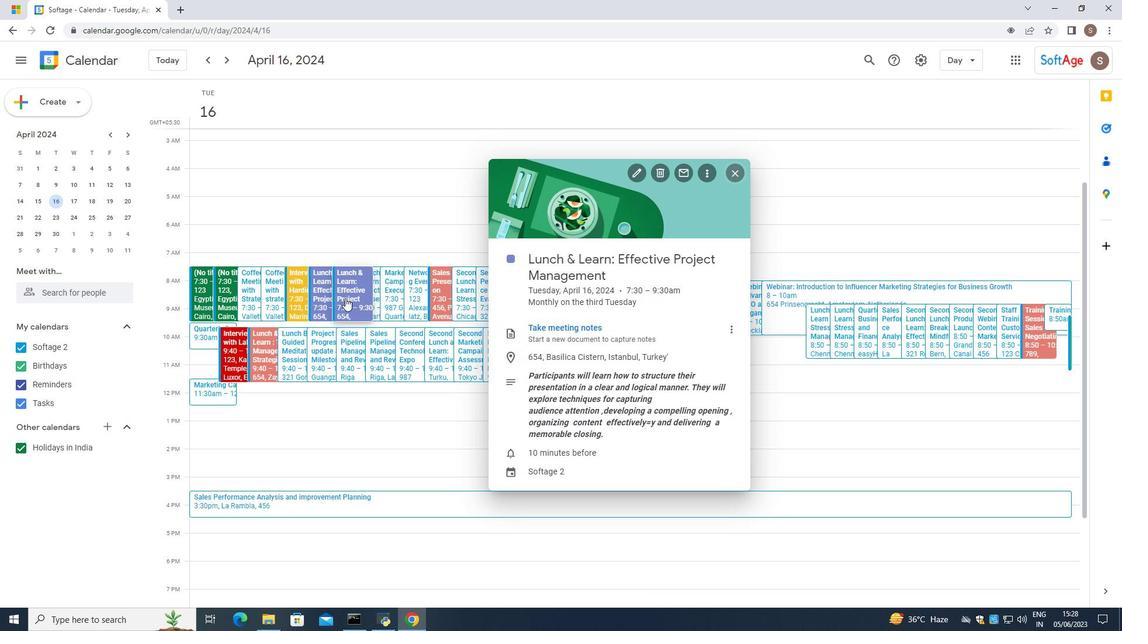 
Action: Mouse pressed left at (323, 298)
Screenshot: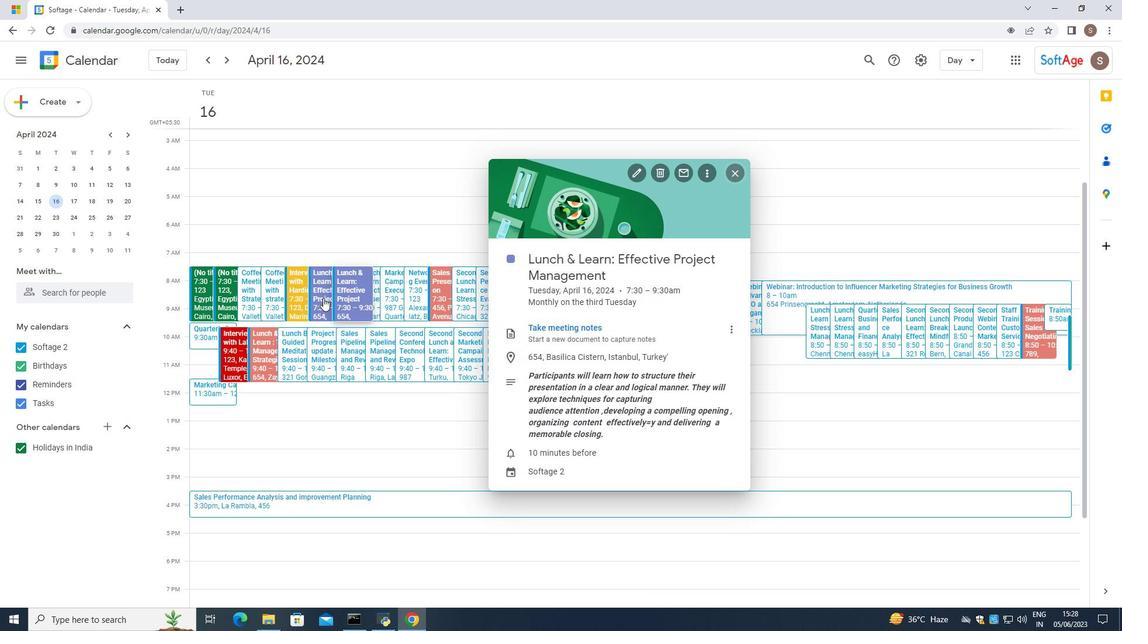 
Action: Mouse moved to (691, 182)
Screenshot: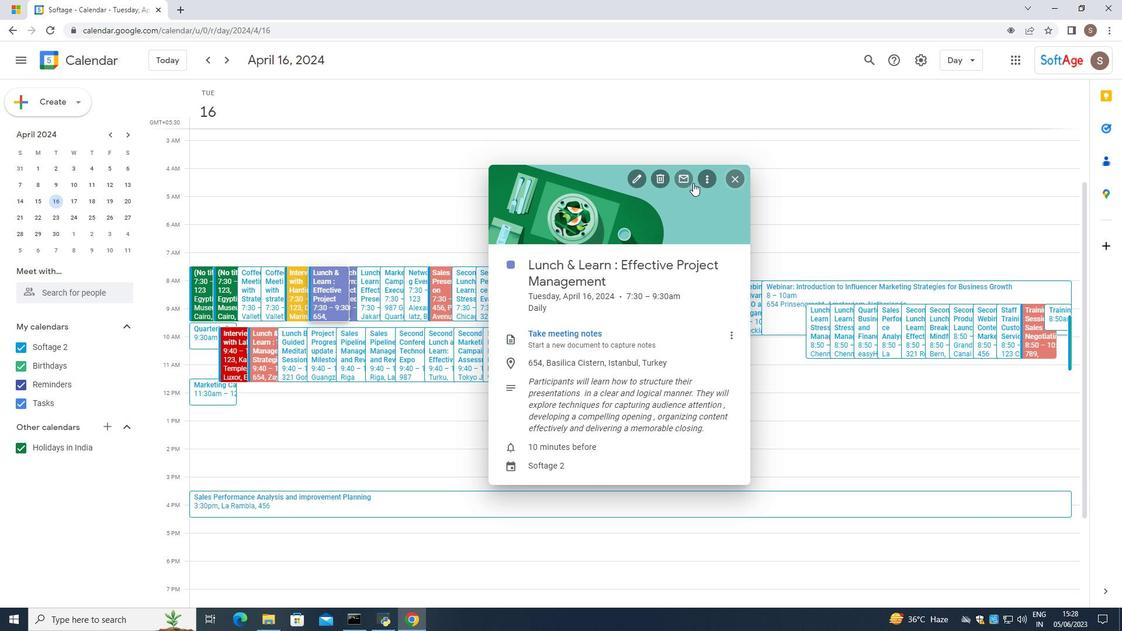 
Action: Mouse pressed left at (691, 182)
Screenshot: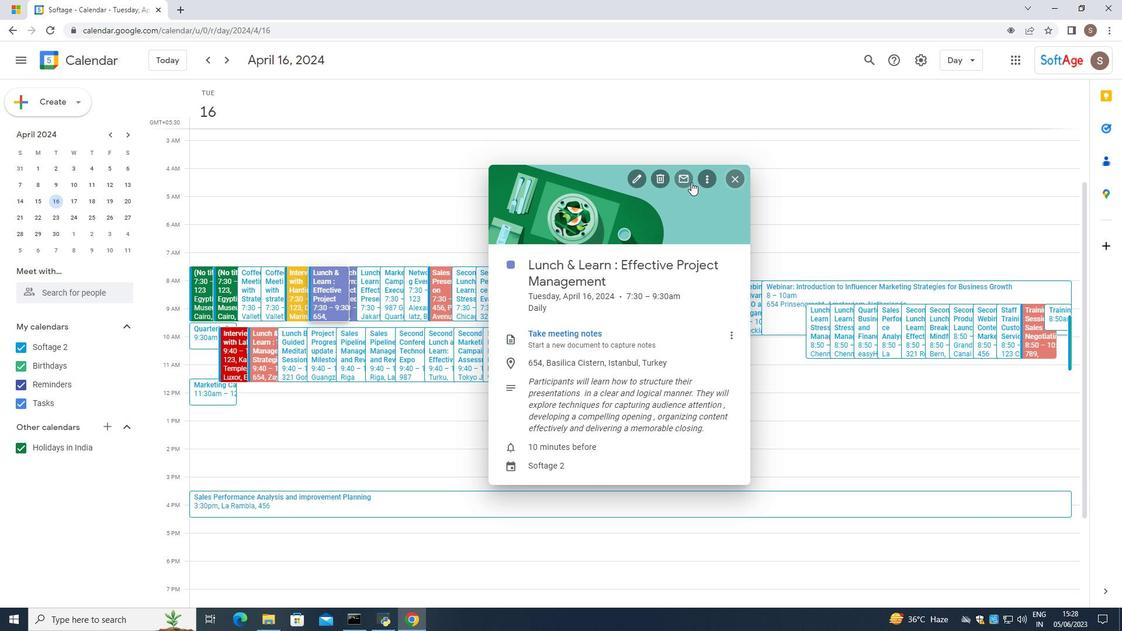 
Action: Mouse moved to (468, 265)
Screenshot: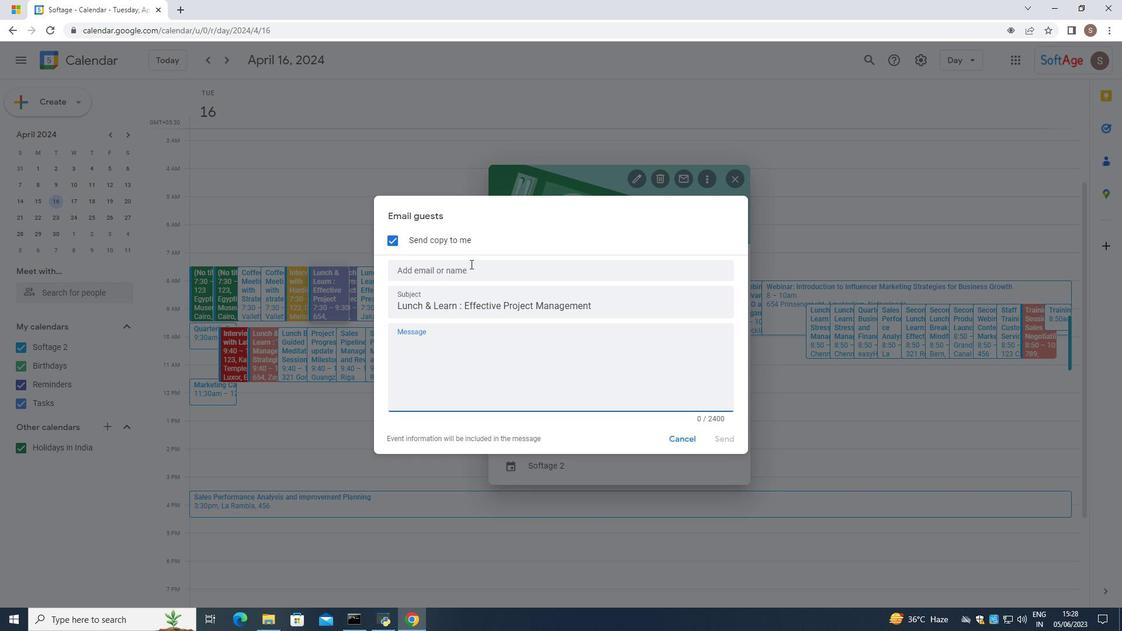
Action: Mouse pressed left at (468, 265)
Screenshot: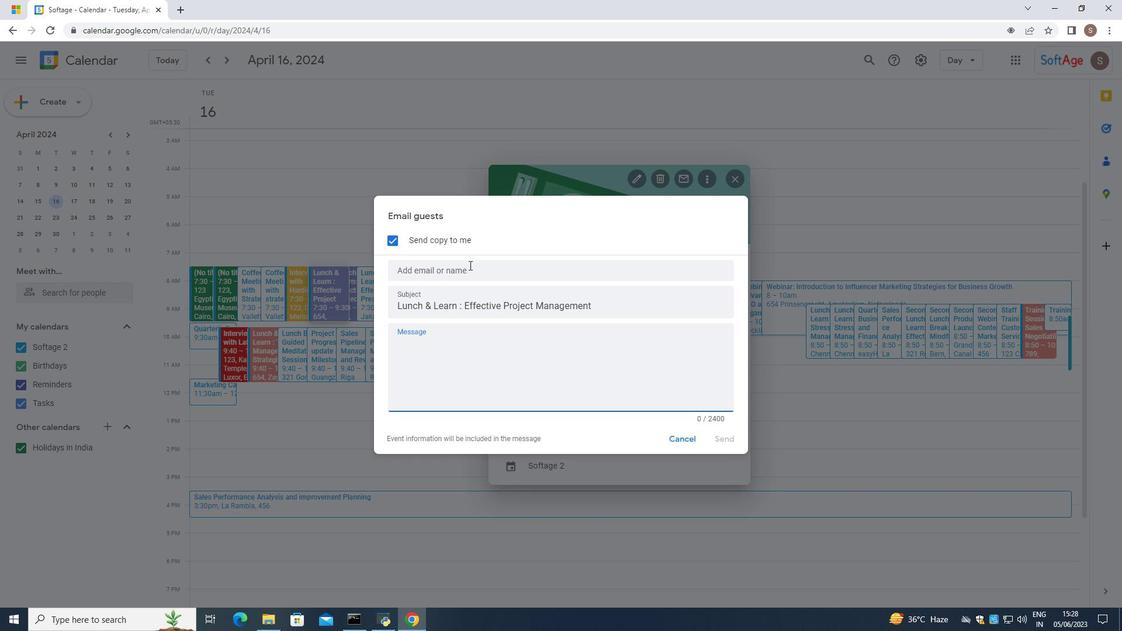 
Action: Mouse moved to (448, 334)
Screenshot: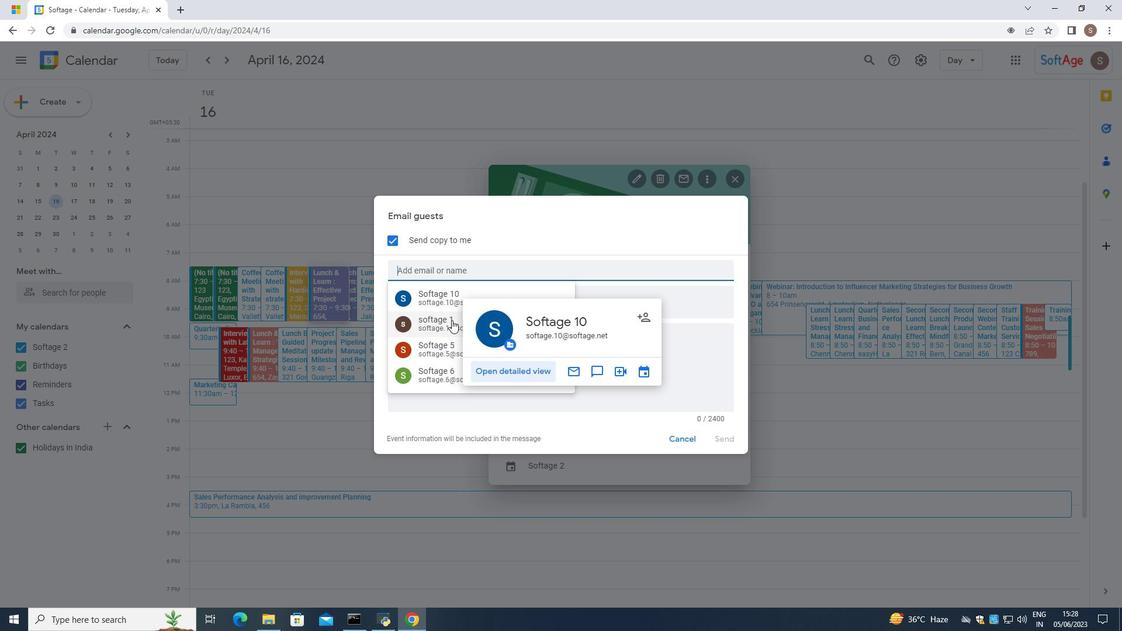 
Action: Mouse pressed left at (448, 334)
Screenshot: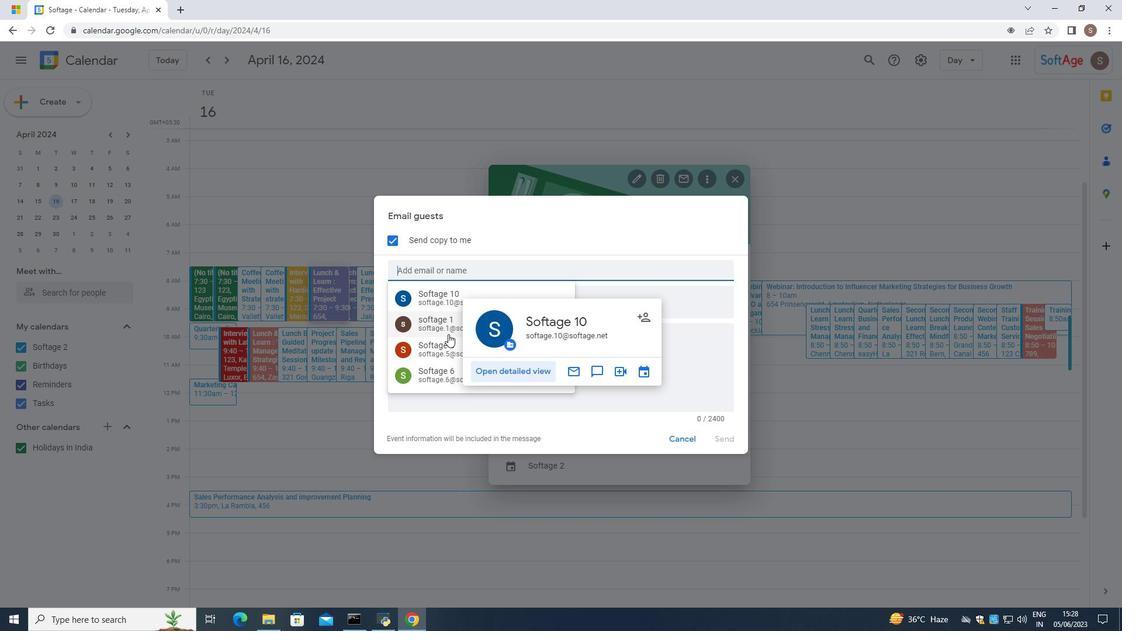 
Action: Mouse moved to (457, 288)
Screenshot: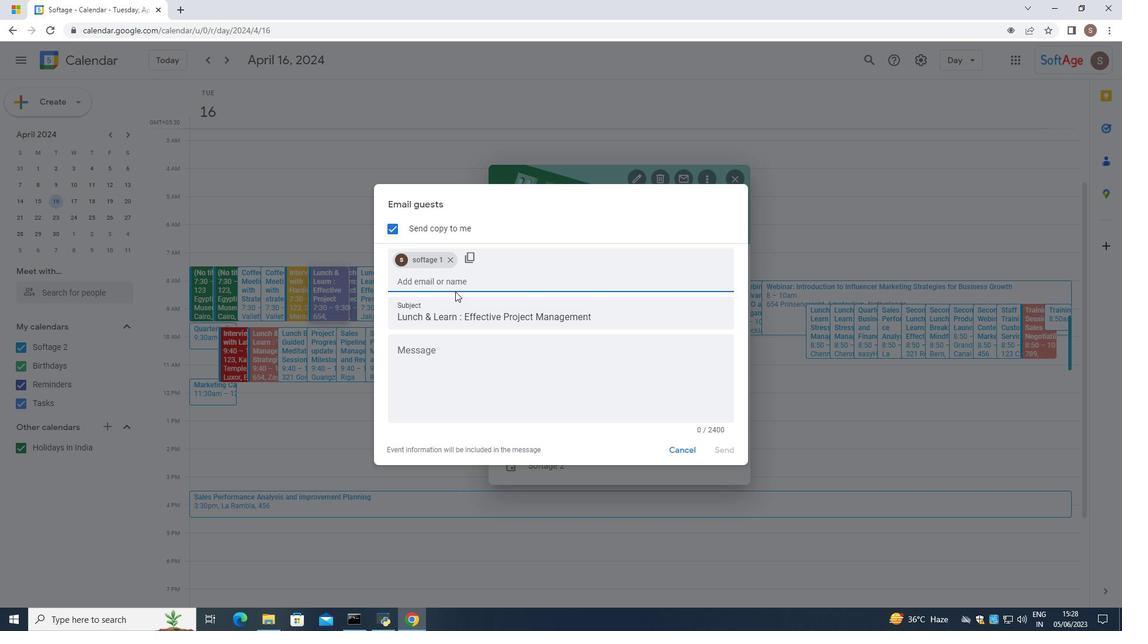 
Action: Mouse pressed left at (457, 288)
Screenshot: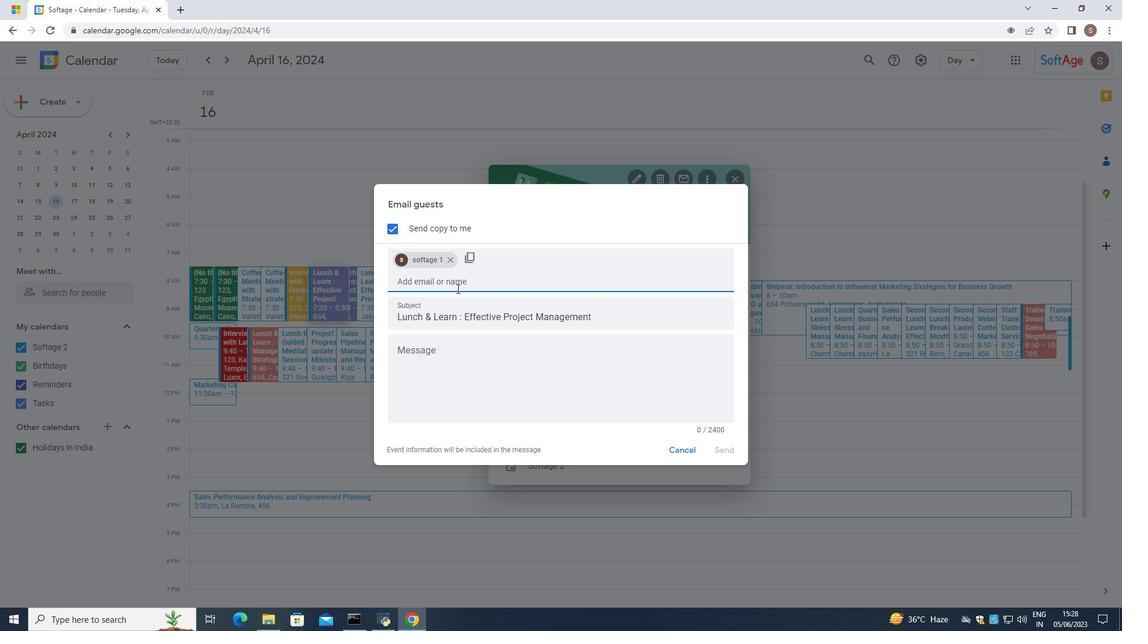 
Action: Mouse moved to (493, 631)
Screenshot: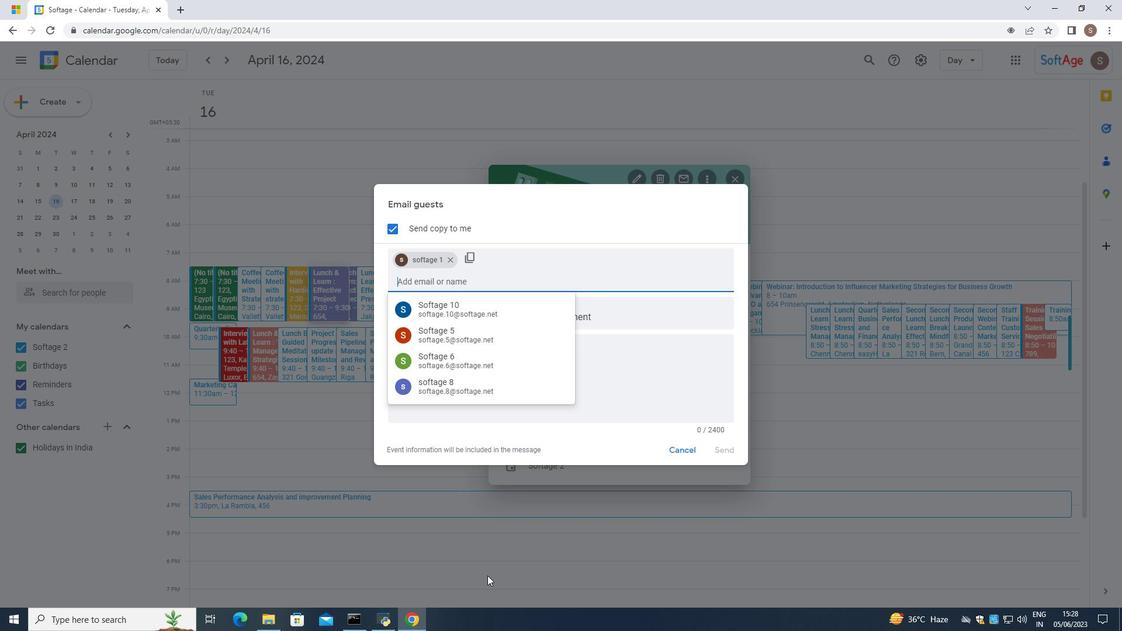 
Action: Key pressed softage
Screenshot: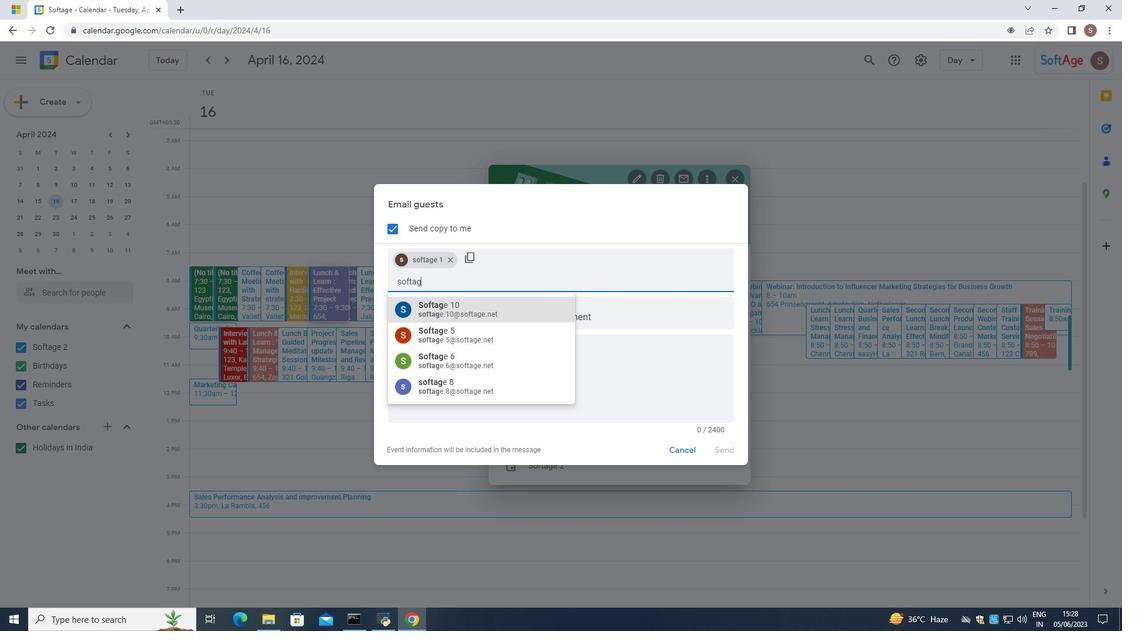 
Action: Mouse moved to (493, 631)
Screenshot: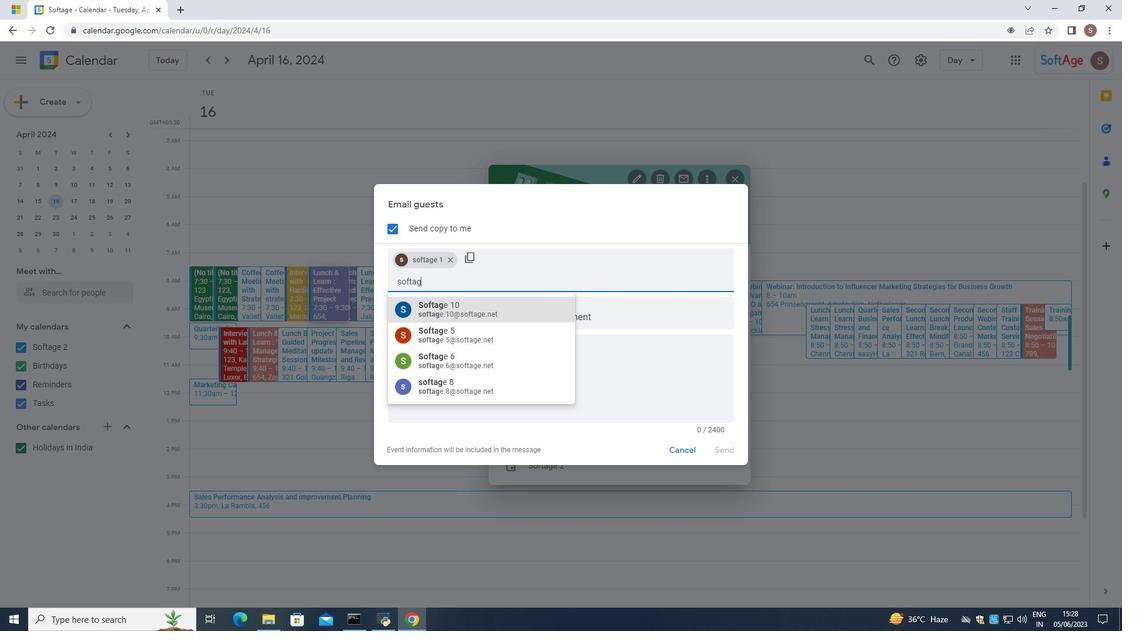 
Action: Key pressed ,<Key.backspace>,
Screenshot: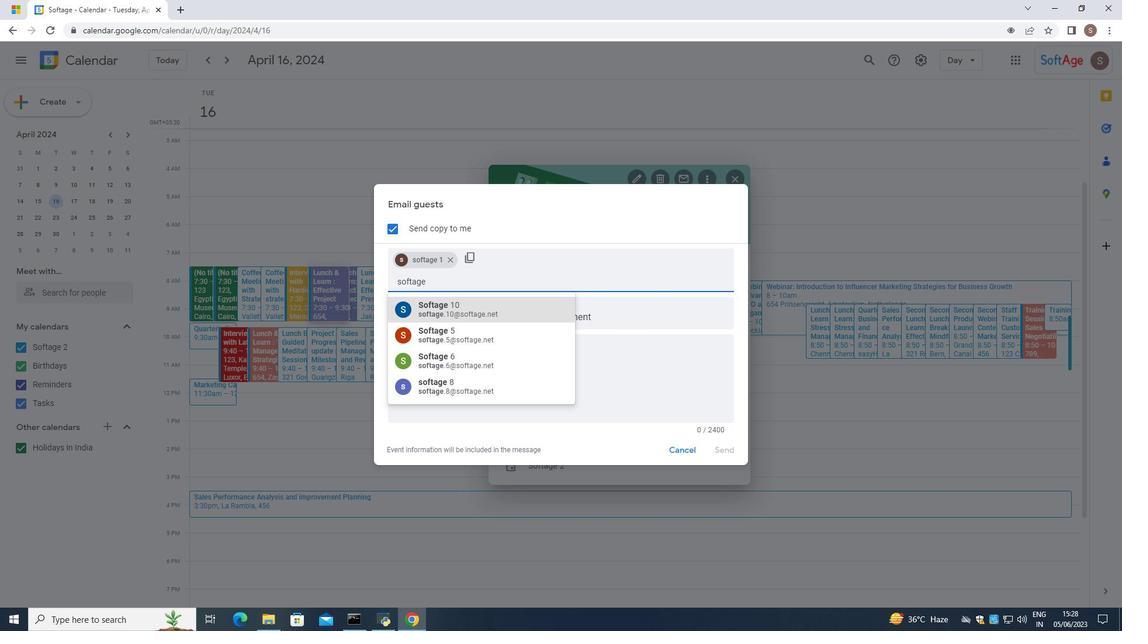 
Action: Mouse moved to (477, 595)
Screenshot: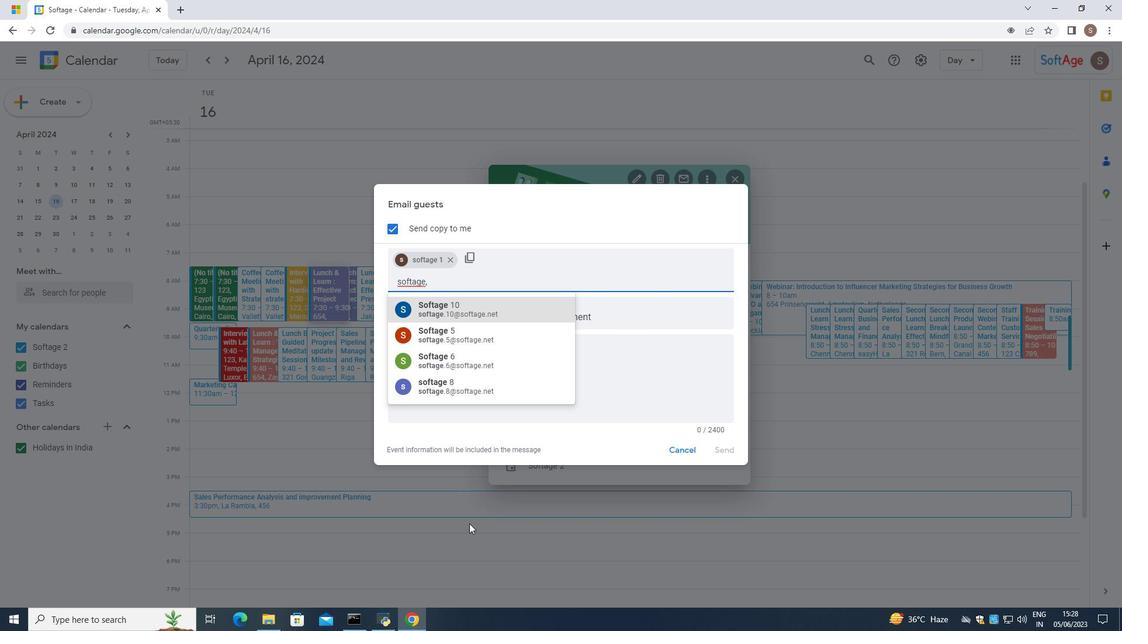 
Action: Key pressed 3
Screenshot: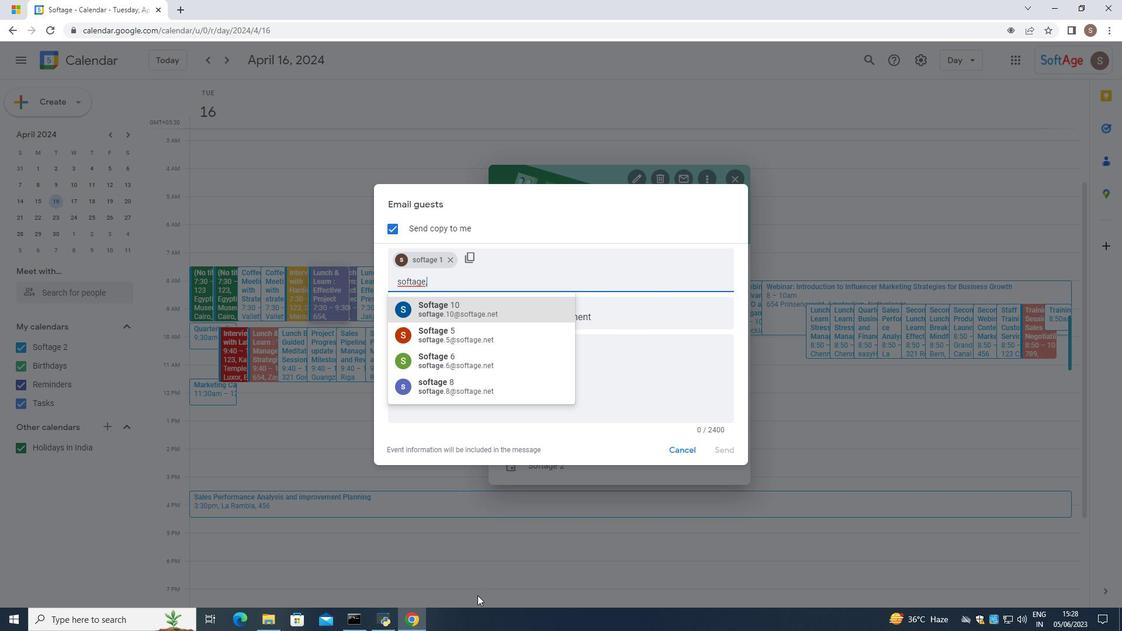 
Action: Mouse moved to (488, 318)
Screenshot: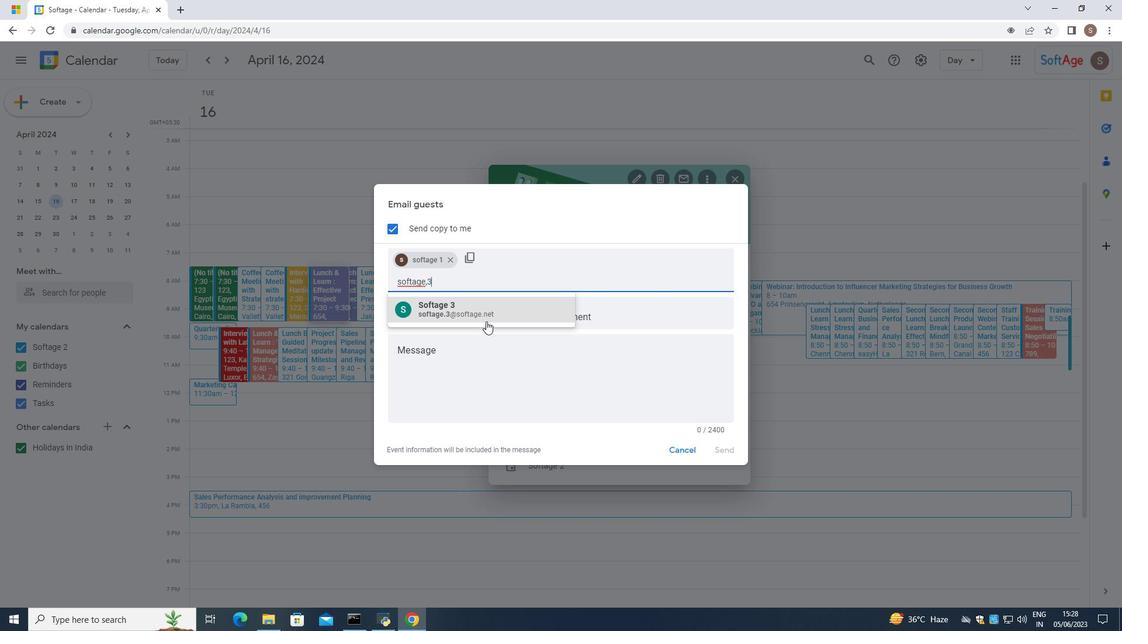 
Action: Mouse pressed left at (488, 318)
Screenshot: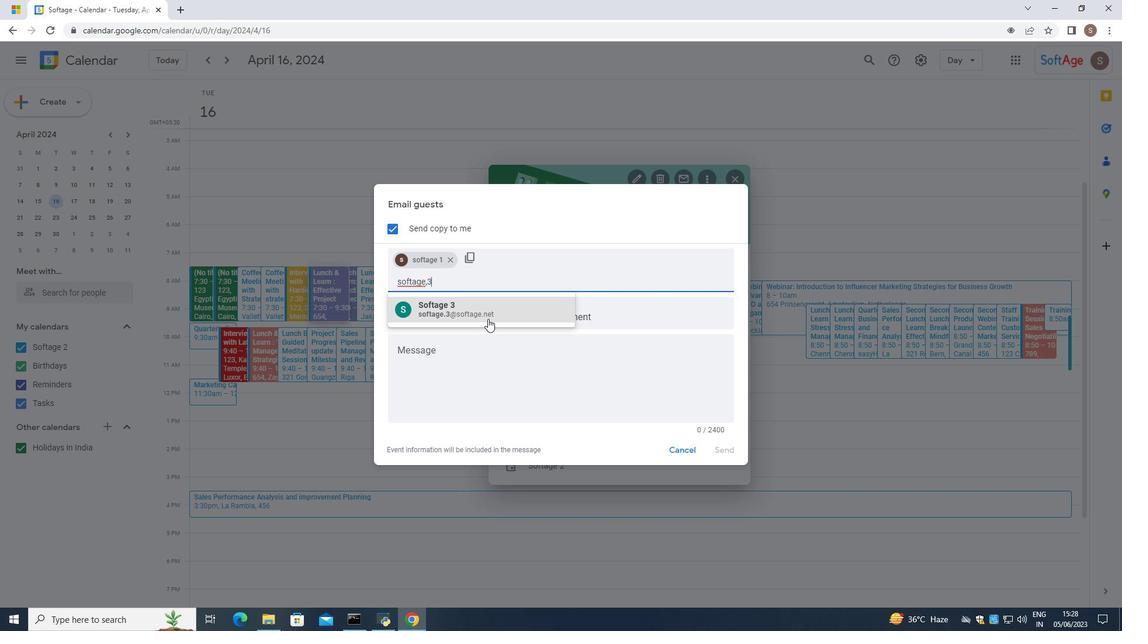 
Action: Mouse moved to (465, 360)
Screenshot: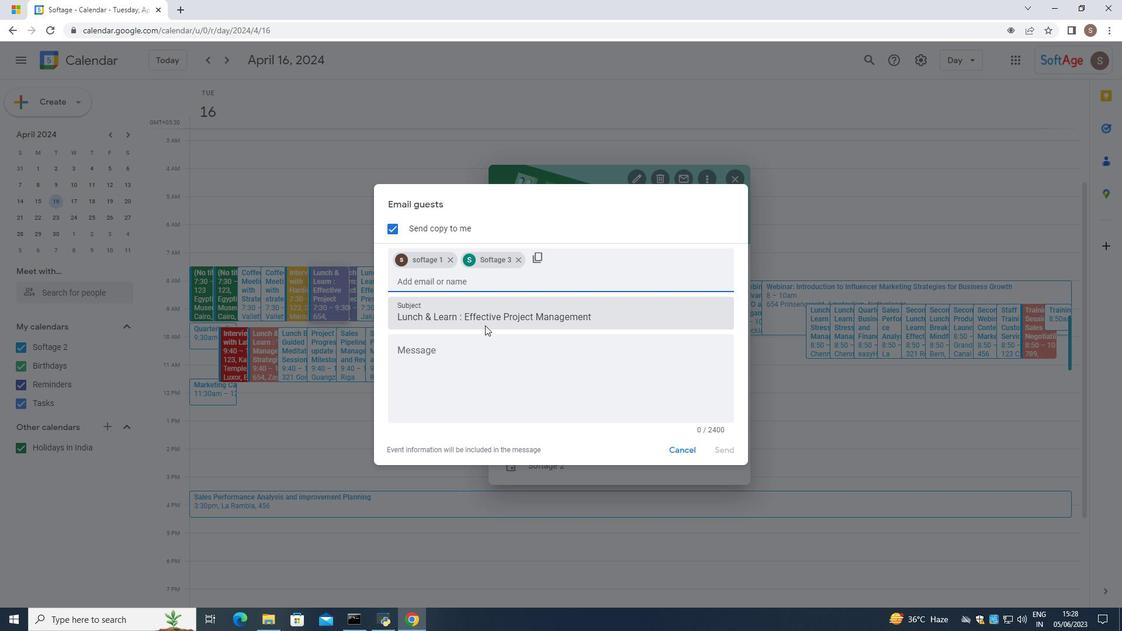 
Action: Mouse pressed left at (465, 360)
Screenshot: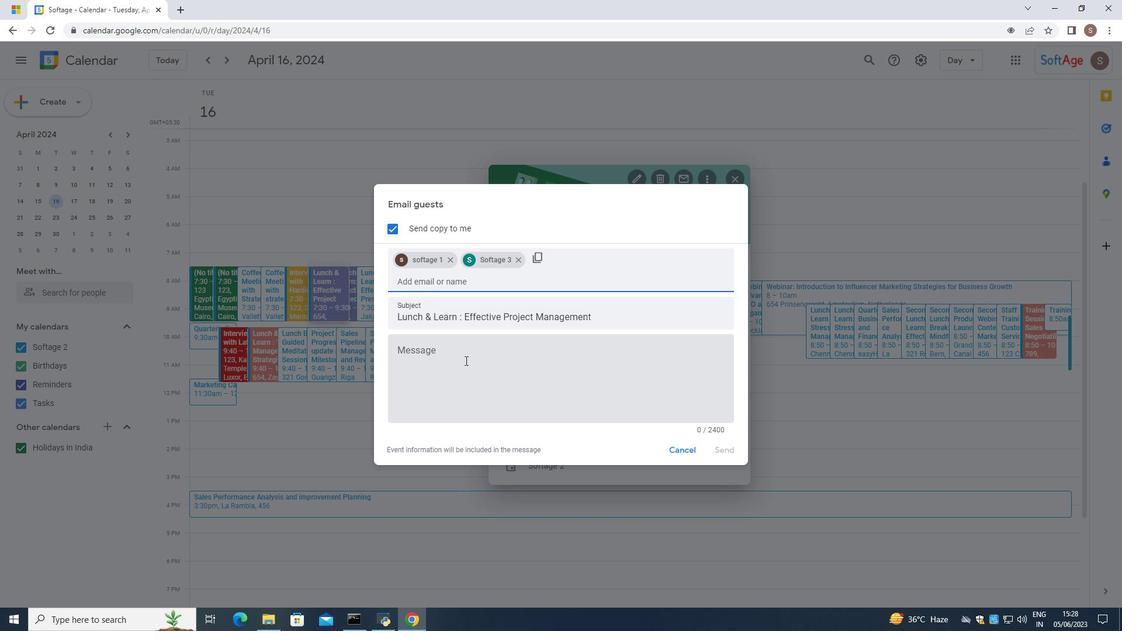 
Action: Mouse moved to (457, 573)
Screenshot: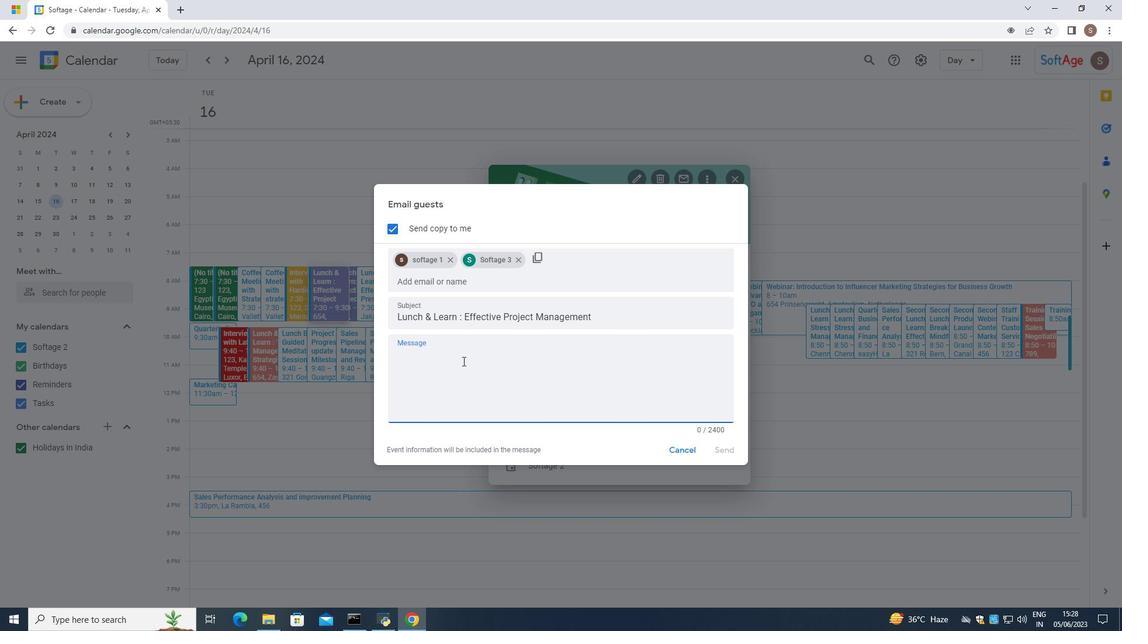 
Action: Key pressed participate
Screenshot: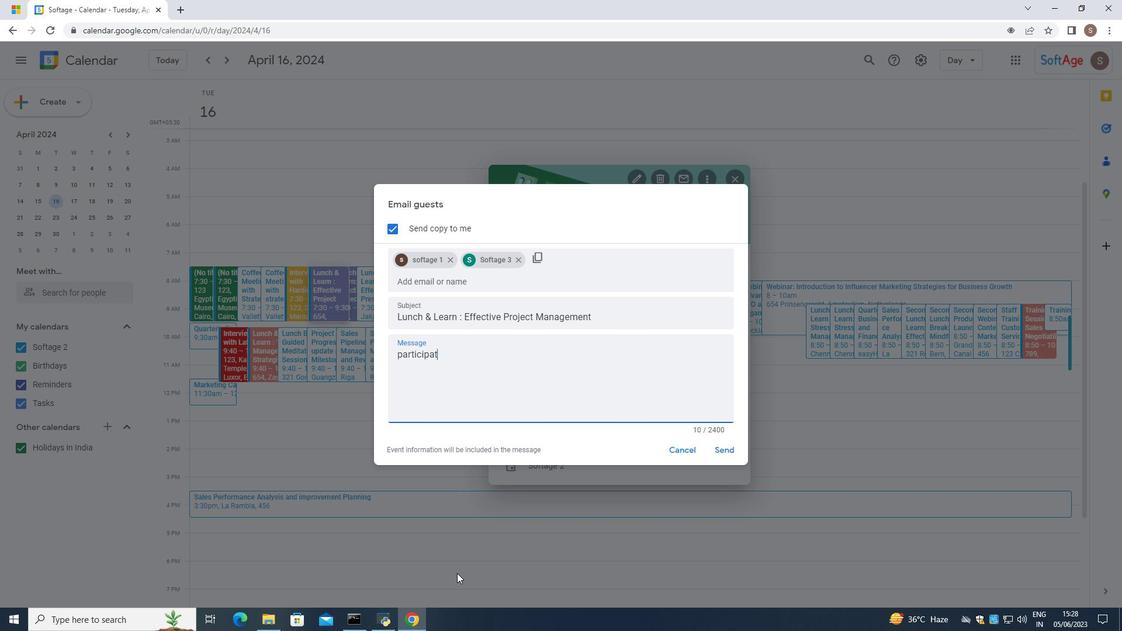 
Action: Mouse moved to (738, 450)
Screenshot: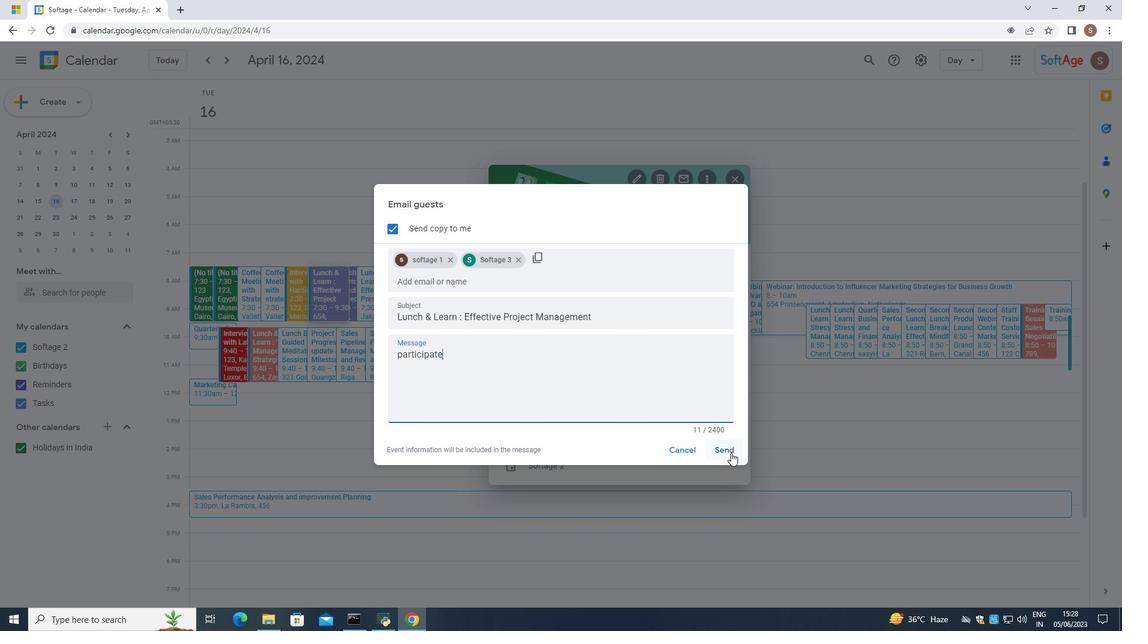 
Action: Mouse pressed left at (738, 450)
Screenshot: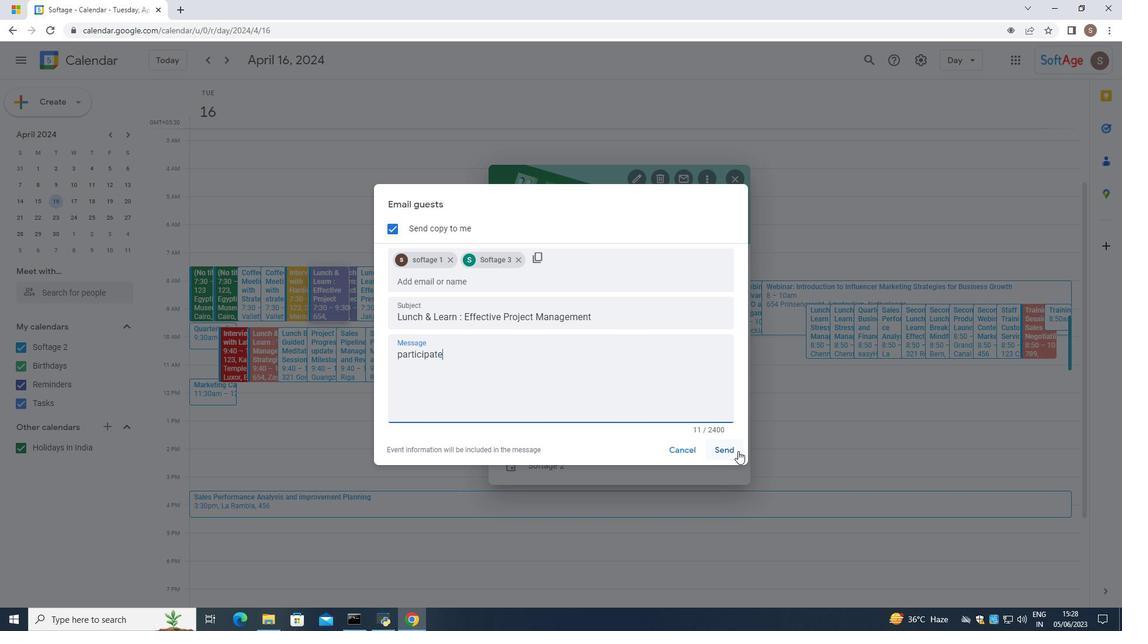 
Action: Mouse moved to (741, 536)
Screenshot: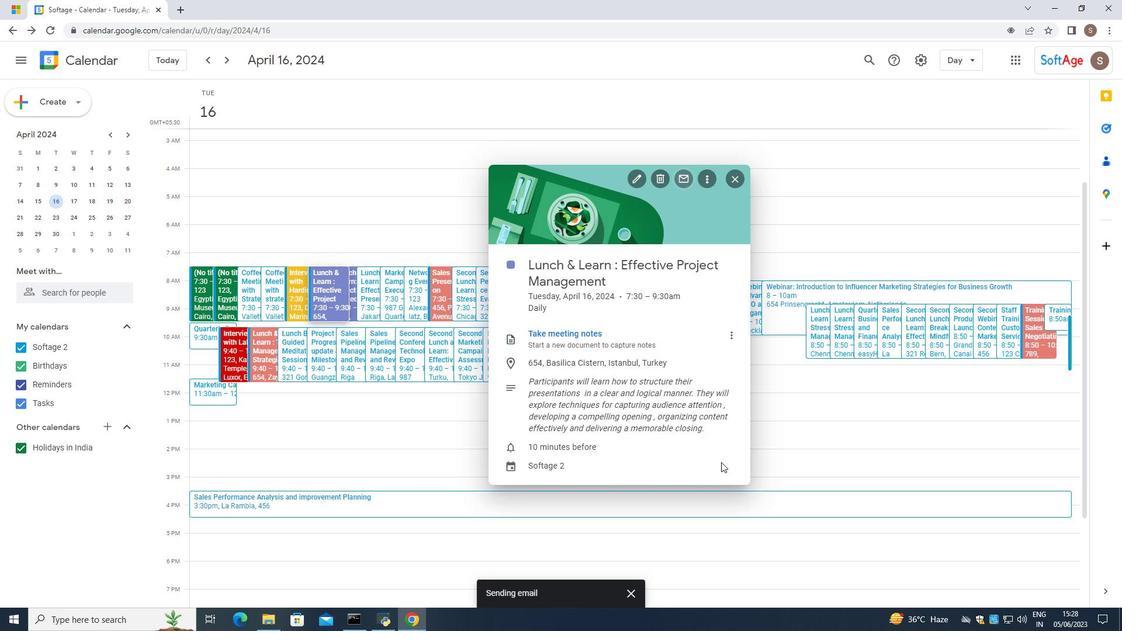 
